 Task: Reply All to email with the signature Edward Wright with the subject Request for a pay raise from softage.1@softage.net with the message Could you provide me with a list of the projects constraints and assumptions?, select first word, change the font color from current to blue and background color to purple Send the email
Action: Mouse moved to (955, 75)
Screenshot: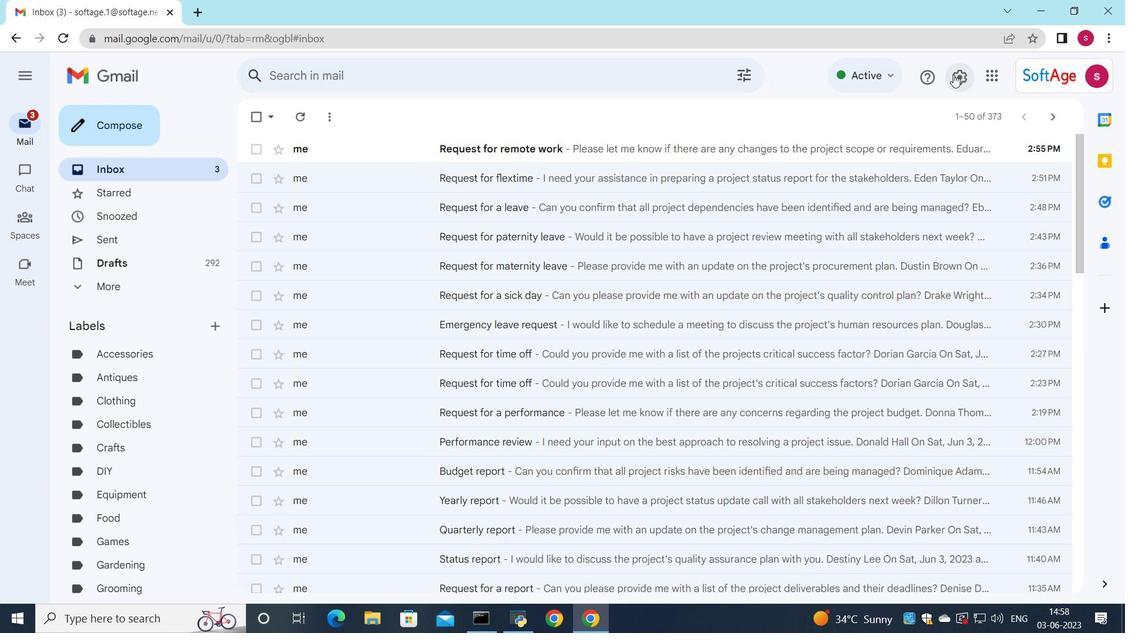 
Action: Mouse pressed left at (955, 75)
Screenshot: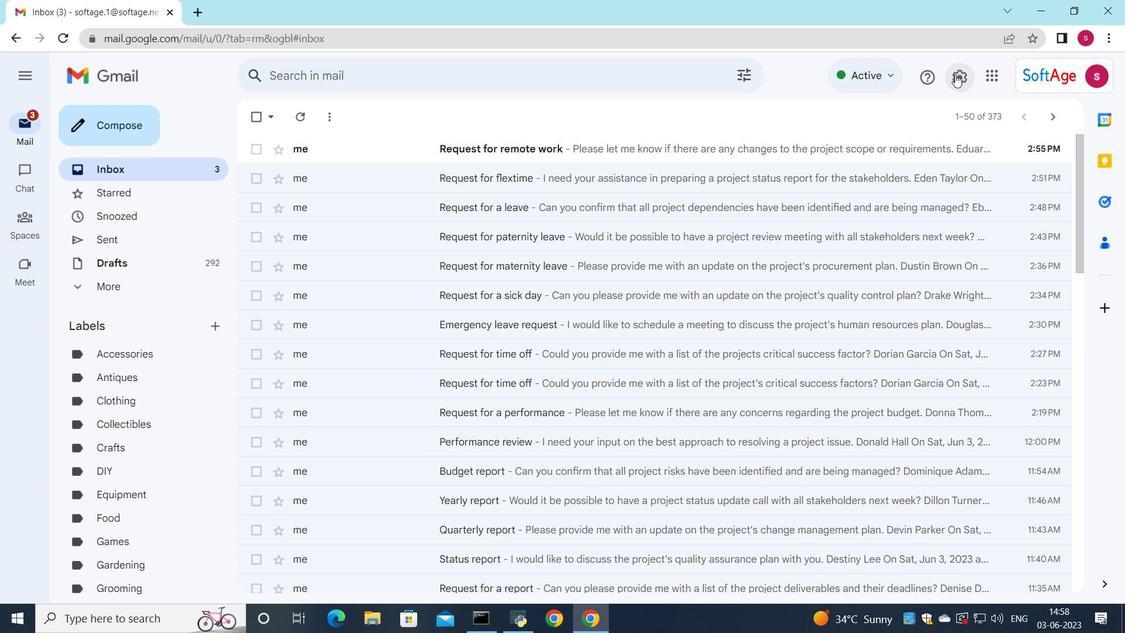 
Action: Mouse moved to (950, 142)
Screenshot: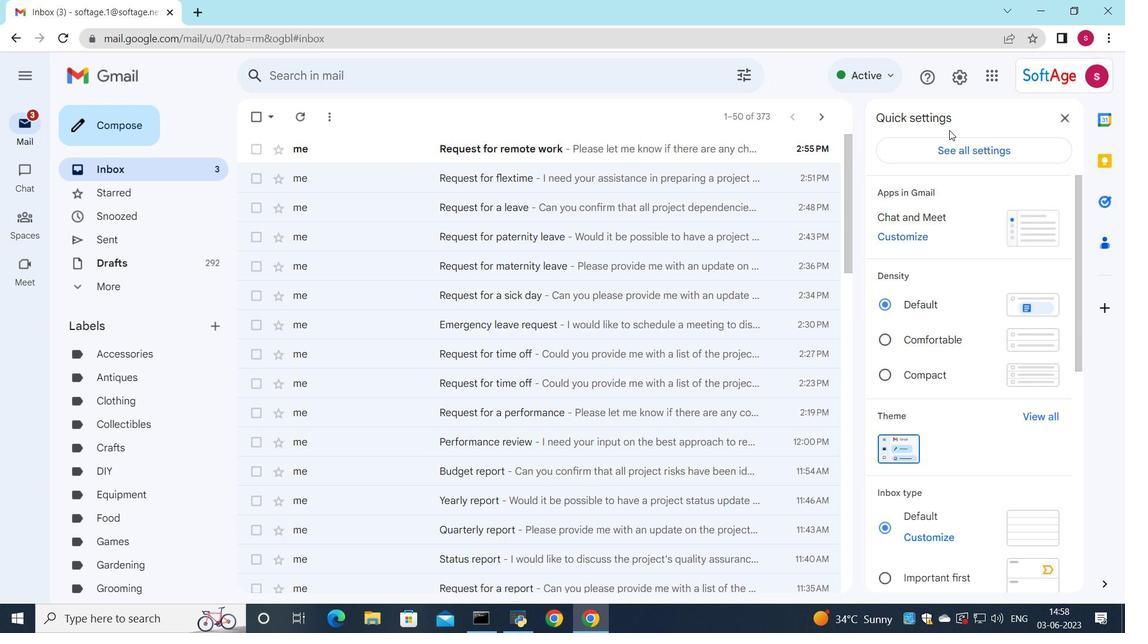 
Action: Mouse pressed left at (950, 142)
Screenshot: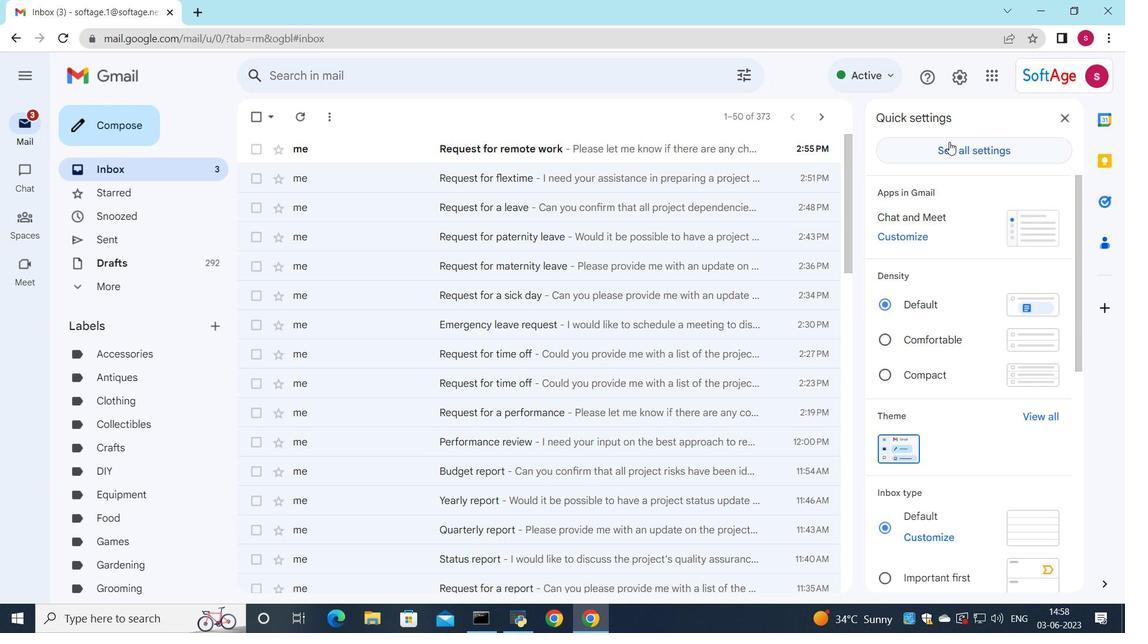 
Action: Mouse moved to (659, 294)
Screenshot: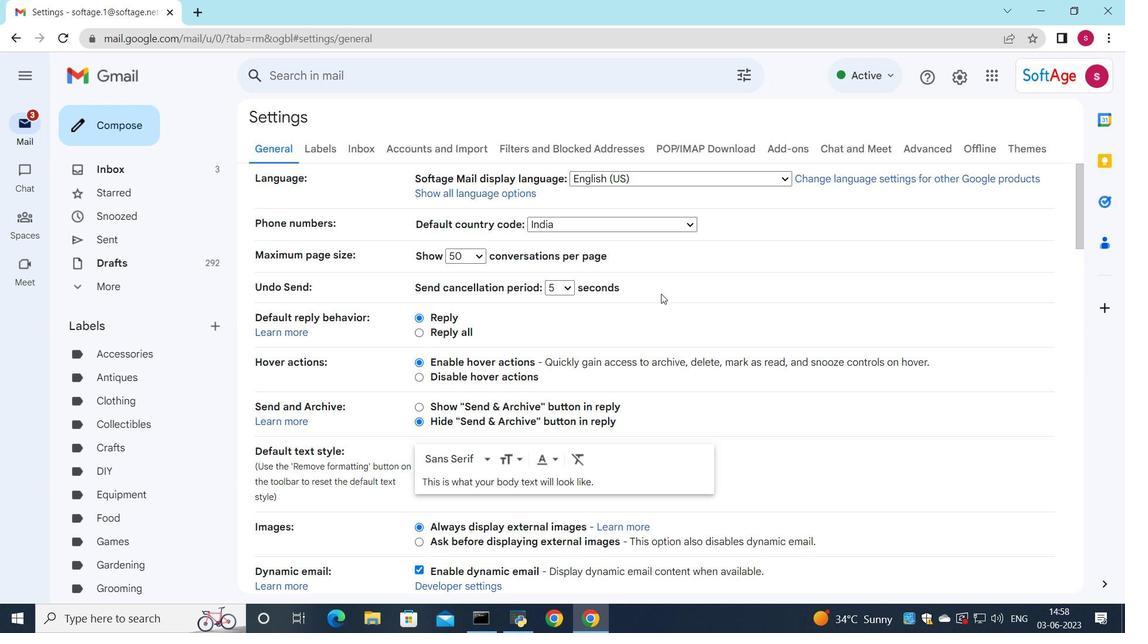 
Action: Mouse scrolled (659, 294) with delta (0, 0)
Screenshot: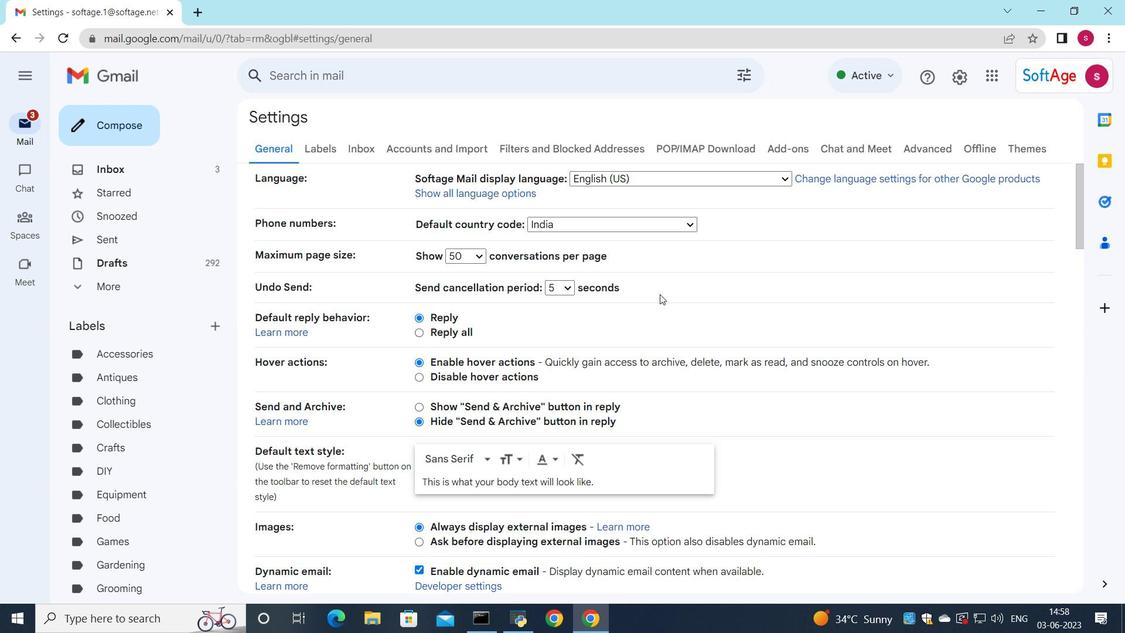
Action: Mouse scrolled (659, 294) with delta (0, 0)
Screenshot: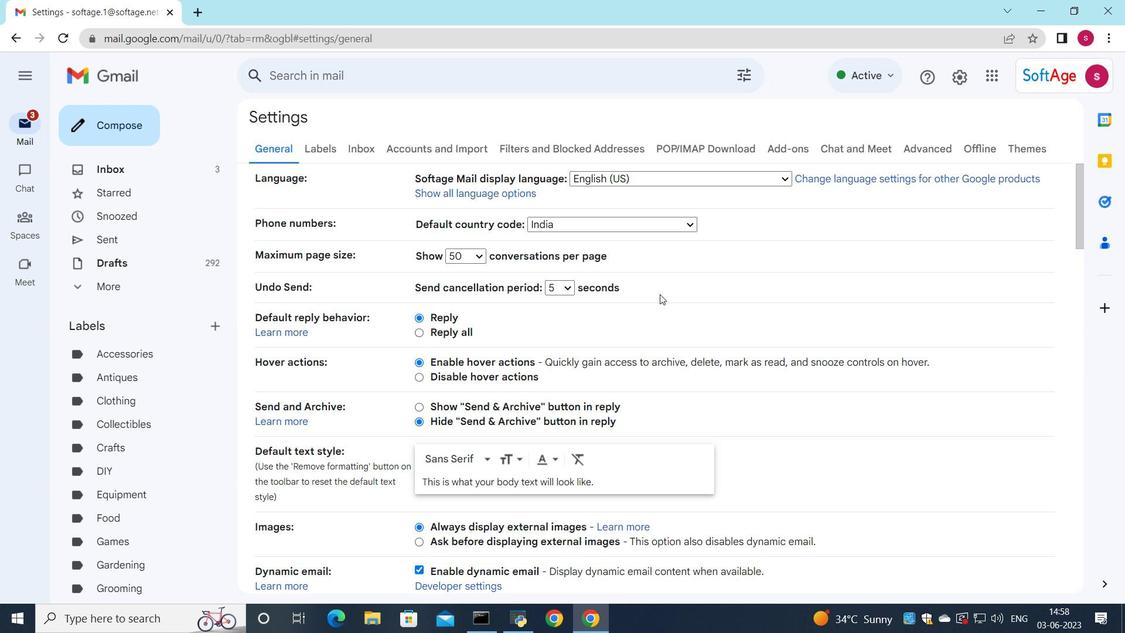 
Action: Mouse scrolled (659, 294) with delta (0, 0)
Screenshot: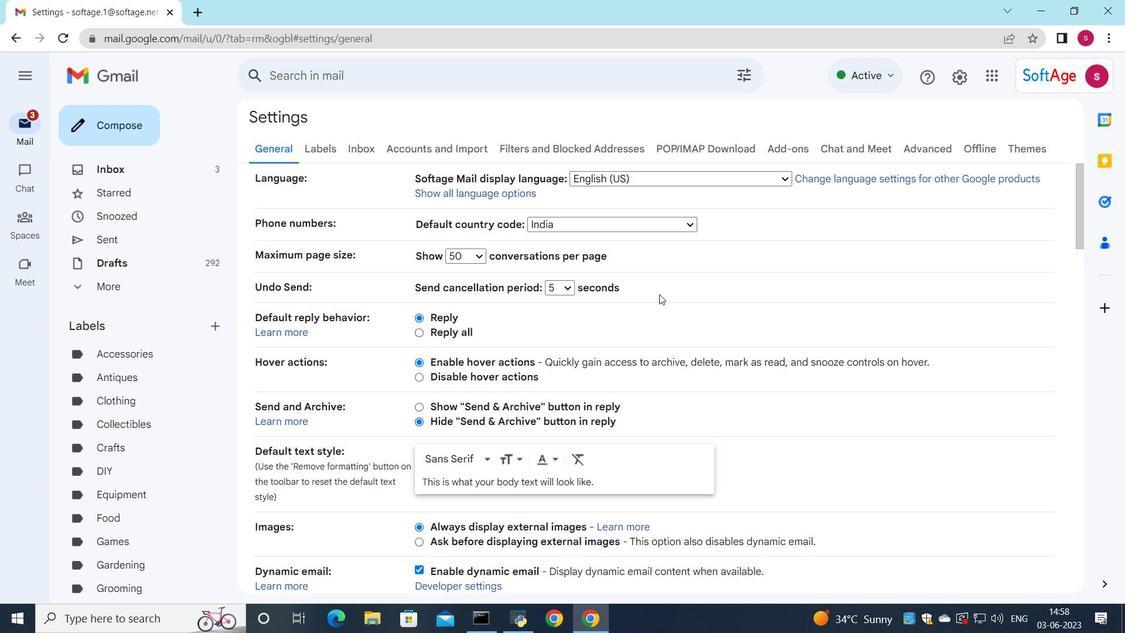 
Action: Mouse scrolled (659, 294) with delta (0, 0)
Screenshot: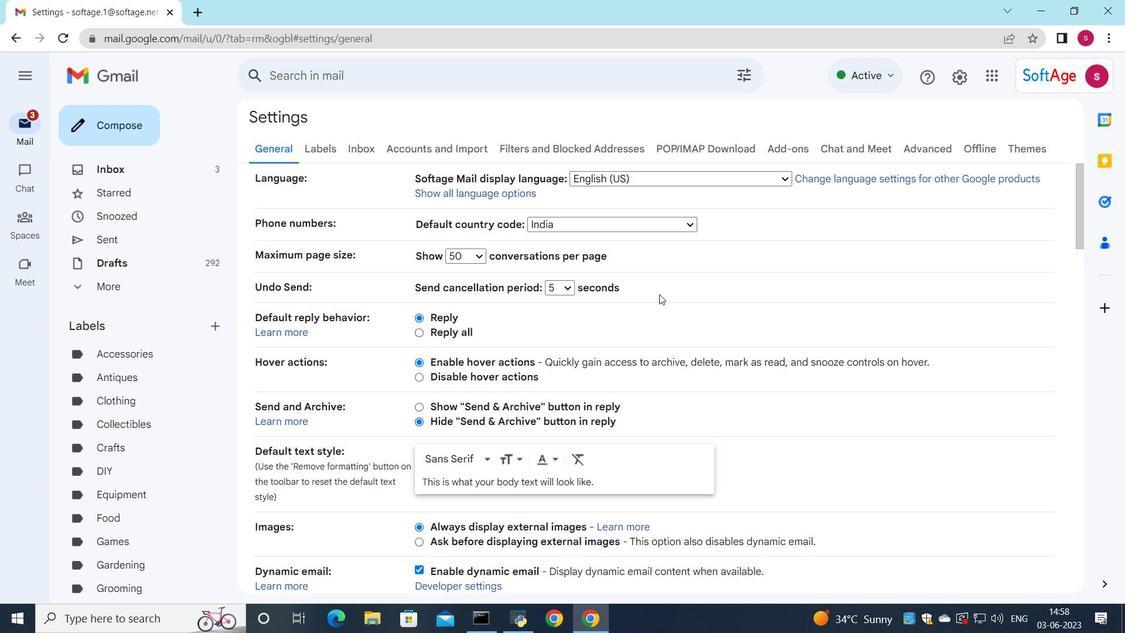 
Action: Mouse moved to (649, 285)
Screenshot: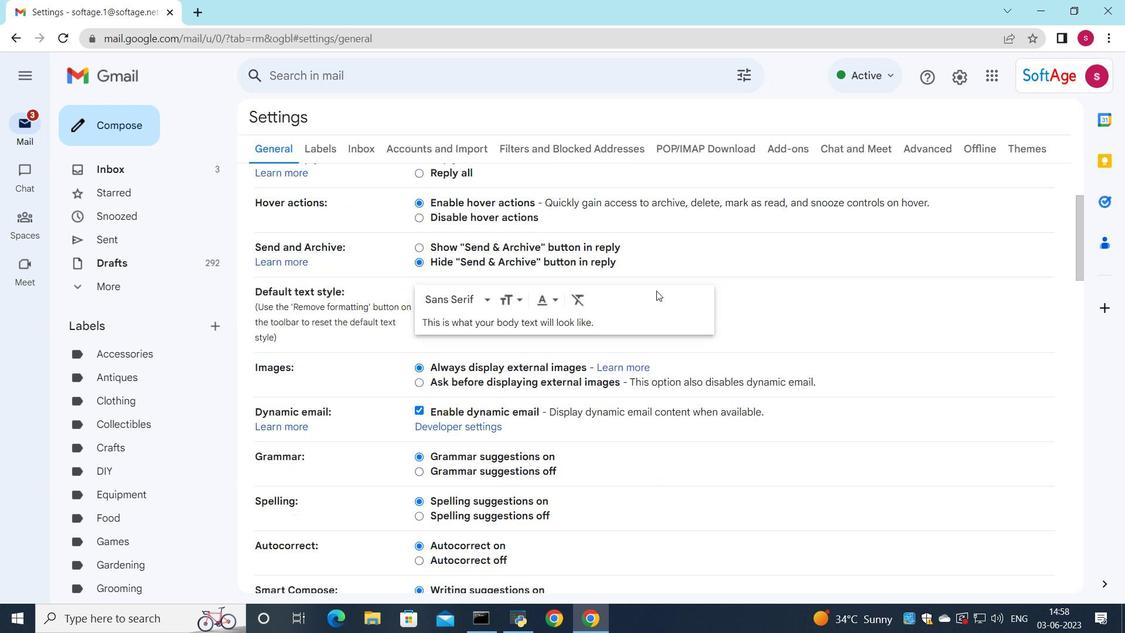 
Action: Mouse scrolled (649, 284) with delta (0, 0)
Screenshot: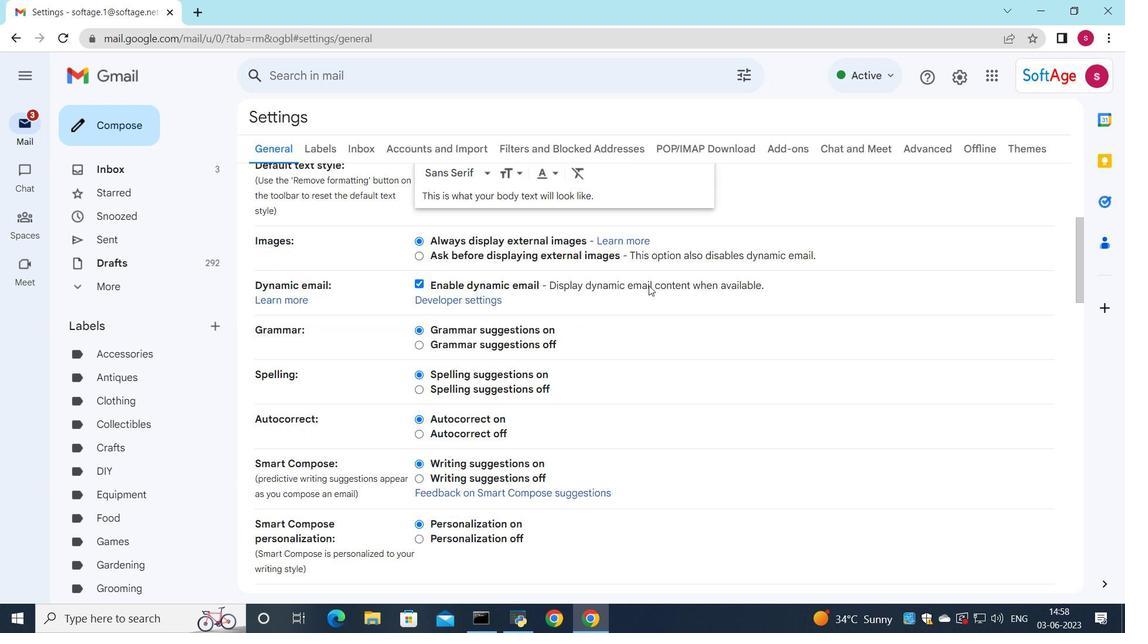 
Action: Mouse scrolled (649, 284) with delta (0, 0)
Screenshot: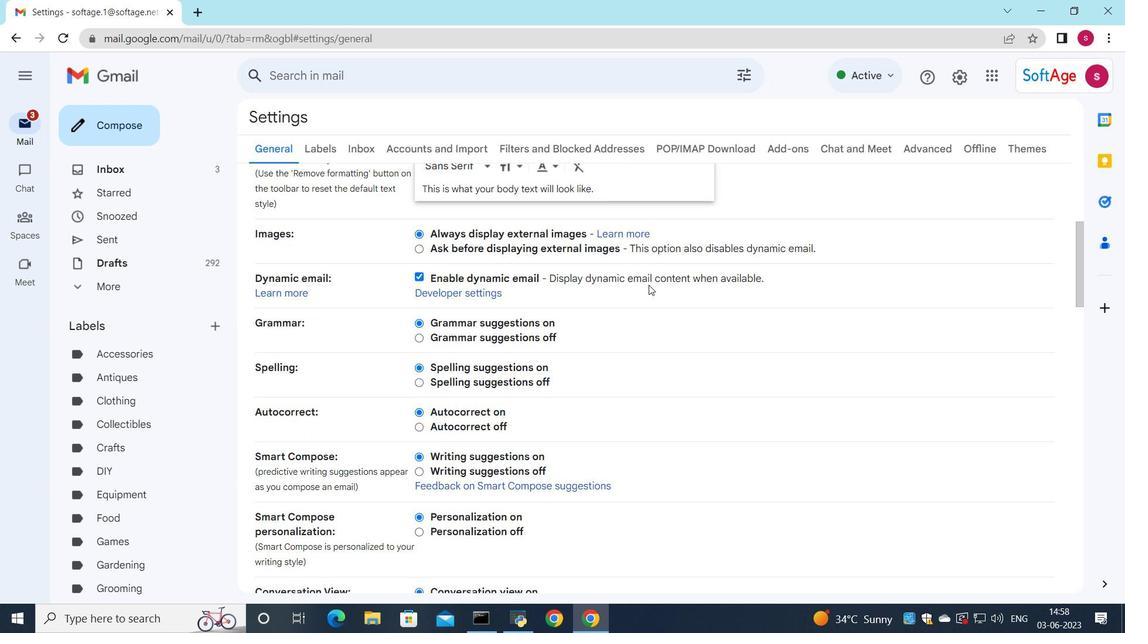 
Action: Mouse scrolled (649, 284) with delta (0, 0)
Screenshot: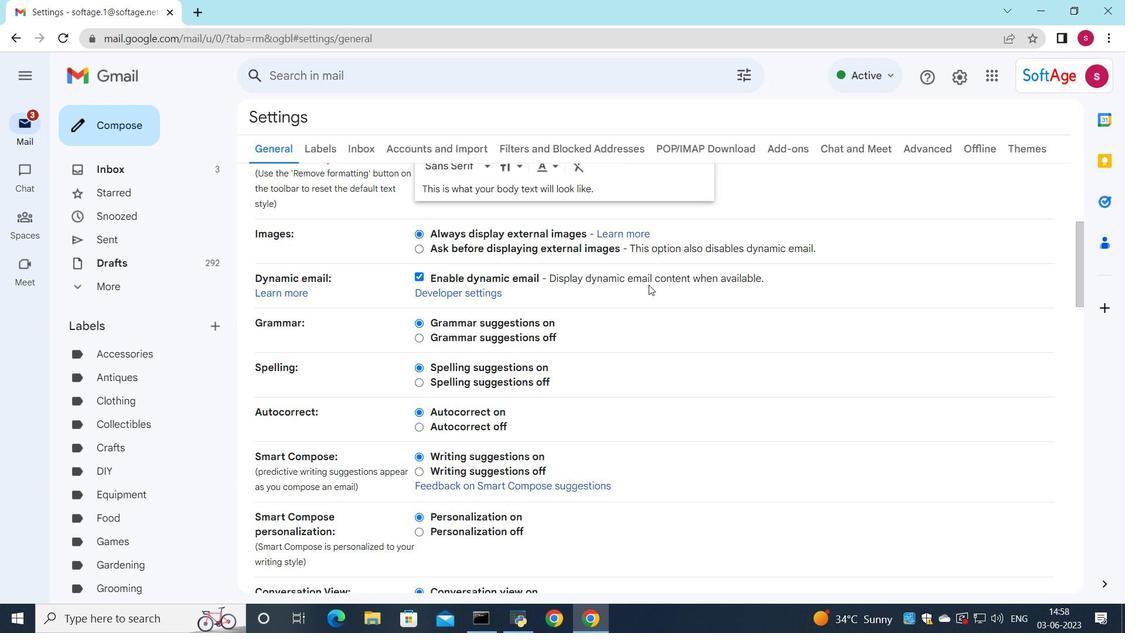 
Action: Mouse scrolled (649, 284) with delta (0, 0)
Screenshot: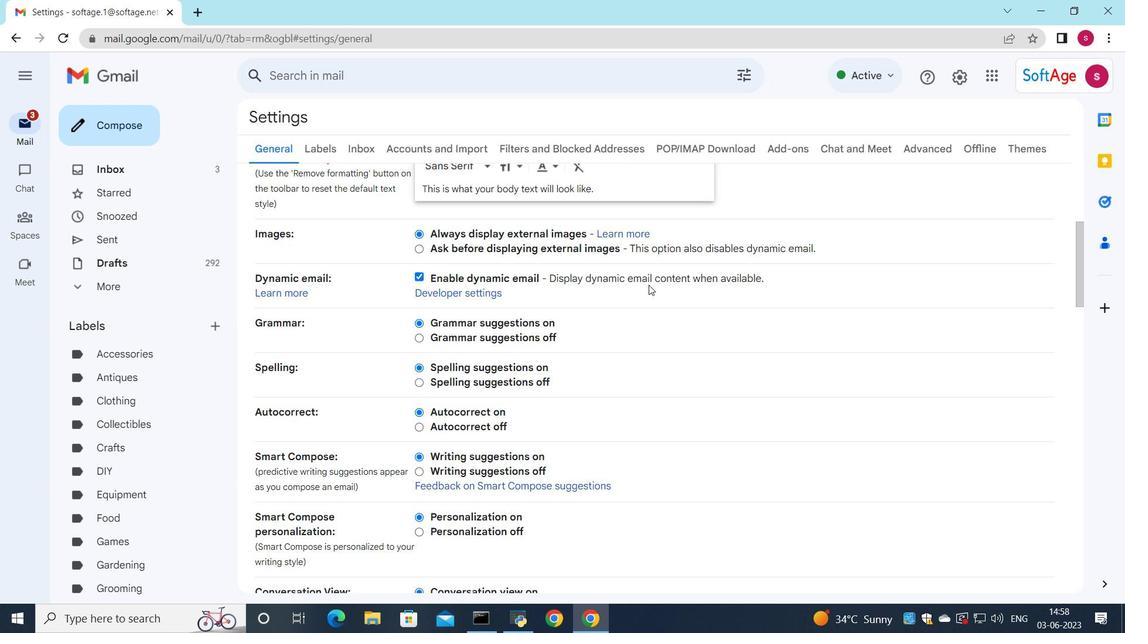 
Action: Mouse scrolled (649, 284) with delta (0, 0)
Screenshot: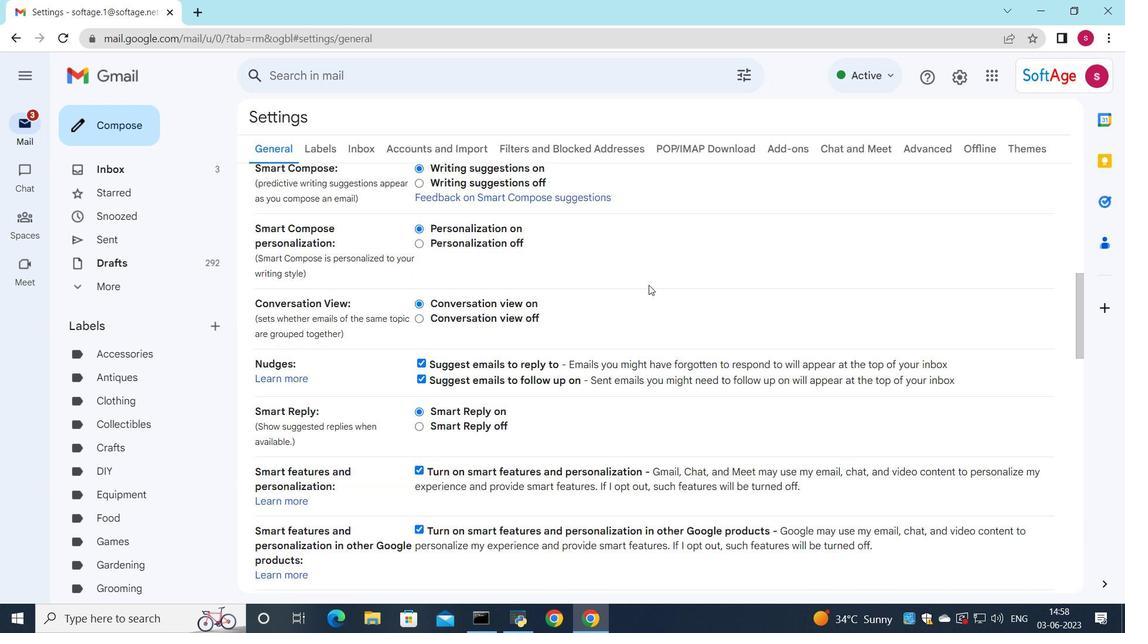 
Action: Mouse scrolled (649, 284) with delta (0, 0)
Screenshot: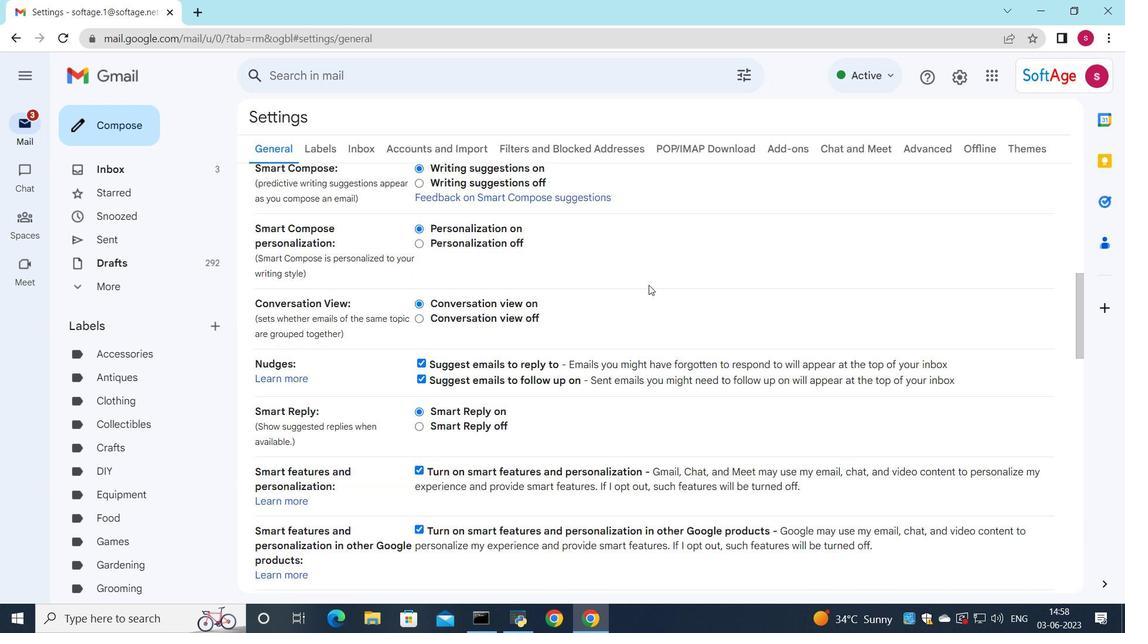 
Action: Mouse scrolled (649, 284) with delta (0, 0)
Screenshot: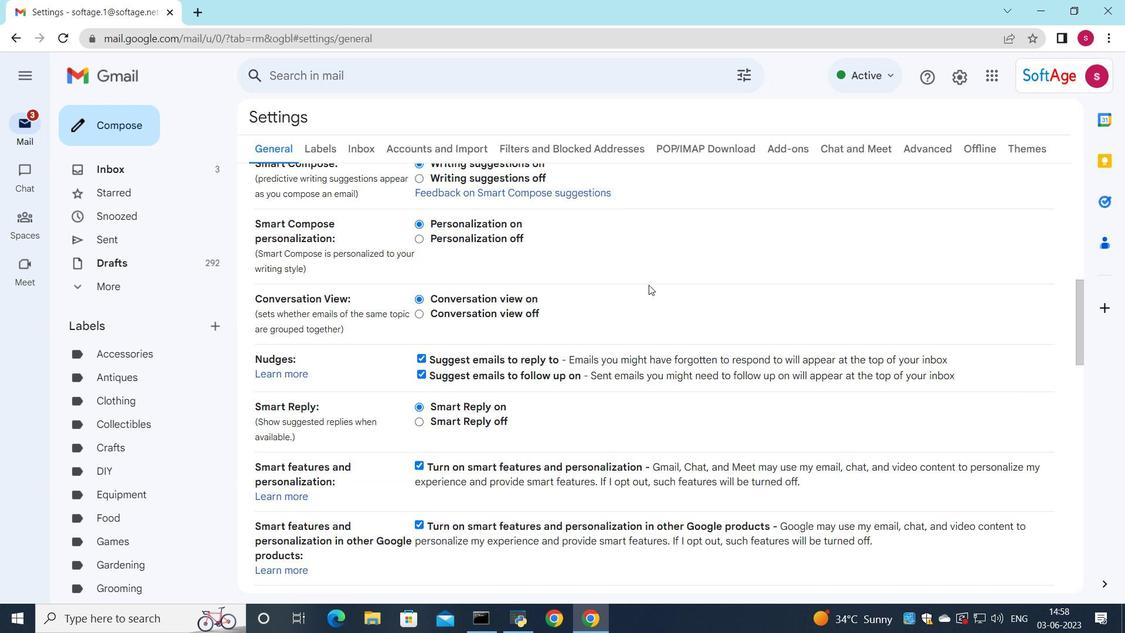 
Action: Mouse scrolled (649, 284) with delta (0, 0)
Screenshot: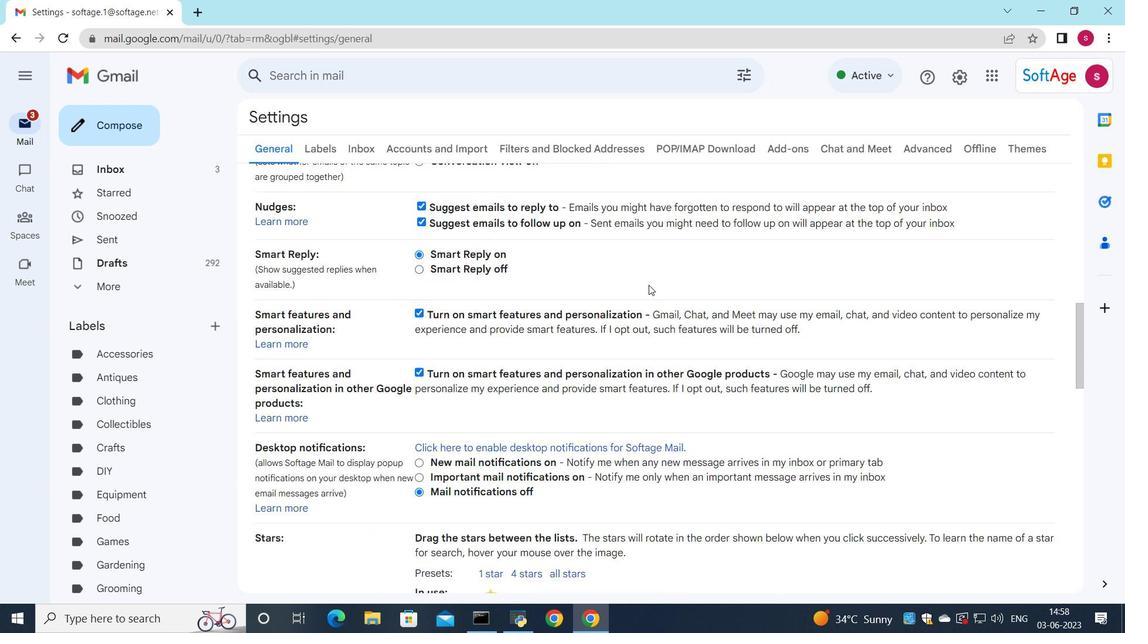 
Action: Mouse scrolled (649, 284) with delta (0, 0)
Screenshot: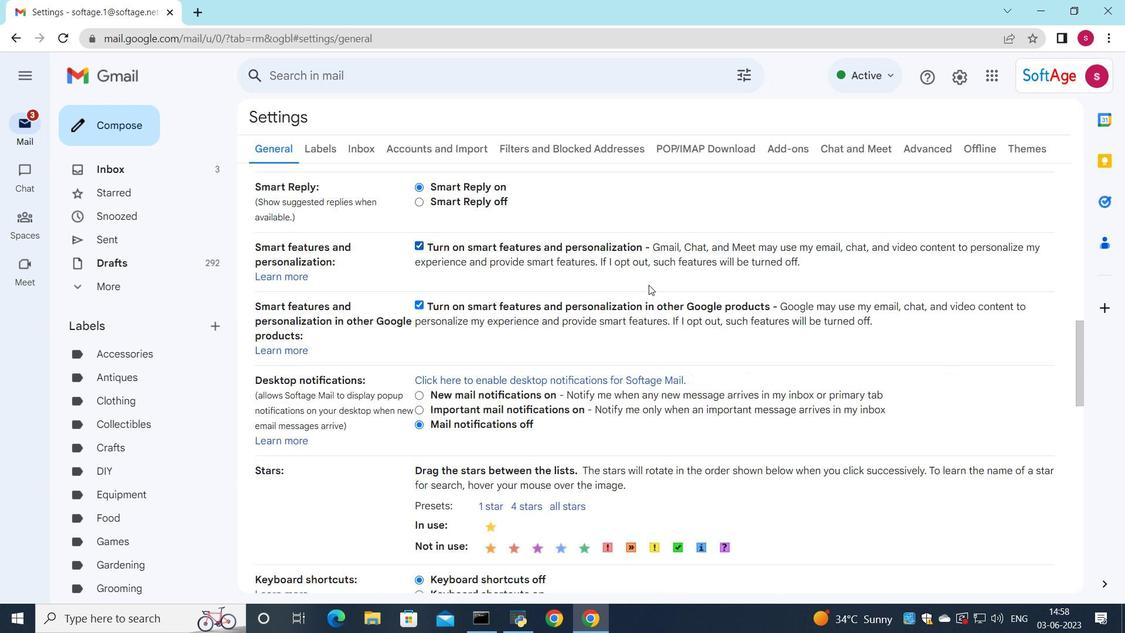 
Action: Mouse scrolled (649, 284) with delta (0, 0)
Screenshot: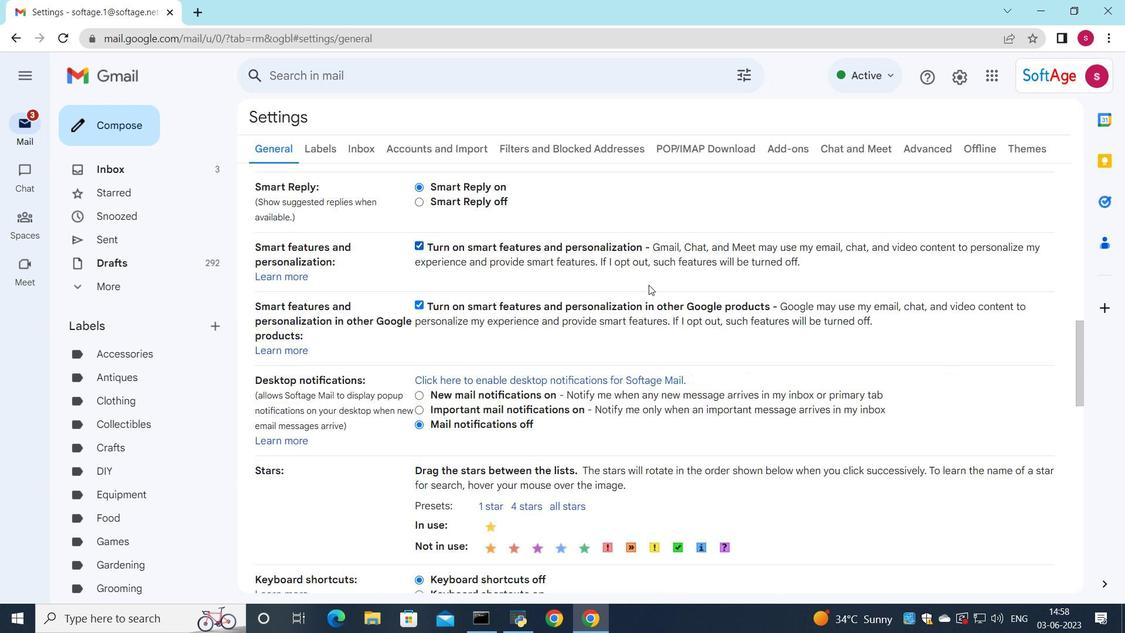 
Action: Mouse scrolled (649, 284) with delta (0, 0)
Screenshot: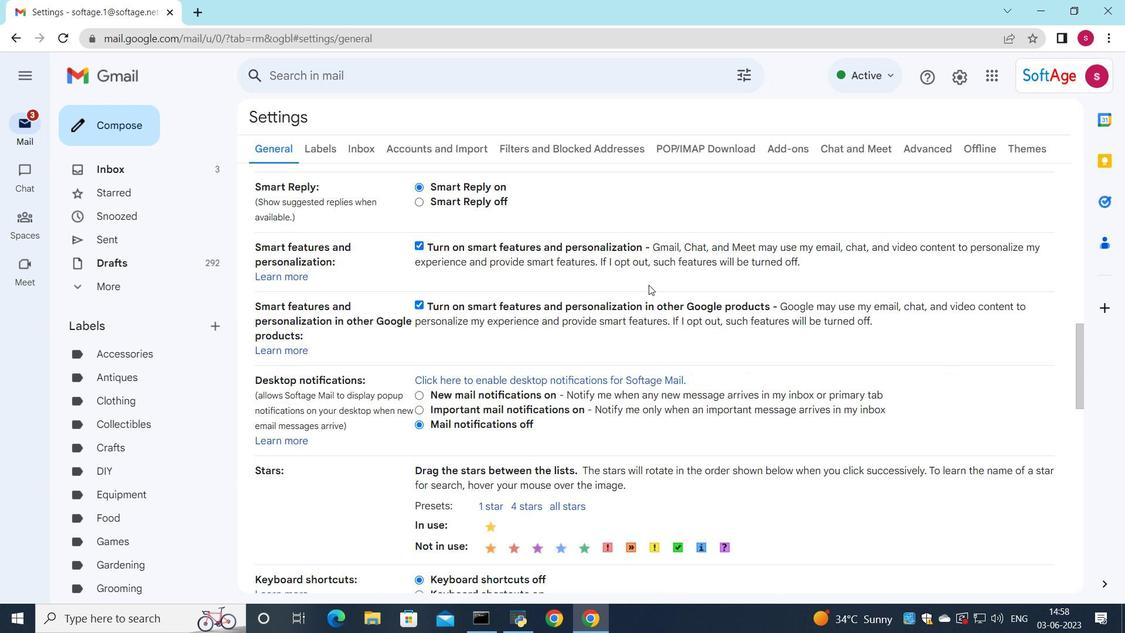 
Action: Mouse scrolled (649, 284) with delta (0, 0)
Screenshot: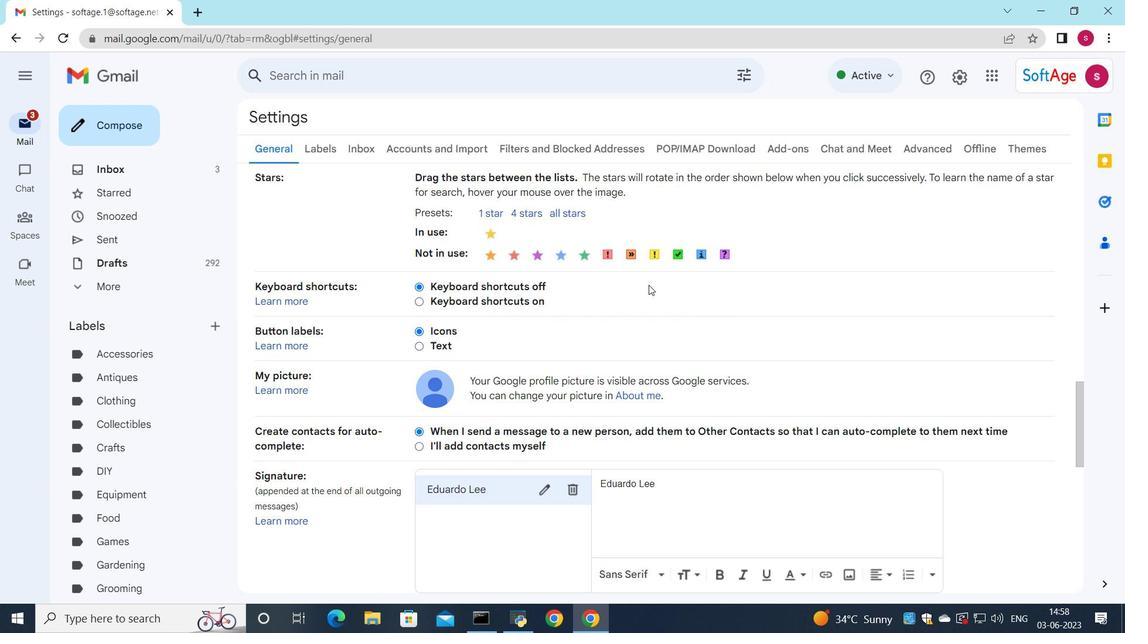 
Action: Mouse scrolled (649, 284) with delta (0, 0)
Screenshot: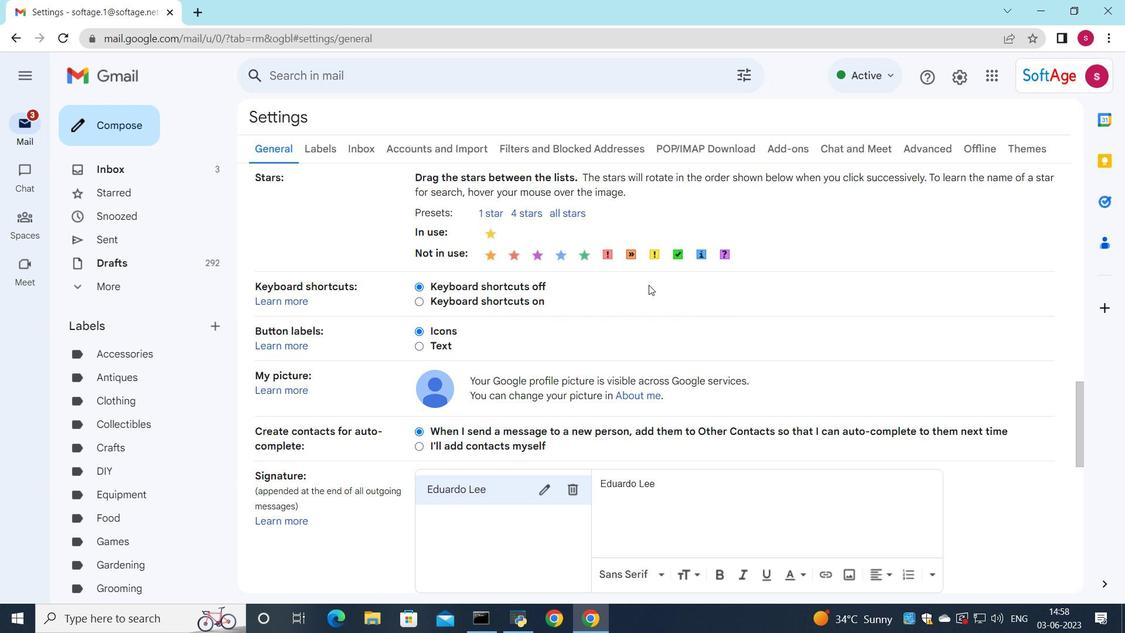 
Action: Mouse scrolled (649, 284) with delta (0, 0)
Screenshot: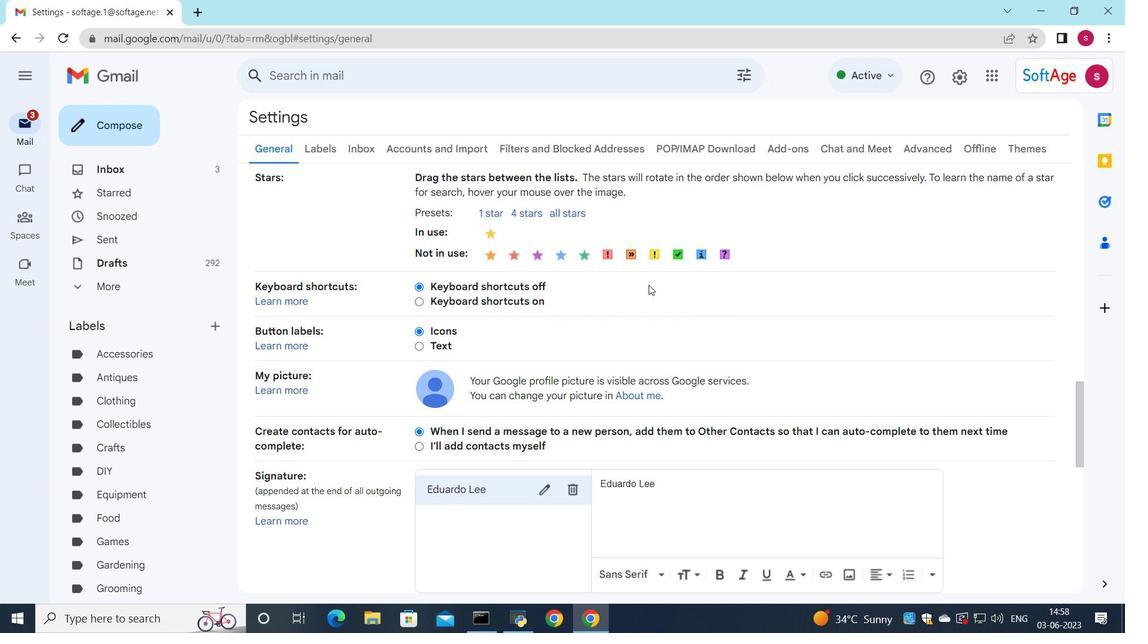 
Action: Mouse moved to (574, 277)
Screenshot: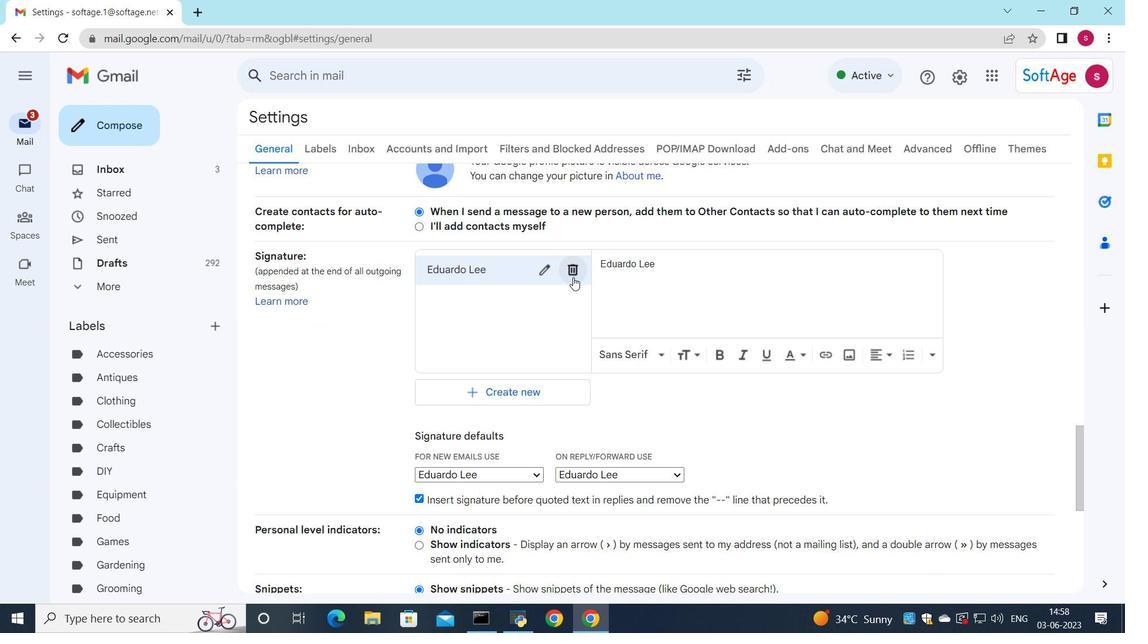
Action: Mouse pressed left at (574, 277)
Screenshot: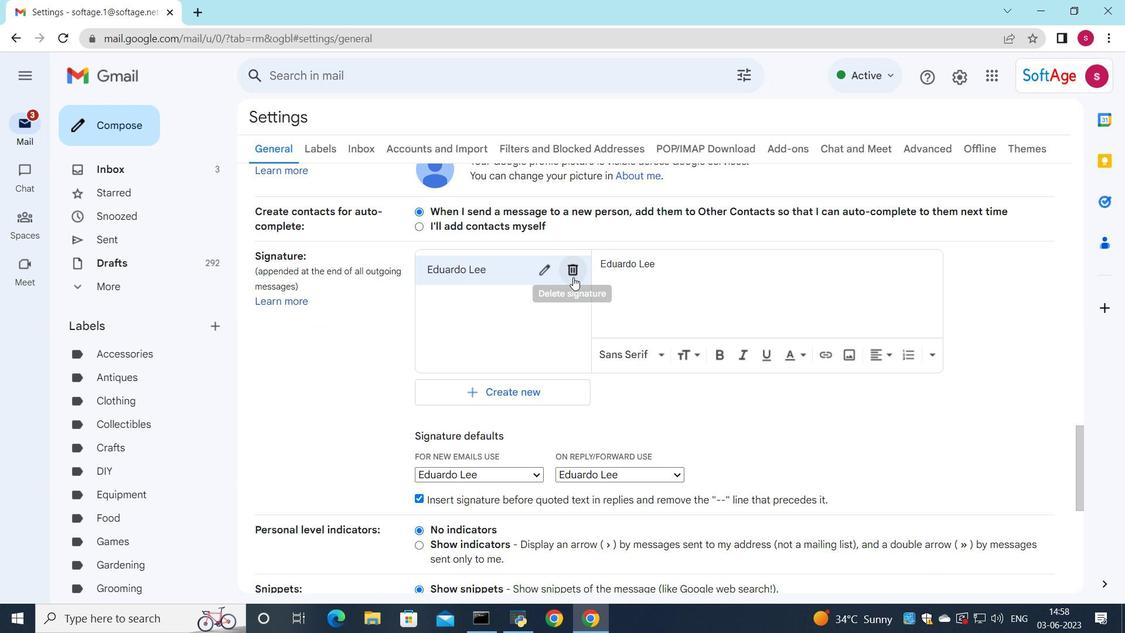
Action: Mouse moved to (674, 357)
Screenshot: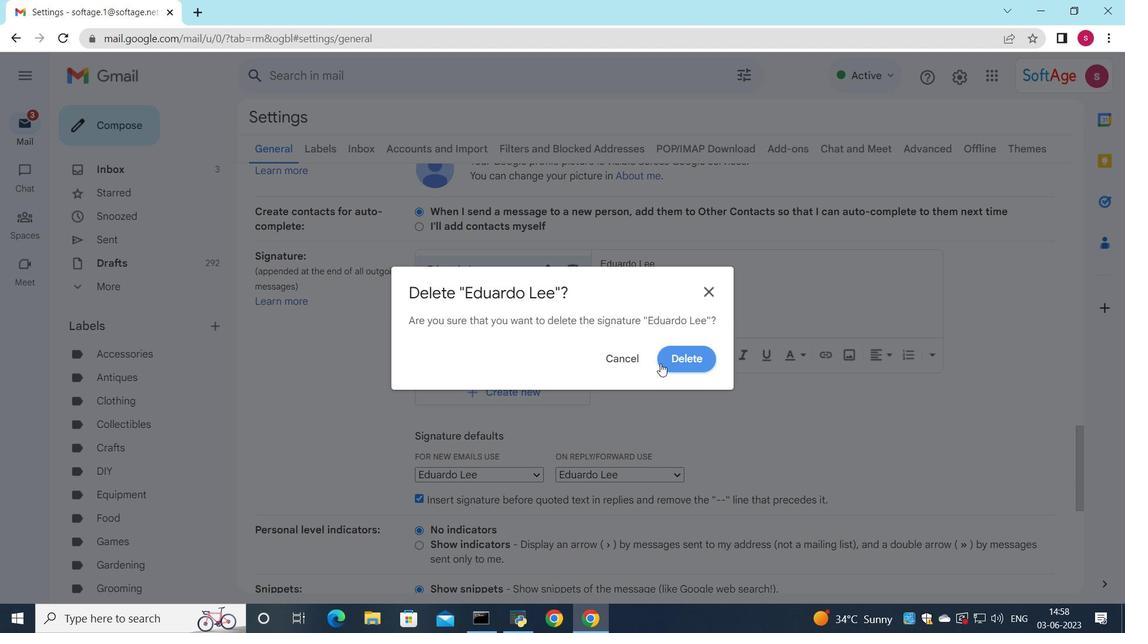 
Action: Mouse pressed left at (674, 357)
Screenshot: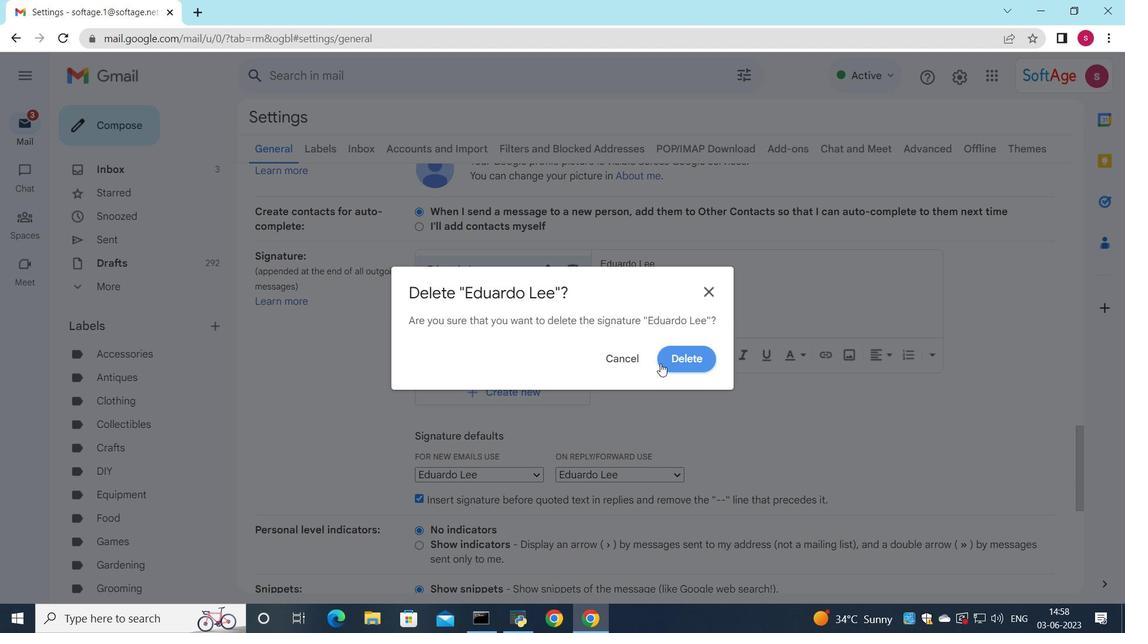 
Action: Mouse moved to (457, 289)
Screenshot: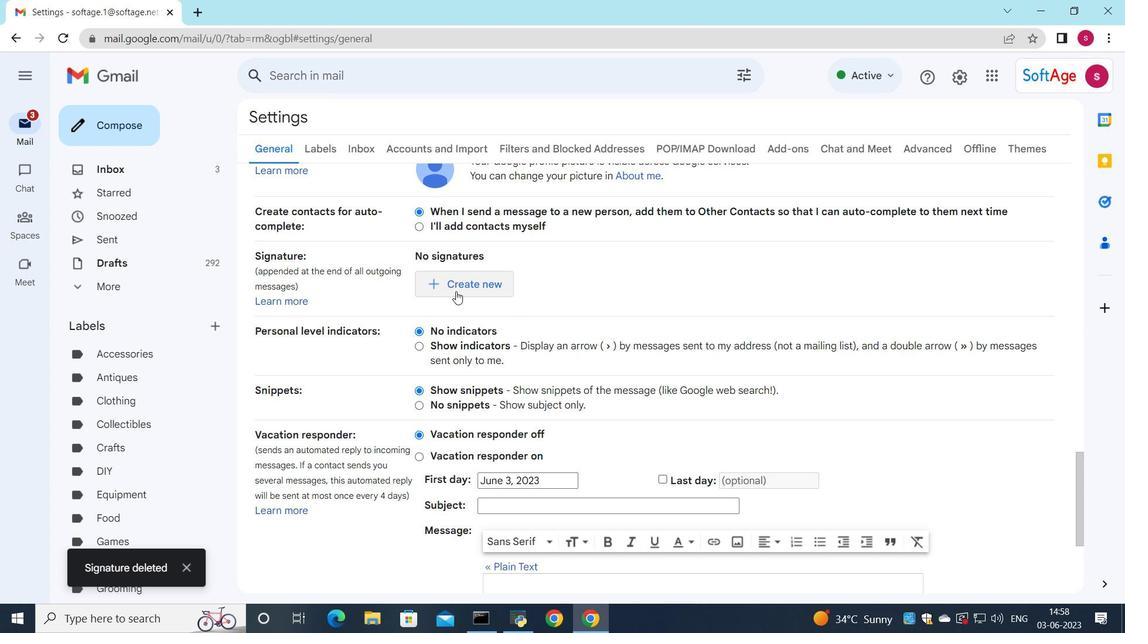
Action: Mouse pressed left at (457, 289)
Screenshot: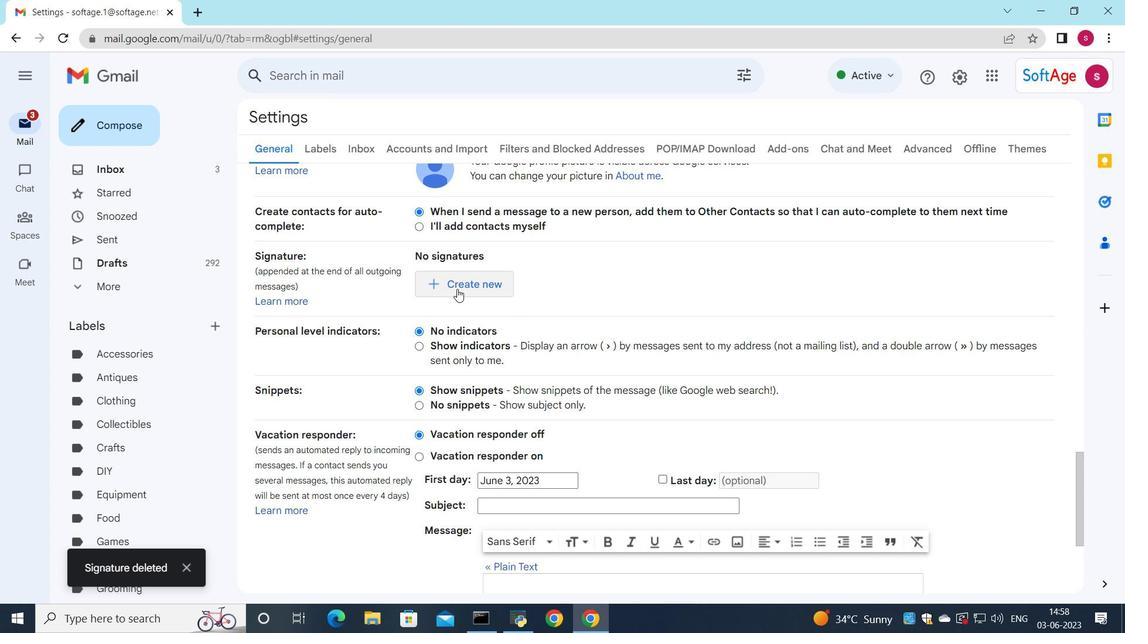 
Action: Mouse moved to (463, 289)
Screenshot: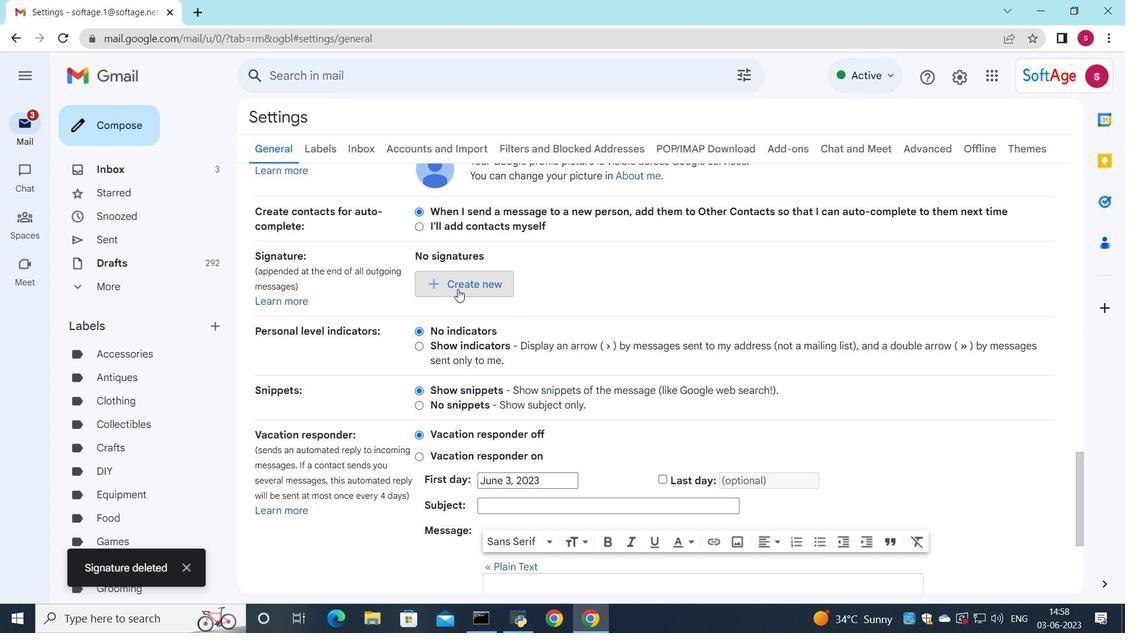 
Action: Key pressed <Key.shift>Edward<Key.space><Key.shift><Key.shift><Key.shift><Key.shift><Key.shift><Key.shift><Key.shift><Key.shift><Key.shift><Key.shift><Key.shift><Key.shift><Key.shift><Key.shift>Wright
Screenshot: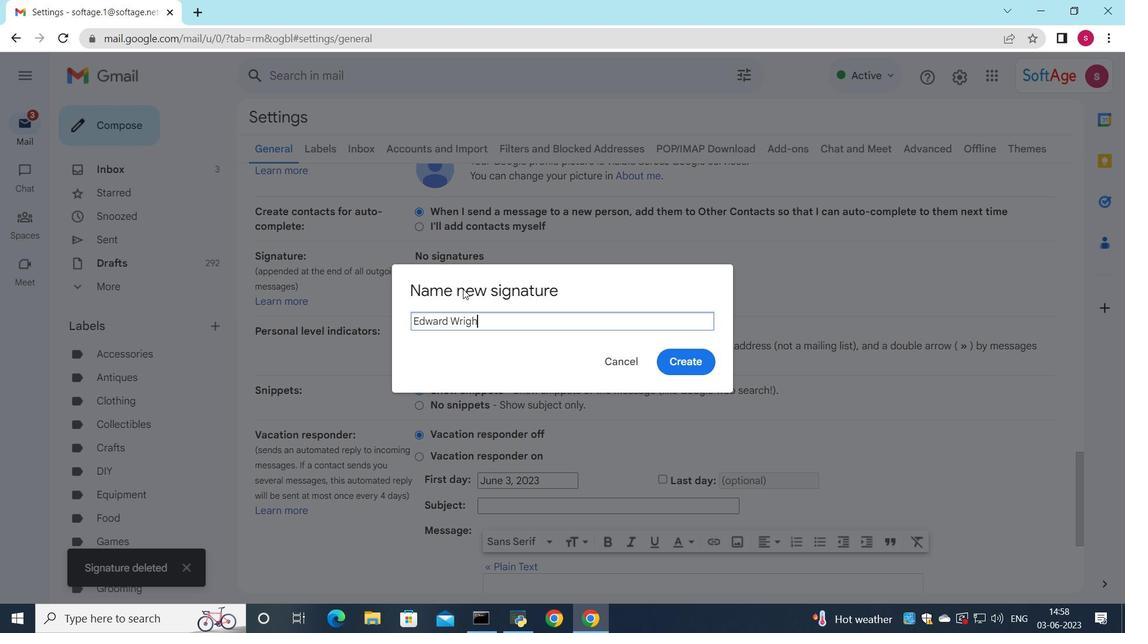 
Action: Mouse moved to (697, 358)
Screenshot: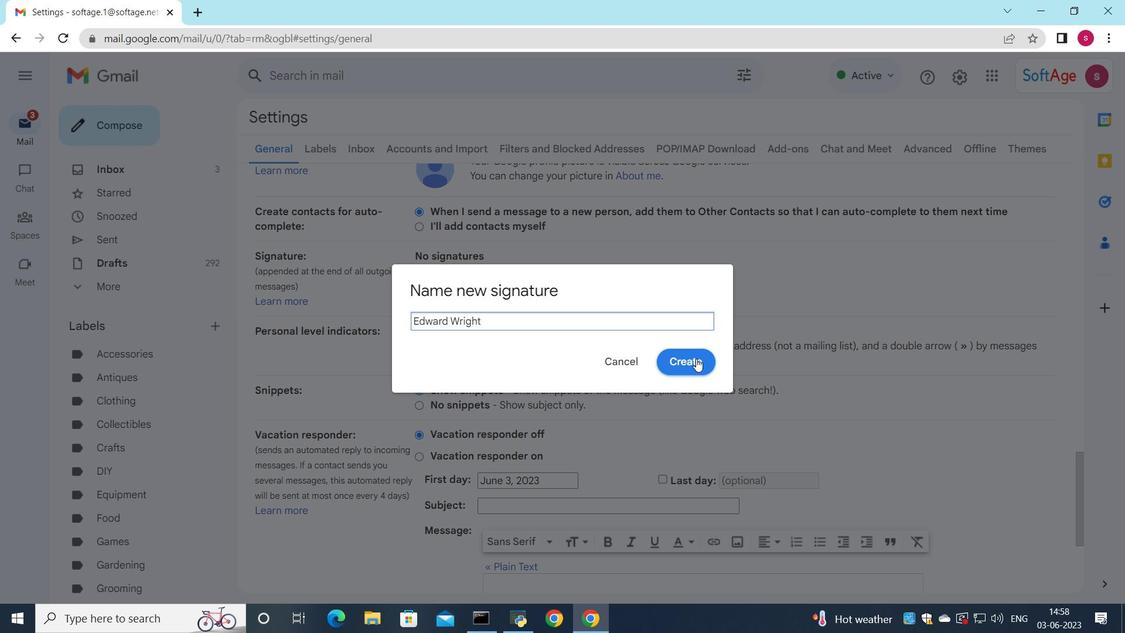 
Action: Mouse pressed left at (697, 358)
Screenshot: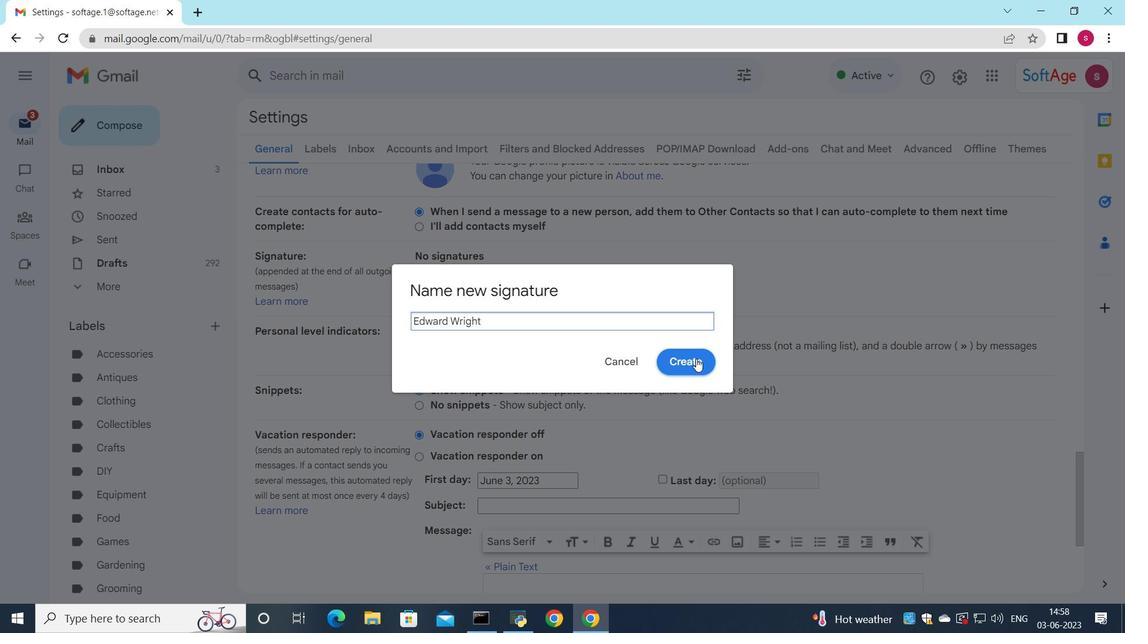 
Action: Mouse moved to (650, 309)
Screenshot: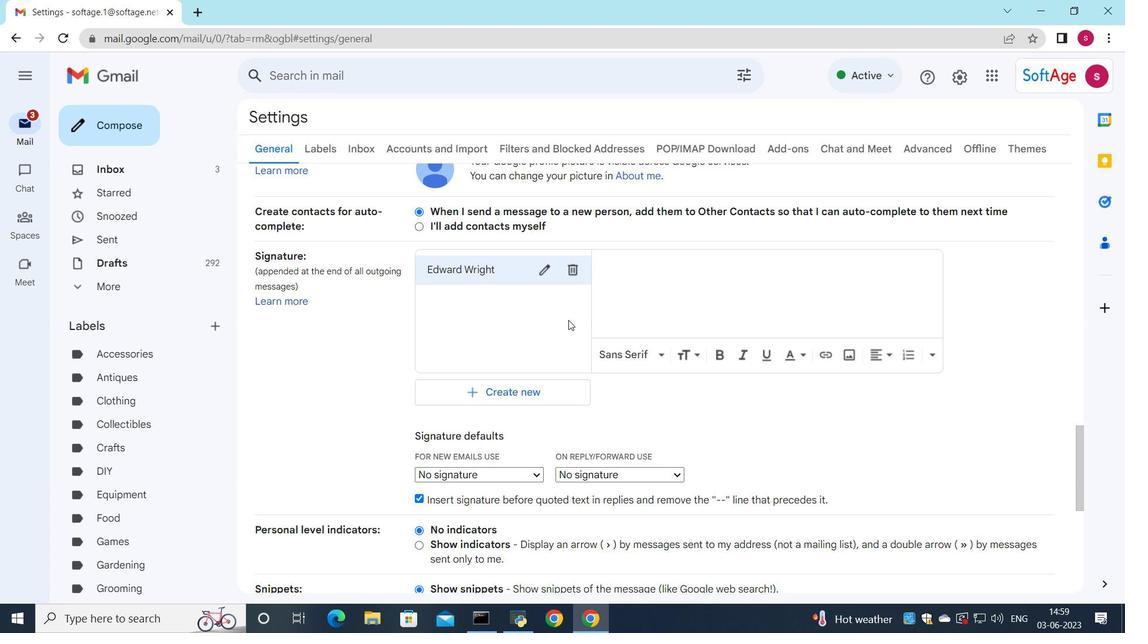 
Action: Mouse pressed left at (650, 309)
Screenshot: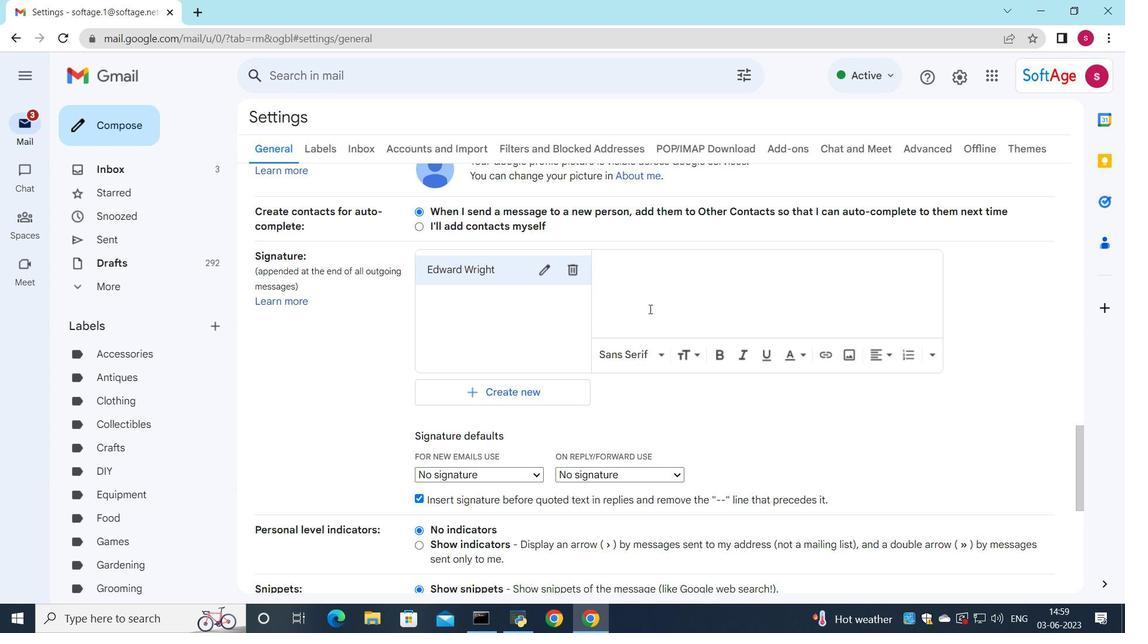 
Action: Key pressed <Key.shift>Es<Key.backspace>dward<Key.space><Key.shift>Wright
Screenshot: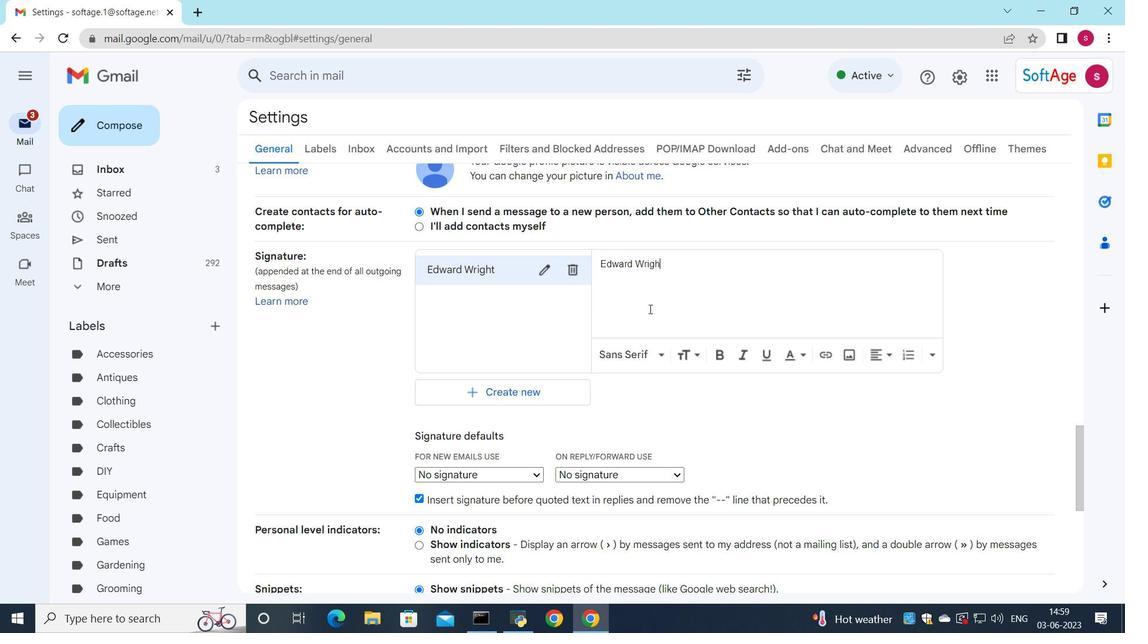 
Action: Mouse moved to (575, 358)
Screenshot: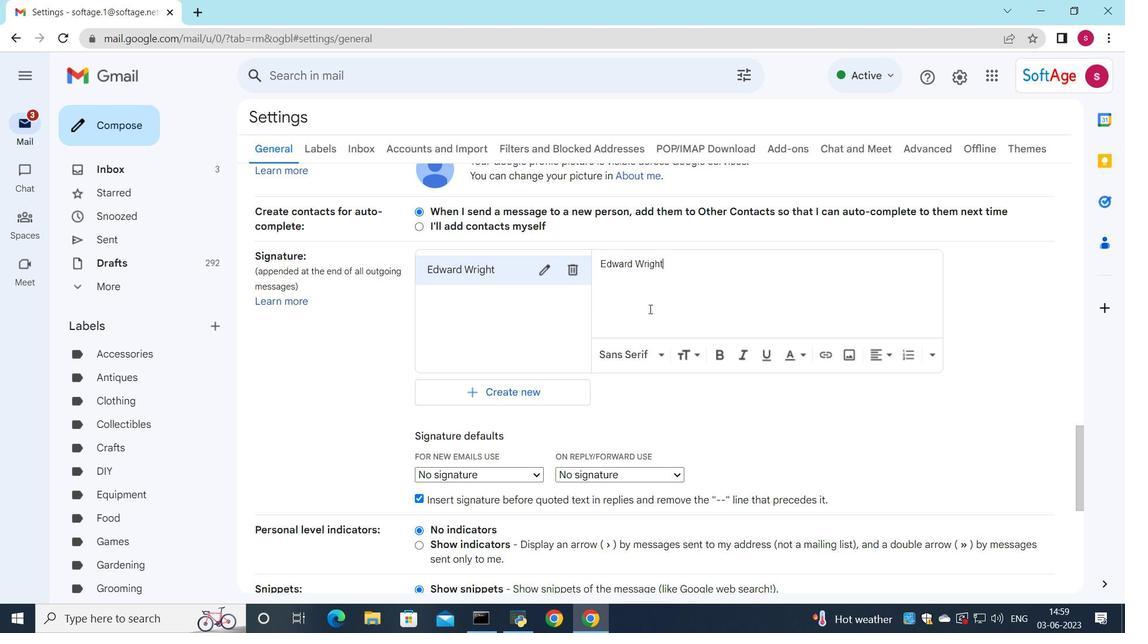 
Action: Mouse scrolled (575, 358) with delta (0, 0)
Screenshot: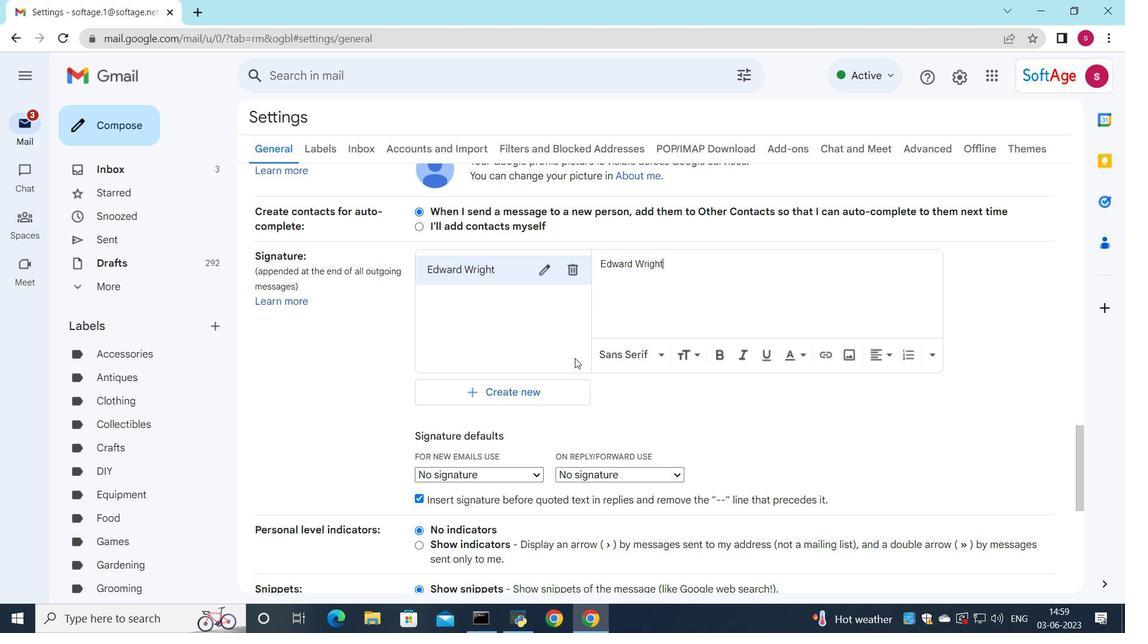 
Action: Mouse moved to (574, 359)
Screenshot: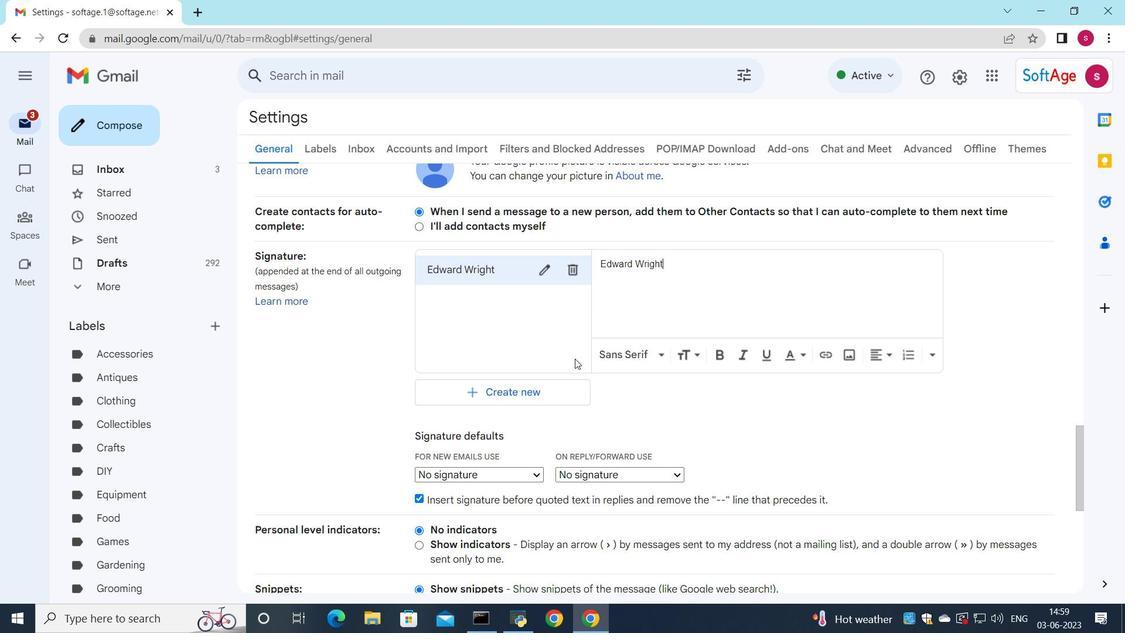 
Action: Mouse scrolled (574, 358) with delta (0, 0)
Screenshot: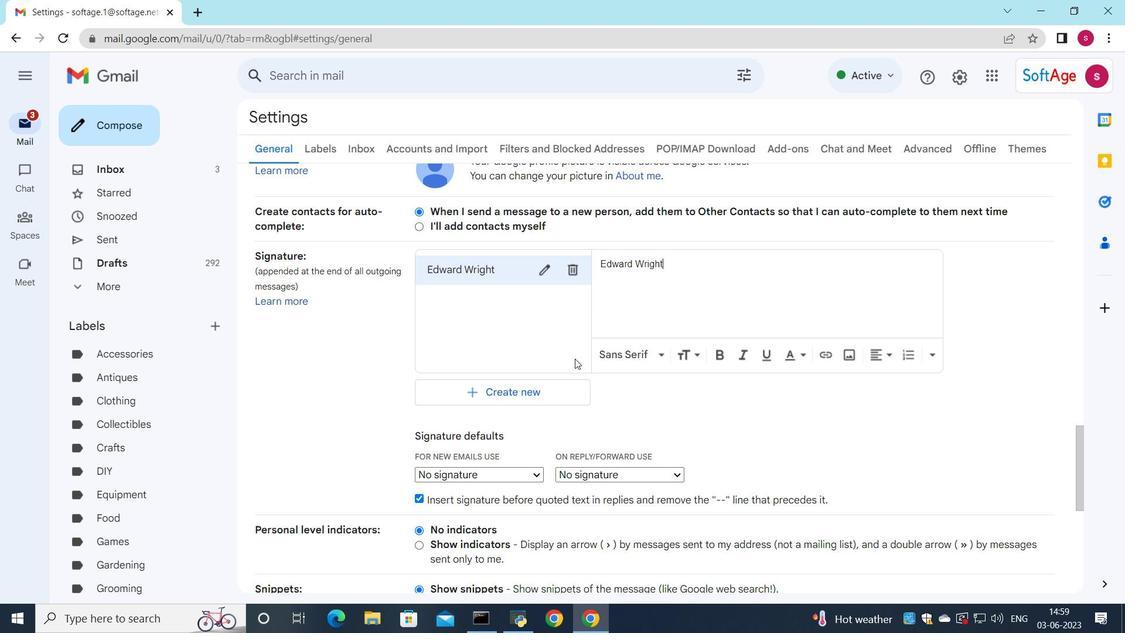 
Action: Mouse moved to (534, 324)
Screenshot: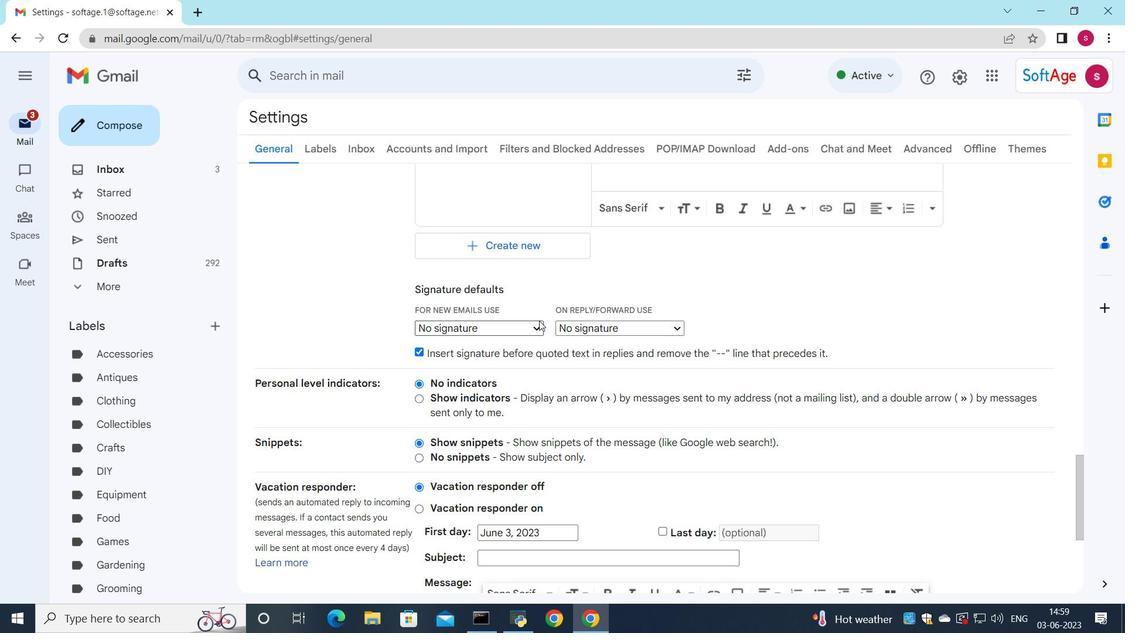 
Action: Mouse pressed left at (534, 324)
Screenshot: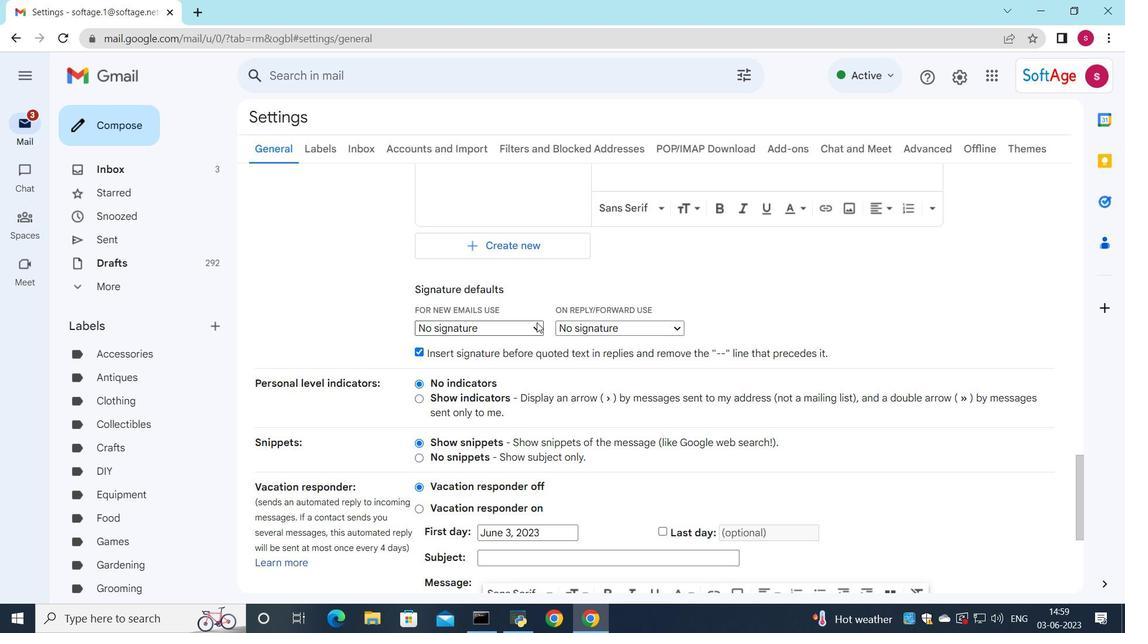 
Action: Mouse moved to (541, 360)
Screenshot: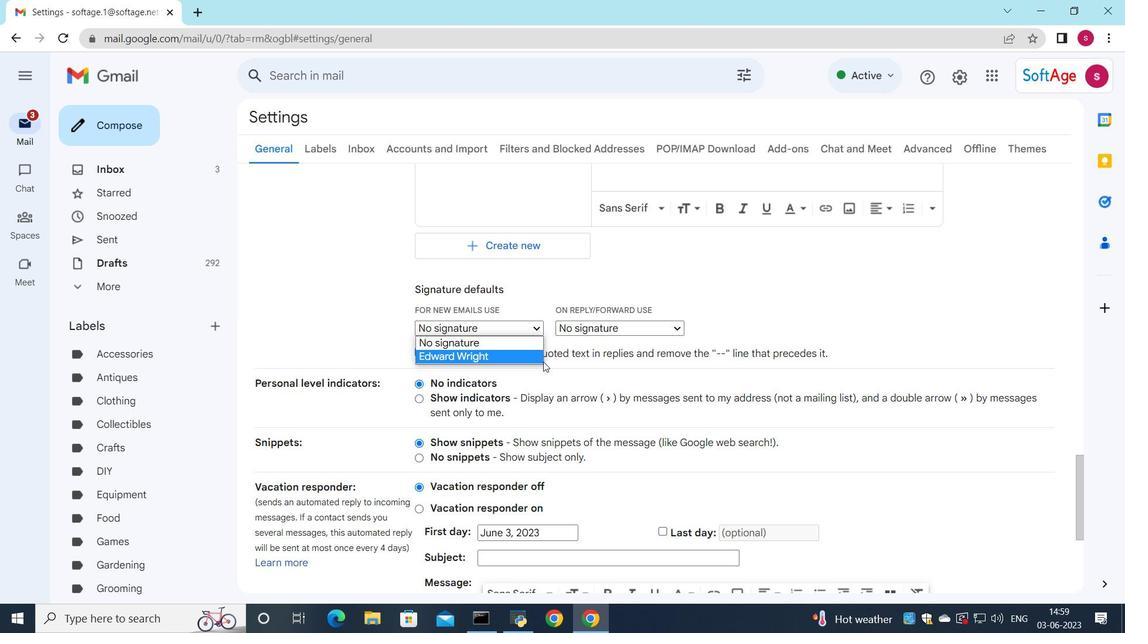 
Action: Mouse pressed left at (541, 360)
Screenshot: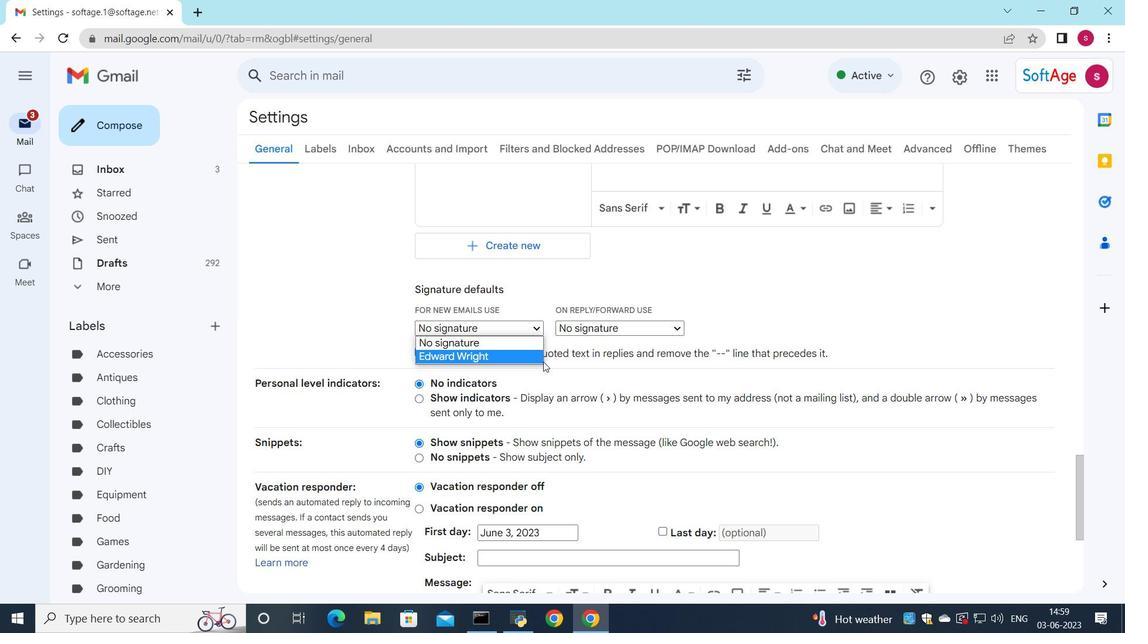 
Action: Mouse moved to (592, 325)
Screenshot: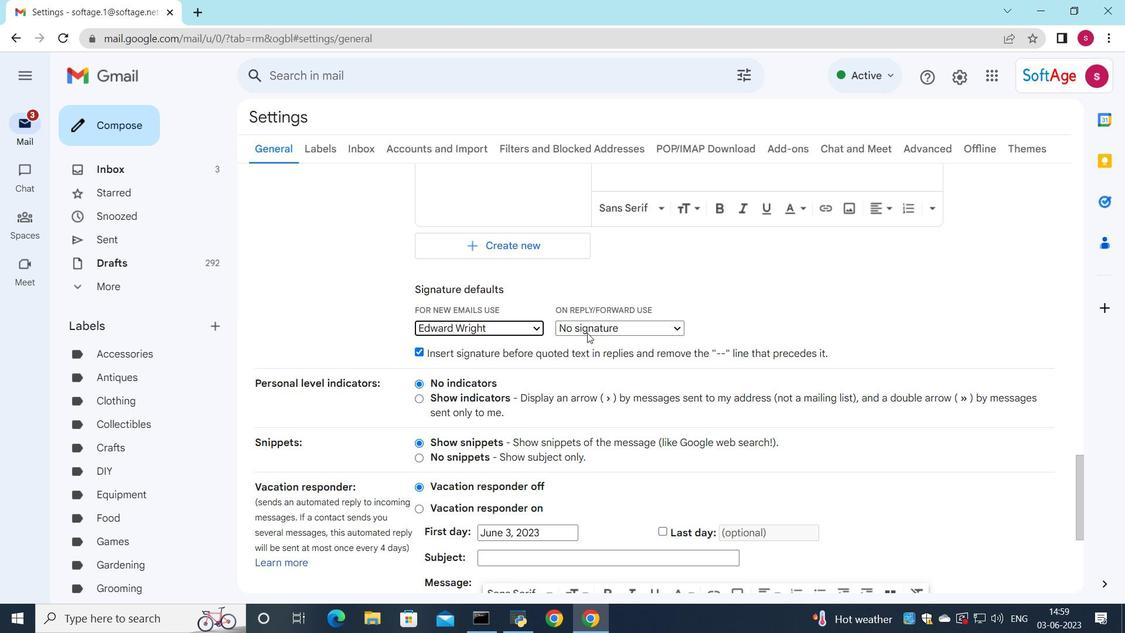 
Action: Mouse pressed left at (592, 325)
Screenshot: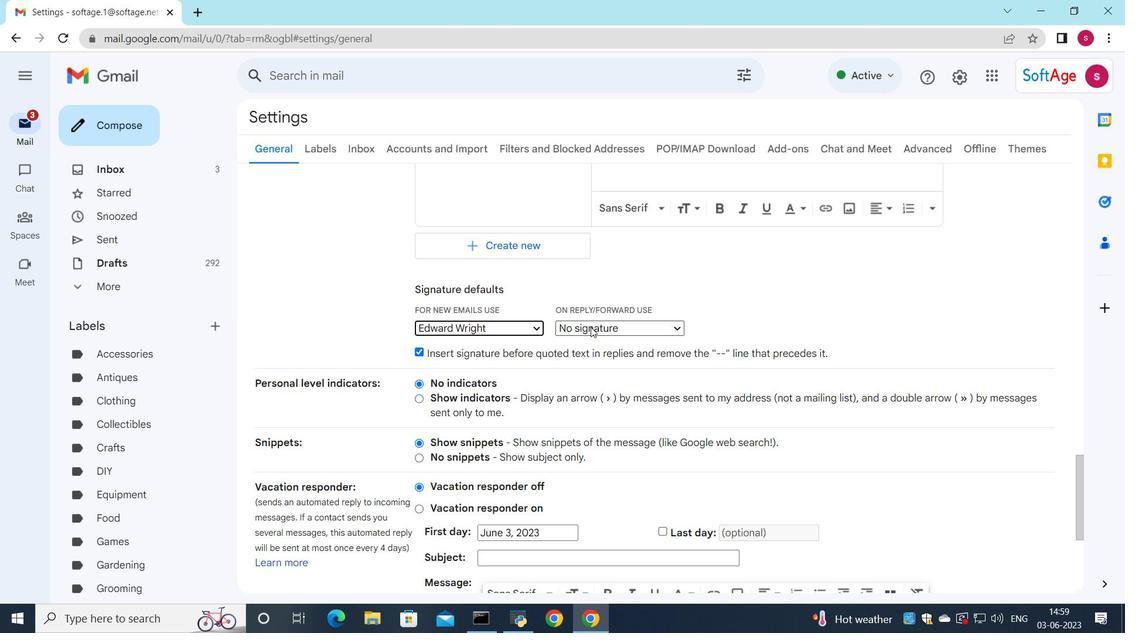 
Action: Mouse moved to (594, 354)
Screenshot: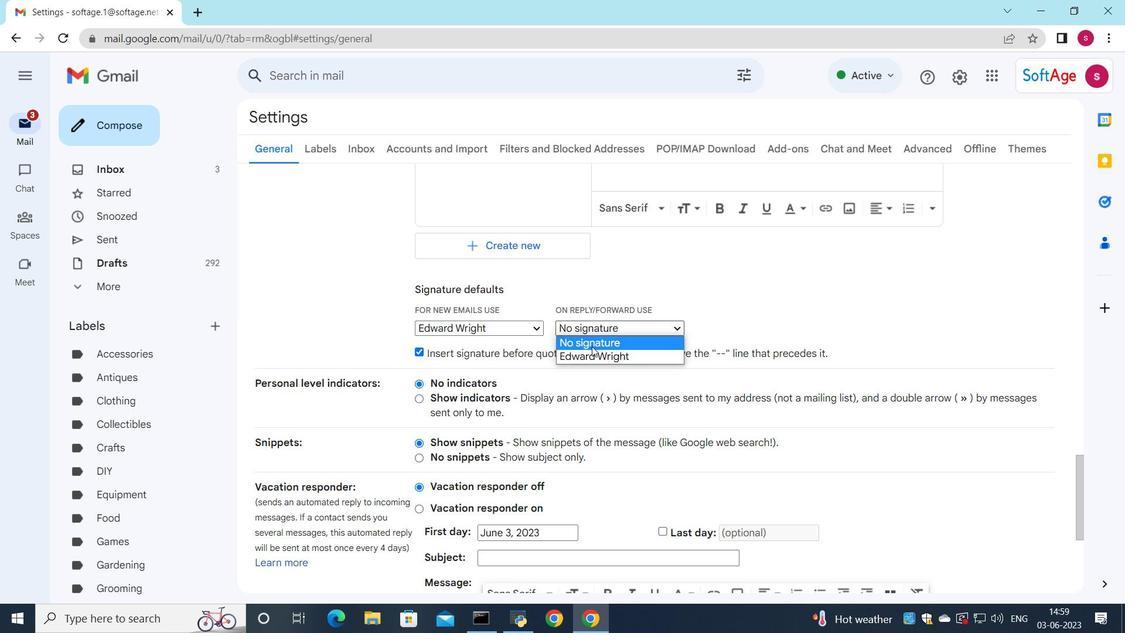 
Action: Mouse pressed left at (594, 354)
Screenshot: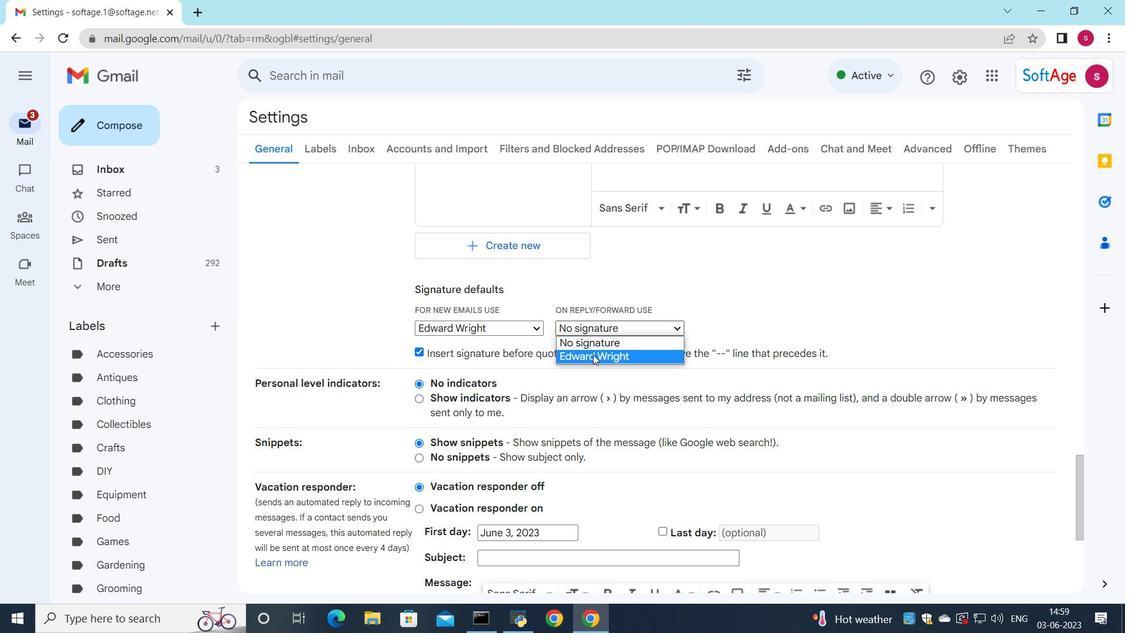 
Action: Mouse scrolled (594, 354) with delta (0, 0)
Screenshot: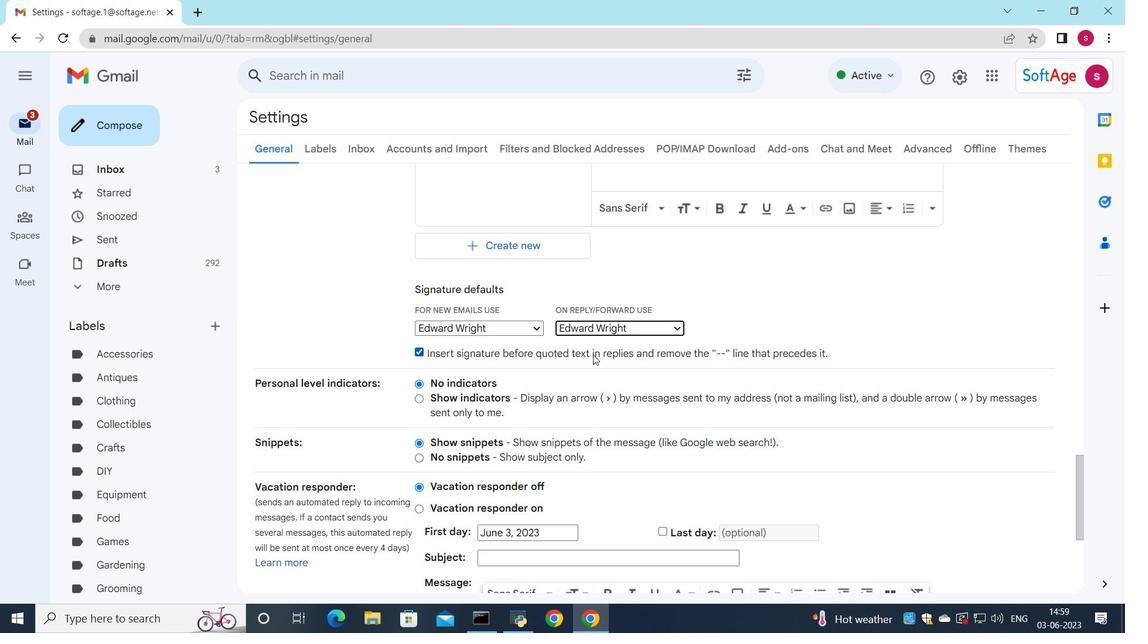 
Action: Mouse scrolled (594, 354) with delta (0, 0)
Screenshot: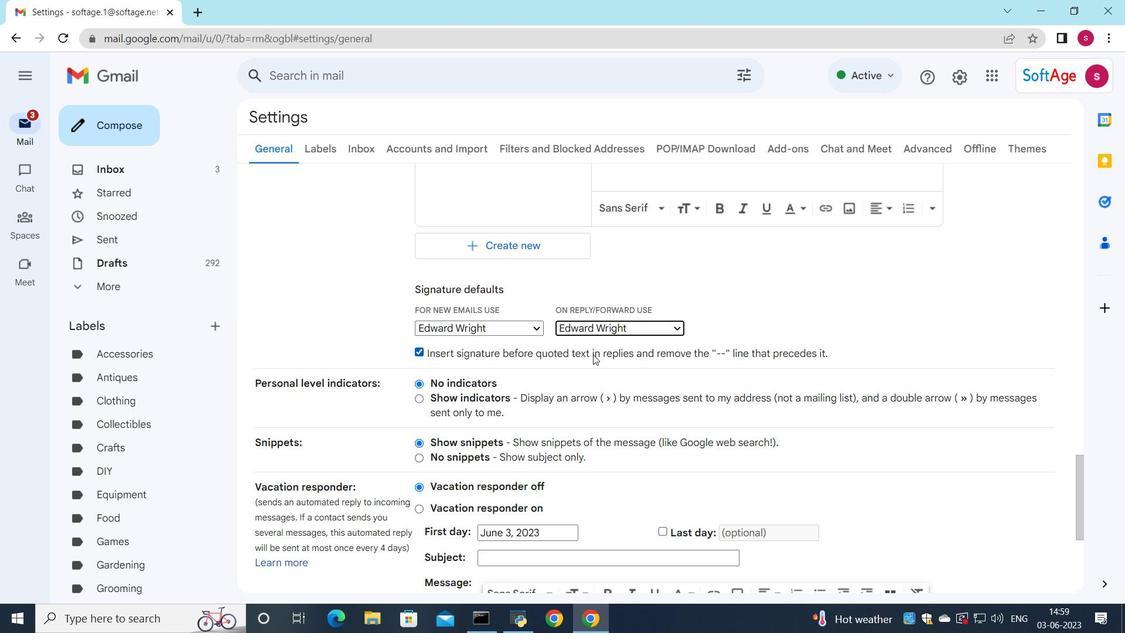 
Action: Mouse scrolled (594, 354) with delta (0, 0)
Screenshot: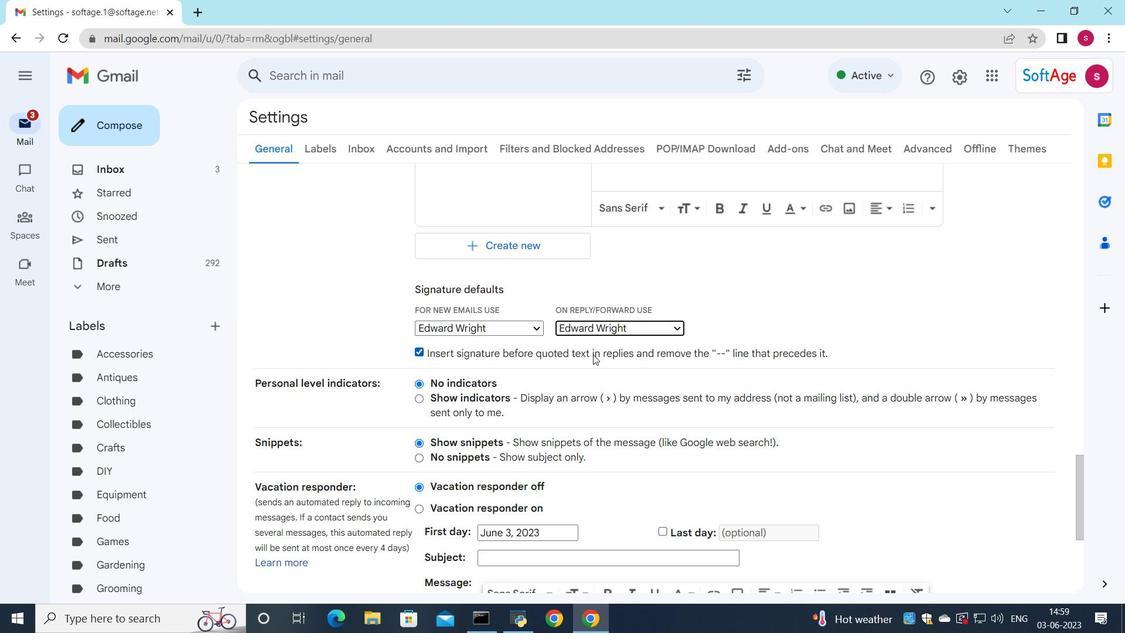
Action: Mouse scrolled (594, 354) with delta (0, 0)
Screenshot: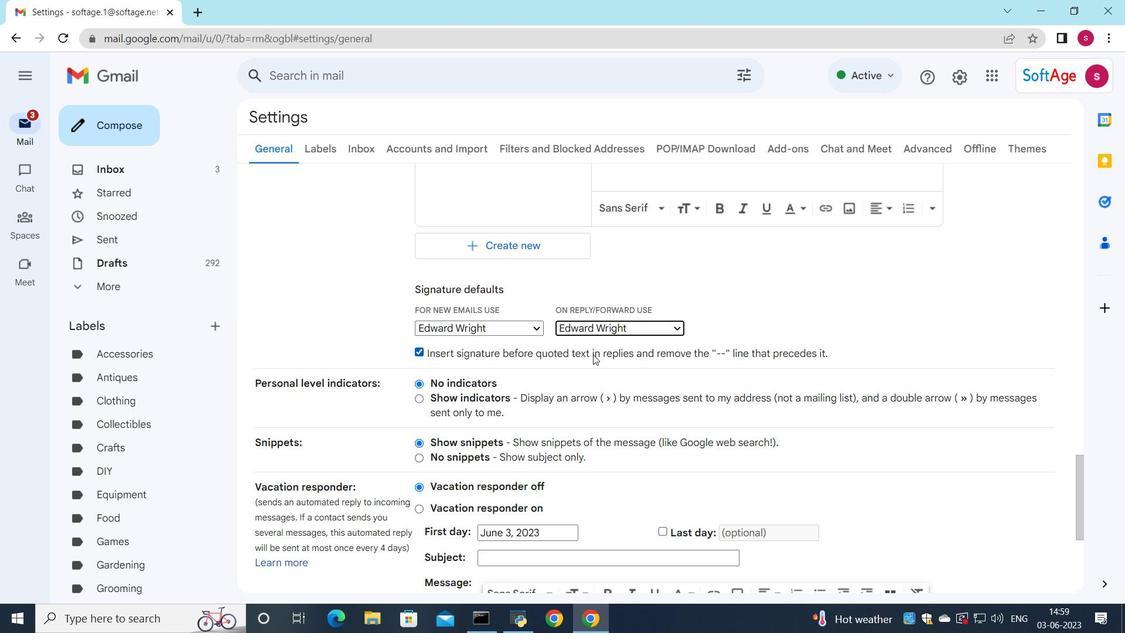 
Action: Mouse scrolled (594, 354) with delta (0, 0)
Screenshot: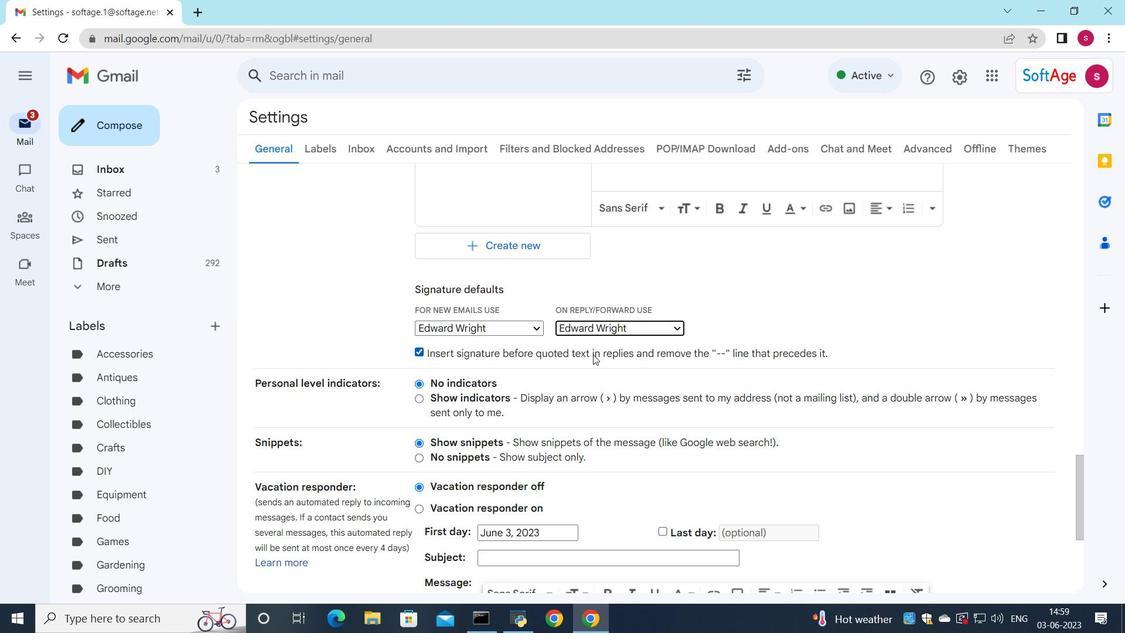 
Action: Mouse scrolled (594, 354) with delta (0, 0)
Screenshot: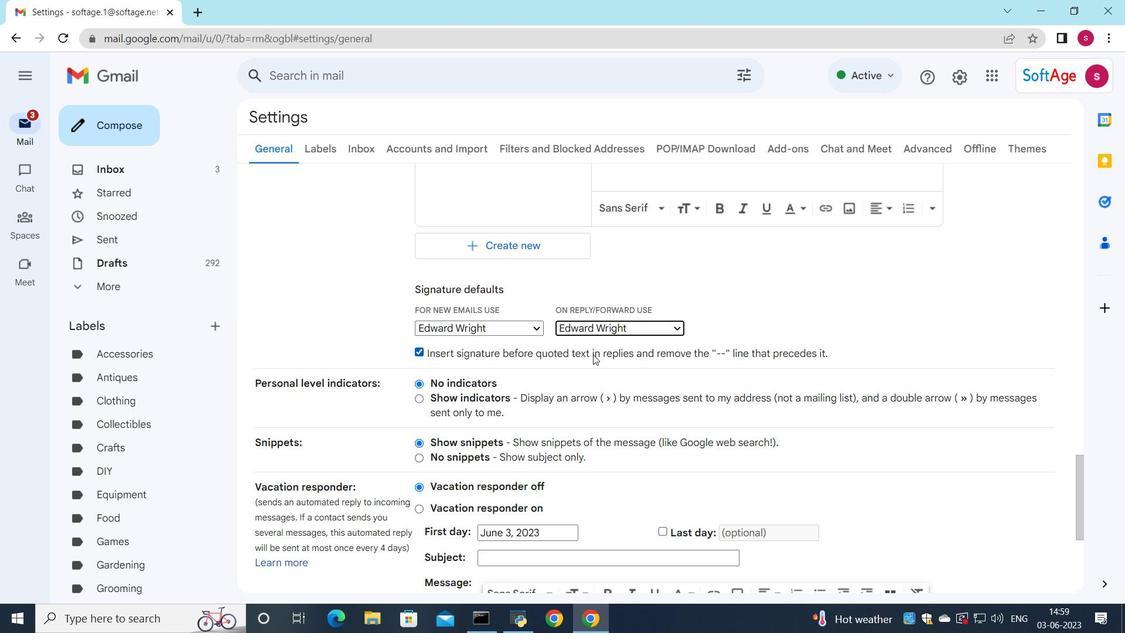 
Action: Mouse moved to (614, 403)
Screenshot: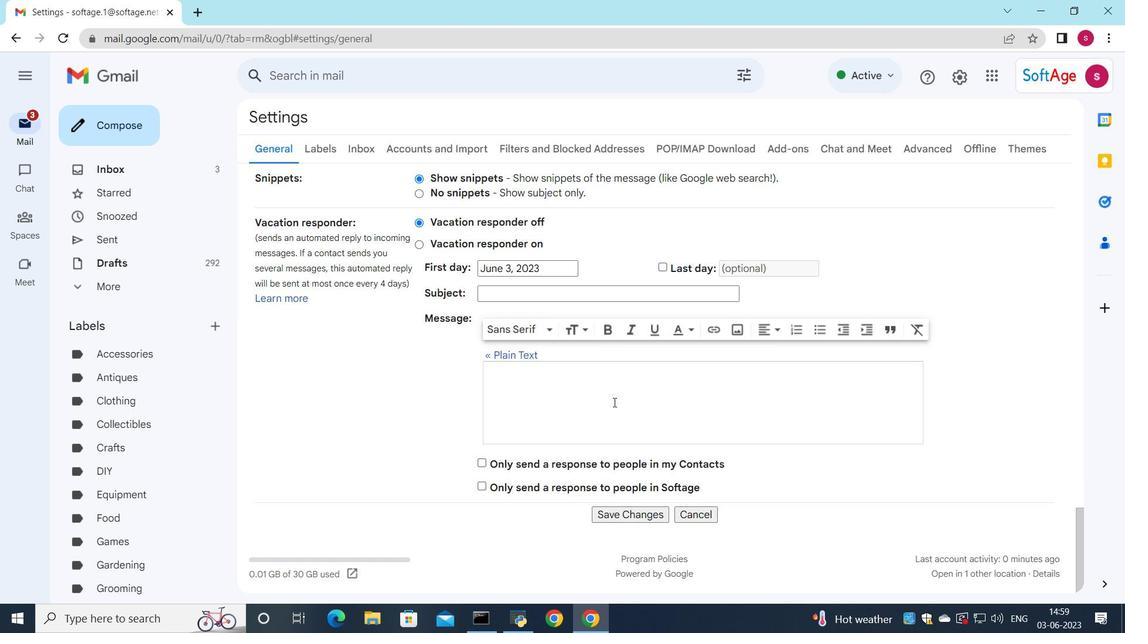
Action: Mouse scrolled (614, 402) with delta (0, 0)
Screenshot: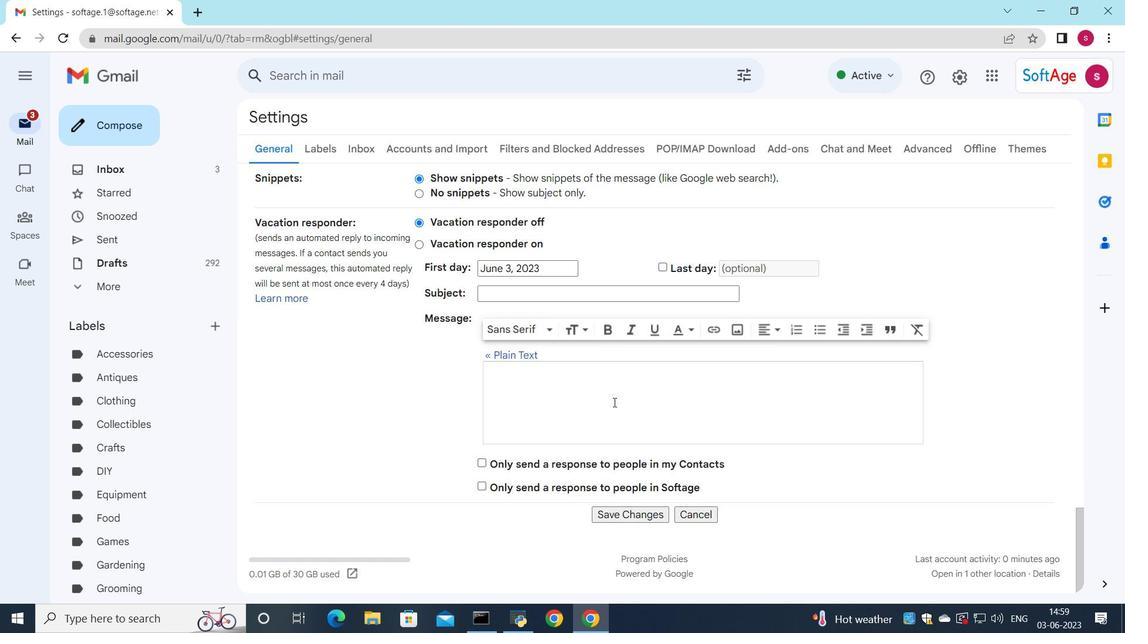 
Action: Mouse moved to (612, 514)
Screenshot: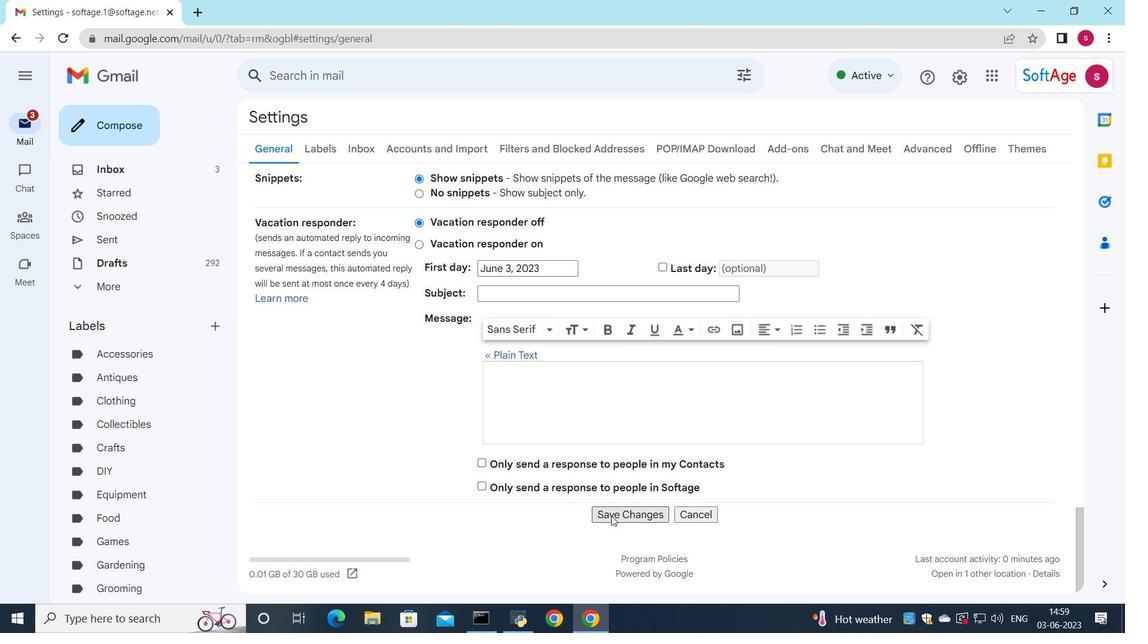 
Action: Mouse pressed left at (612, 514)
Screenshot: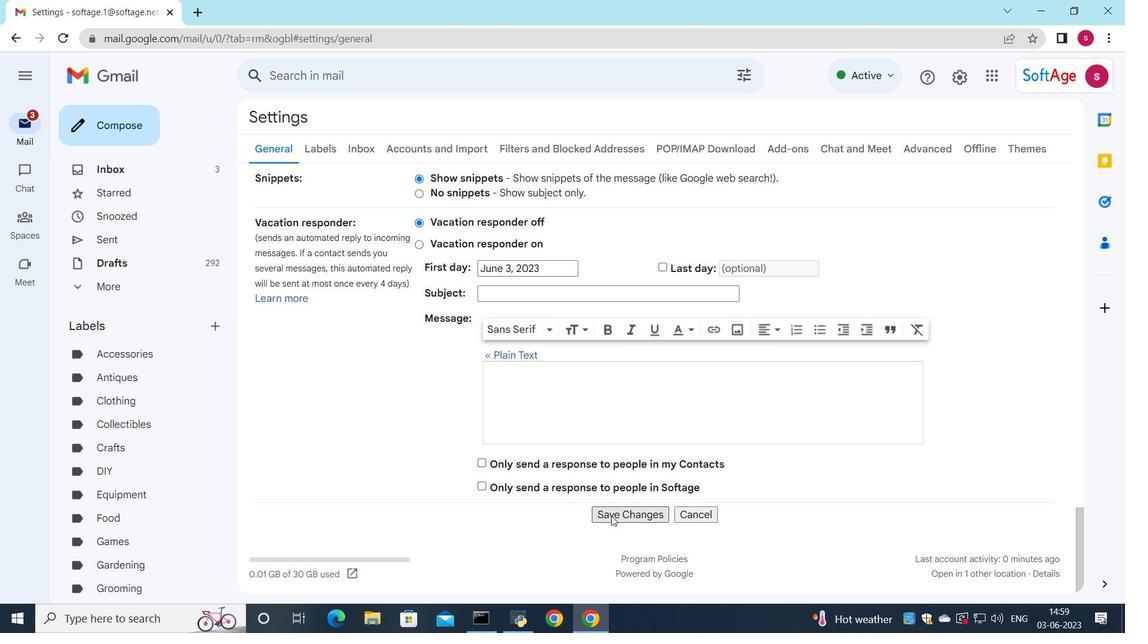 
Action: Mouse moved to (608, 150)
Screenshot: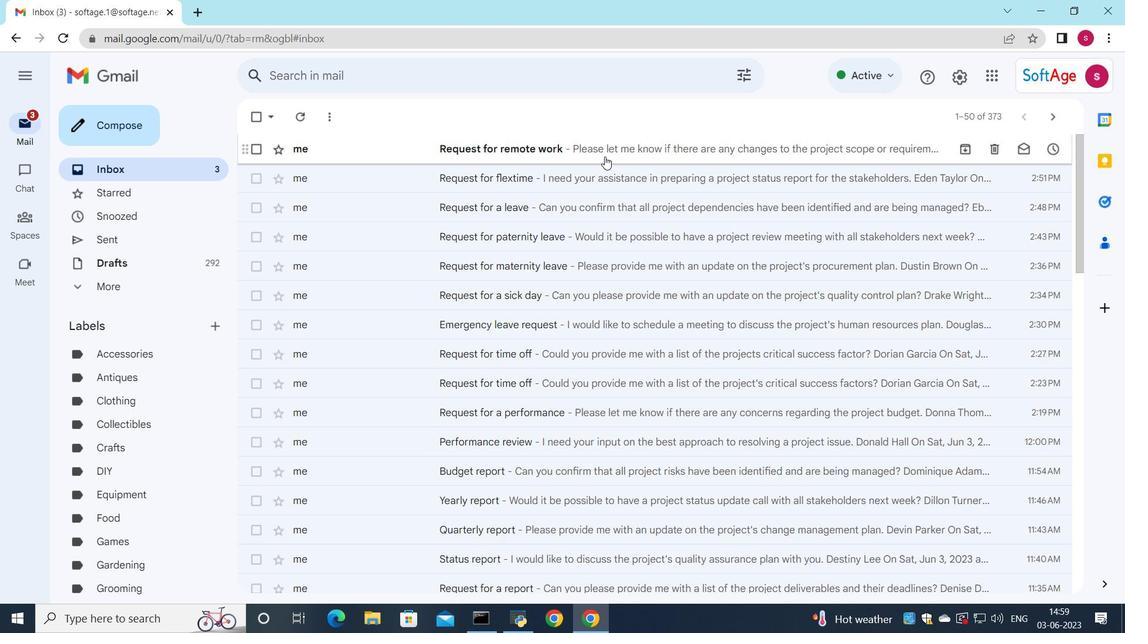 
Action: Mouse pressed left at (608, 150)
Screenshot: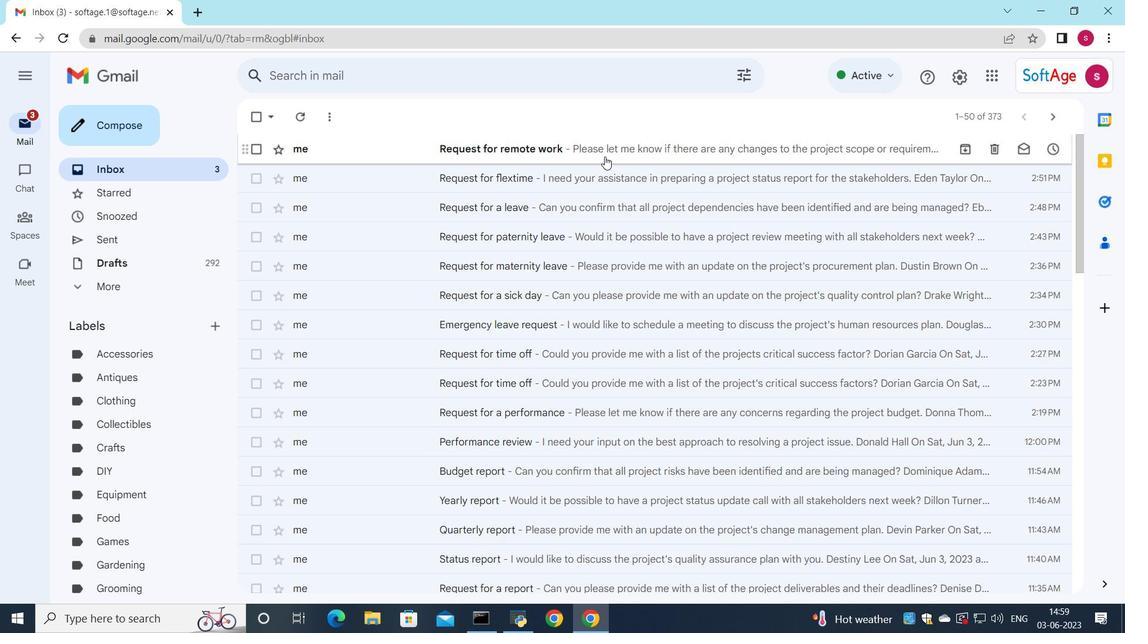 
Action: Mouse moved to (578, 209)
Screenshot: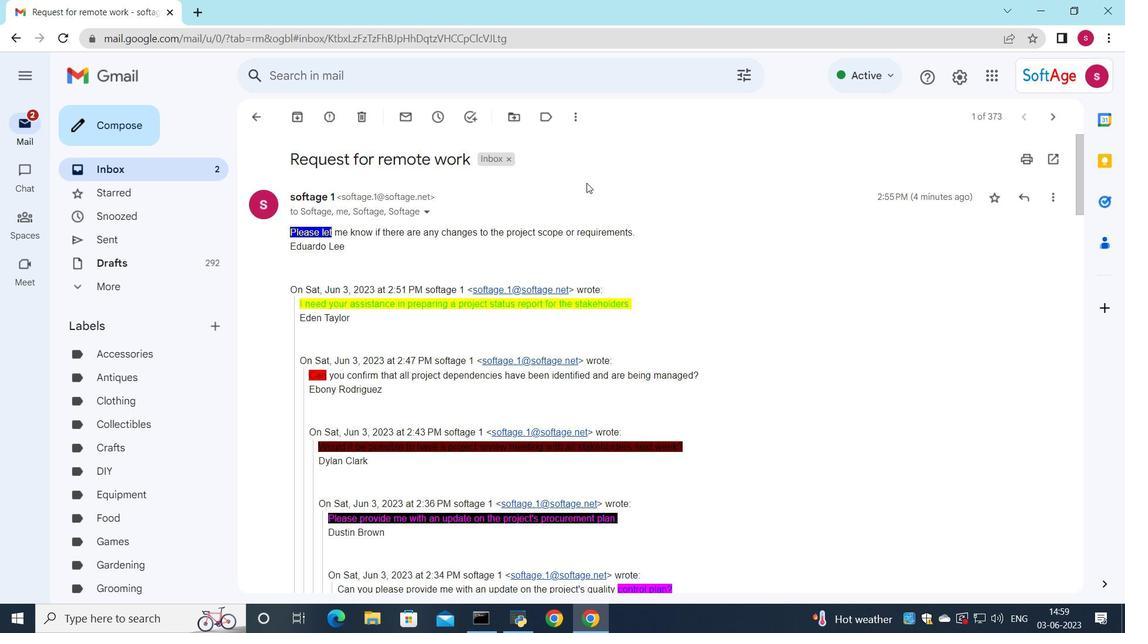 
Action: Mouse scrolled (578, 209) with delta (0, 0)
Screenshot: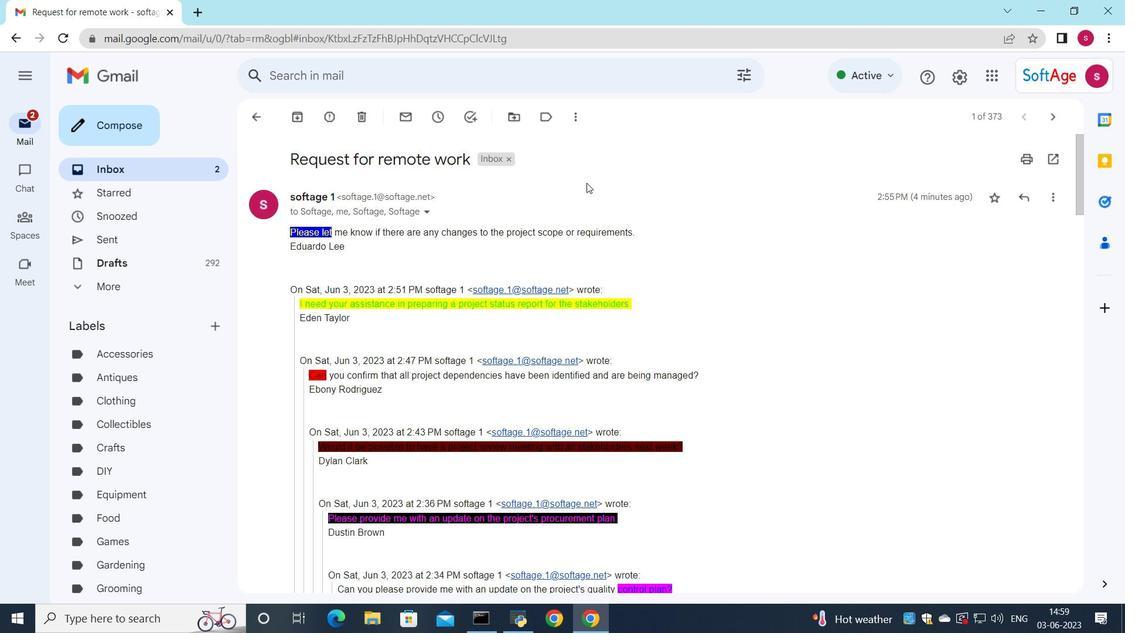 
Action: Mouse moved to (575, 216)
Screenshot: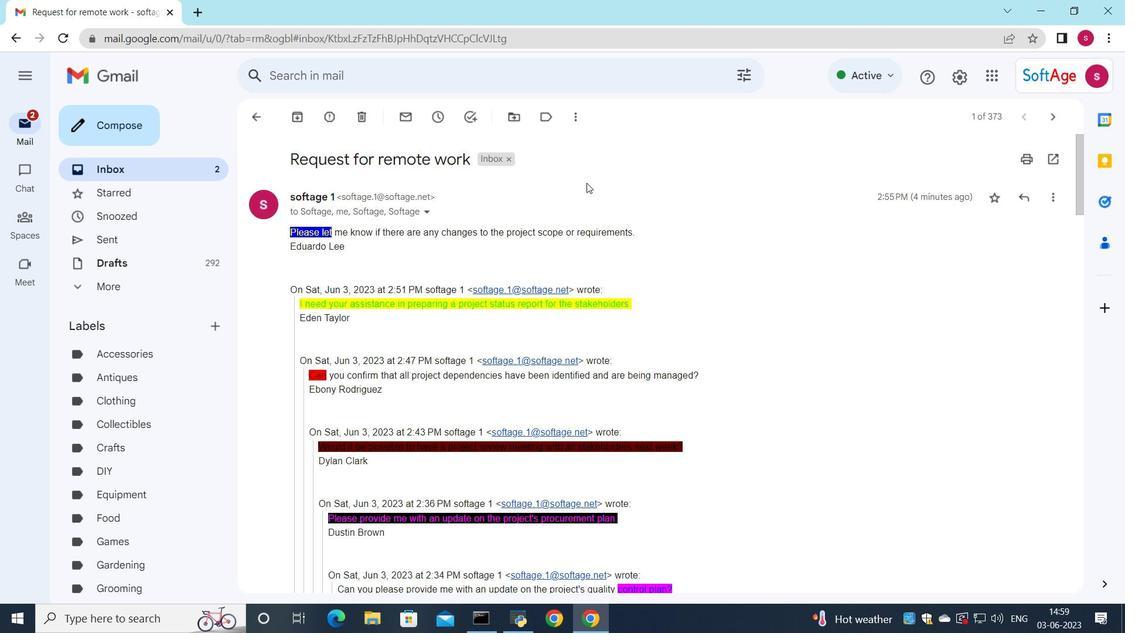 
Action: Mouse scrolled (575, 215) with delta (0, 0)
Screenshot: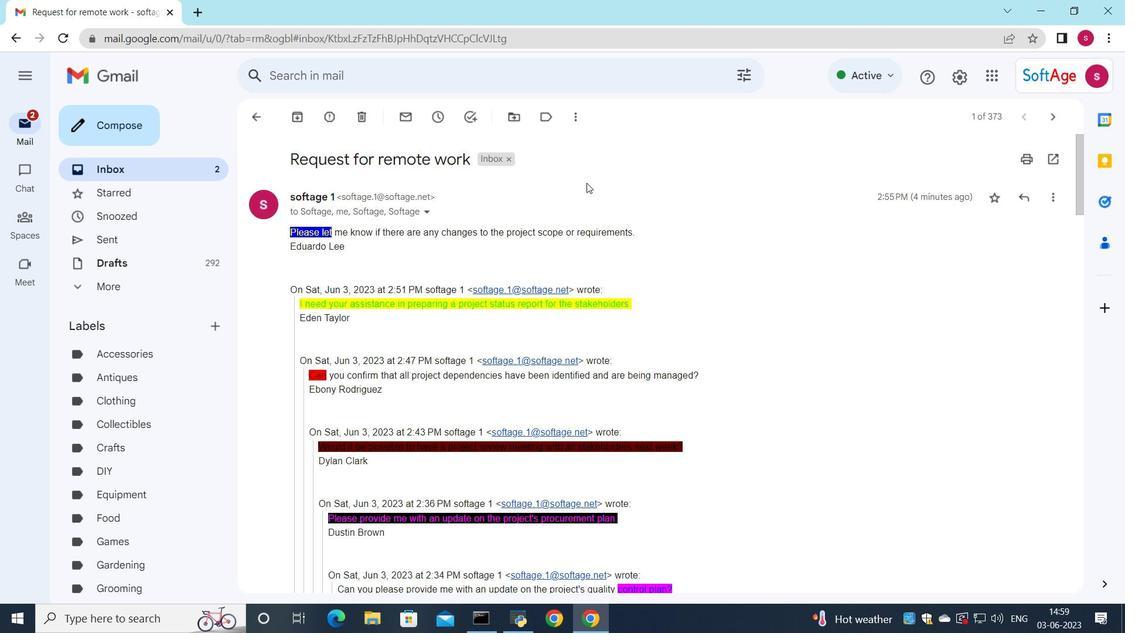 
Action: Mouse moved to (573, 220)
Screenshot: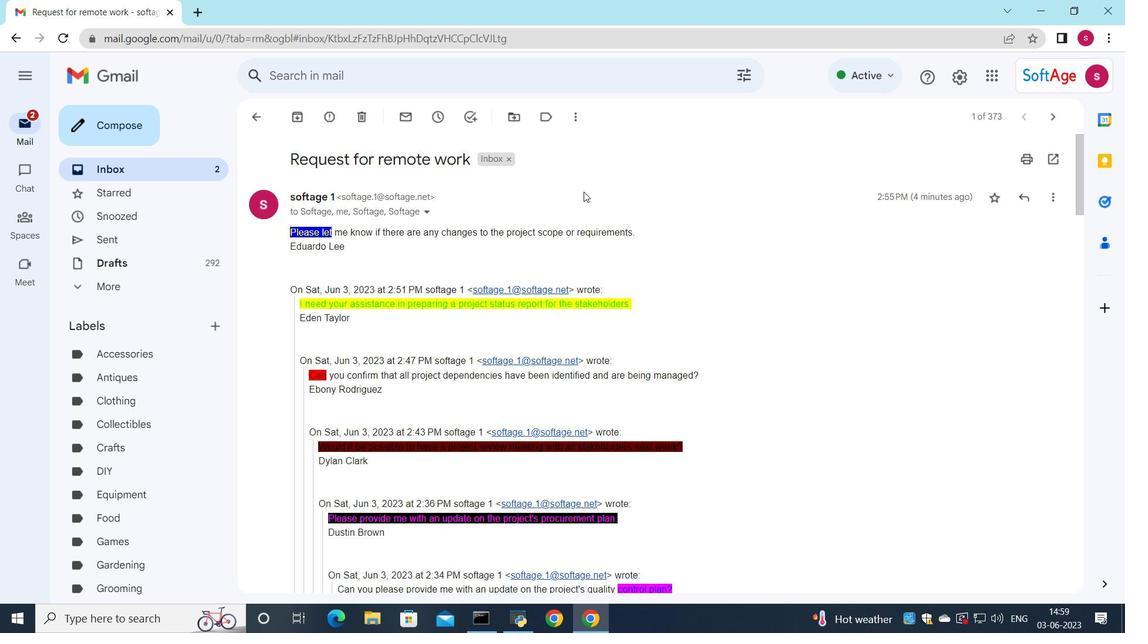 
Action: Mouse scrolled (573, 219) with delta (0, 0)
Screenshot: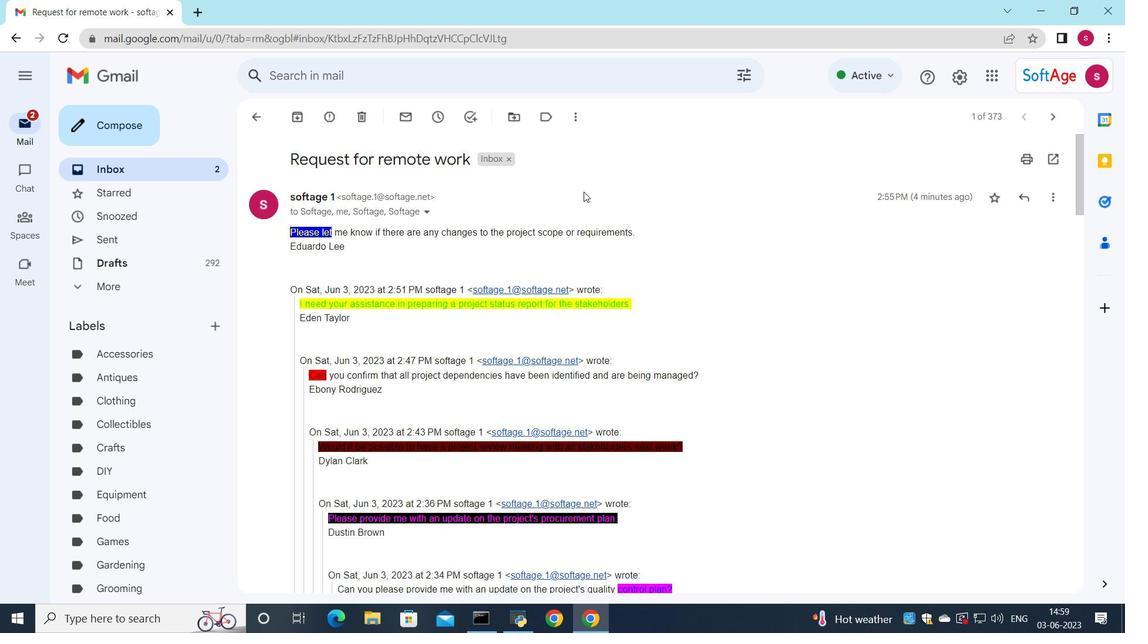
Action: Mouse moved to (568, 233)
Screenshot: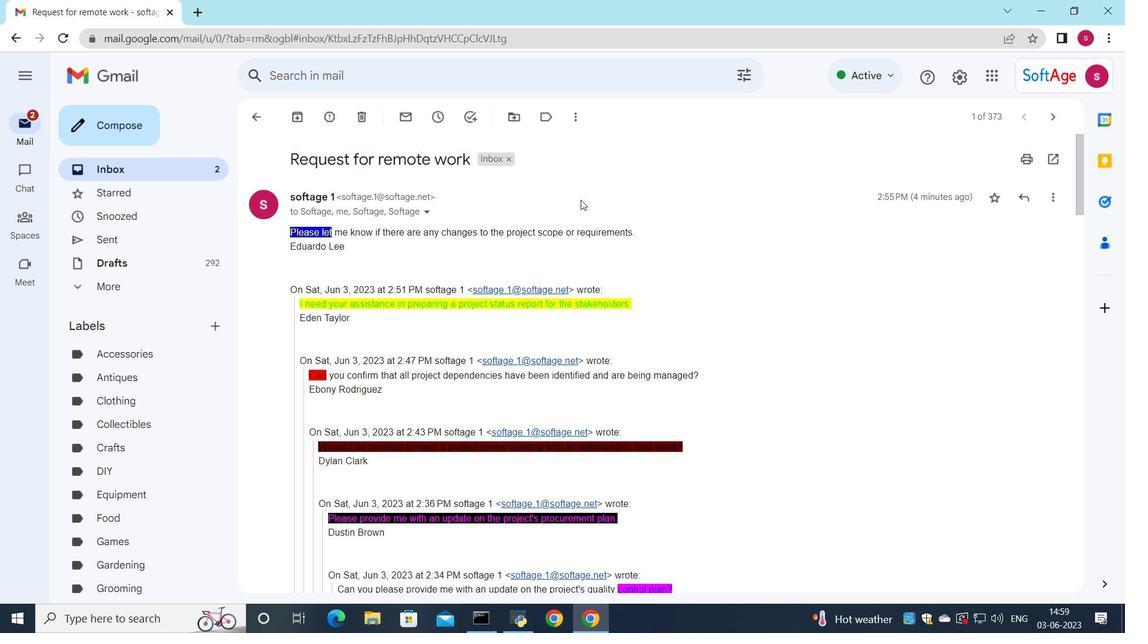 
Action: Mouse scrolled (570, 226) with delta (0, 0)
Screenshot: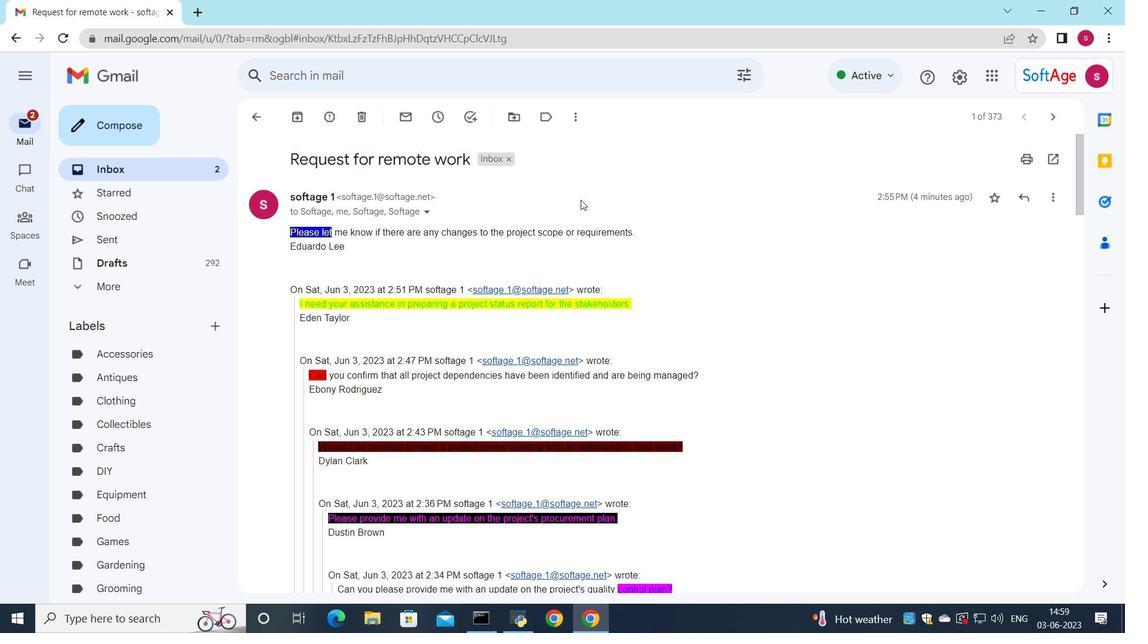 
Action: Mouse moved to (560, 237)
Screenshot: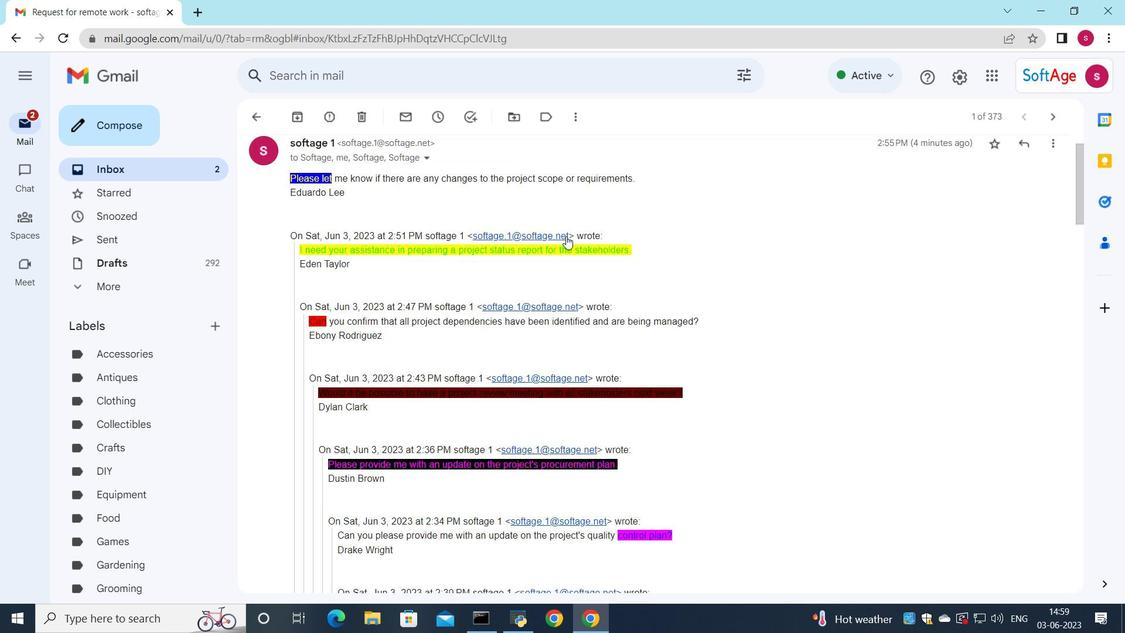
Action: Mouse scrolled (560, 236) with delta (0, 0)
Screenshot: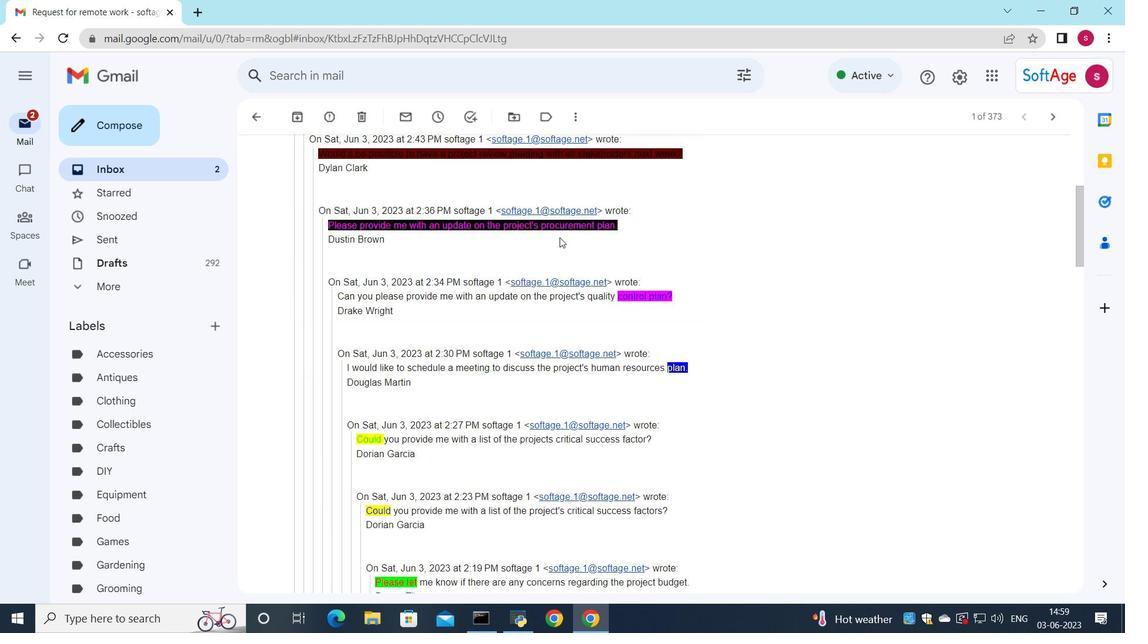 
Action: Mouse moved to (558, 242)
Screenshot: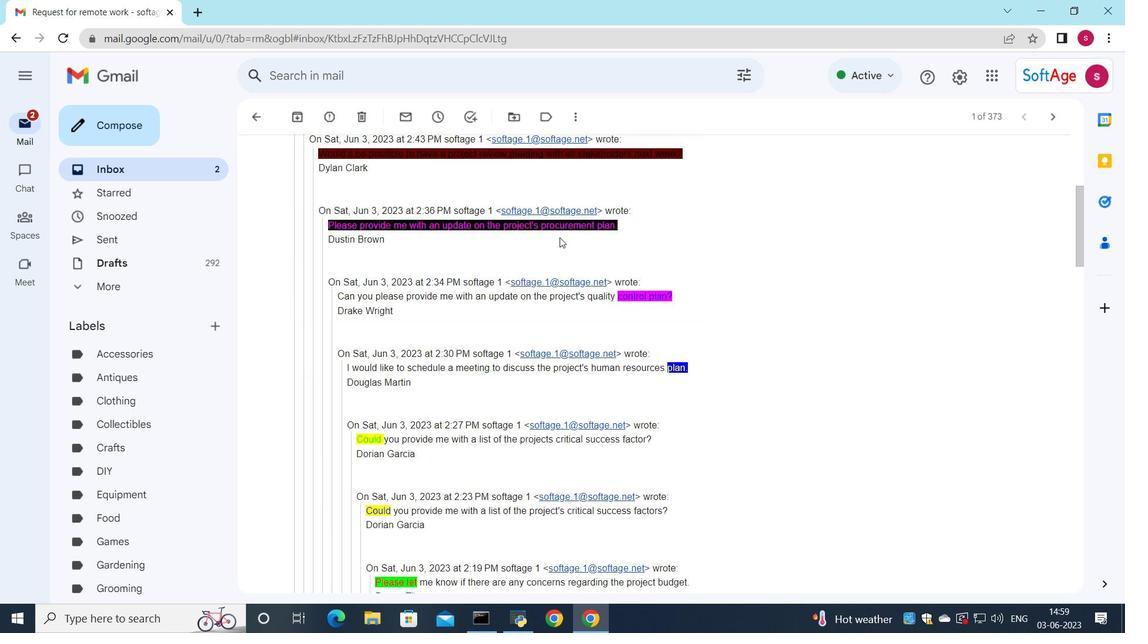 
Action: Mouse scrolled (558, 242) with delta (0, 0)
Screenshot: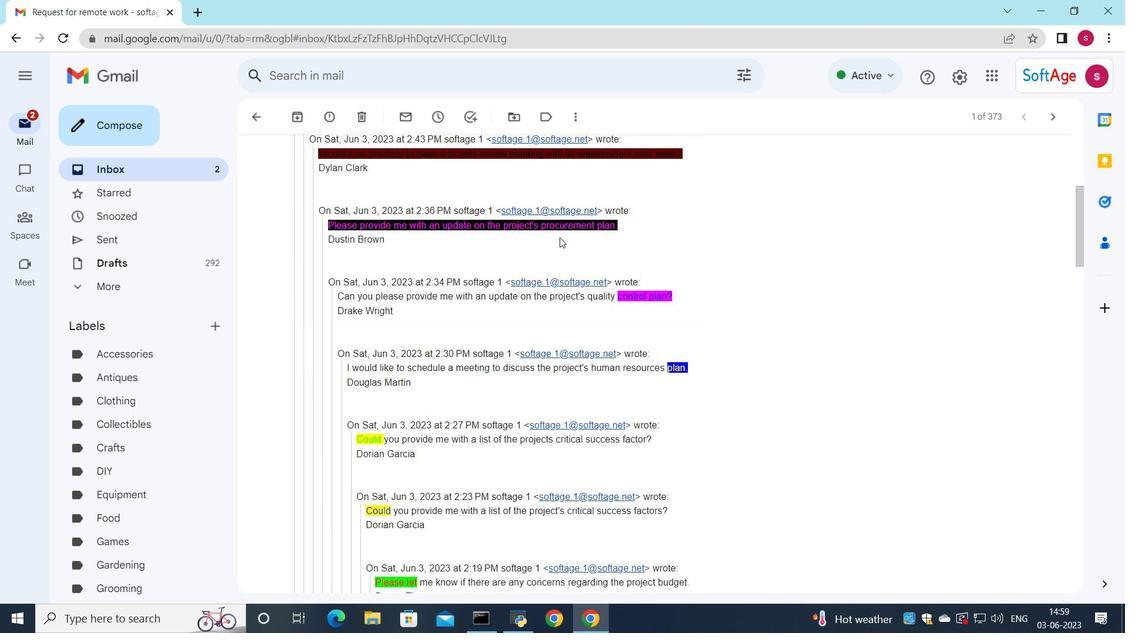 
Action: Mouse moved to (557, 243)
Screenshot: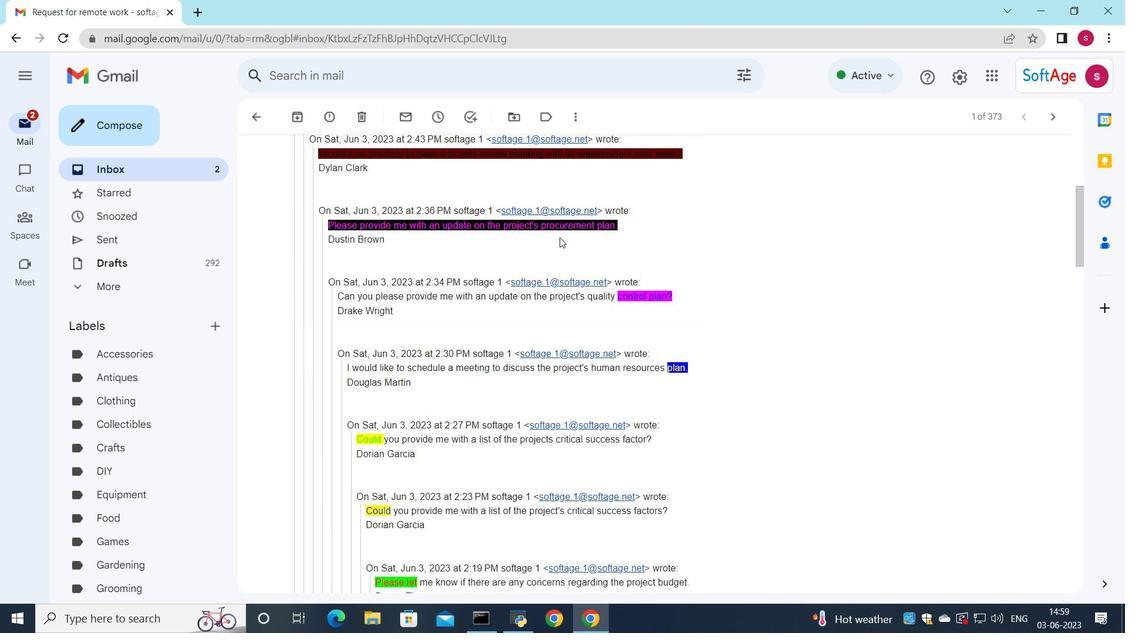 
Action: Mouse scrolled (557, 242) with delta (0, 0)
Screenshot: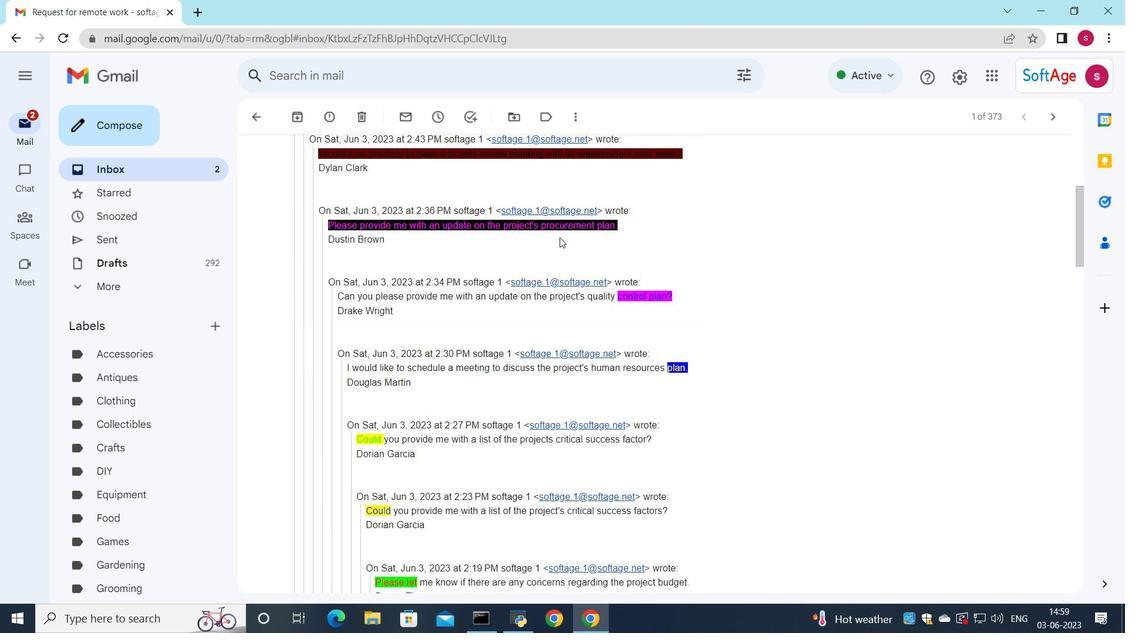 
Action: Mouse moved to (555, 245)
Screenshot: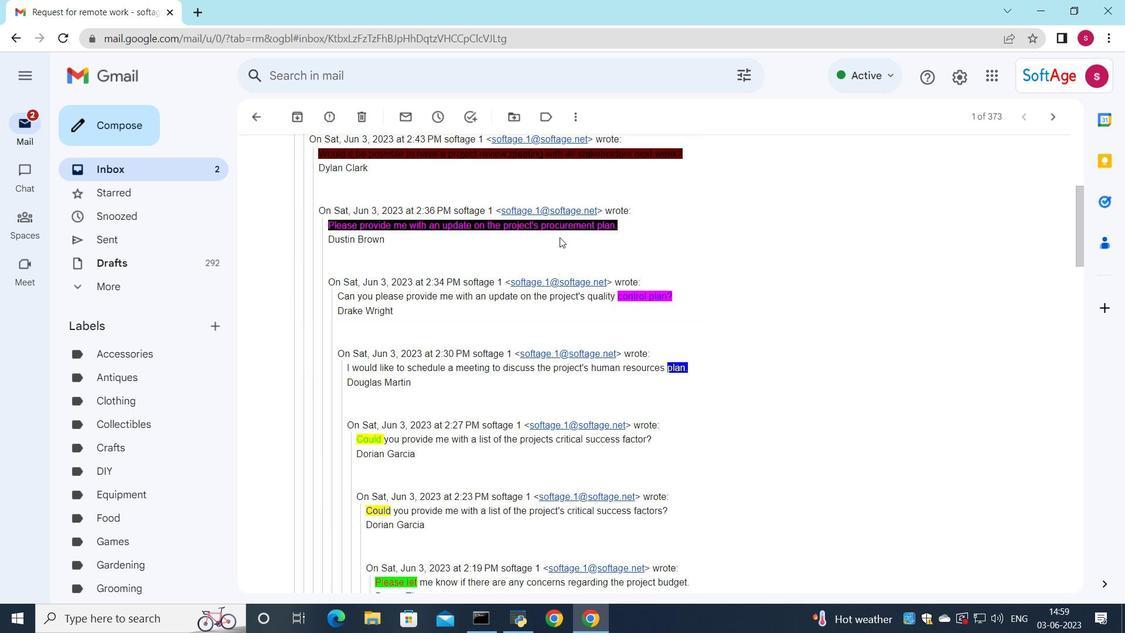 
Action: Mouse scrolled (555, 245) with delta (0, 0)
Screenshot: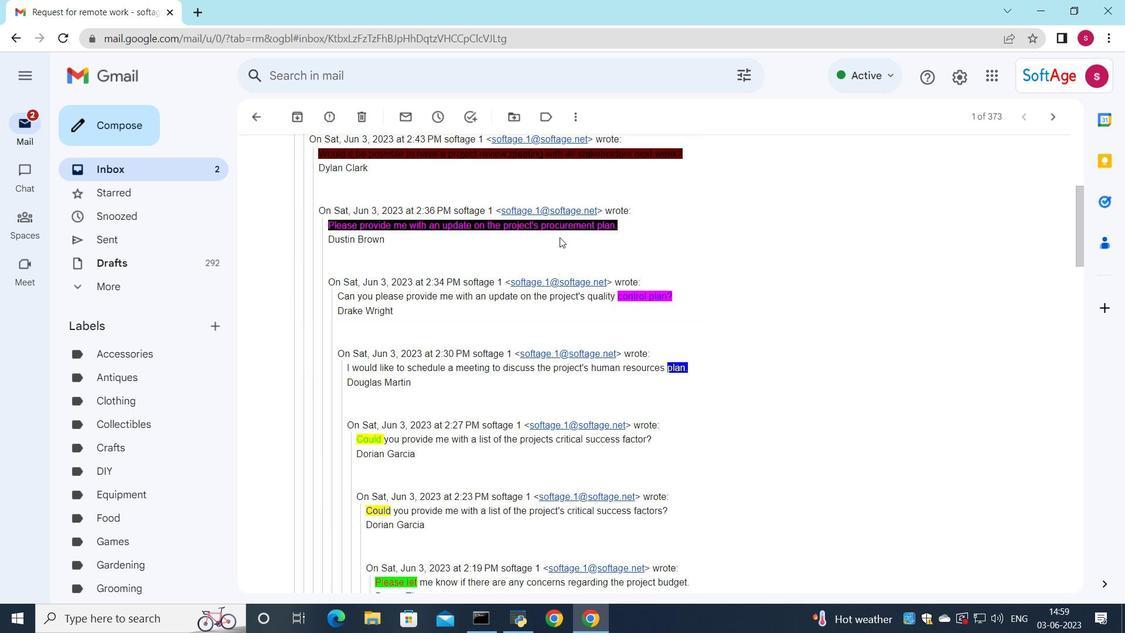 
Action: Mouse moved to (555, 249)
Screenshot: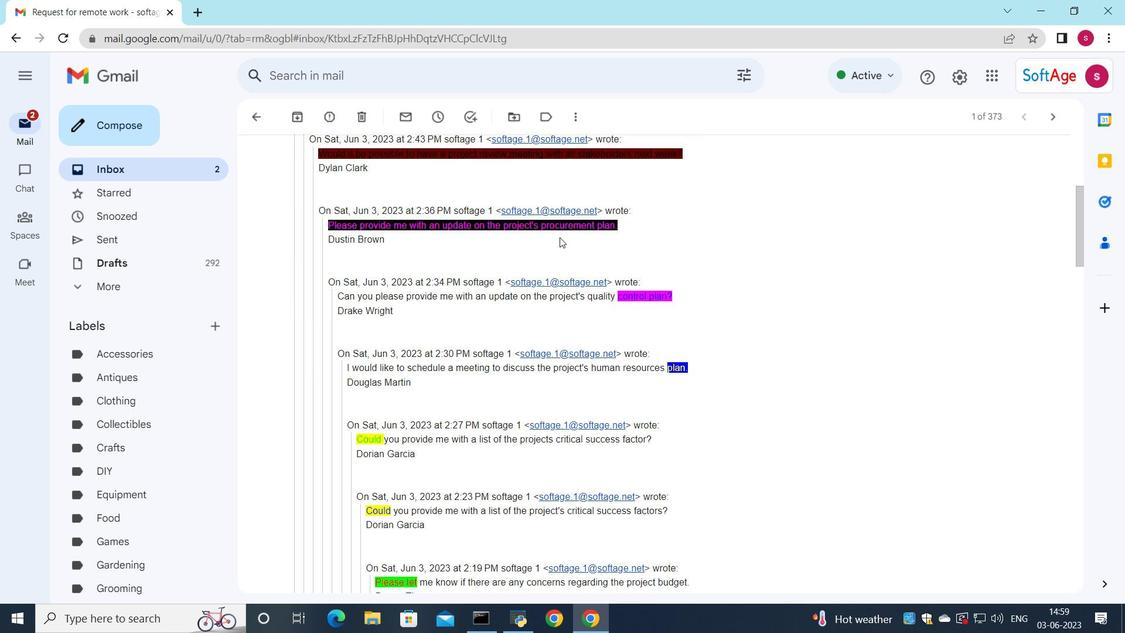 
Action: Mouse scrolled (555, 249) with delta (0, 0)
Screenshot: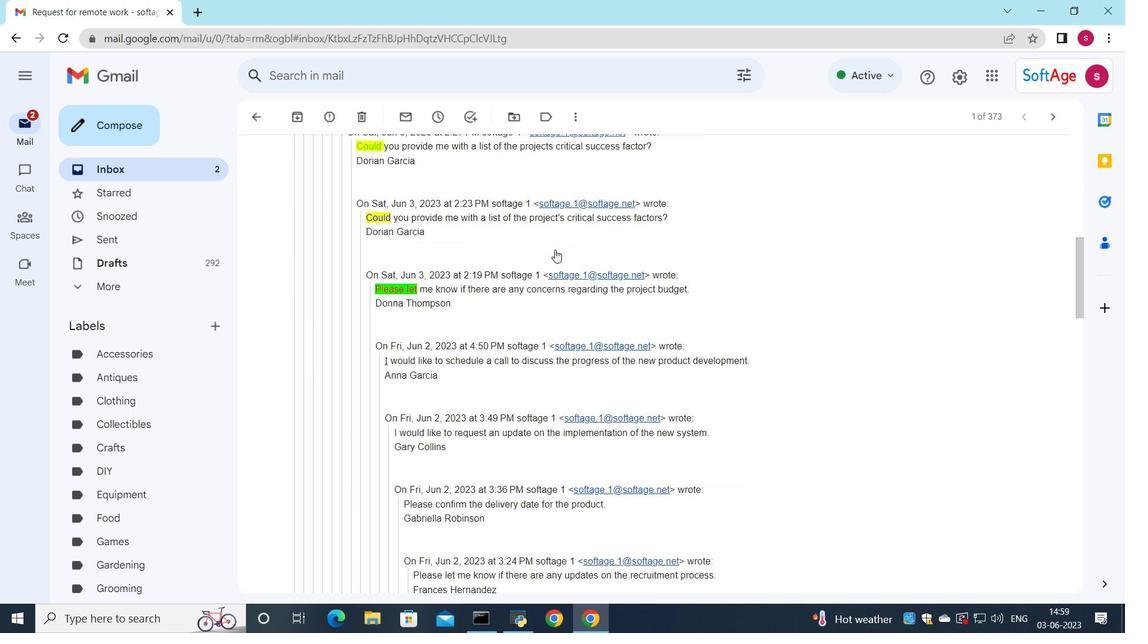 
Action: Mouse scrolled (555, 249) with delta (0, 0)
Screenshot: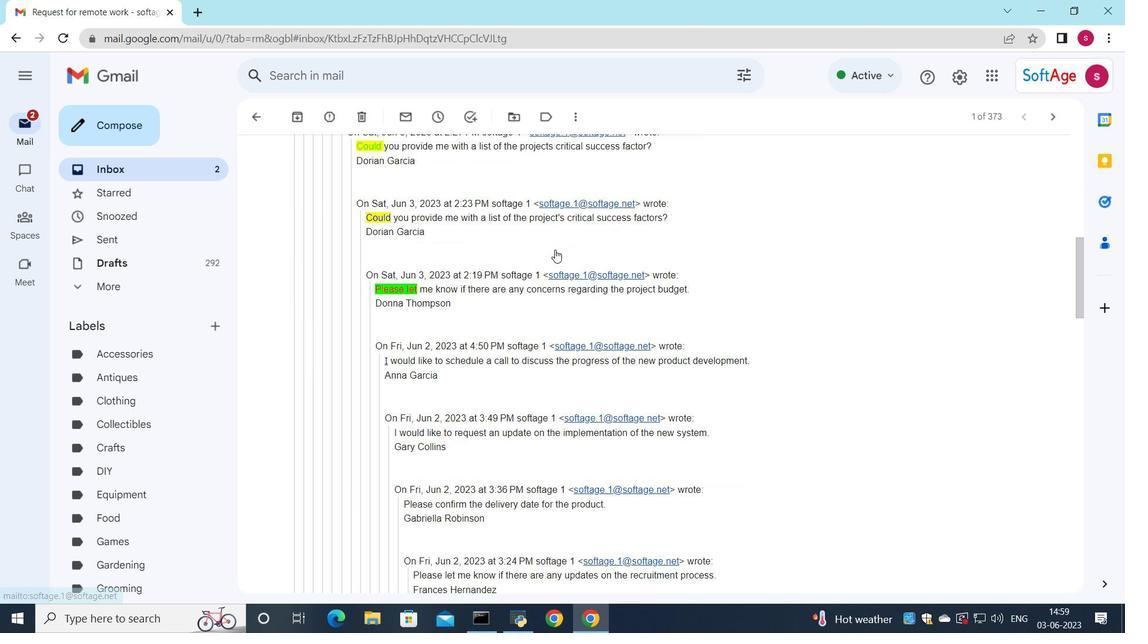 
Action: Mouse scrolled (555, 249) with delta (0, 0)
Screenshot: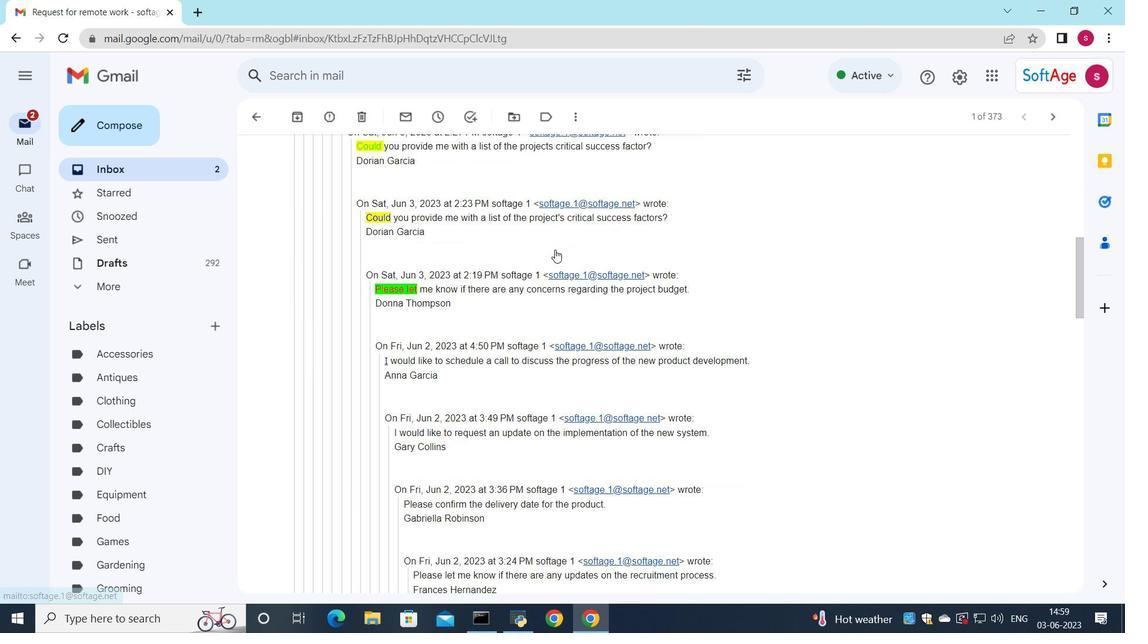 
Action: Mouse scrolled (555, 249) with delta (0, 0)
Screenshot: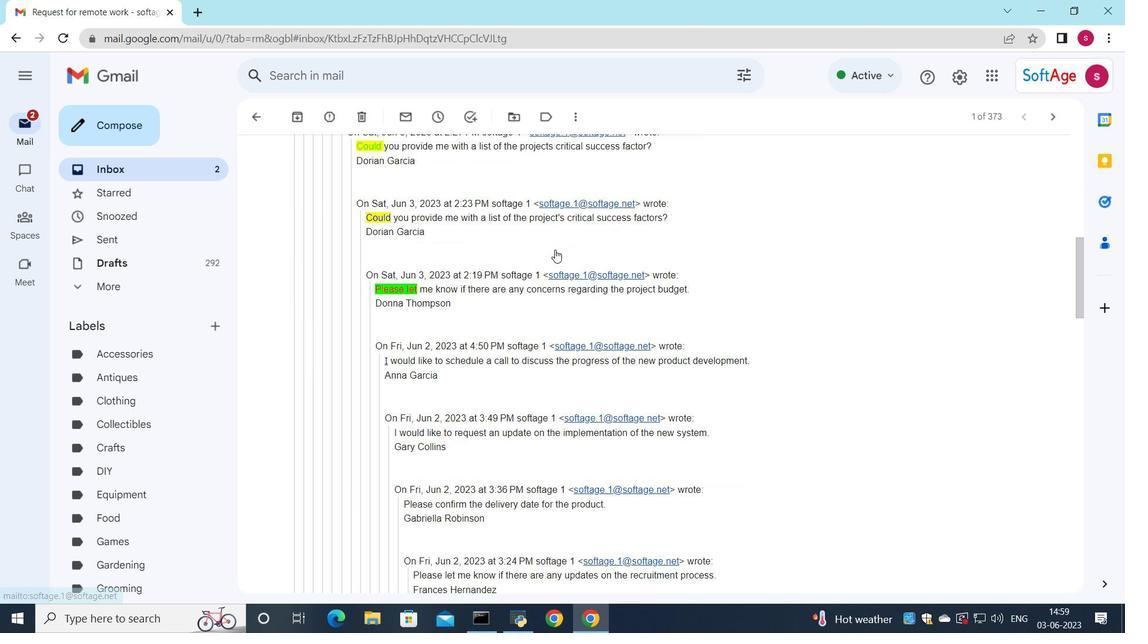 
Action: Mouse scrolled (555, 249) with delta (0, 0)
Screenshot: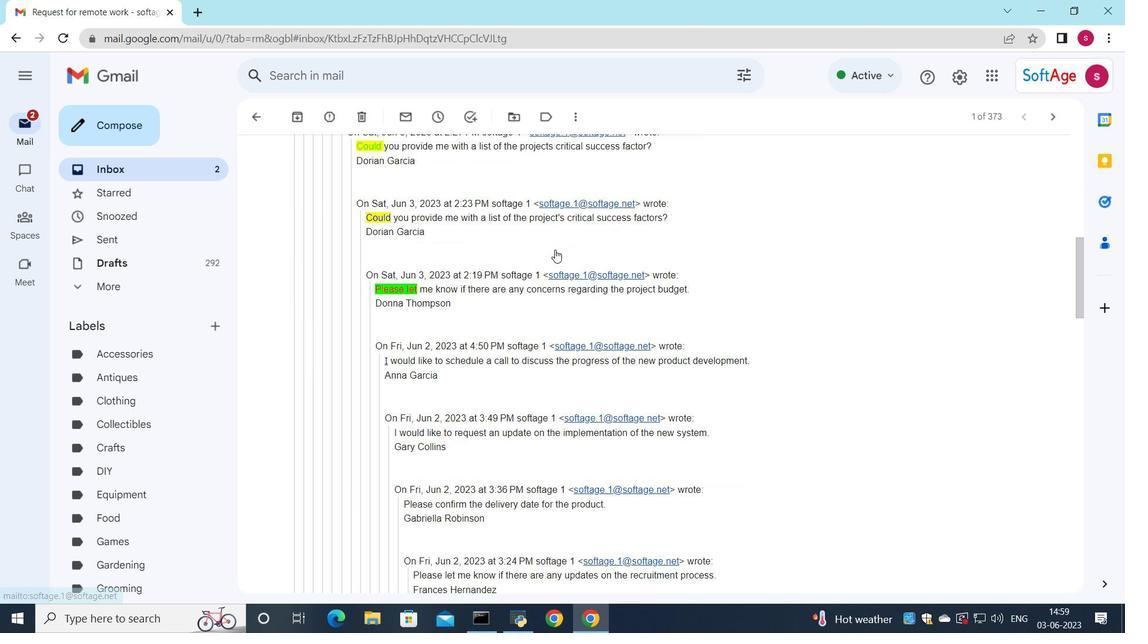 
Action: Mouse scrolled (555, 249) with delta (0, 0)
Screenshot: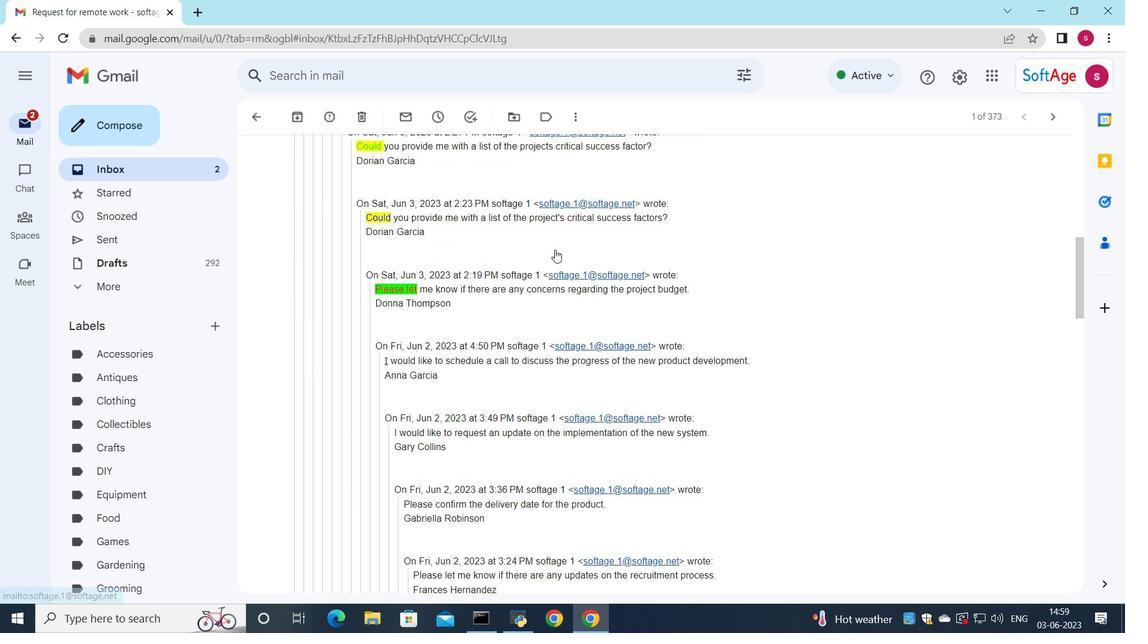 
Action: Mouse scrolled (555, 249) with delta (0, 0)
Screenshot: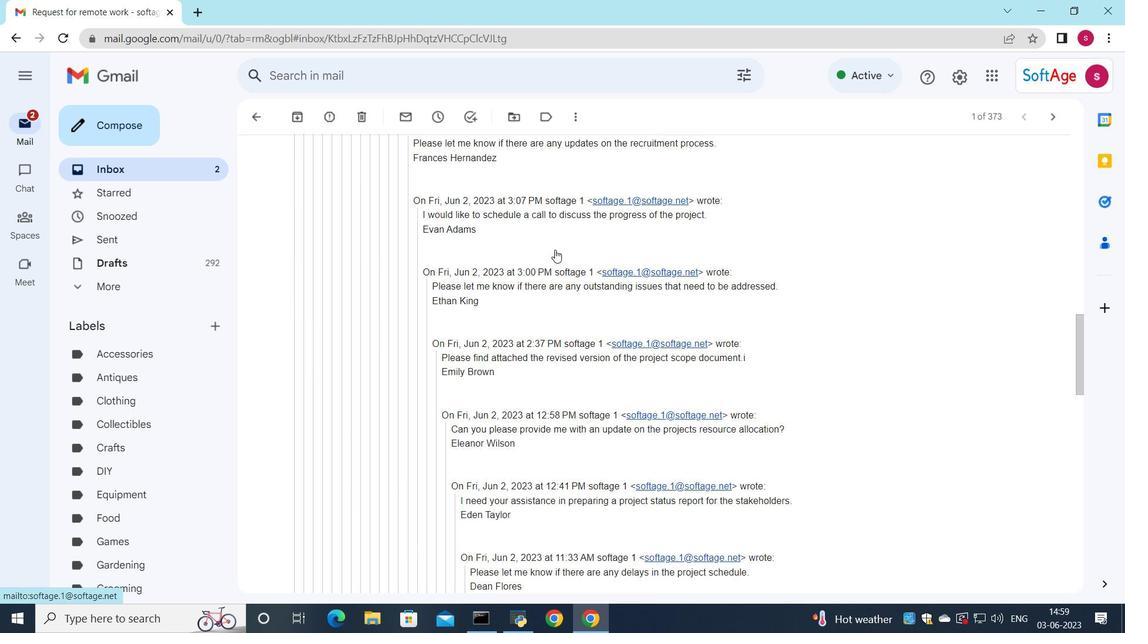 
Action: Mouse scrolled (555, 249) with delta (0, 0)
Screenshot: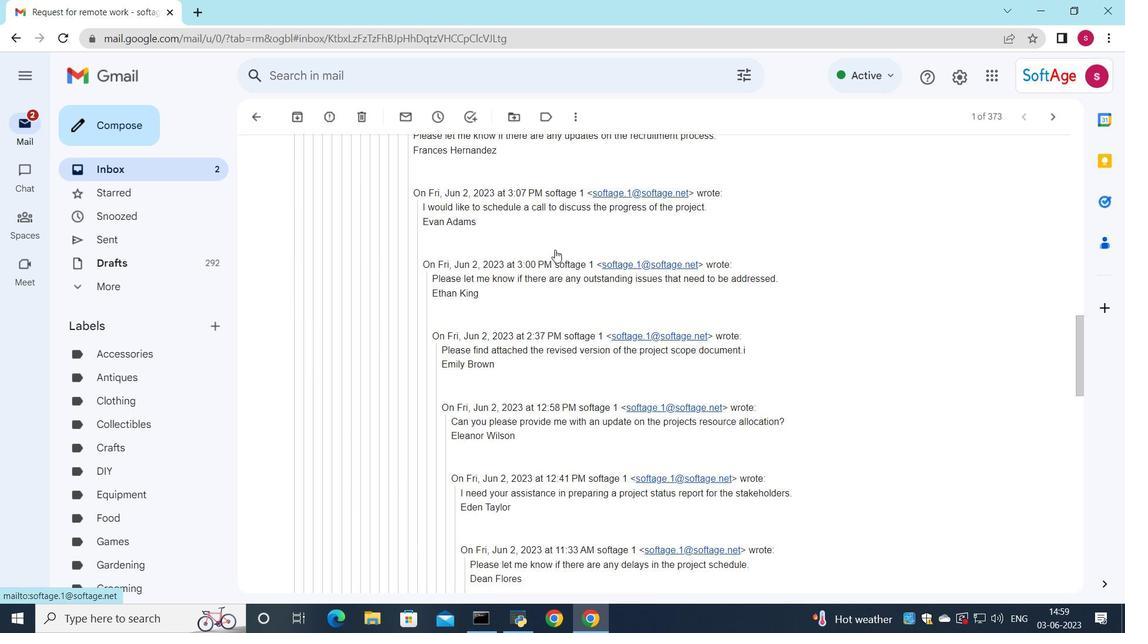 
Action: Mouse scrolled (555, 249) with delta (0, 0)
Screenshot: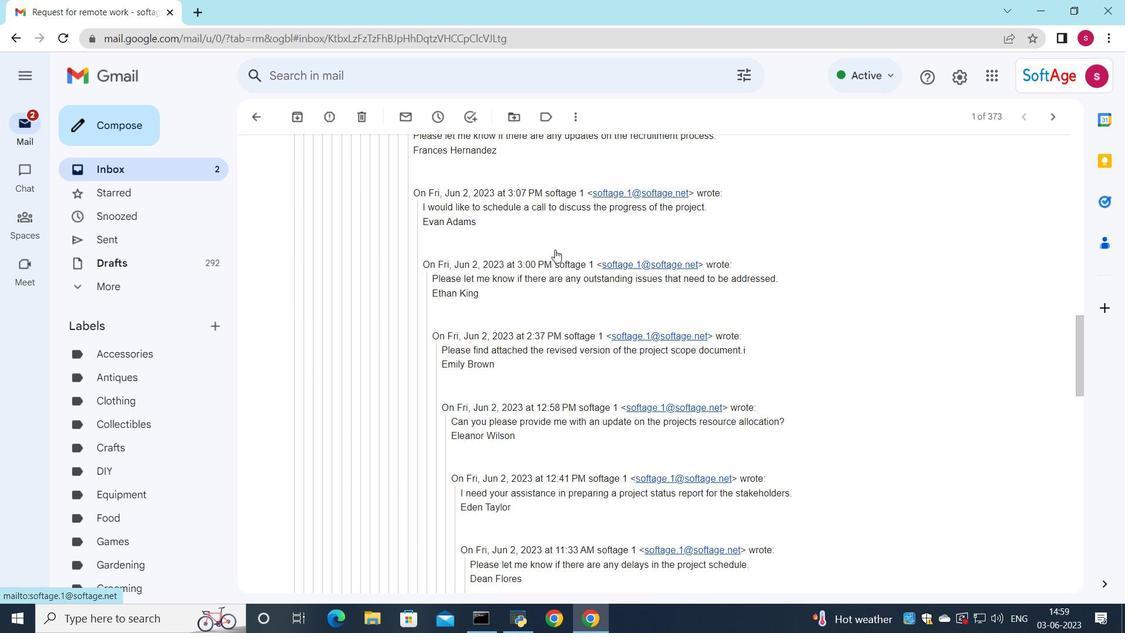 
Action: Mouse scrolled (555, 249) with delta (0, 0)
Screenshot: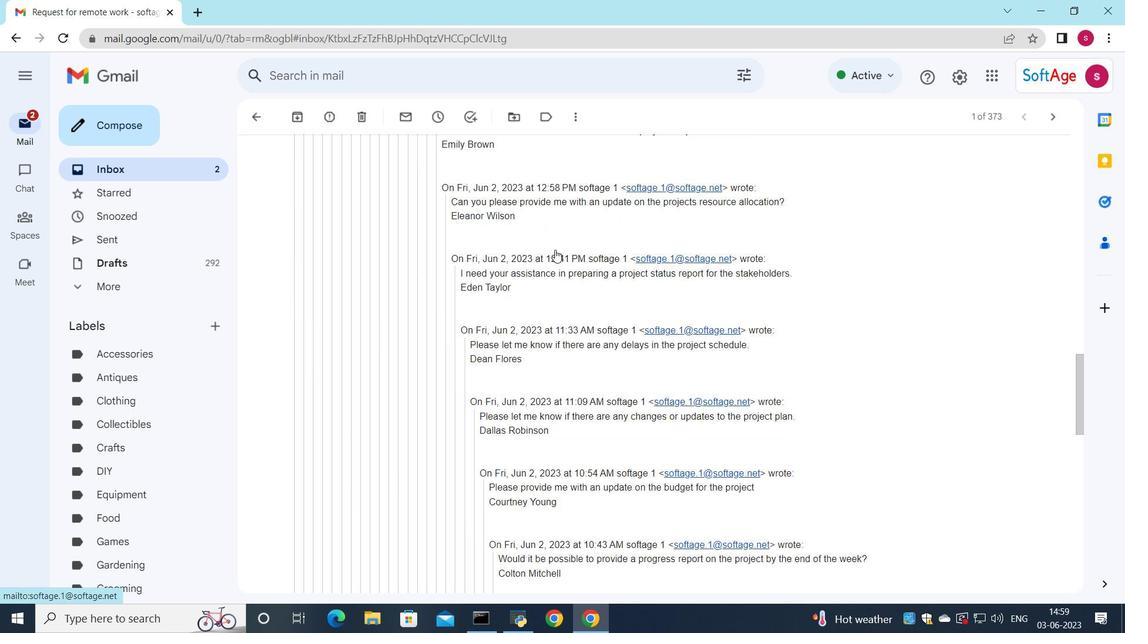 
Action: Mouse scrolled (555, 249) with delta (0, 0)
Screenshot: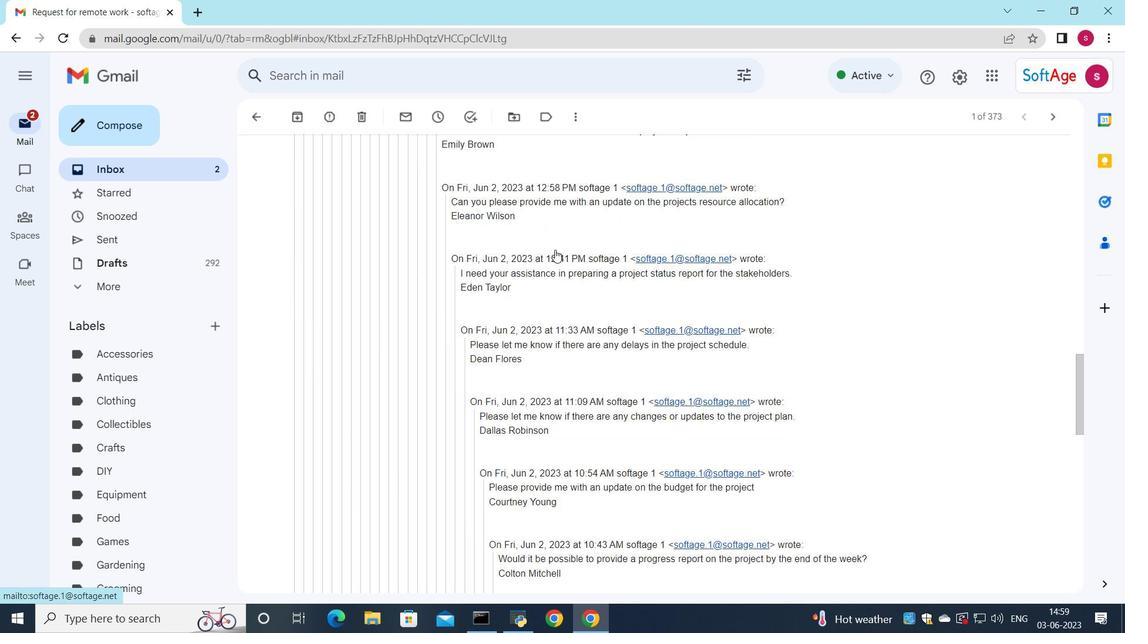 
Action: Mouse scrolled (555, 249) with delta (0, 0)
Screenshot: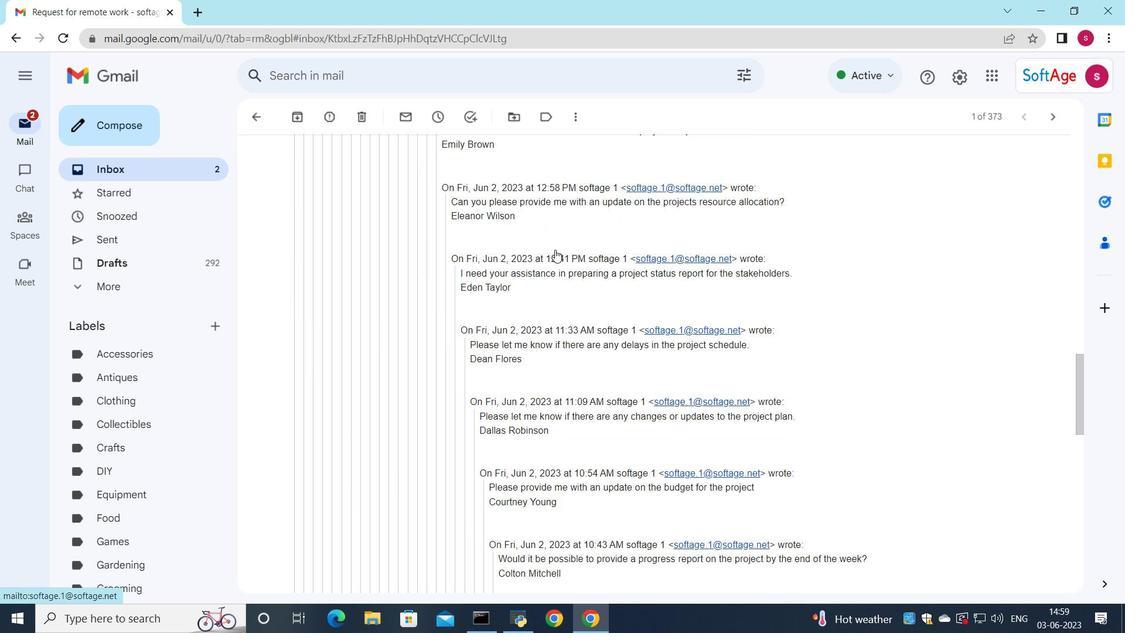
Action: Mouse scrolled (555, 249) with delta (0, 0)
Screenshot: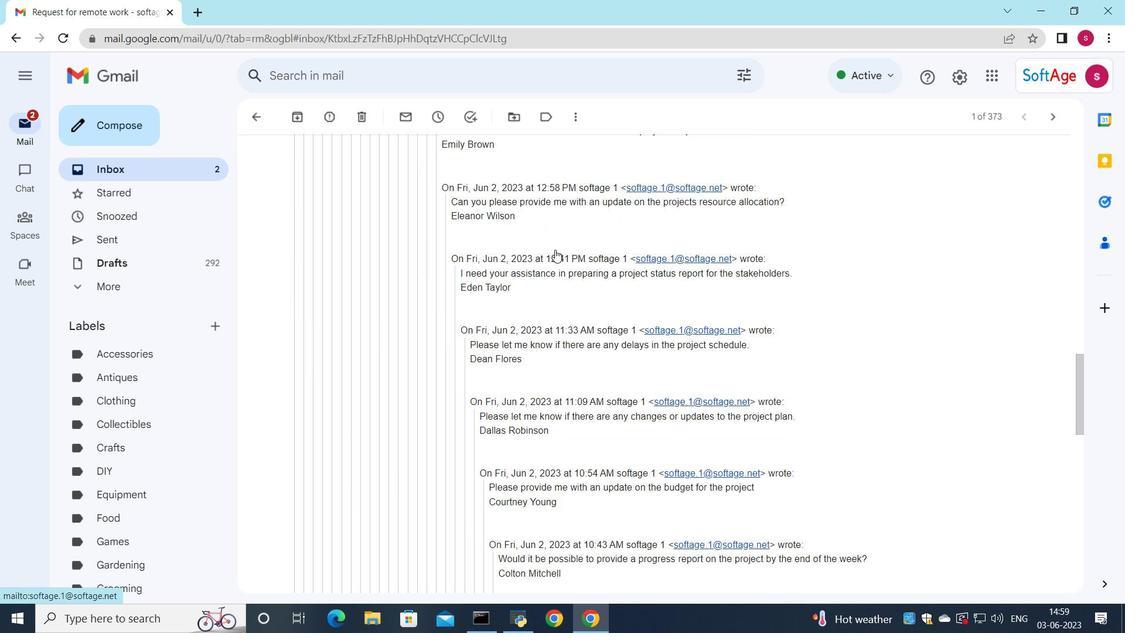 
Action: Mouse scrolled (555, 249) with delta (0, 0)
Screenshot: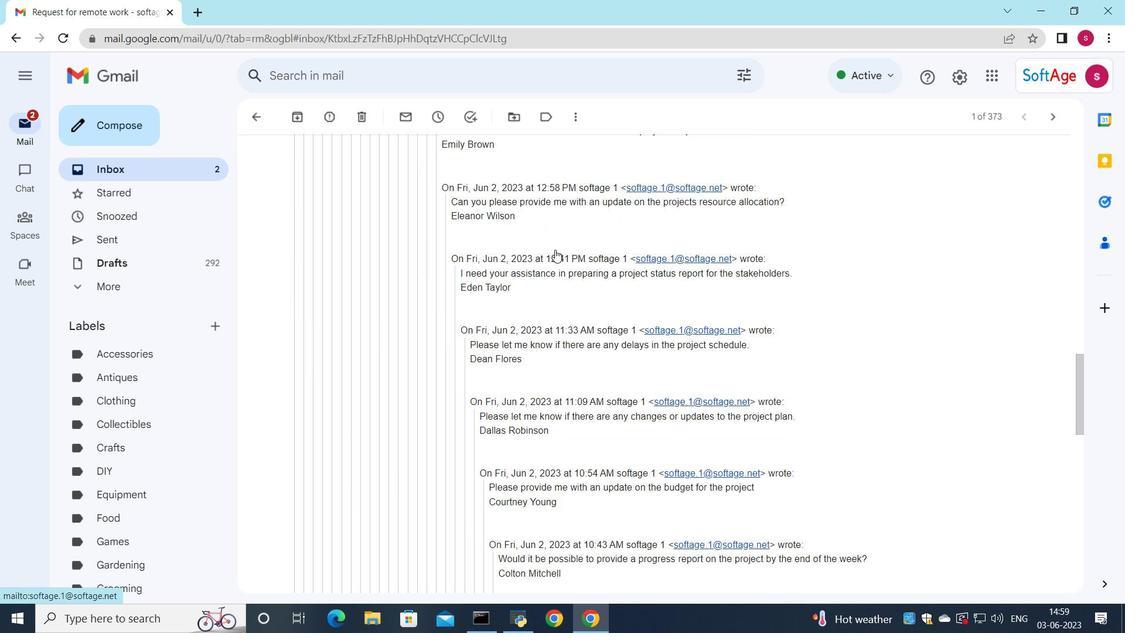
Action: Mouse scrolled (555, 249) with delta (0, 0)
Screenshot: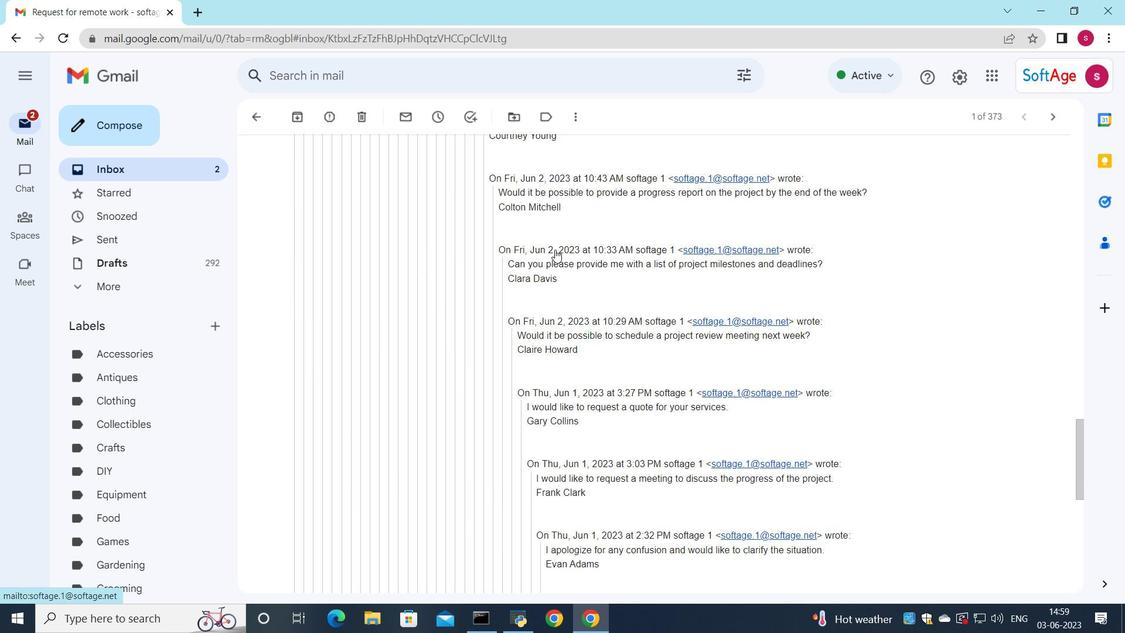
Action: Mouse scrolled (555, 249) with delta (0, 0)
Screenshot: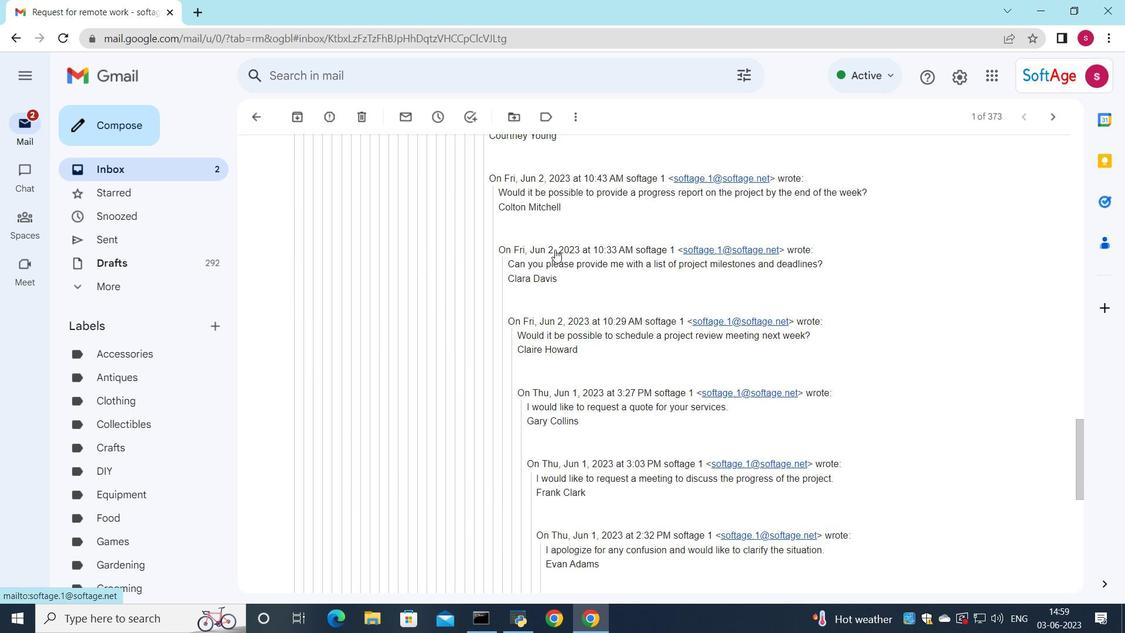 
Action: Mouse scrolled (555, 249) with delta (0, 0)
Screenshot: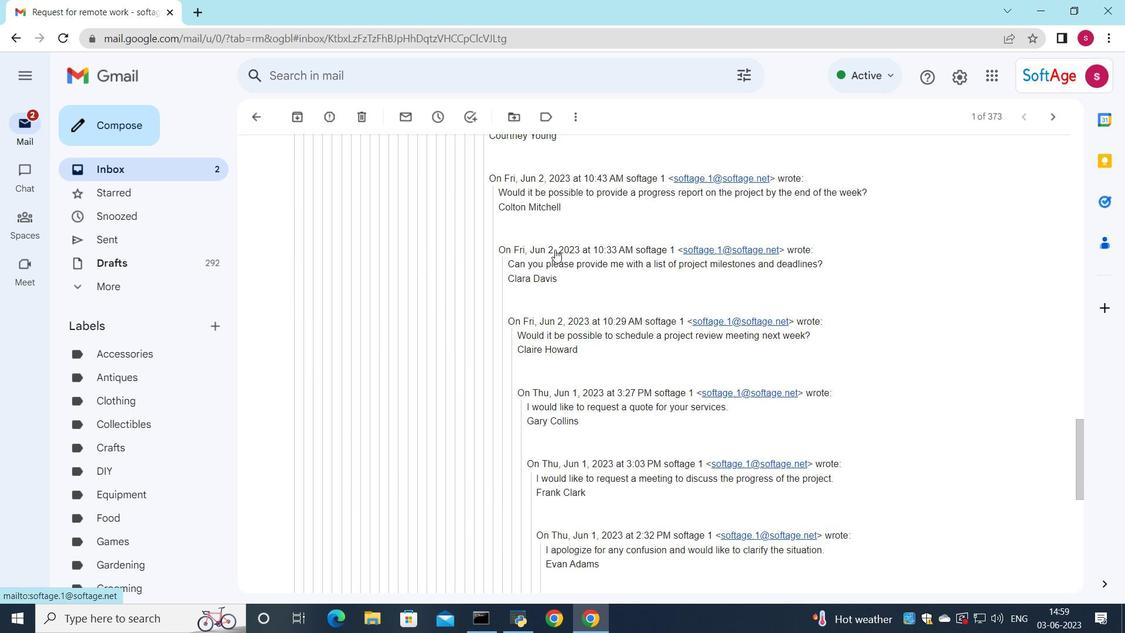 
Action: Mouse scrolled (555, 249) with delta (0, 0)
Screenshot: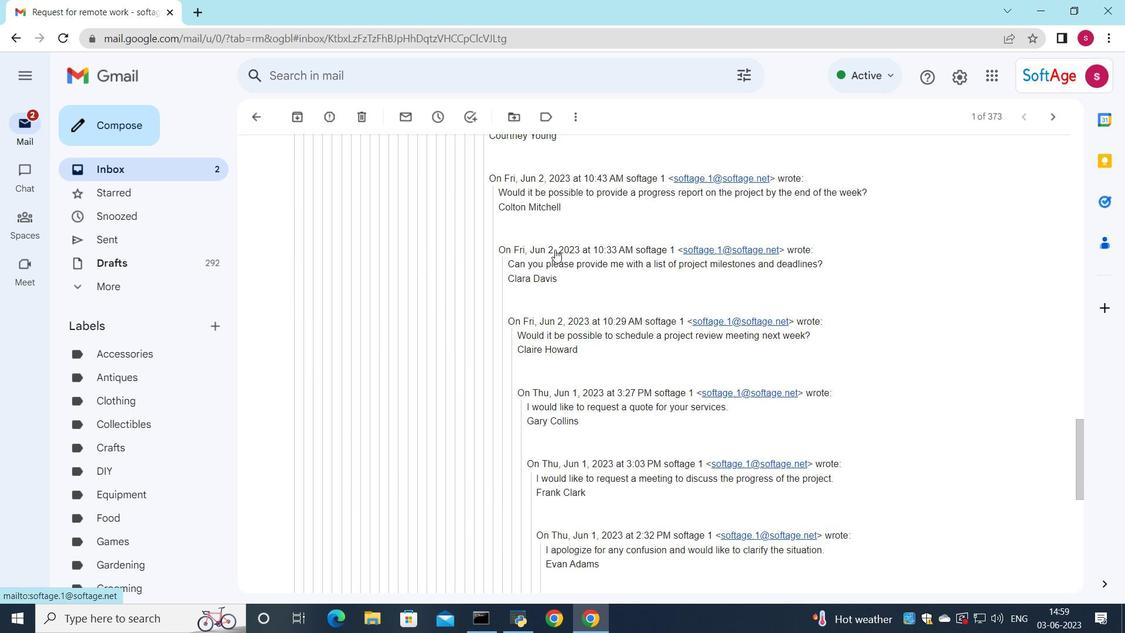 
Action: Mouse scrolled (555, 249) with delta (0, 0)
Screenshot: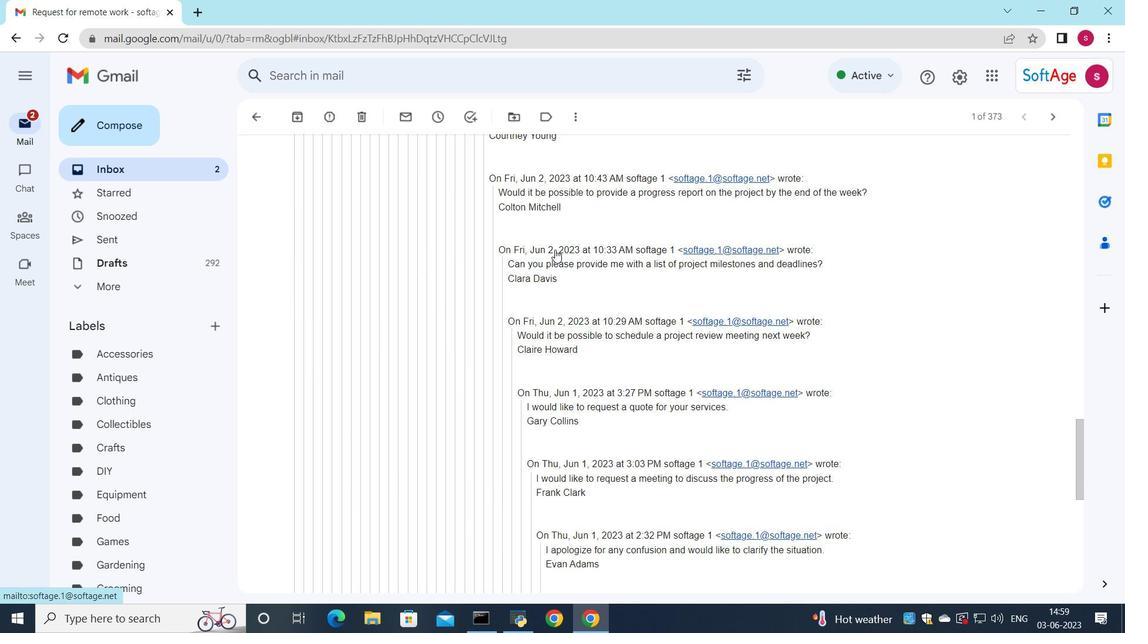 
Action: Mouse scrolled (555, 249) with delta (0, 0)
Screenshot: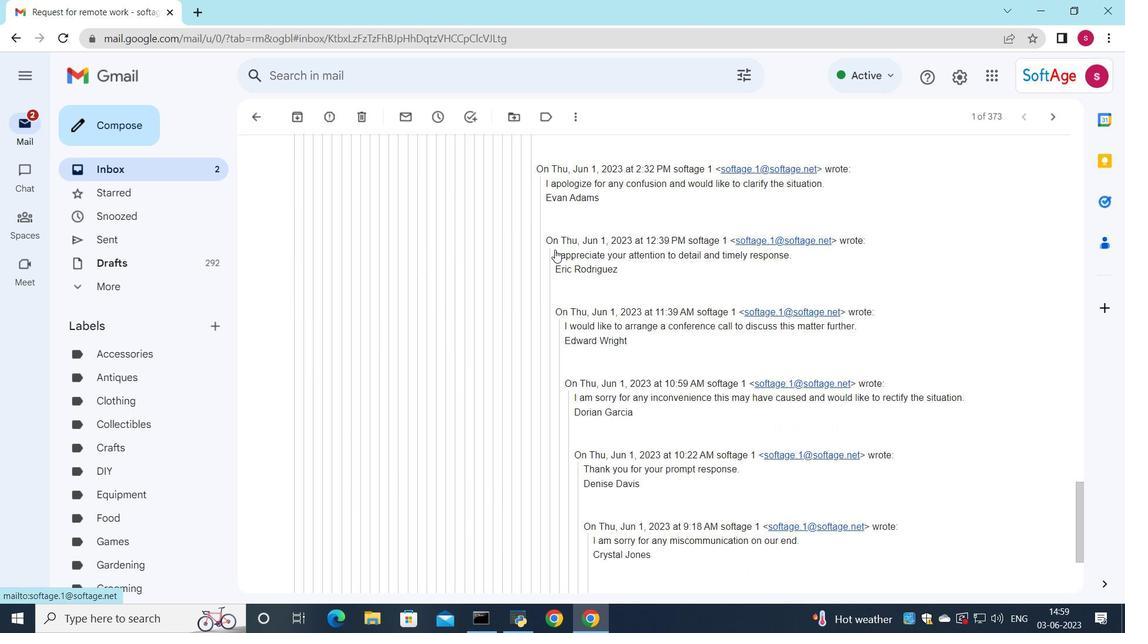 
Action: Mouse scrolled (555, 249) with delta (0, 0)
Screenshot: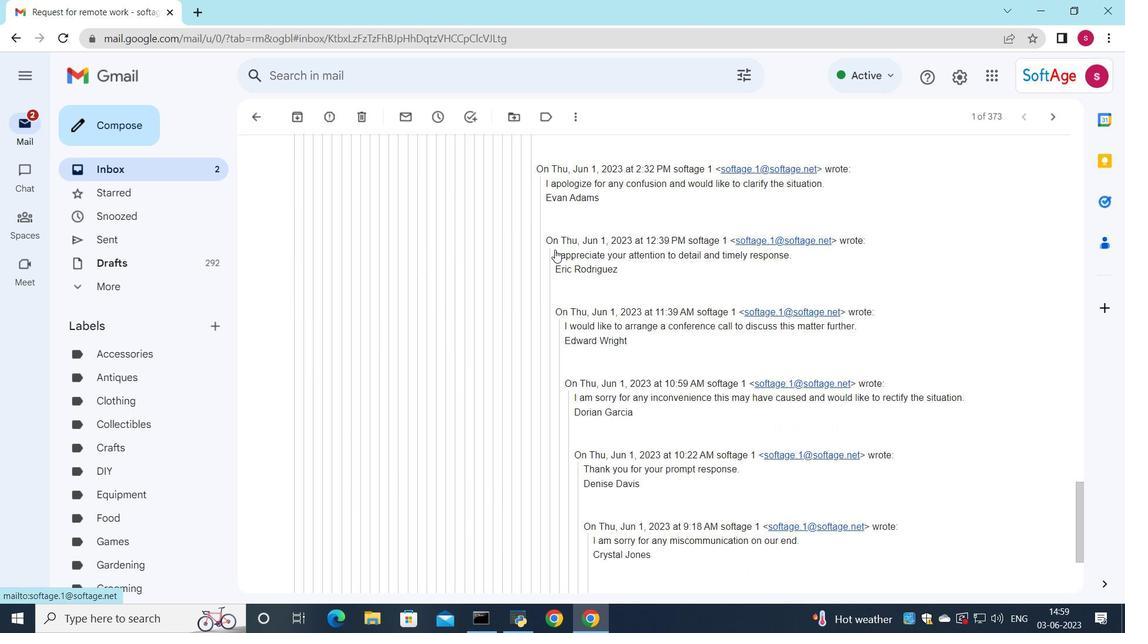 
Action: Mouse scrolled (555, 249) with delta (0, 0)
Screenshot: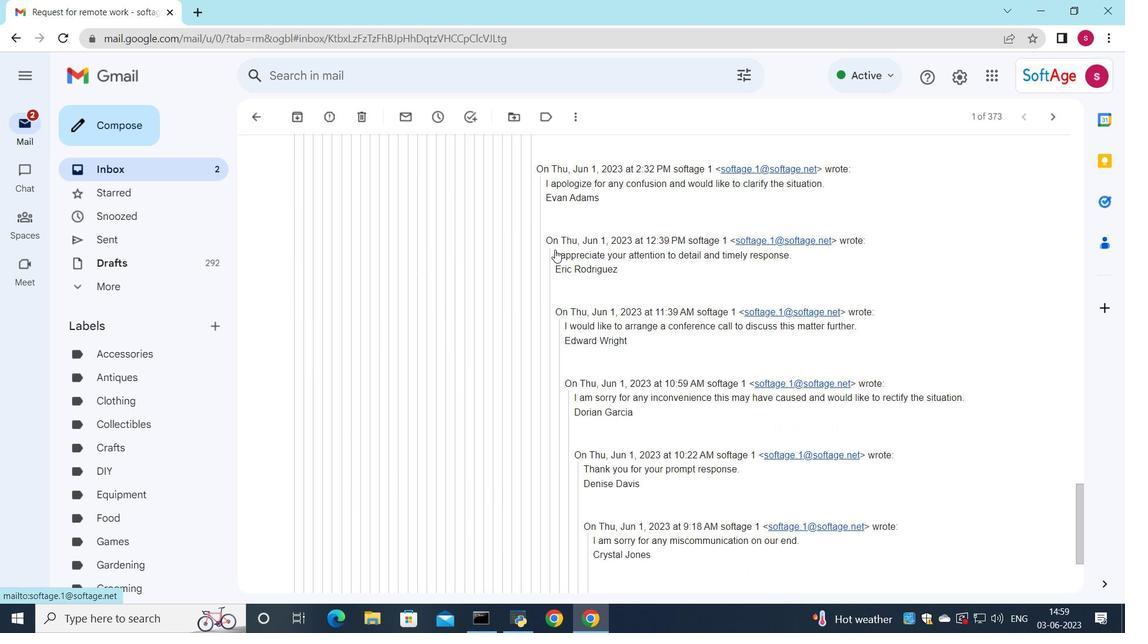 
Action: Mouse scrolled (555, 249) with delta (0, 0)
Screenshot: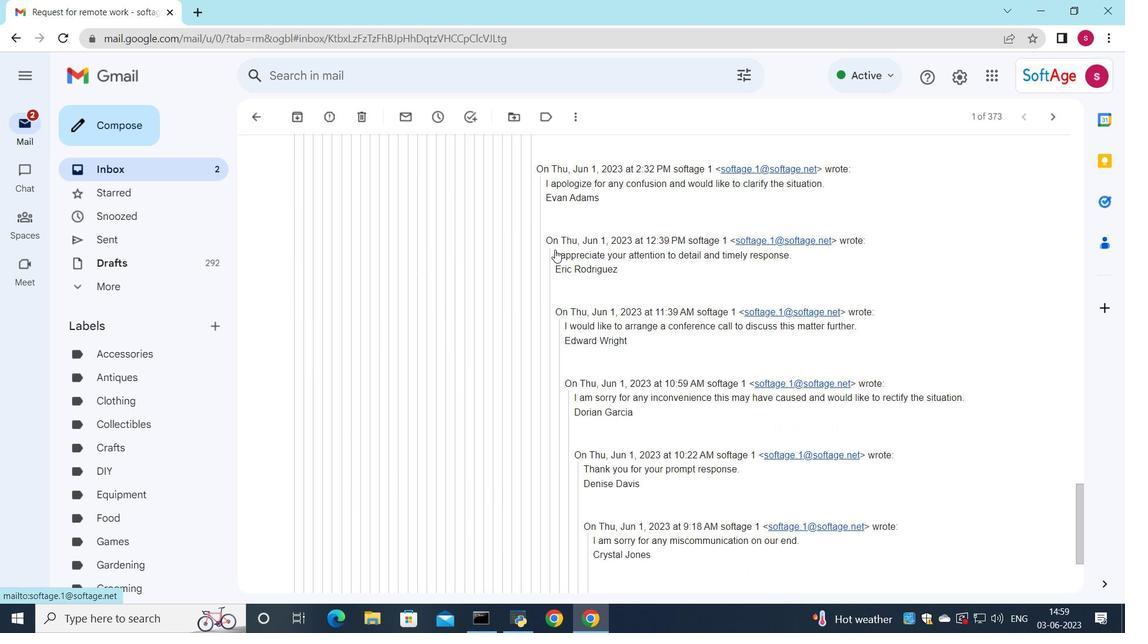 
Action: Mouse scrolled (555, 249) with delta (0, 0)
Screenshot: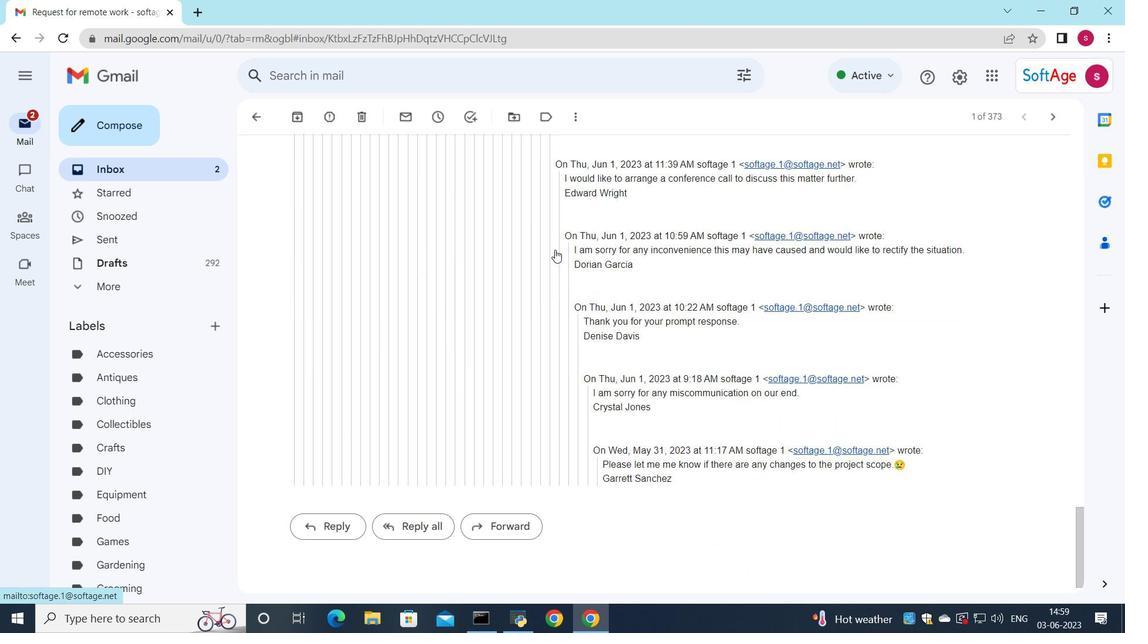 
Action: Mouse scrolled (555, 249) with delta (0, 0)
Screenshot: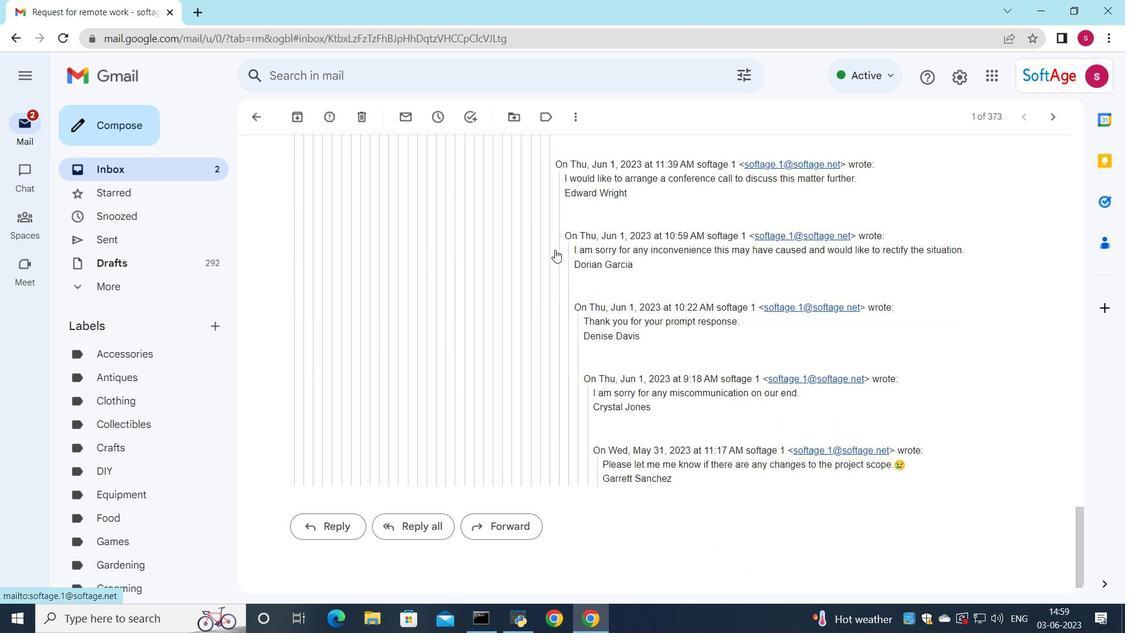 
Action: Mouse scrolled (555, 249) with delta (0, 0)
Screenshot: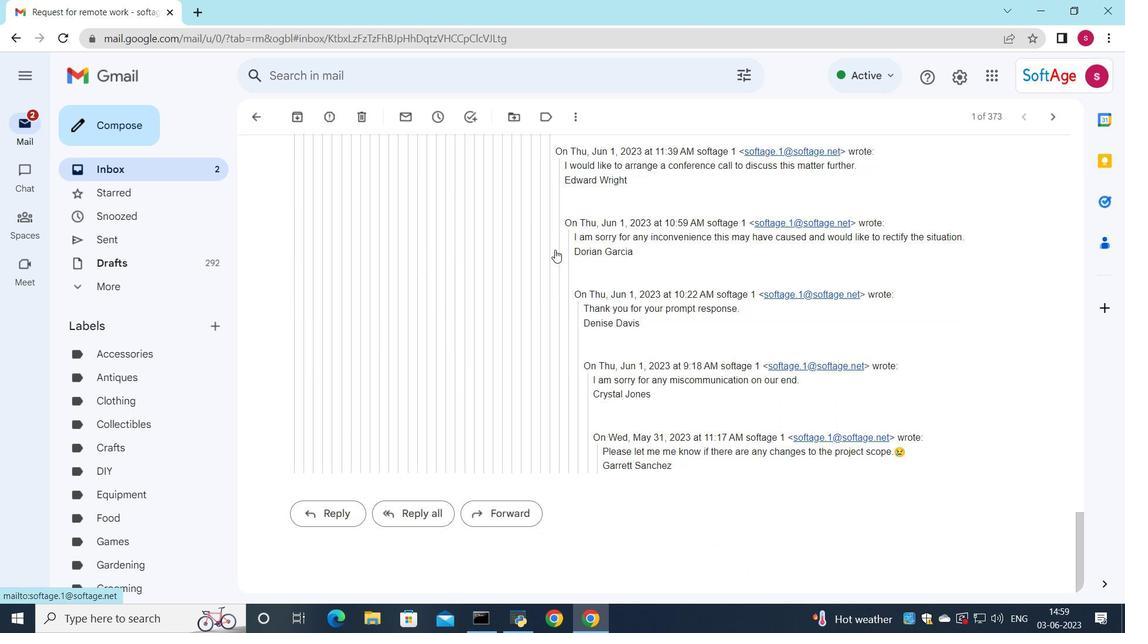 
Action: Mouse scrolled (555, 249) with delta (0, 0)
Screenshot: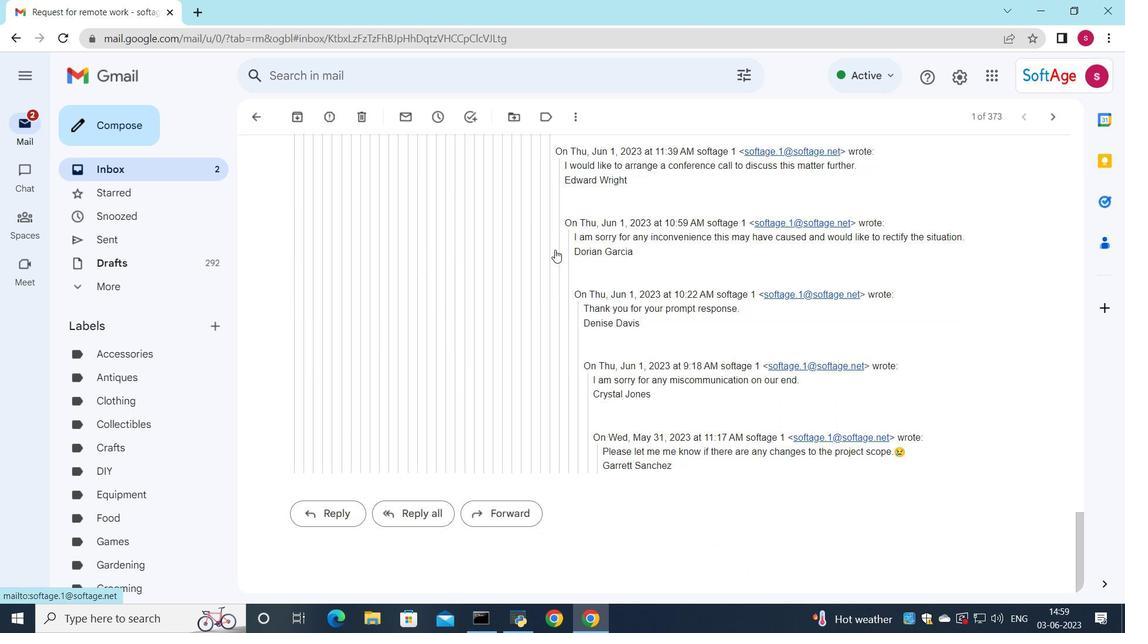 
Action: Mouse scrolled (555, 249) with delta (0, 0)
Screenshot: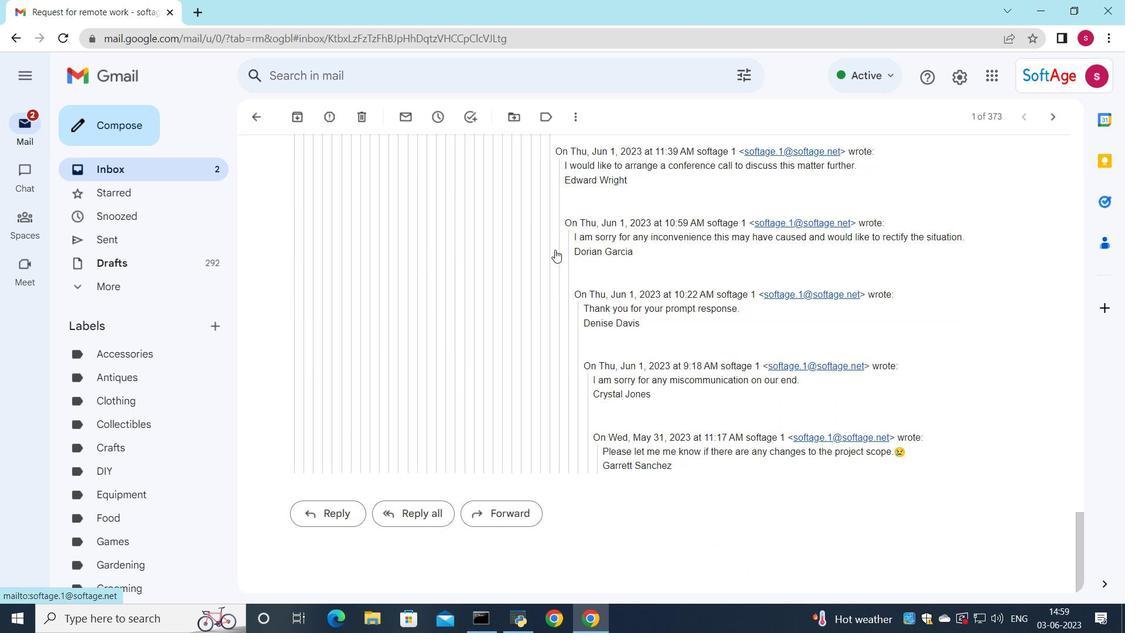 
Action: Mouse moved to (330, 511)
Screenshot: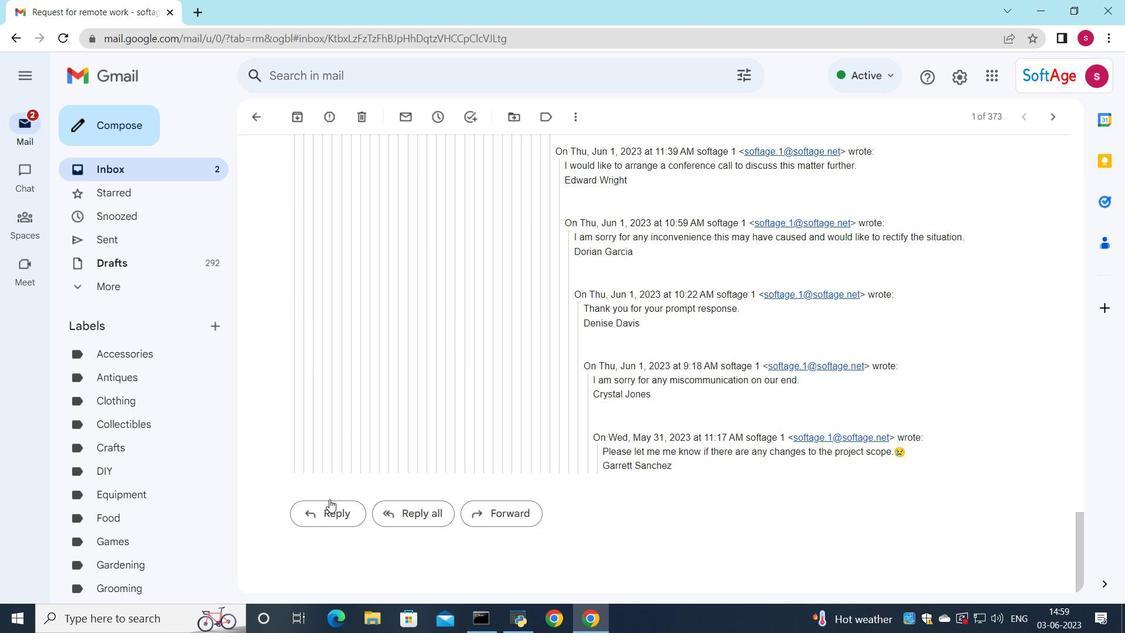 
Action: Mouse pressed left at (330, 511)
Screenshot: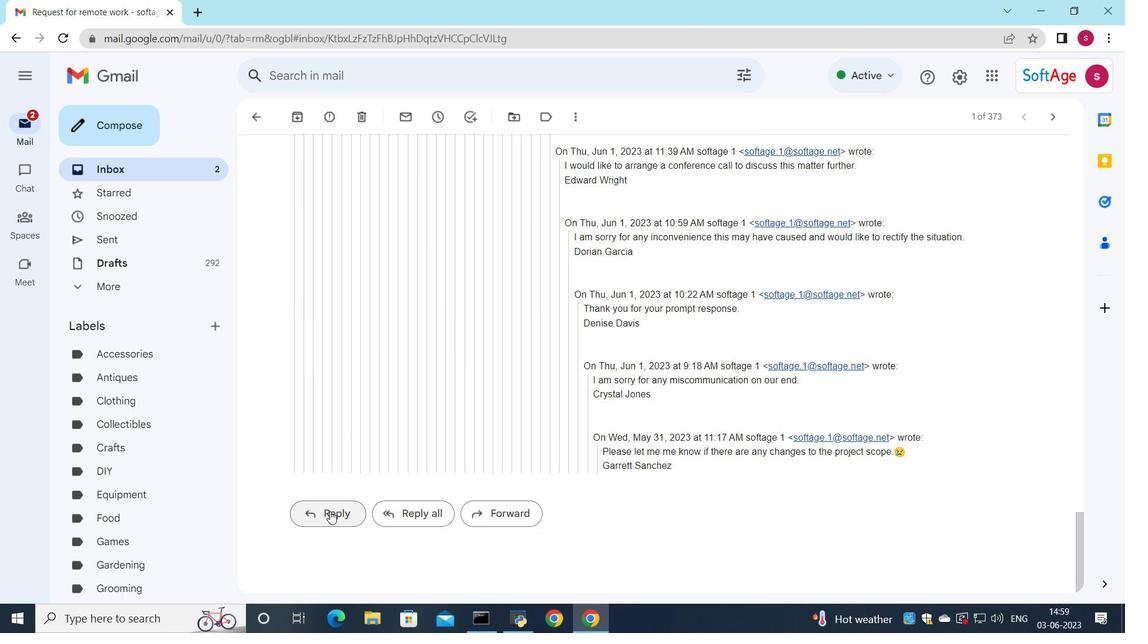 
Action: Mouse moved to (262, 118)
Screenshot: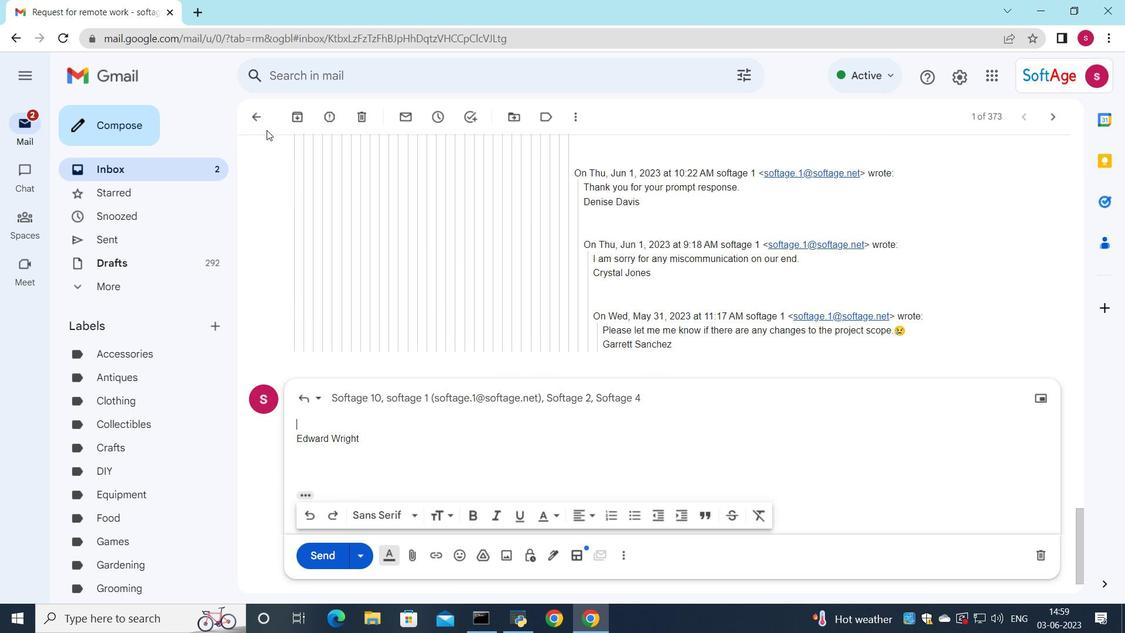 
Action: Mouse pressed left at (262, 118)
Screenshot: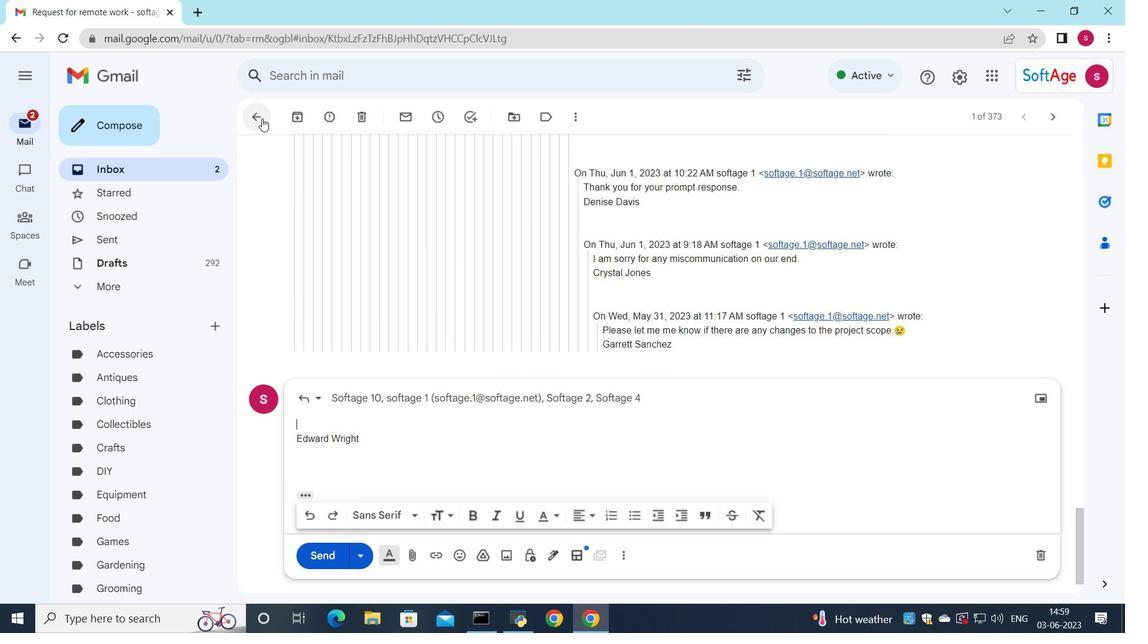 
Action: Mouse moved to (412, 148)
Screenshot: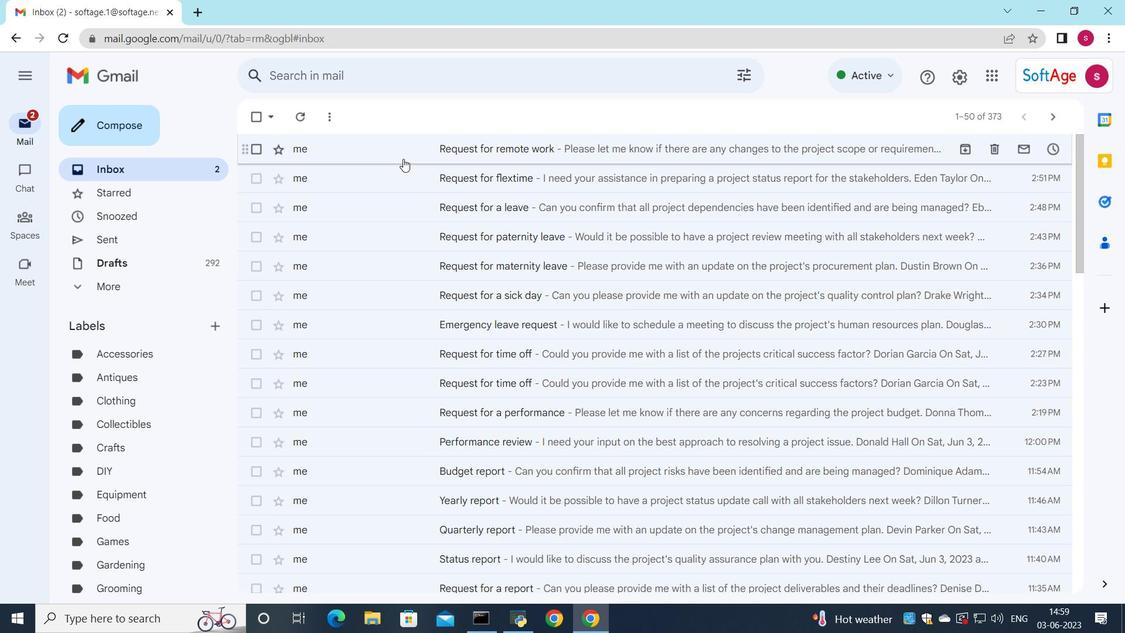 
Action: Mouse pressed left at (412, 148)
Screenshot: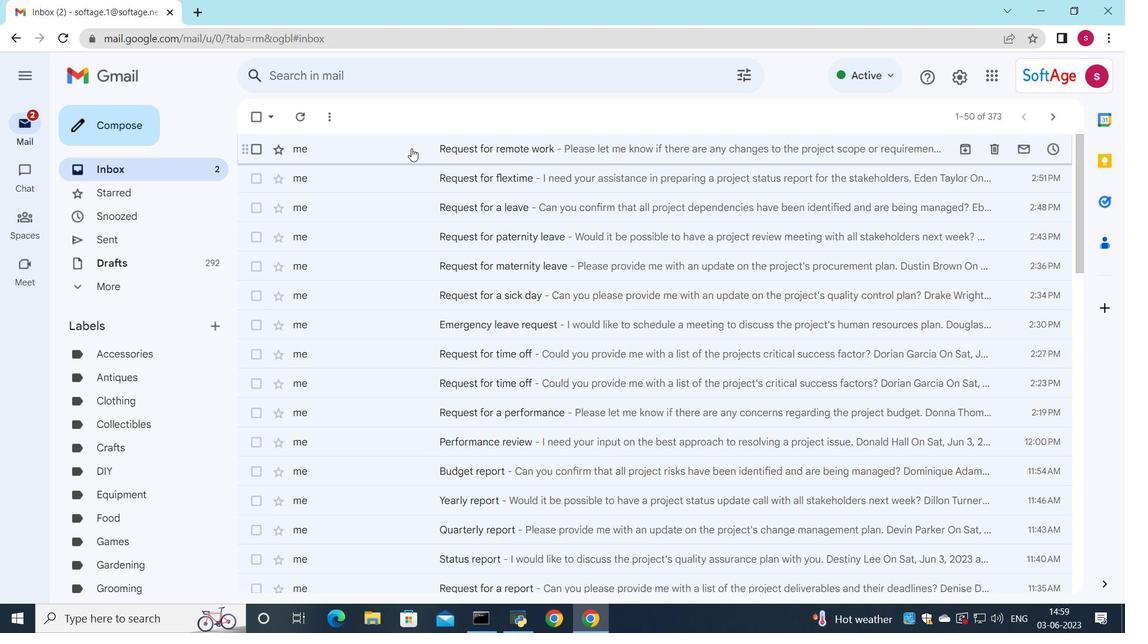 
Action: Mouse scrolled (412, 148) with delta (0, 0)
Screenshot: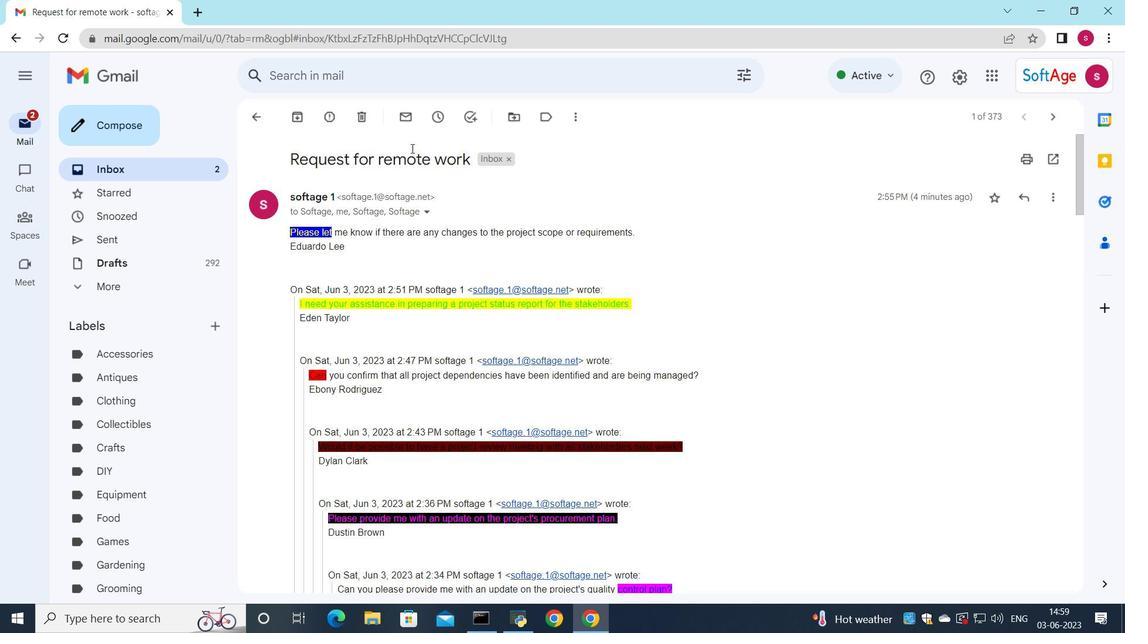 
Action: Mouse moved to (413, 177)
Screenshot: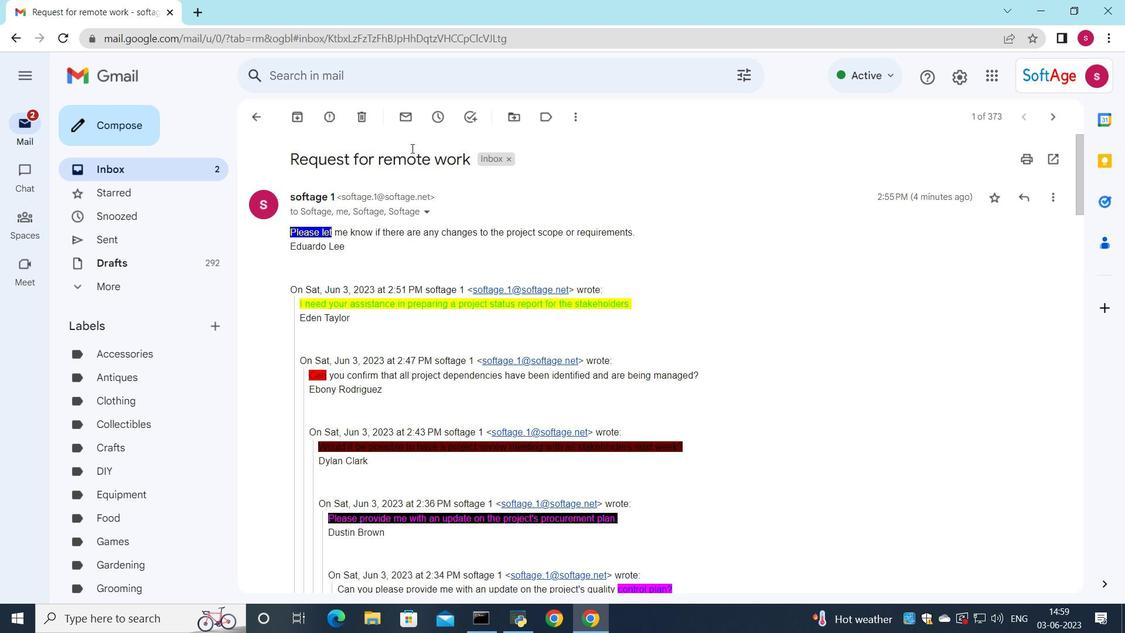
Action: Mouse scrolled (412, 167) with delta (0, 0)
Screenshot: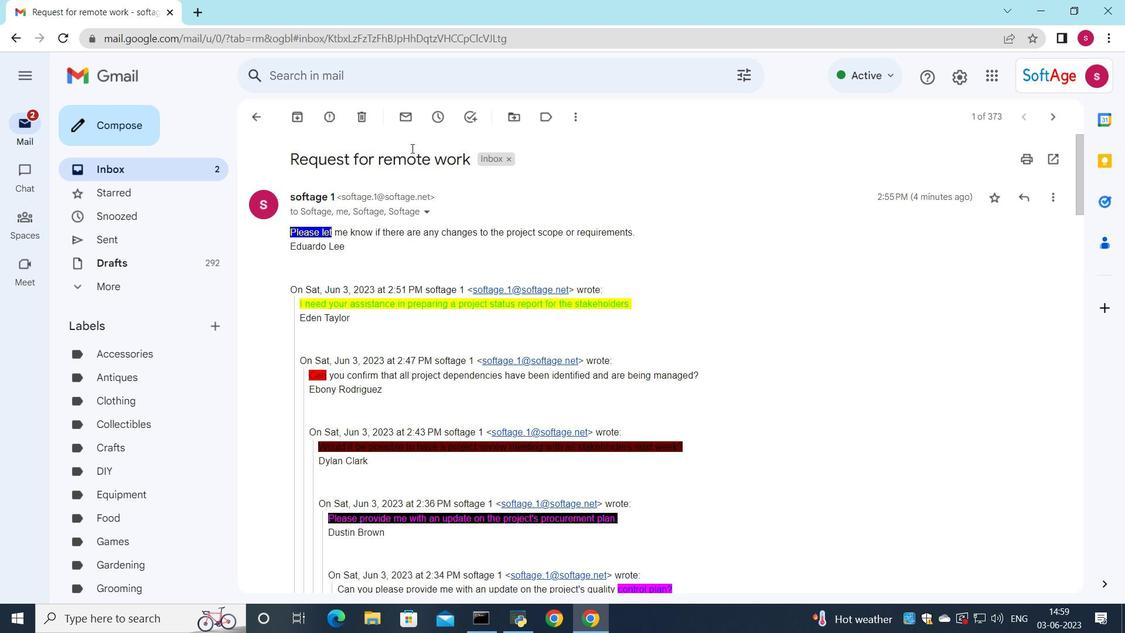 
Action: Mouse moved to (414, 187)
Screenshot: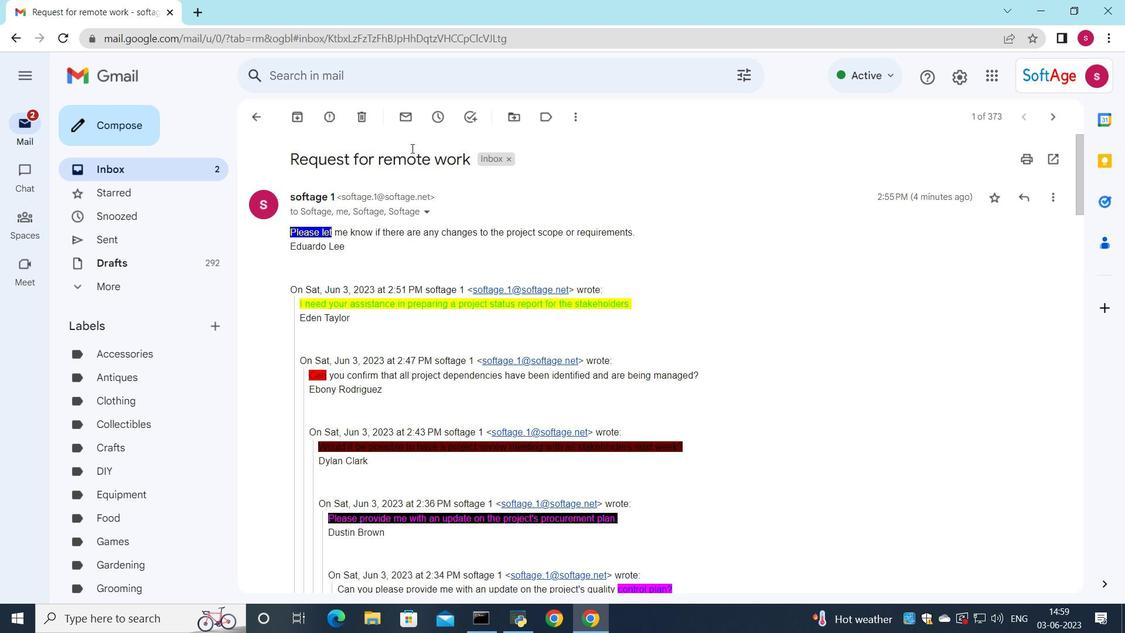 
Action: Mouse scrolled (414, 181) with delta (0, 0)
Screenshot: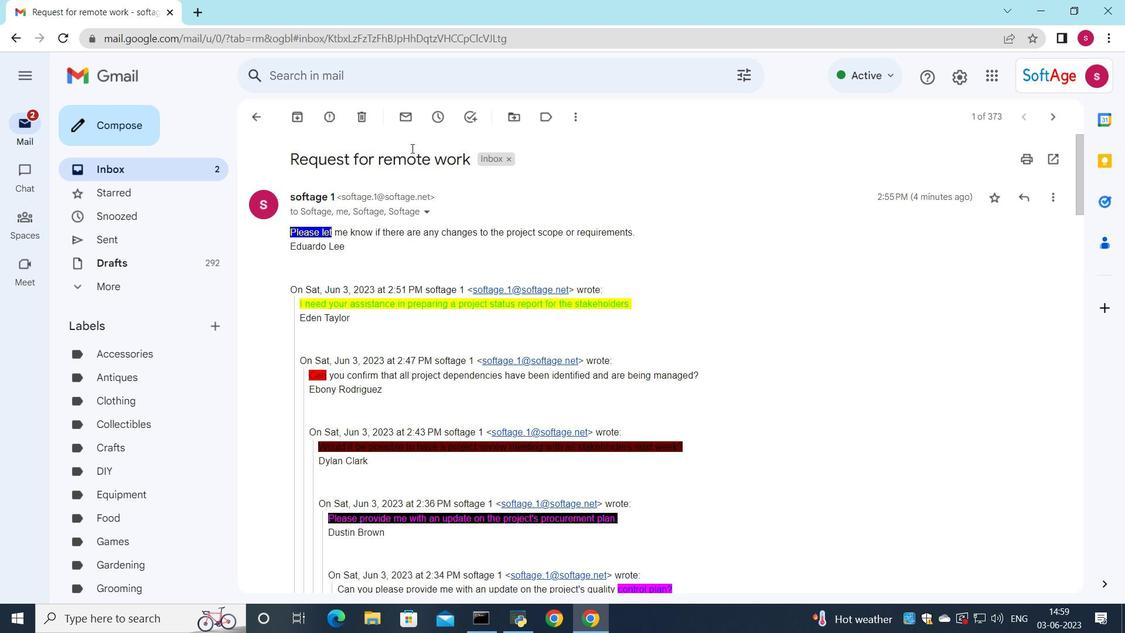 
Action: Mouse moved to (417, 215)
Screenshot: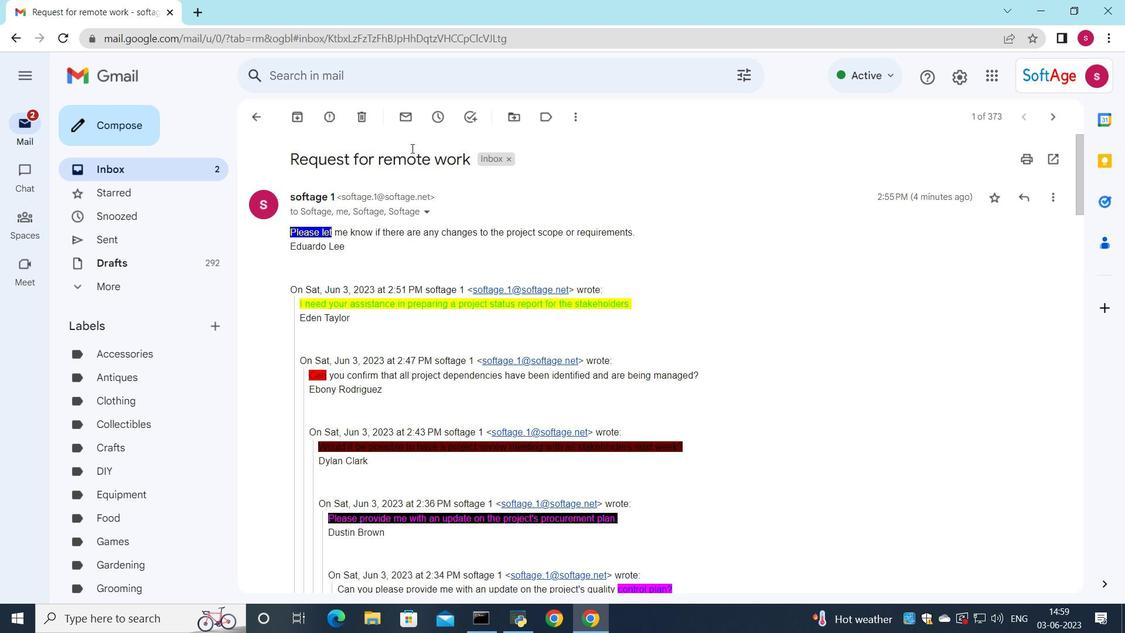
Action: Mouse scrolled (415, 193) with delta (0, 0)
Screenshot: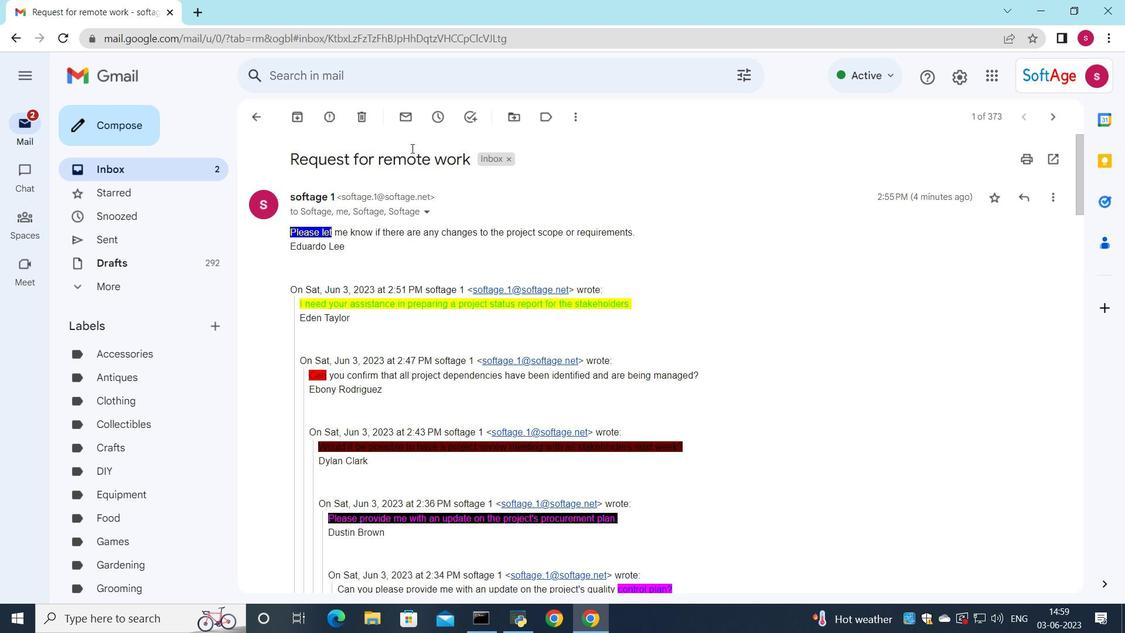 
Action: Mouse moved to (422, 245)
Screenshot: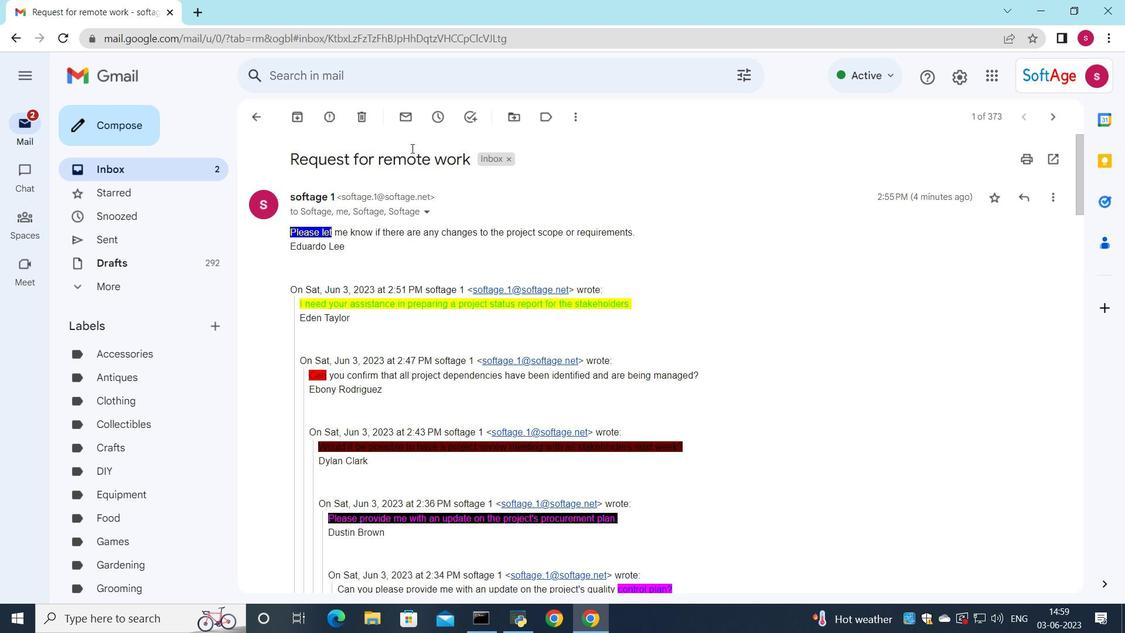 
Action: Mouse scrolled (420, 229) with delta (0, 0)
Screenshot: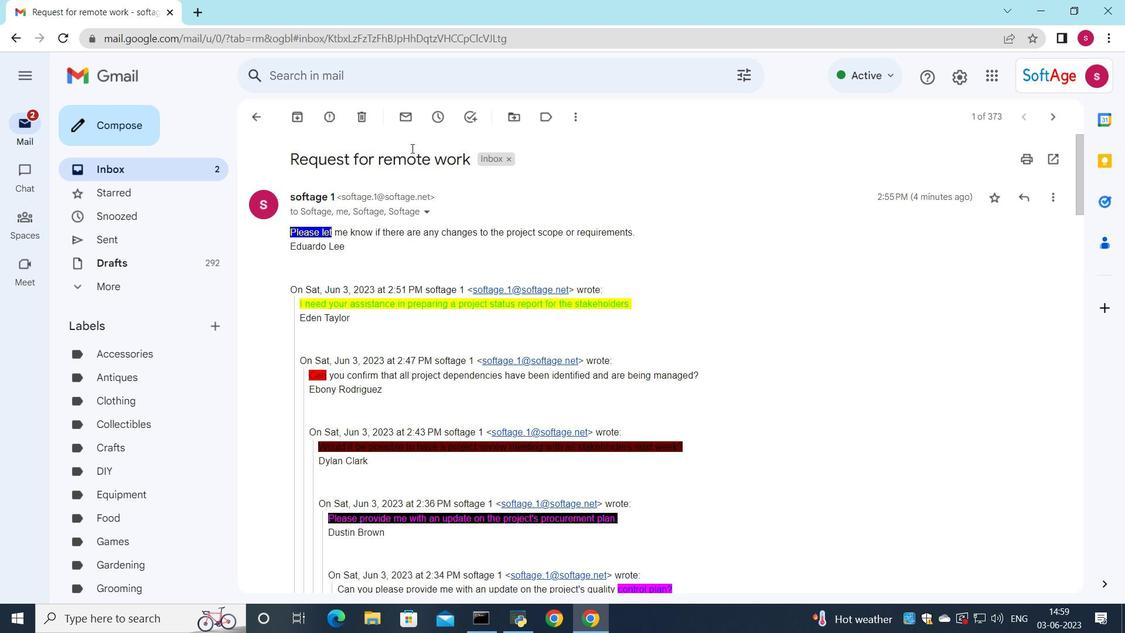 
Action: Mouse moved to (426, 380)
Screenshot: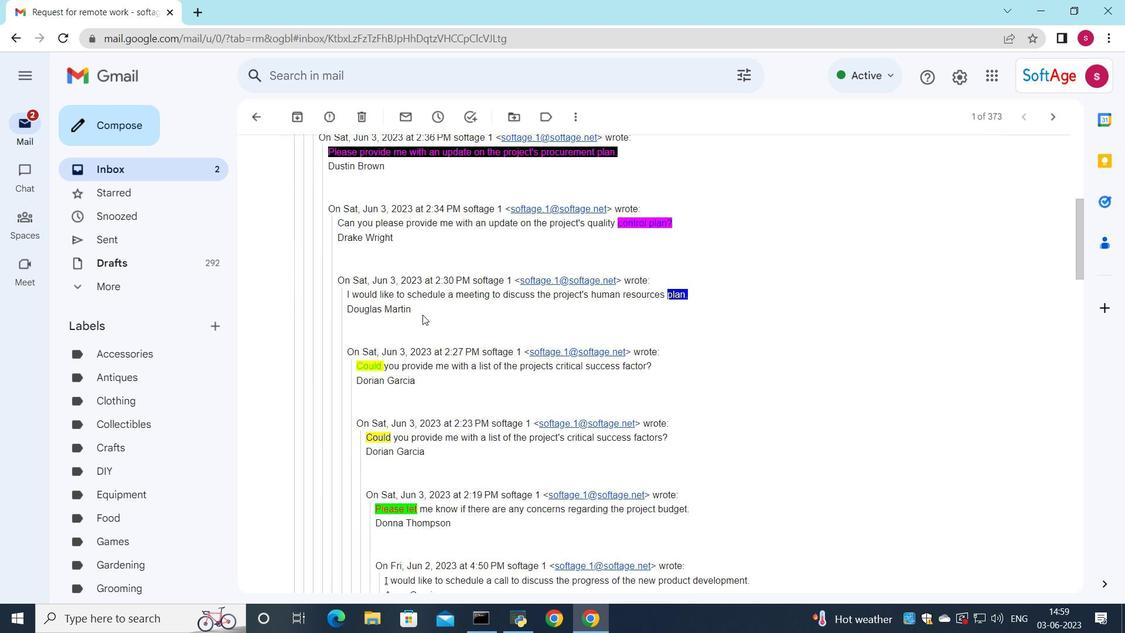 
Action: Mouse scrolled (426, 379) with delta (0, 0)
Screenshot: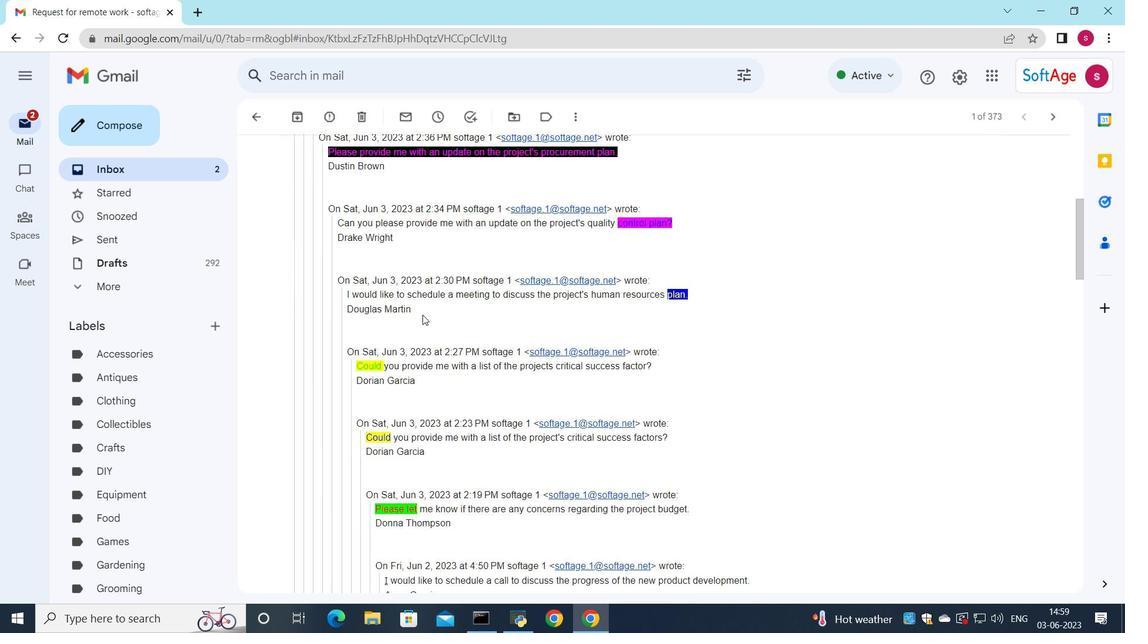
Action: Mouse moved to (426, 386)
Screenshot: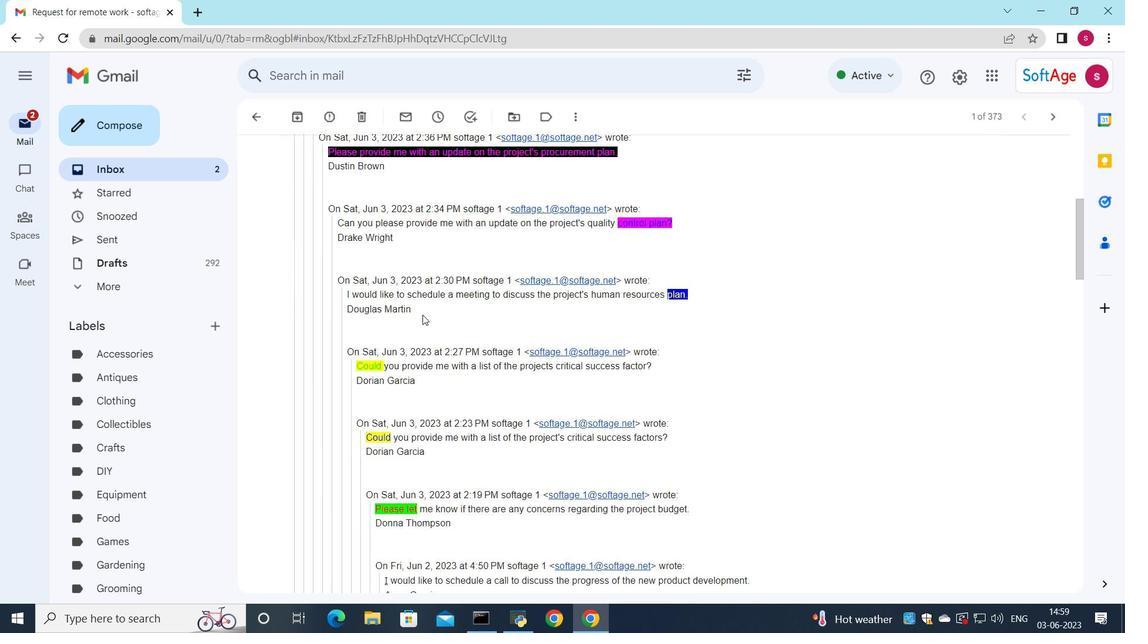 
Action: Mouse scrolled (426, 383) with delta (0, 0)
Screenshot: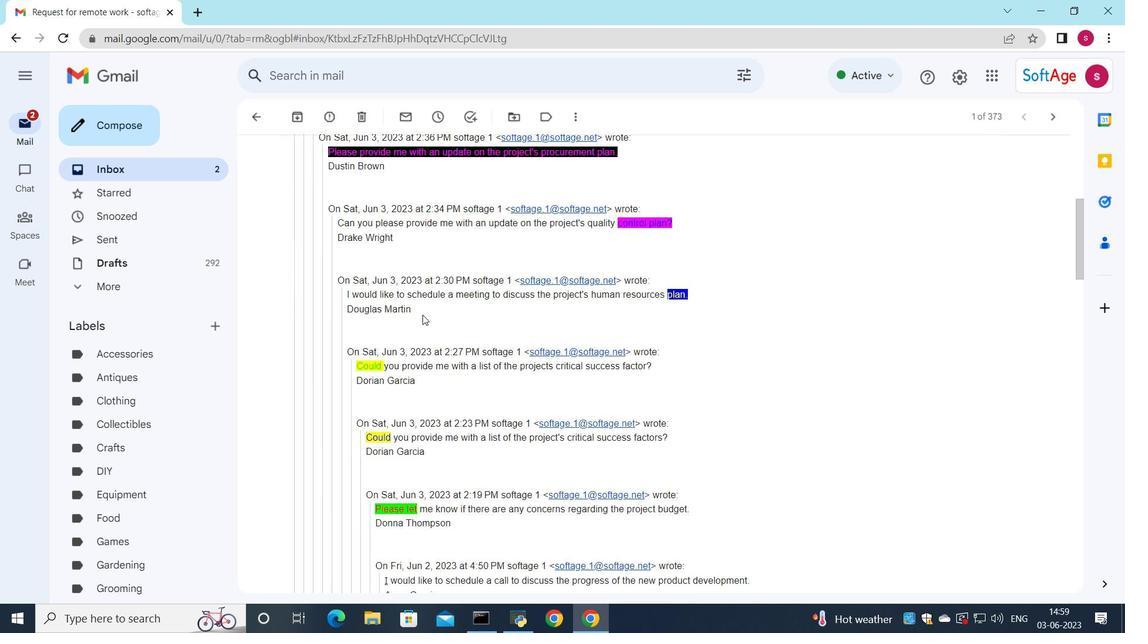 
Action: Mouse moved to (426, 390)
Screenshot: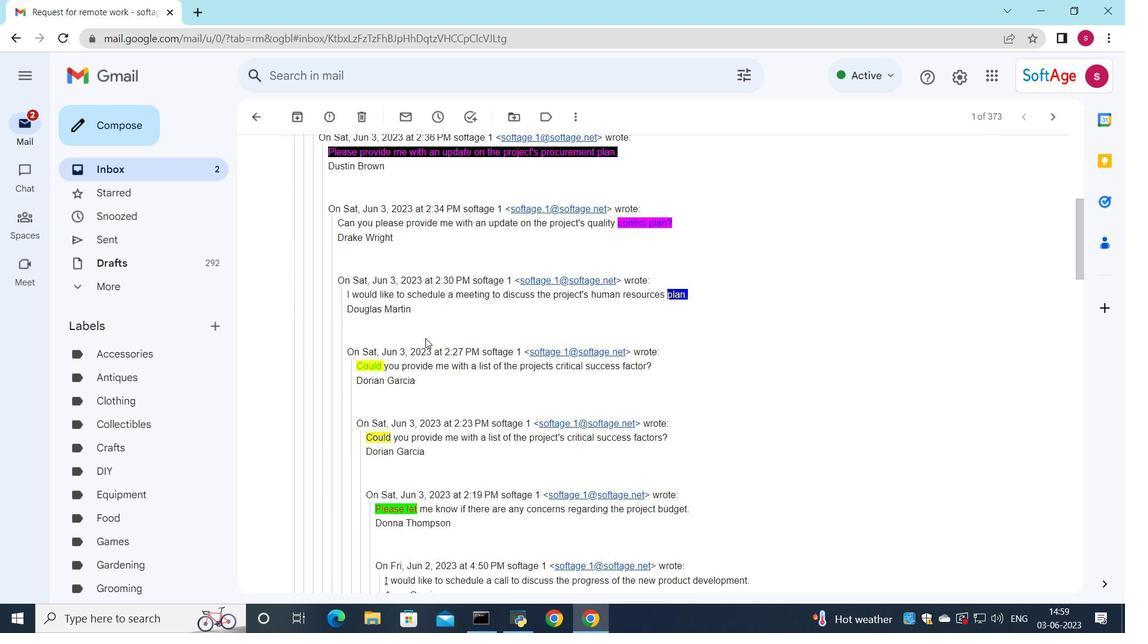 
Action: Mouse scrolled (426, 387) with delta (0, 0)
Screenshot: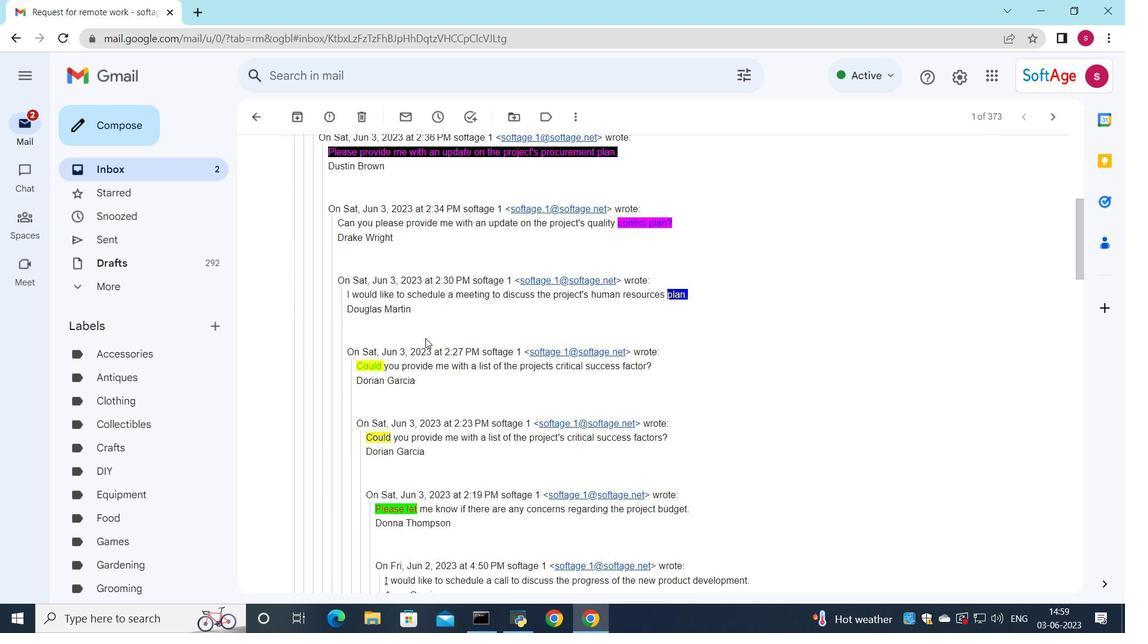 
Action: Mouse moved to (426, 392)
Screenshot: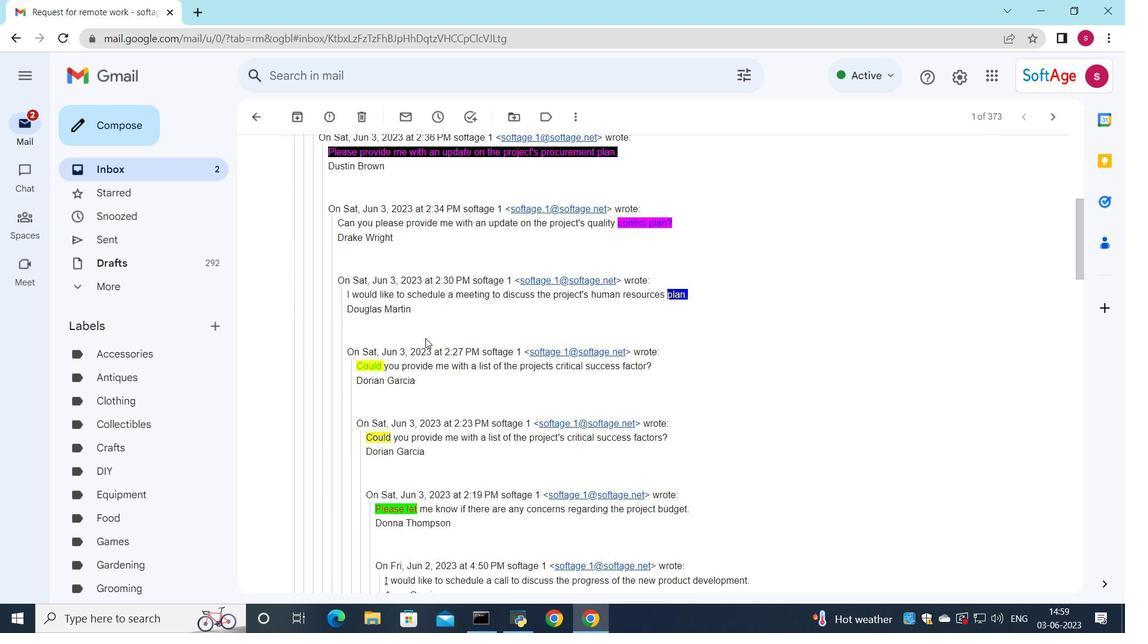 
Action: Mouse scrolled (426, 389) with delta (0, 0)
Screenshot: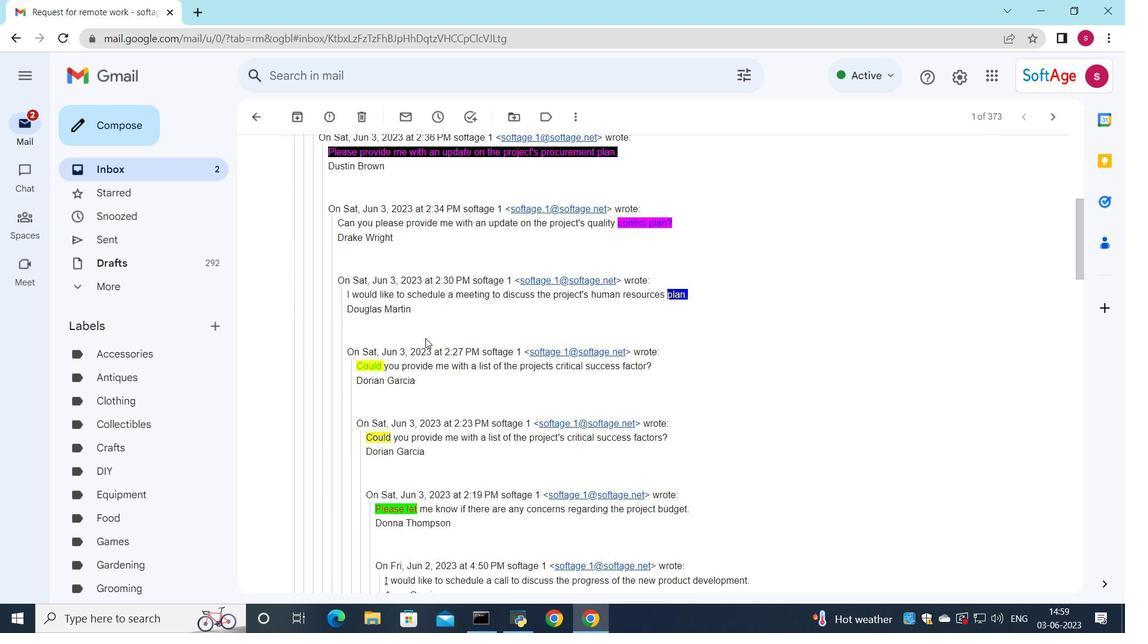 
Action: Mouse moved to (426, 397)
Screenshot: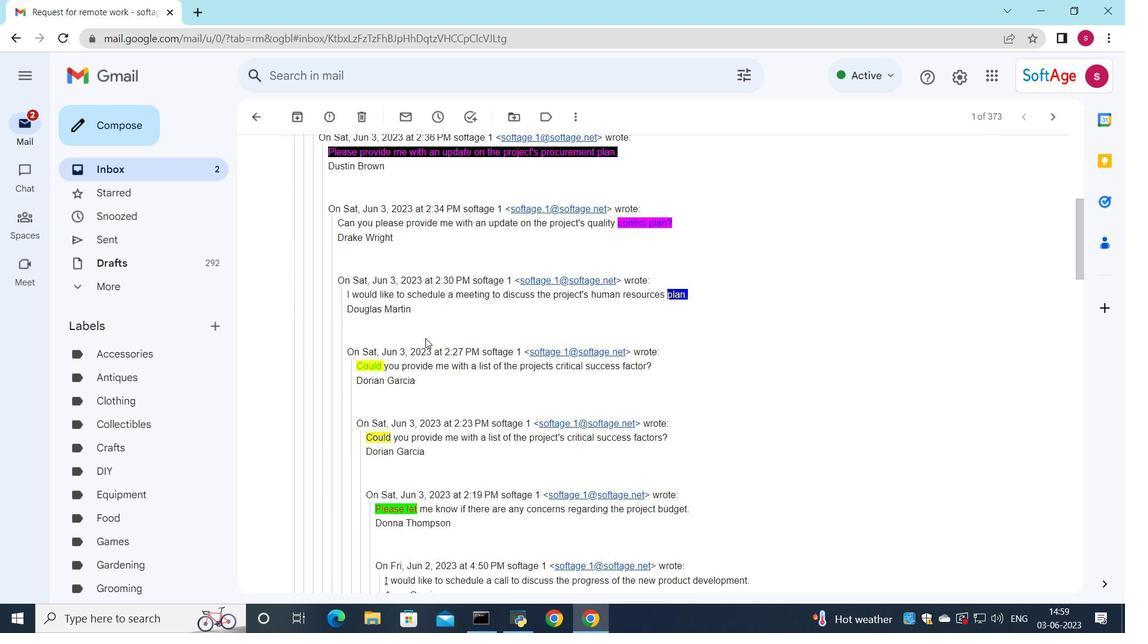 
Action: Mouse scrolled (426, 392) with delta (0, 0)
Screenshot: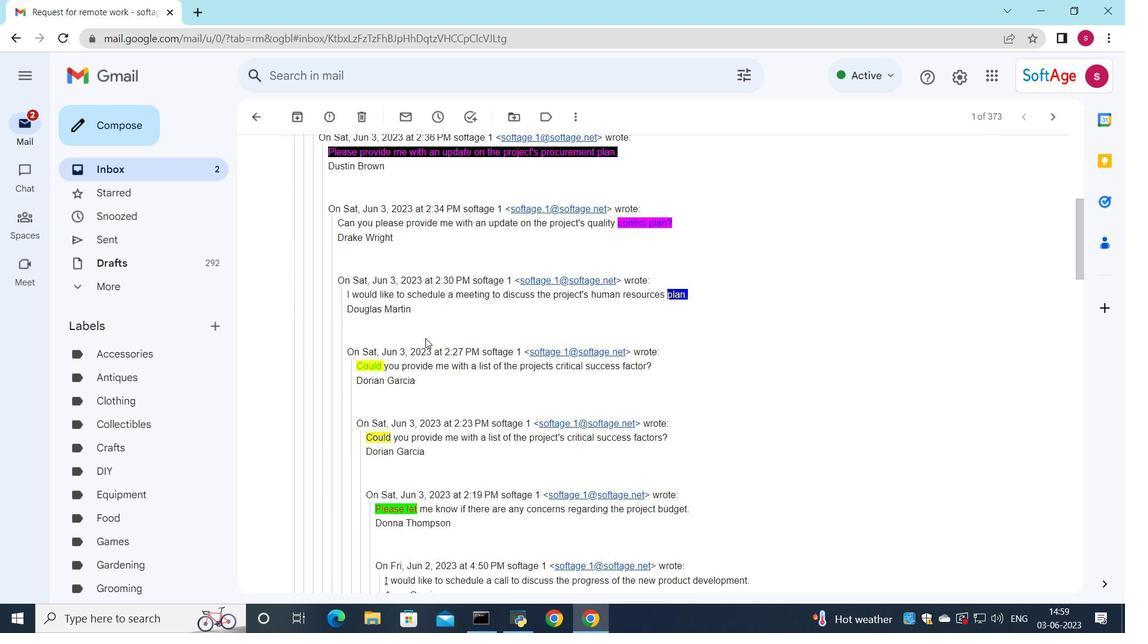 
Action: Mouse moved to (416, 418)
Screenshot: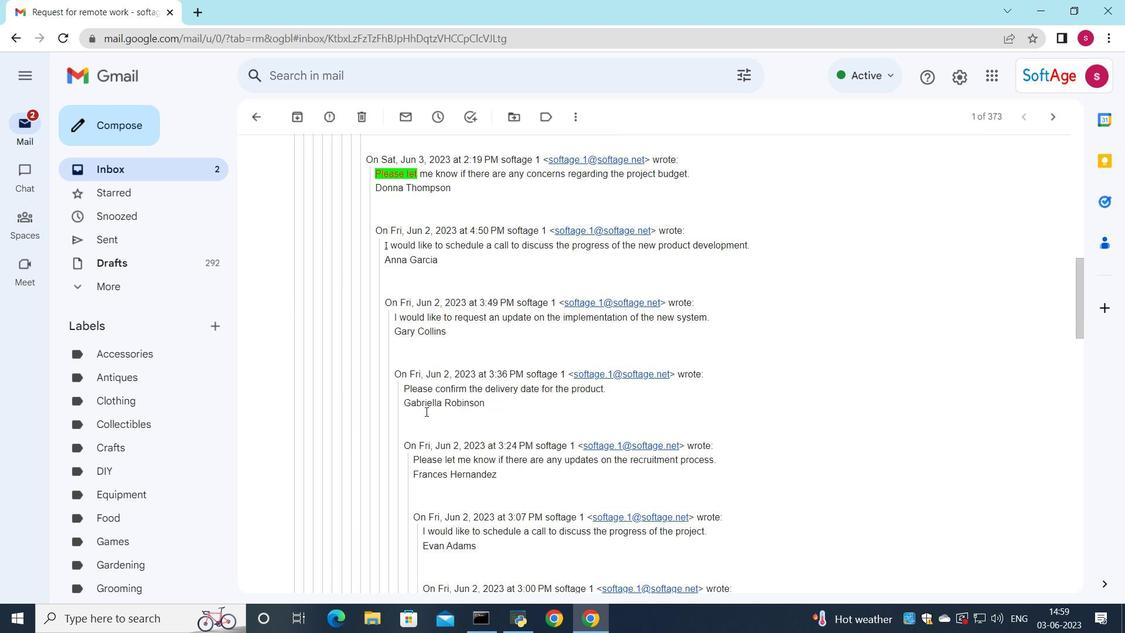 
Action: Mouse scrolled (416, 417) with delta (0, 0)
Screenshot: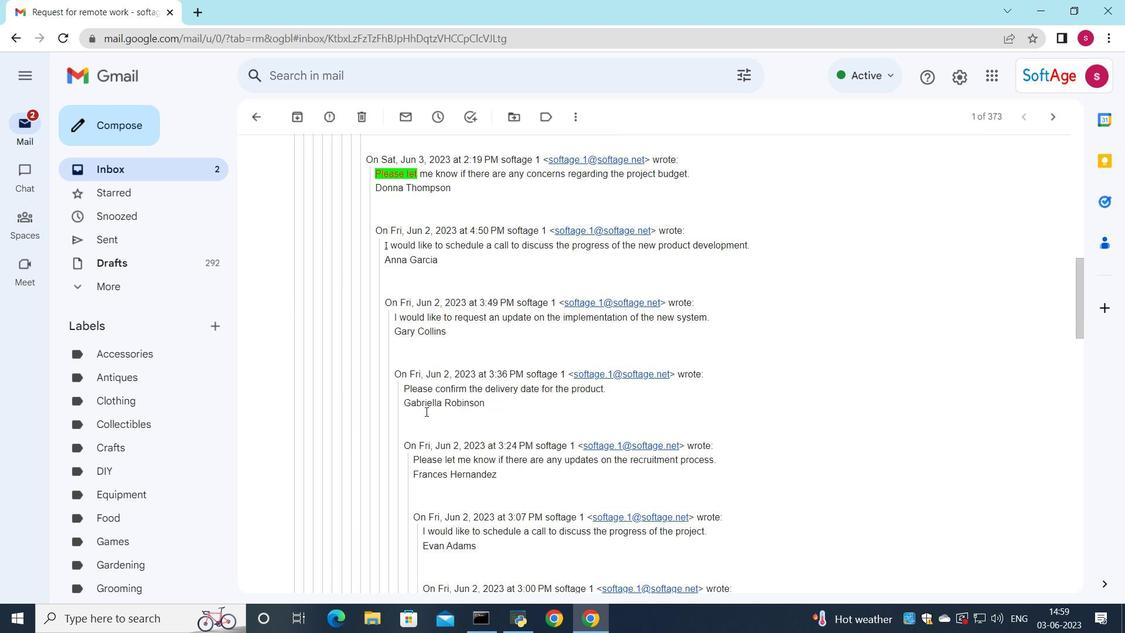 
Action: Mouse moved to (410, 422)
Screenshot: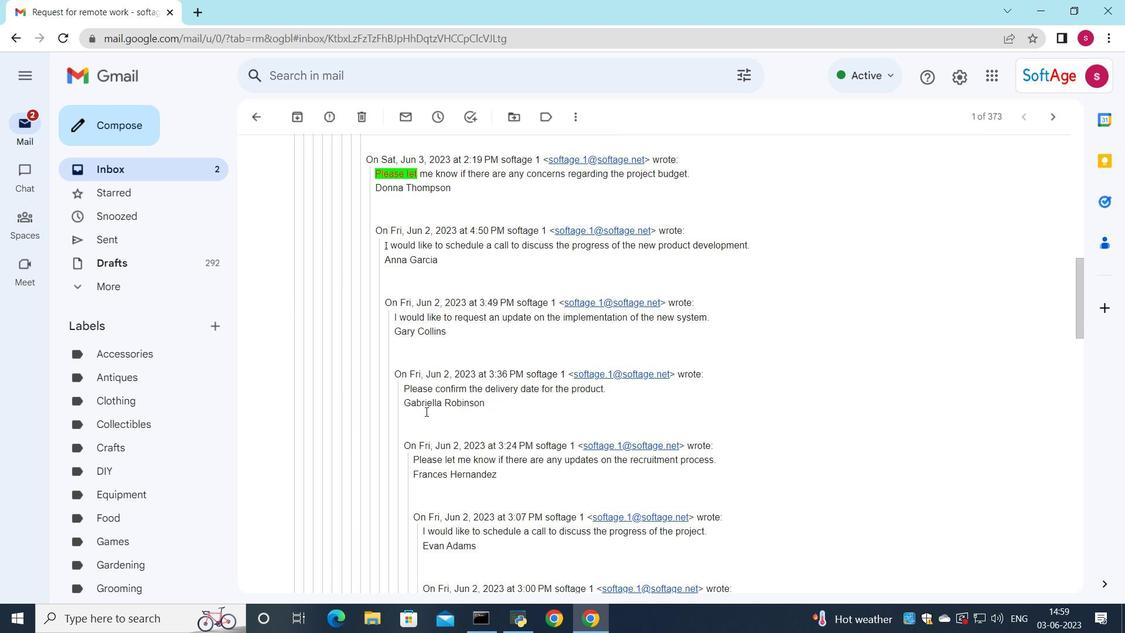 
Action: Mouse scrolled (411, 421) with delta (0, 0)
Screenshot: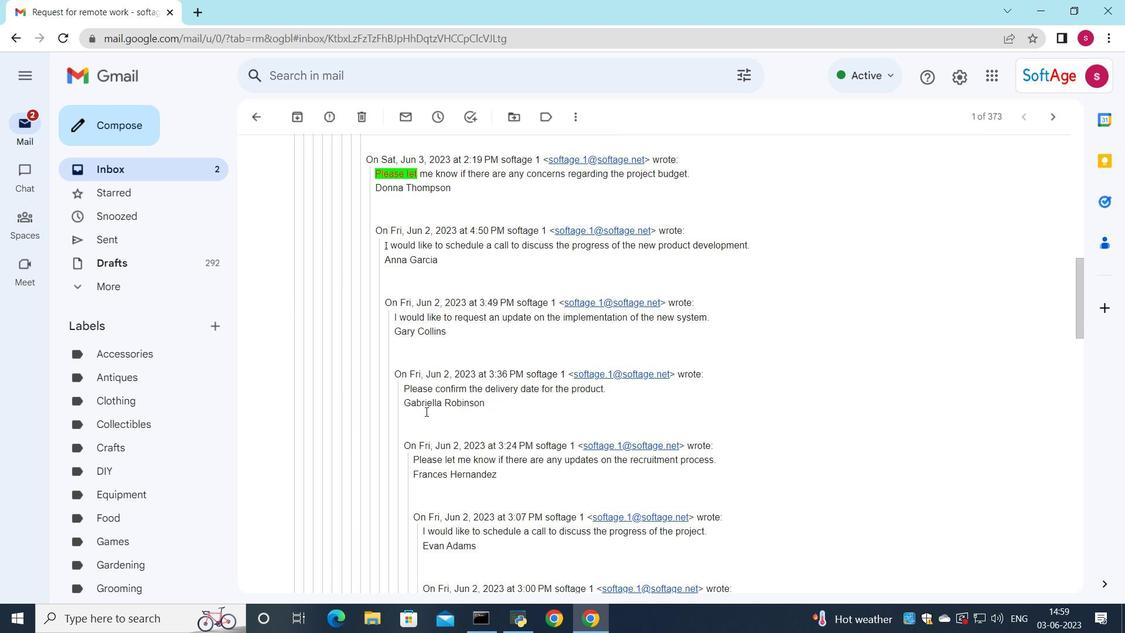 
Action: Mouse moved to (409, 422)
Screenshot: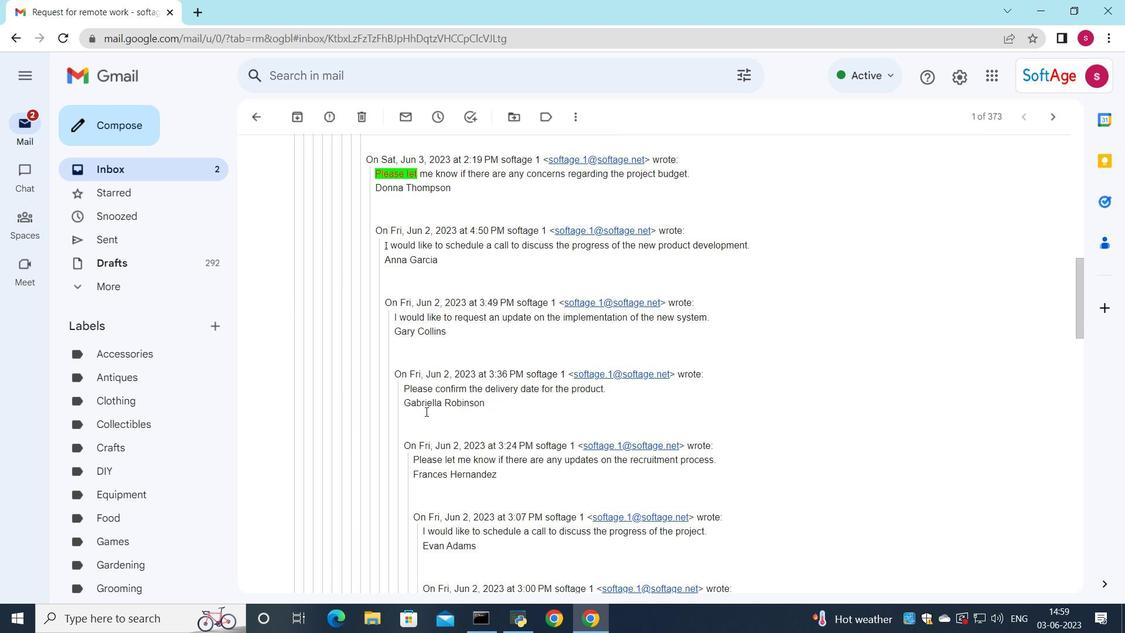 
Action: Mouse scrolled (410, 421) with delta (0, 0)
Screenshot: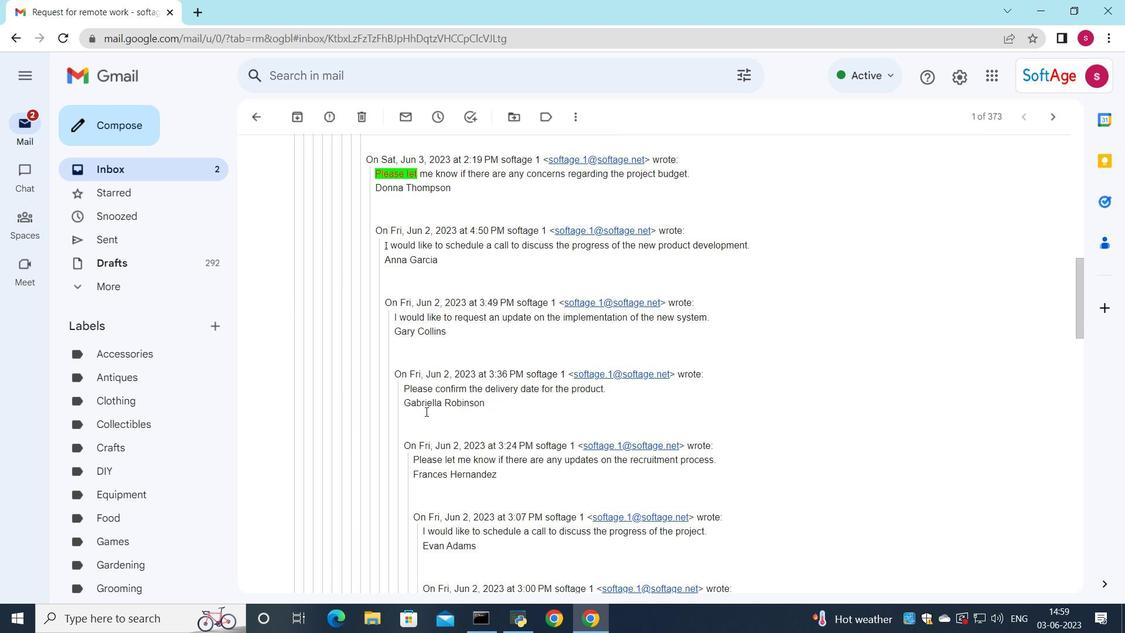 
Action: Mouse scrolled (409, 422) with delta (0, 0)
Screenshot: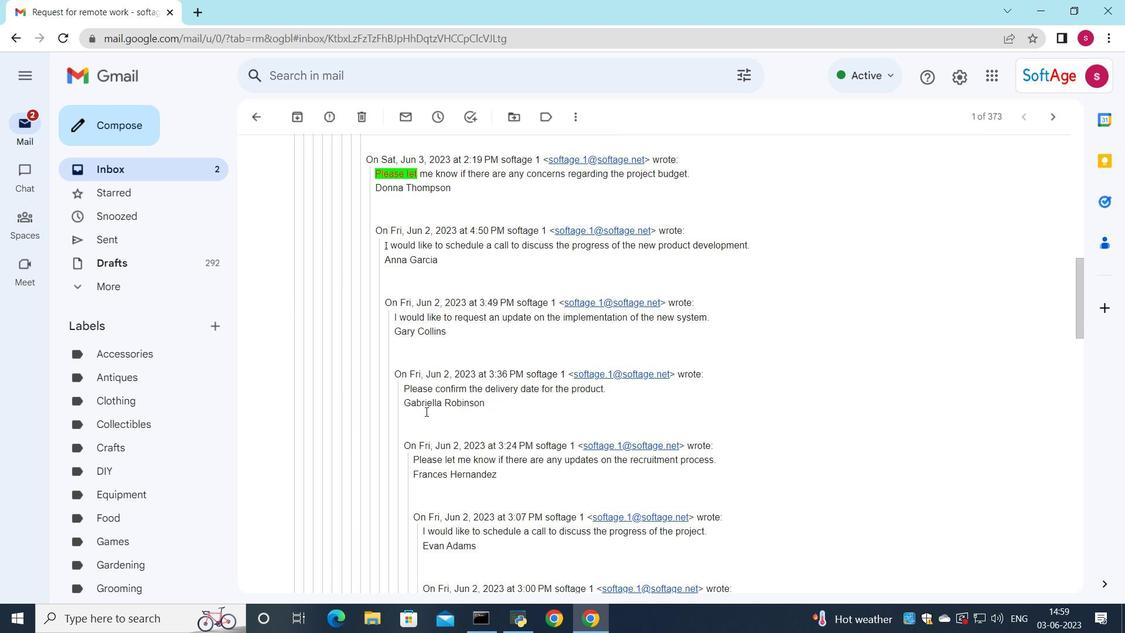 
Action: Mouse moved to (408, 423)
Screenshot: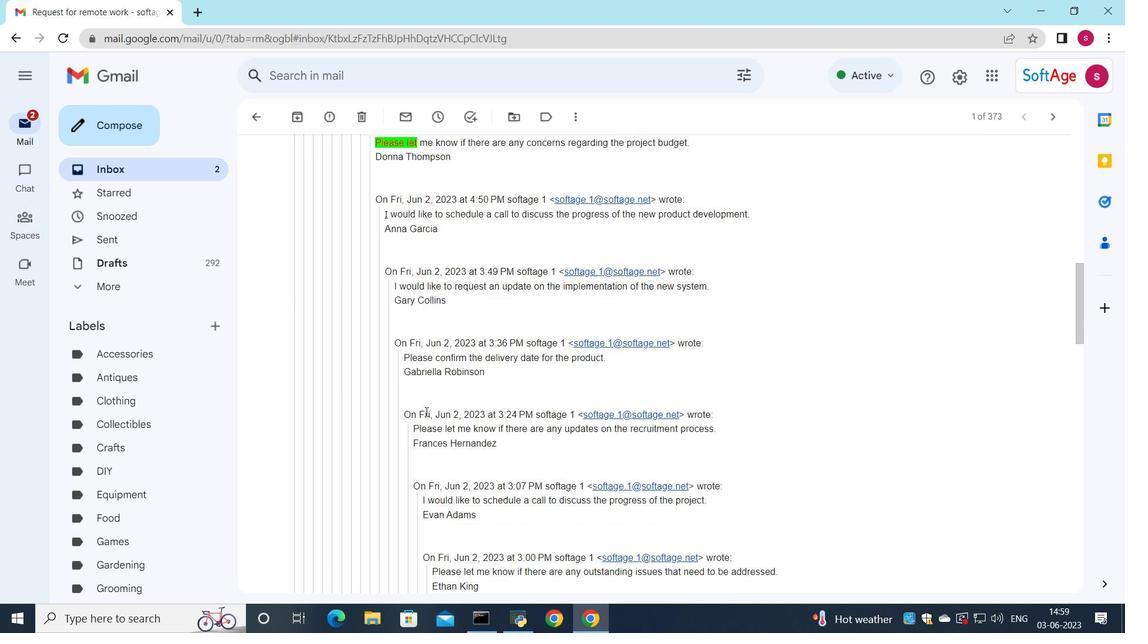 
Action: Mouse scrolled (409, 422) with delta (0, 0)
Screenshot: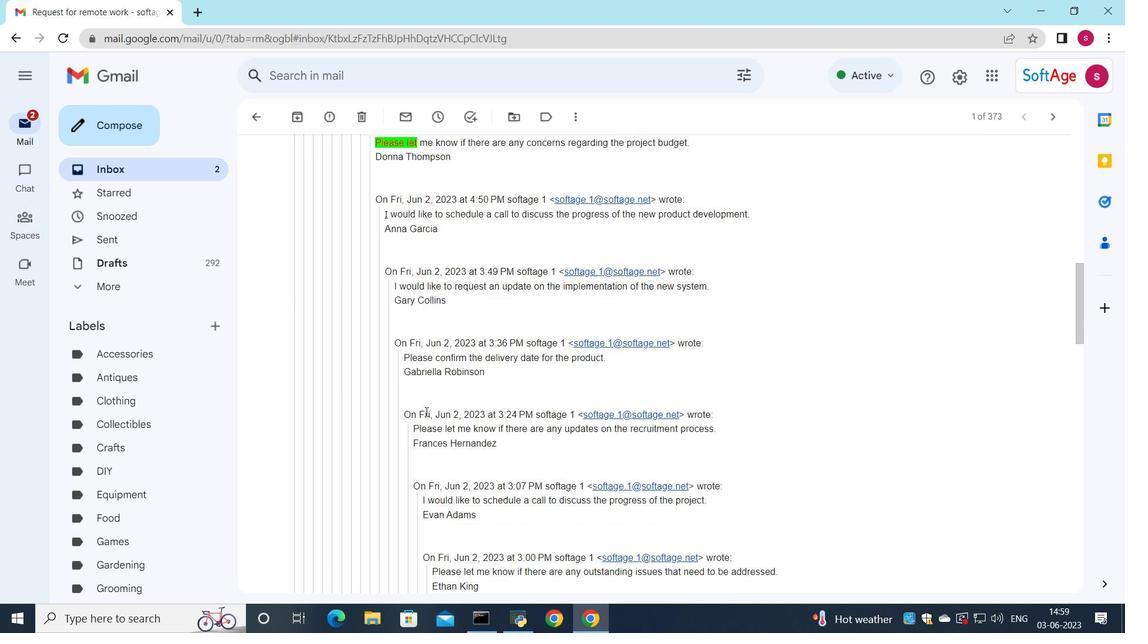 
Action: Mouse moved to (406, 425)
Screenshot: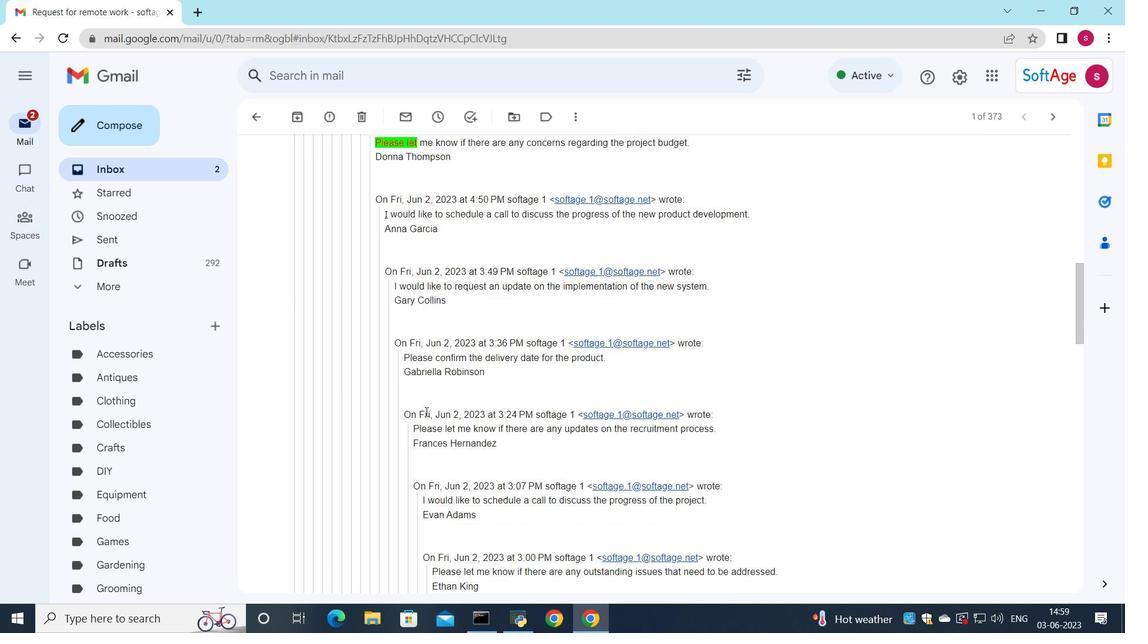 
Action: Mouse scrolled (406, 424) with delta (0, 0)
Screenshot: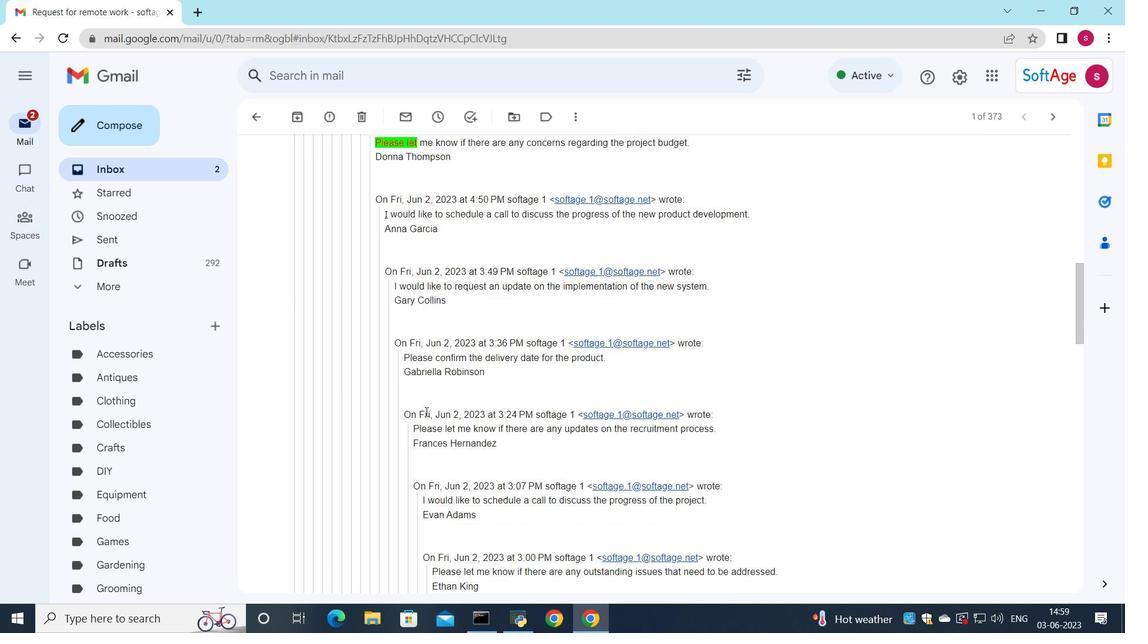 
Action: Mouse moved to (398, 421)
Screenshot: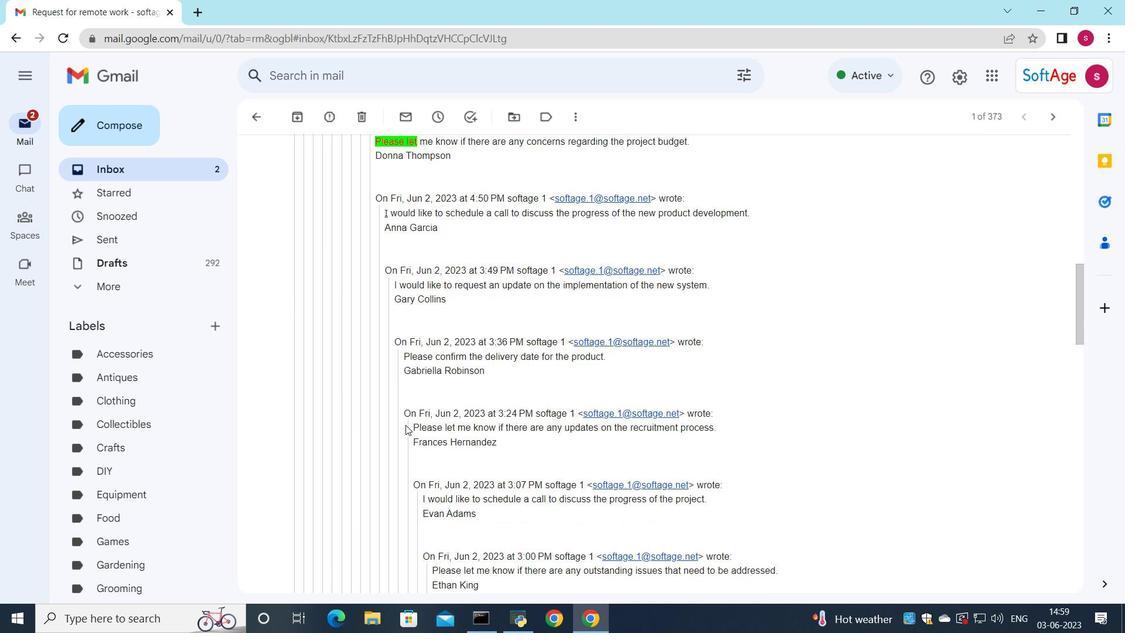 
Action: Mouse scrolled (398, 420) with delta (0, 0)
Screenshot: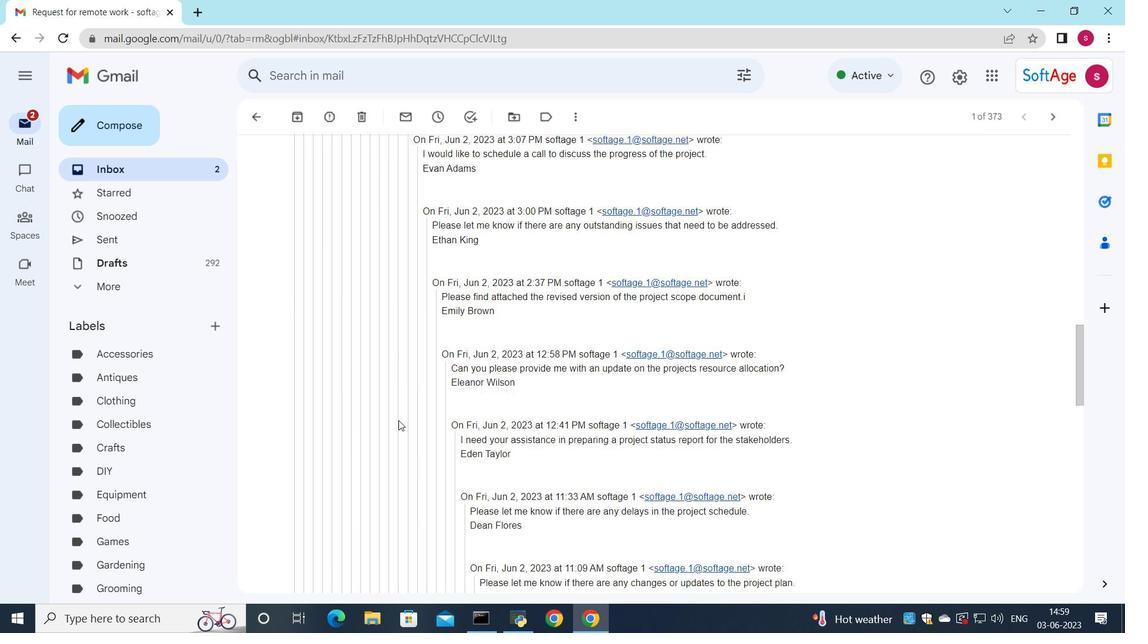 
Action: Mouse scrolled (398, 420) with delta (0, 0)
Screenshot: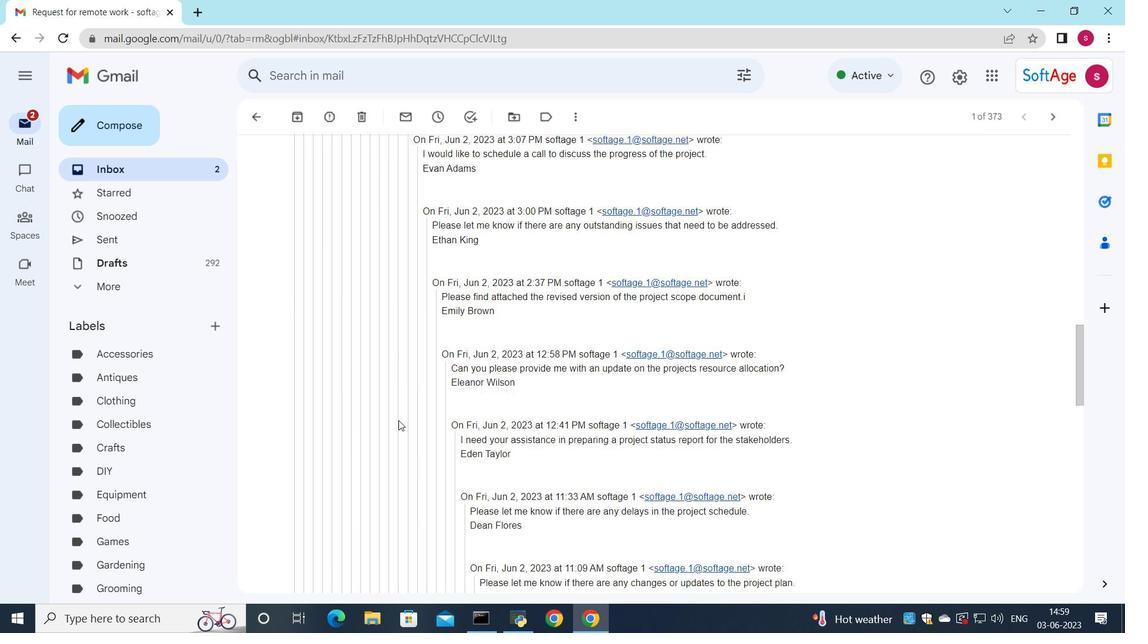 
Action: Mouse moved to (398, 421)
Screenshot: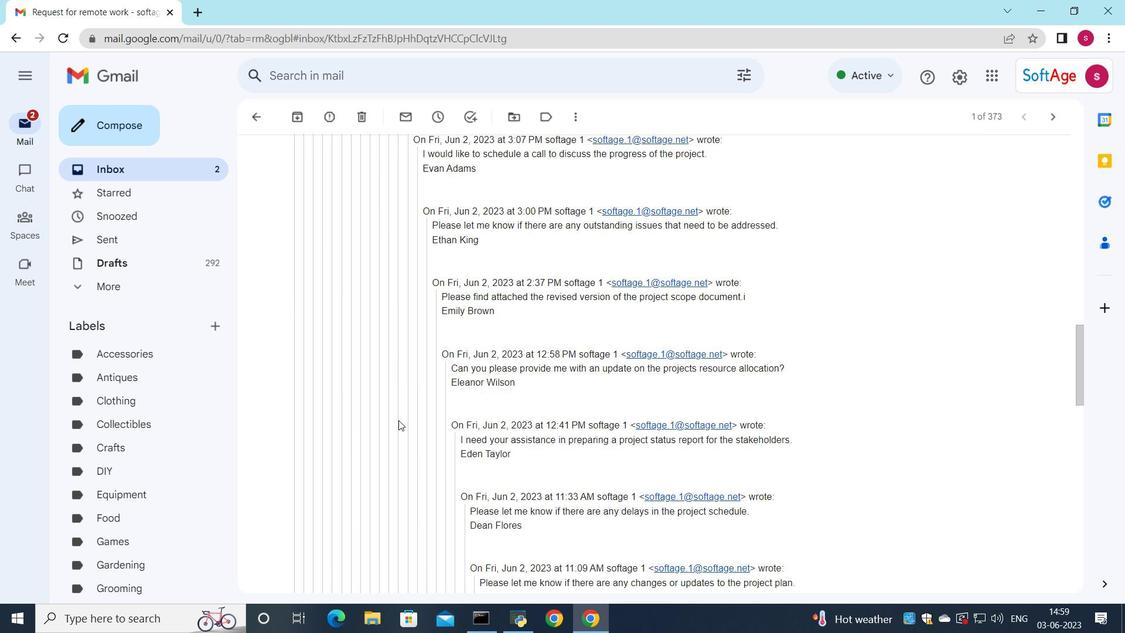 
Action: Mouse scrolled (398, 420) with delta (0, 0)
Screenshot: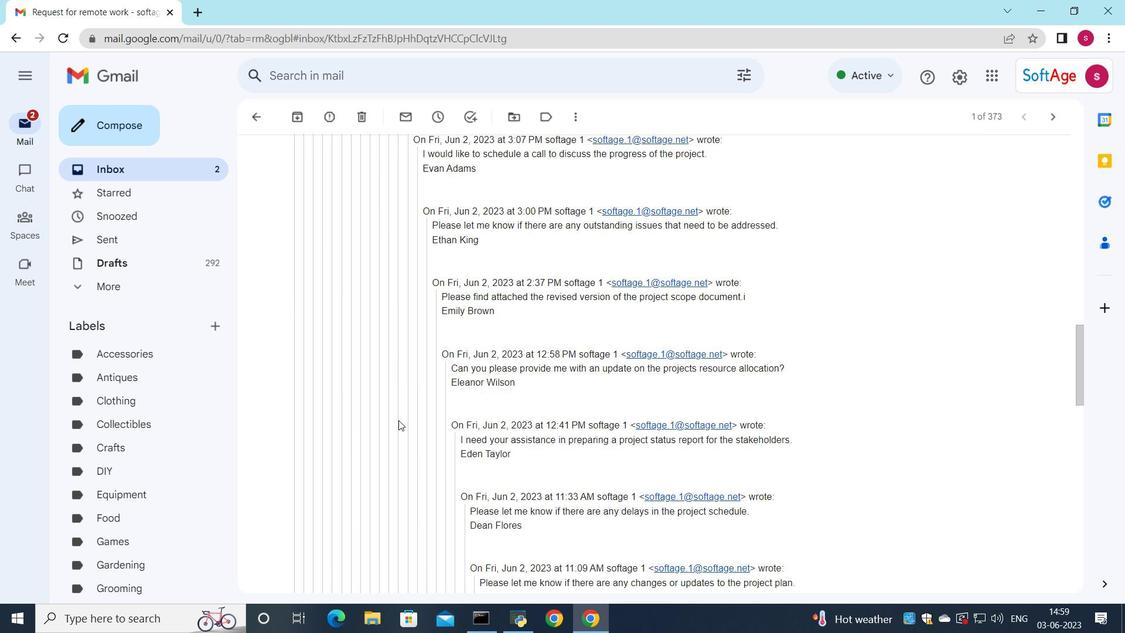 
Action: Mouse scrolled (398, 420) with delta (0, 0)
Screenshot: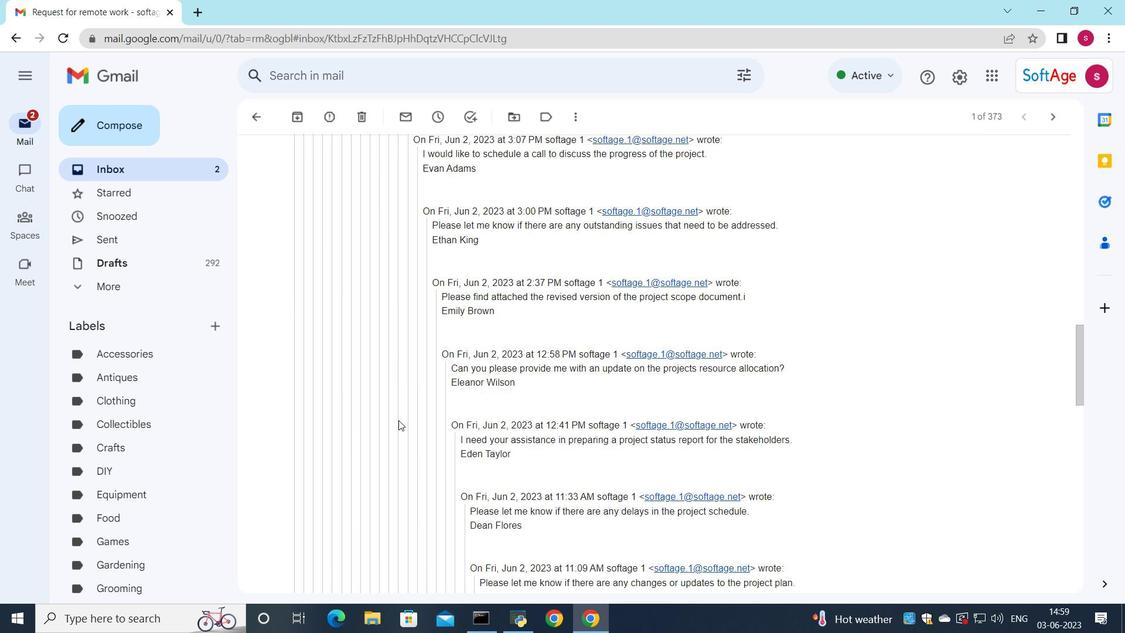 
Action: Mouse scrolled (398, 420) with delta (0, 0)
Screenshot: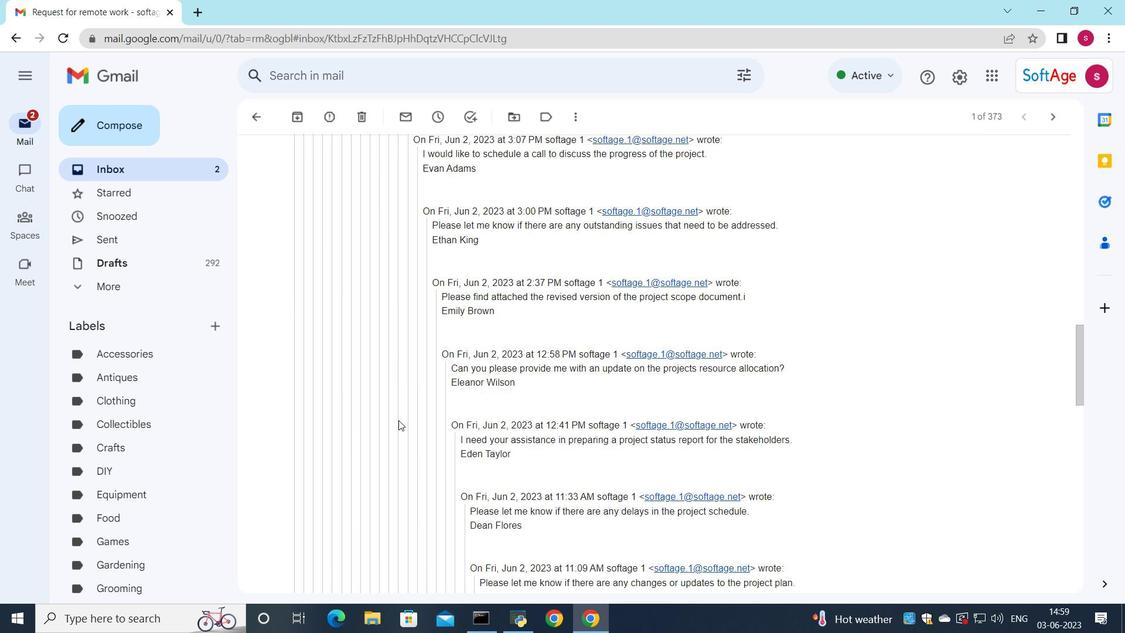 
Action: Mouse scrolled (398, 420) with delta (0, 0)
Screenshot: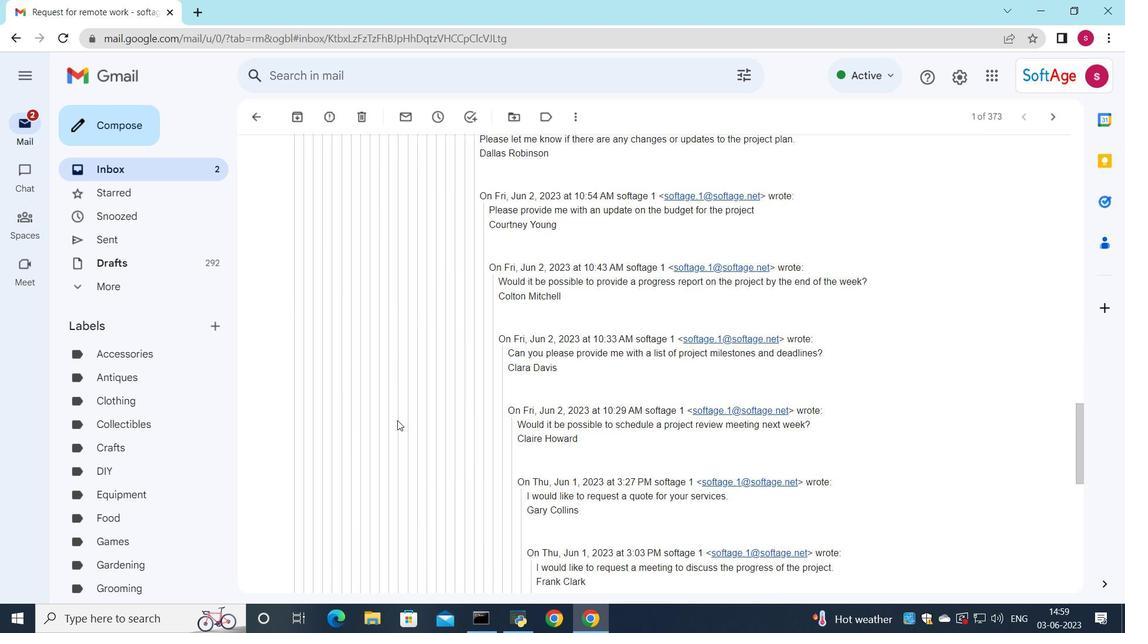 
Action: Mouse scrolled (398, 420) with delta (0, 0)
Screenshot: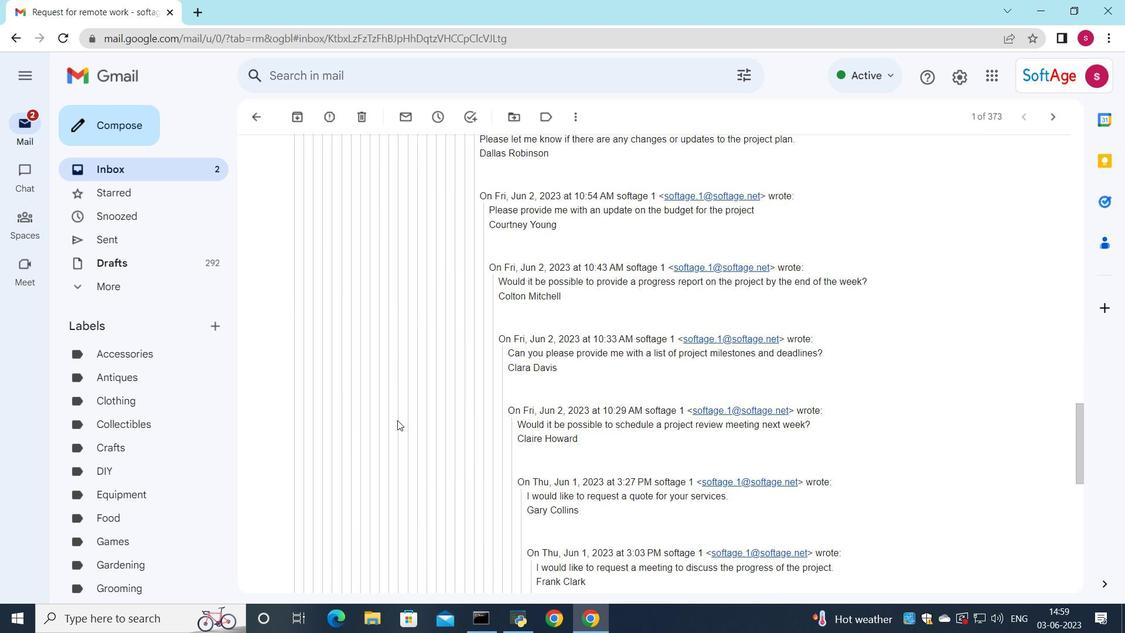 
Action: Mouse scrolled (398, 420) with delta (0, 0)
Screenshot: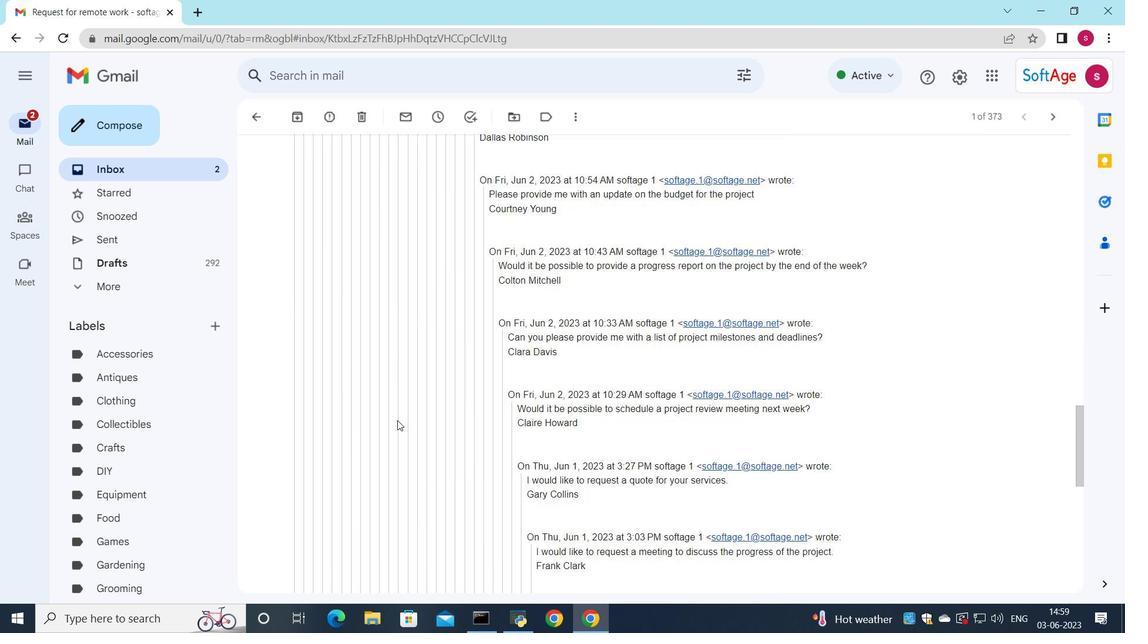 
Action: Mouse scrolled (398, 420) with delta (0, 0)
Screenshot: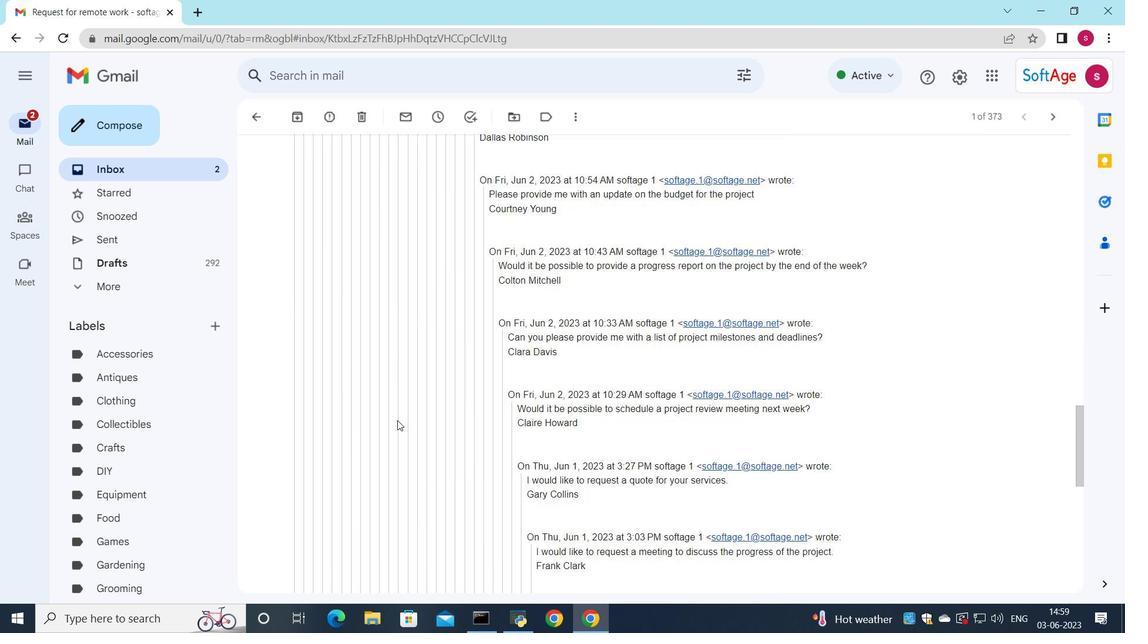 
Action: Mouse scrolled (398, 420) with delta (0, 0)
Screenshot: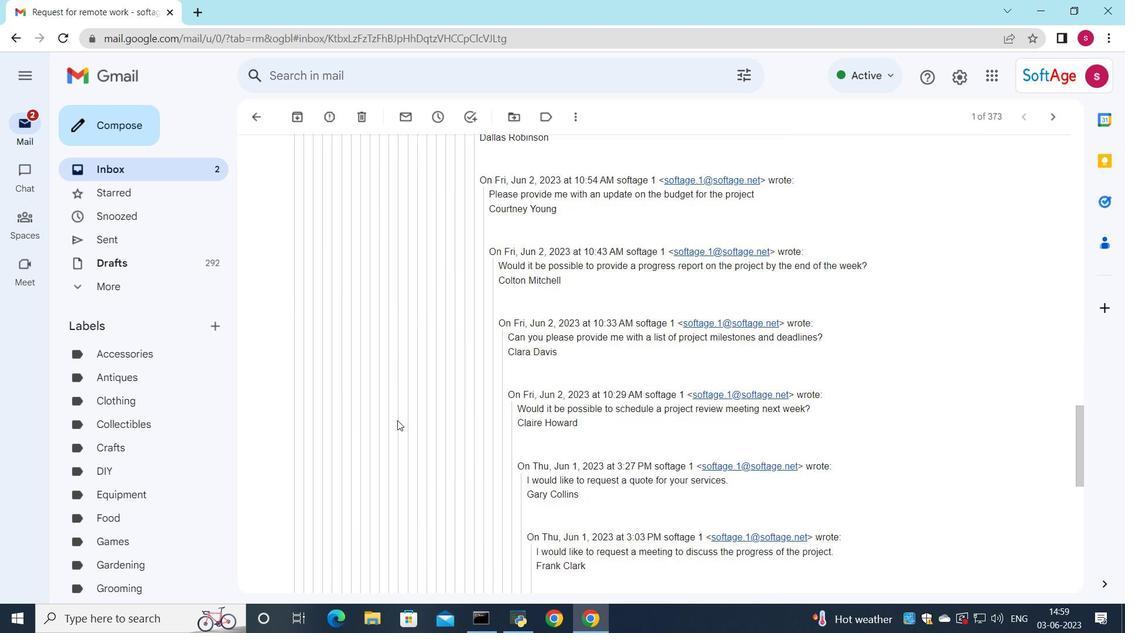 
Action: Mouse moved to (398, 421)
Screenshot: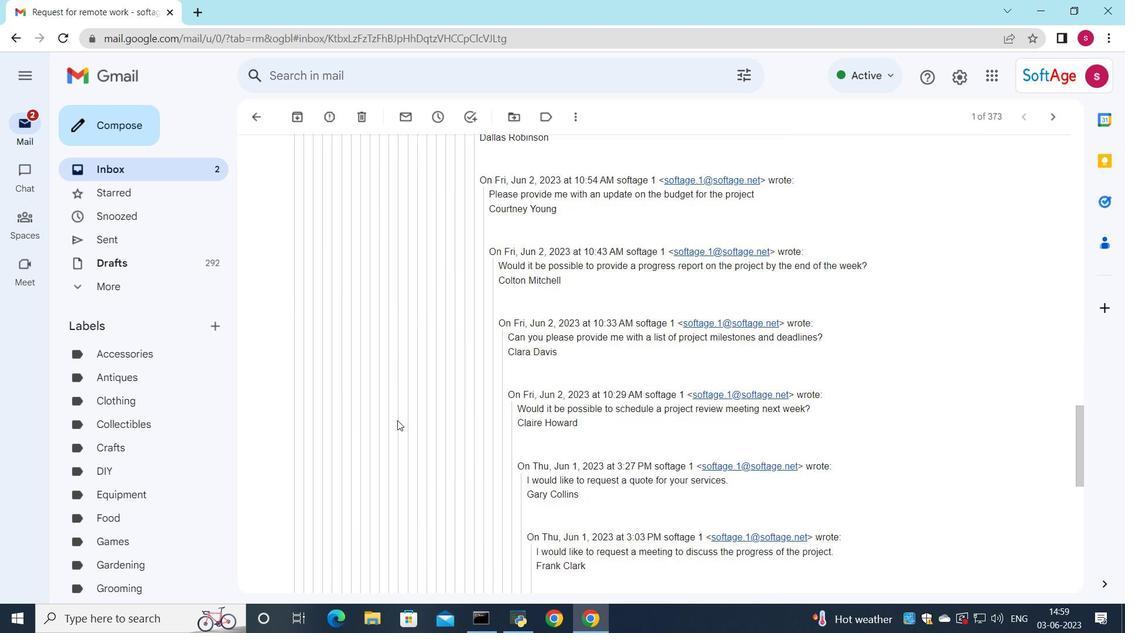 
Action: Mouse scrolled (398, 421) with delta (0, 0)
Screenshot: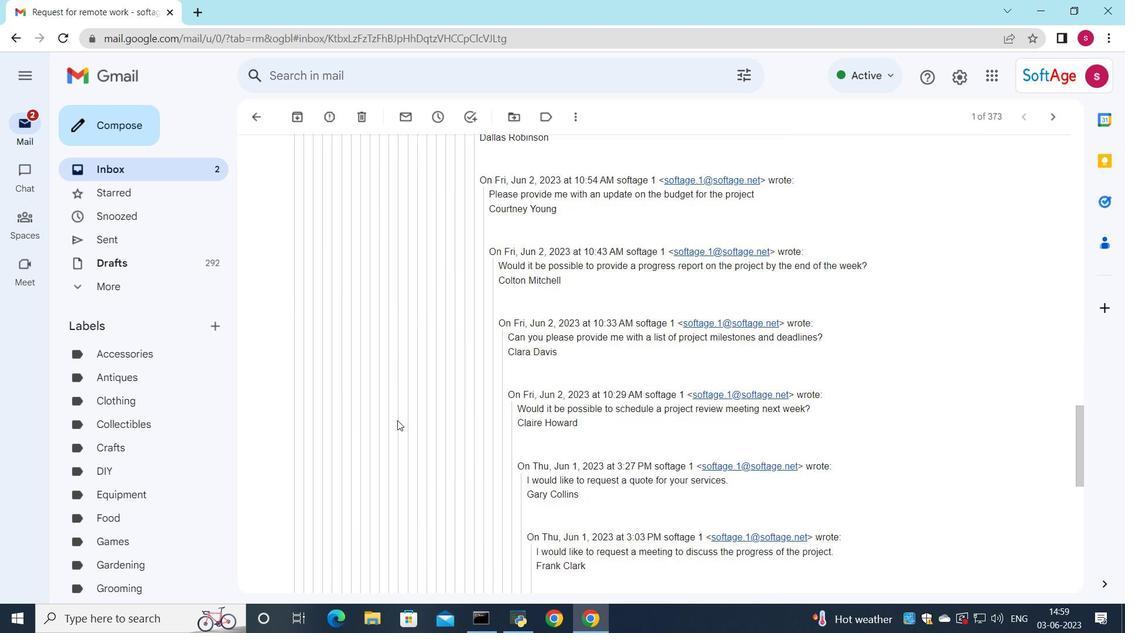 
Action: Mouse moved to (407, 424)
Screenshot: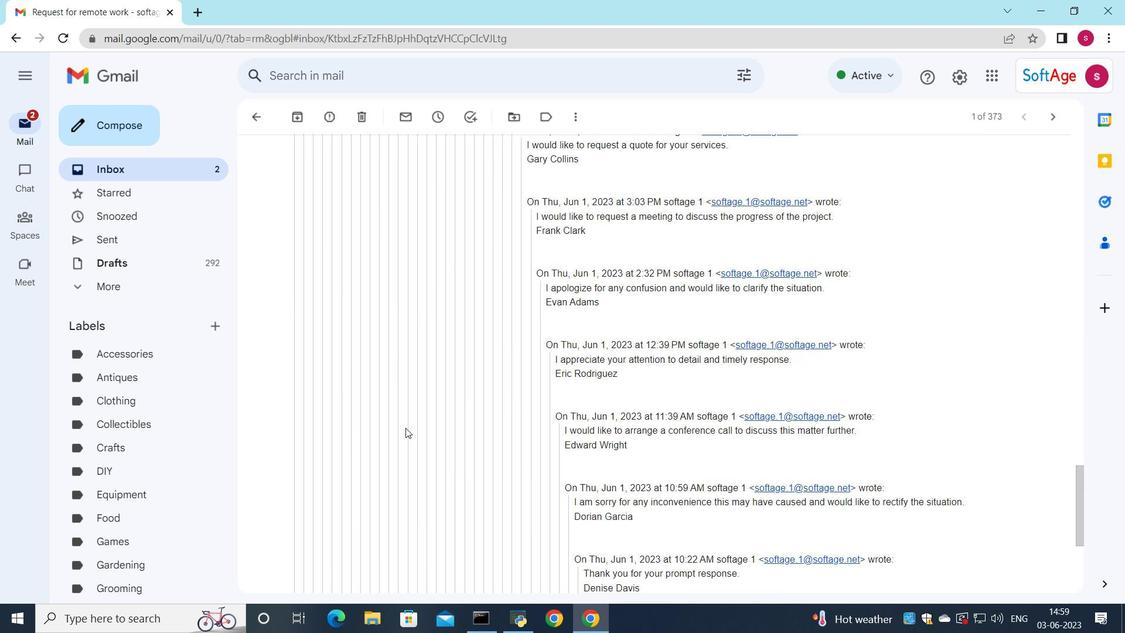 
Action: Mouse scrolled (407, 423) with delta (0, 0)
Screenshot: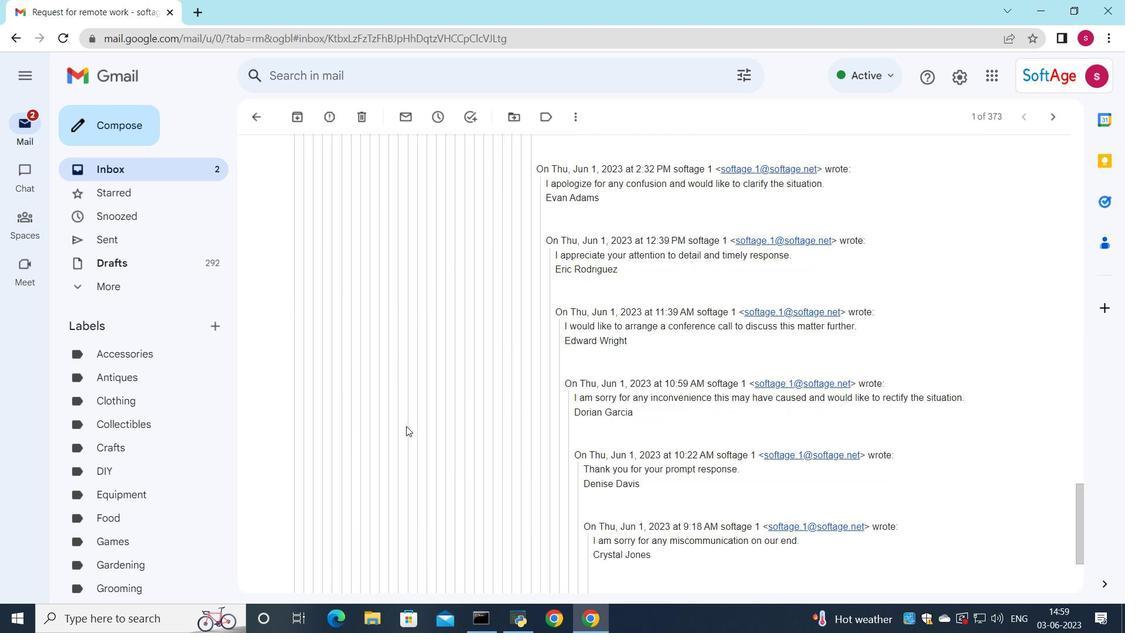 
Action: Mouse moved to (407, 424)
Screenshot: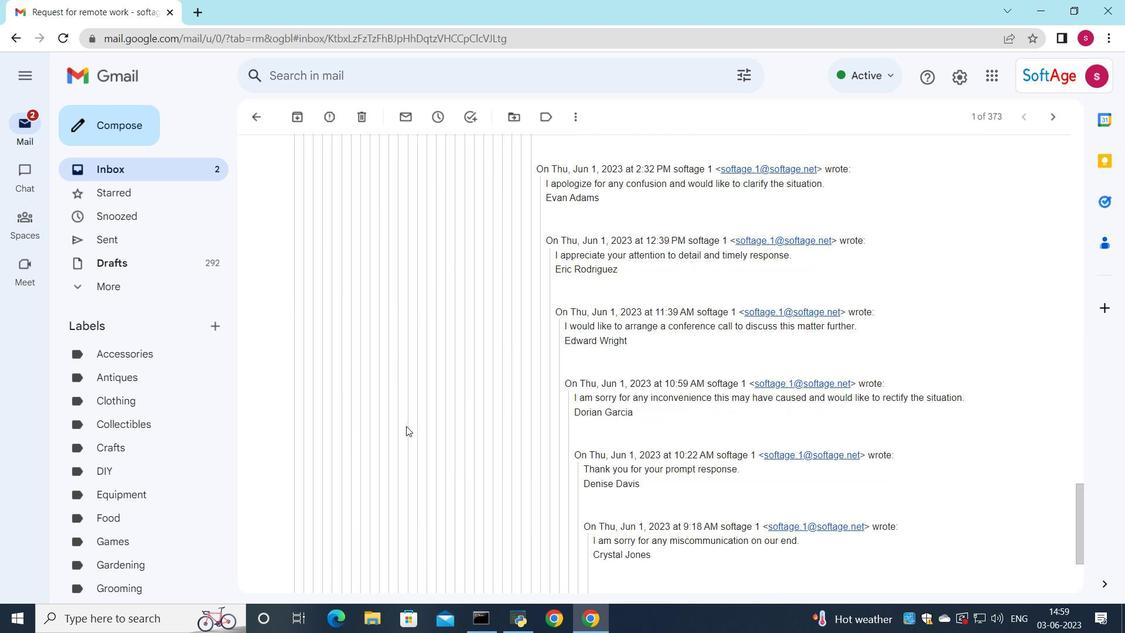 
Action: Mouse scrolled (407, 423) with delta (0, 0)
Screenshot: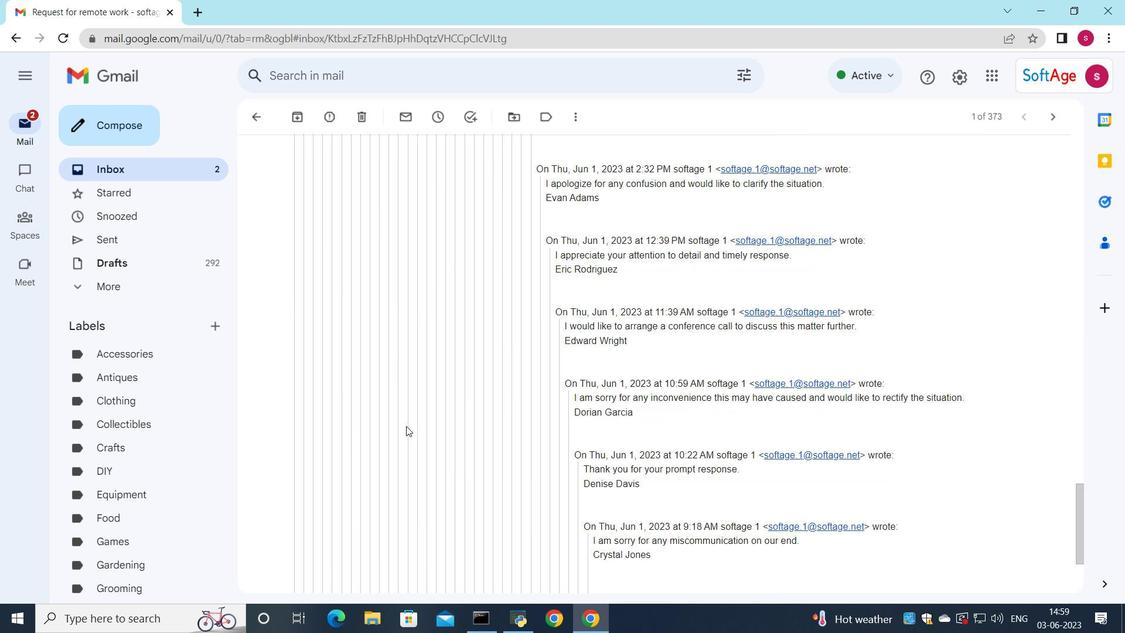 
Action: Mouse moved to (407, 425)
Screenshot: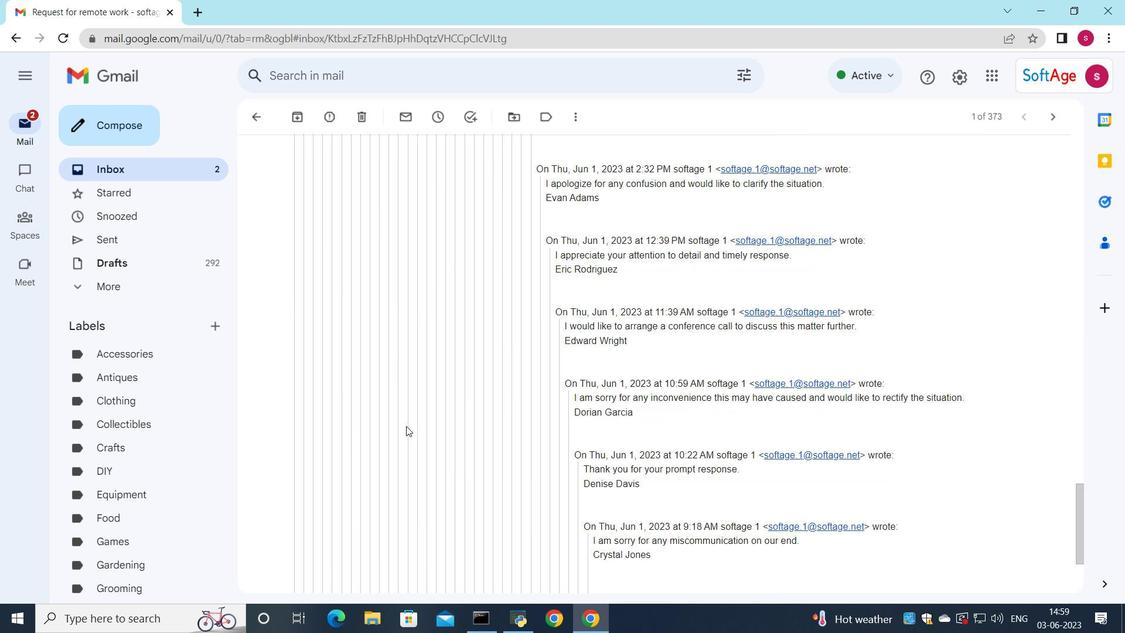 
Action: Mouse scrolled (407, 423) with delta (0, 0)
Screenshot: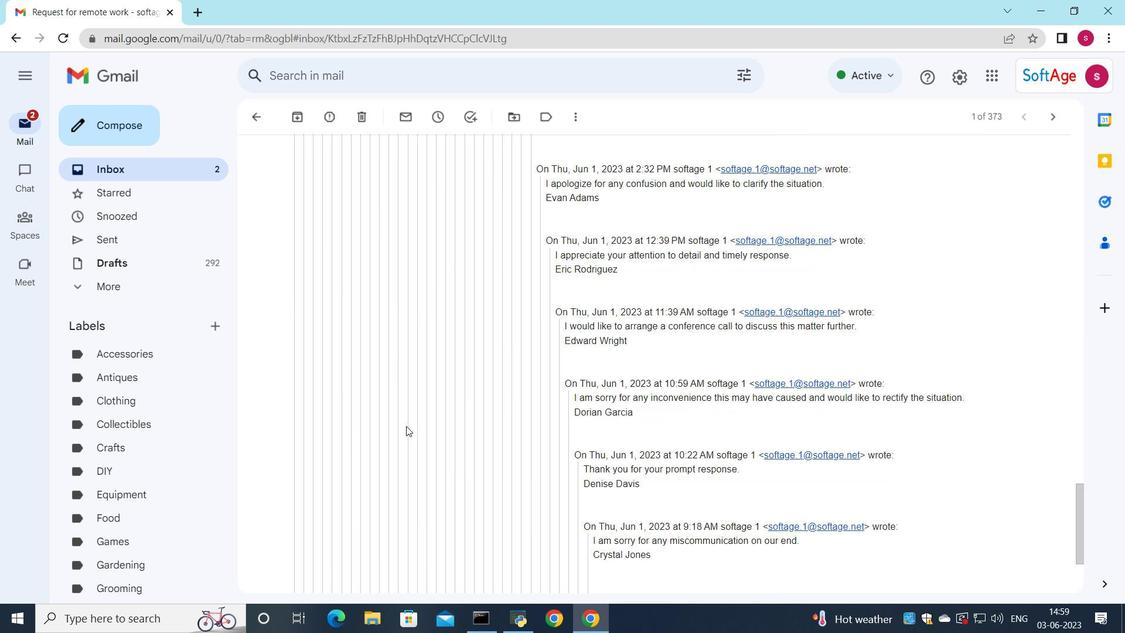 
Action: Mouse moved to (406, 426)
Screenshot: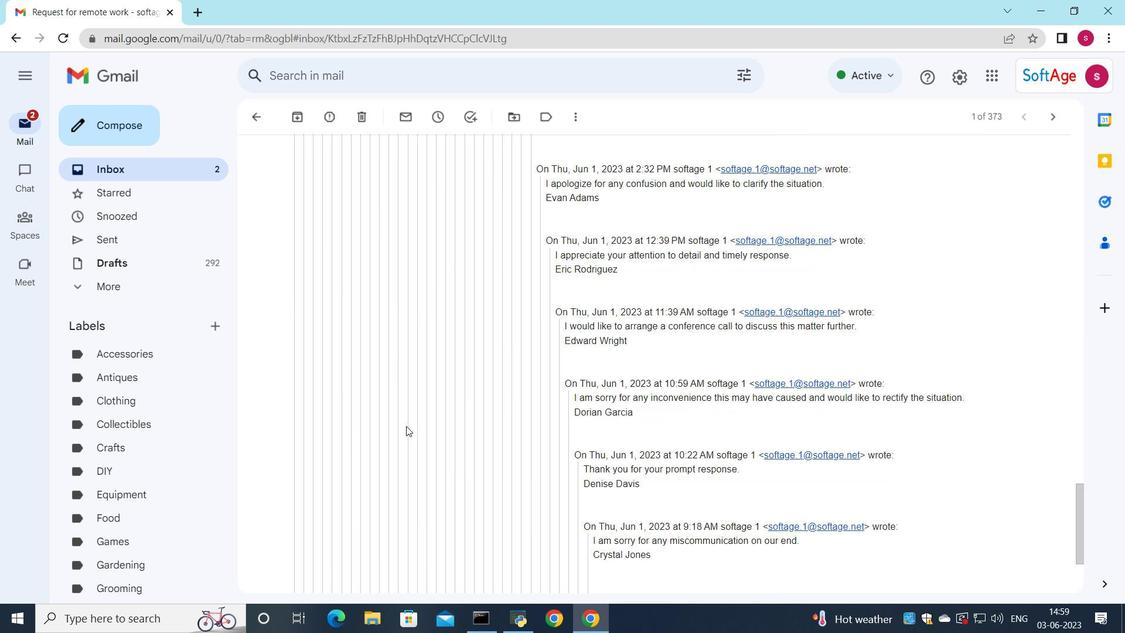 
Action: Mouse scrolled (407, 424) with delta (0, 0)
Screenshot: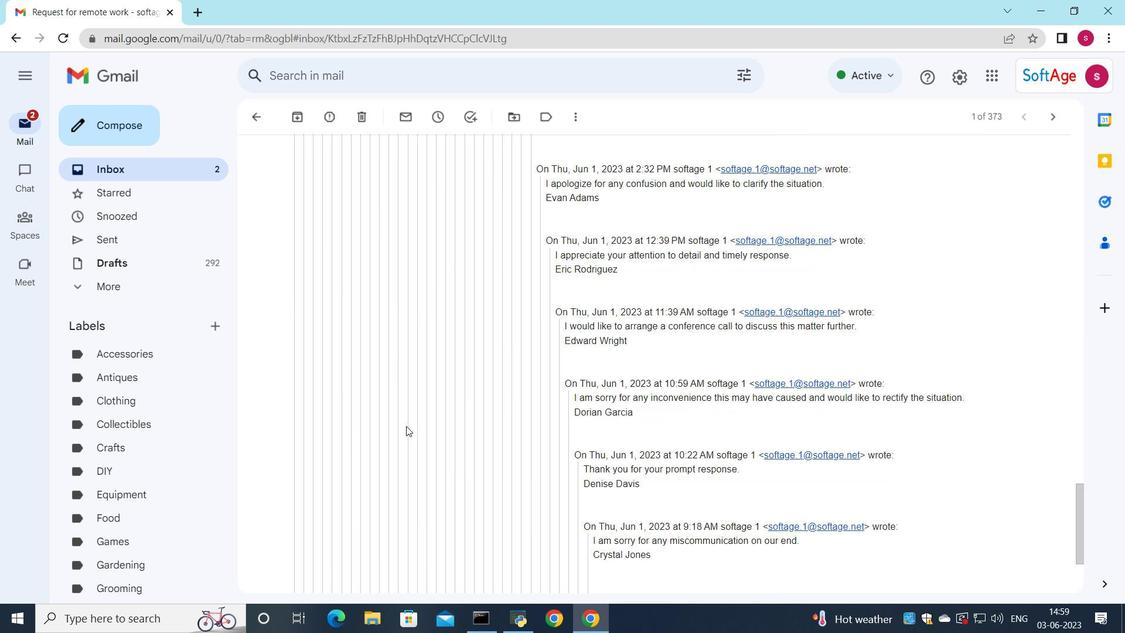 
Action: Mouse moved to (406, 428)
Screenshot: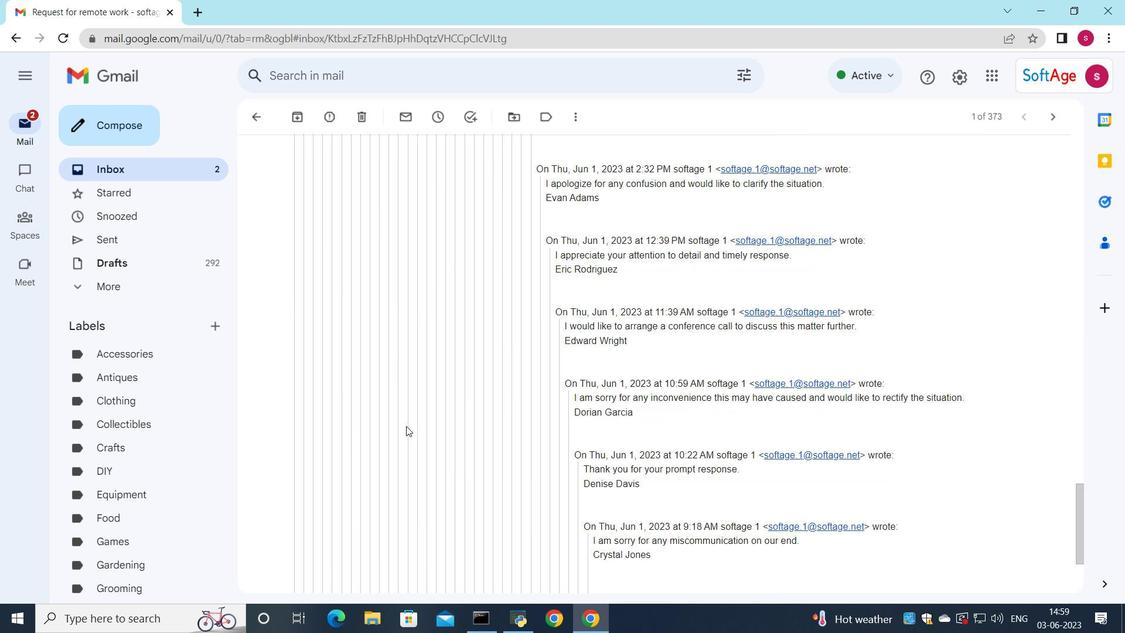 
Action: Mouse scrolled (406, 426) with delta (0, 0)
Screenshot: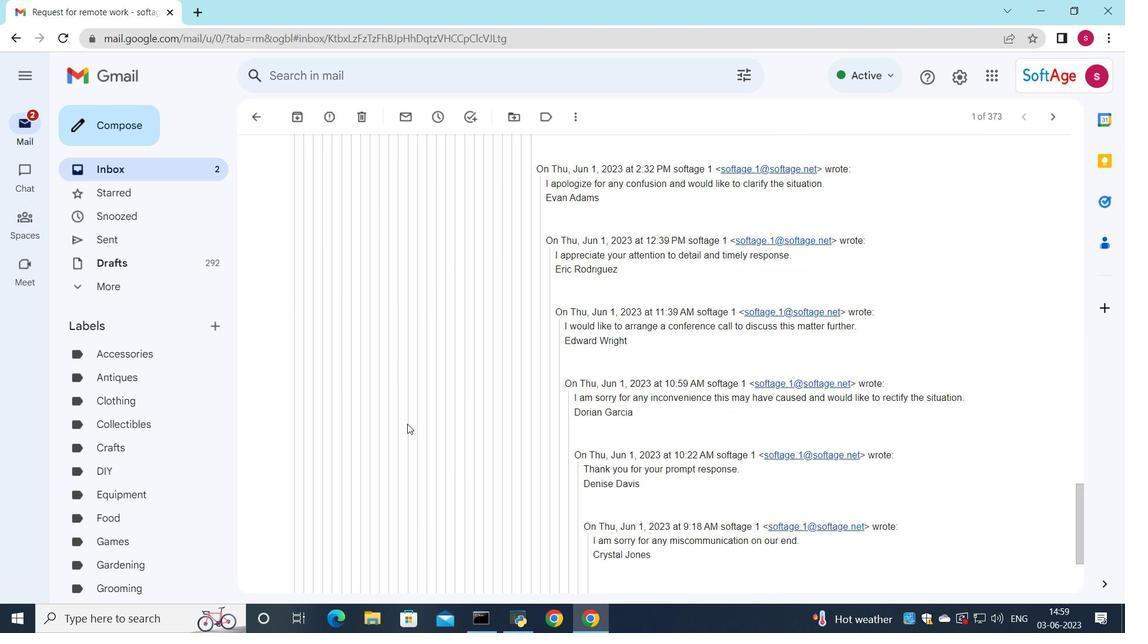 
Action: Mouse moved to (405, 428)
Screenshot: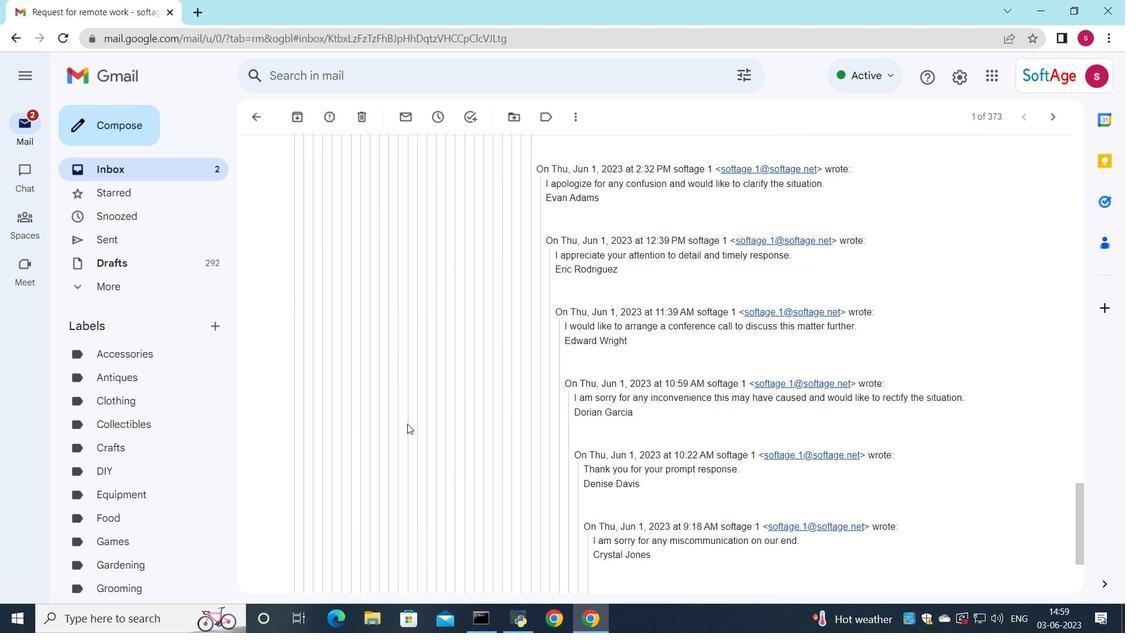 
Action: Mouse scrolled (405, 427) with delta (0, 0)
Screenshot: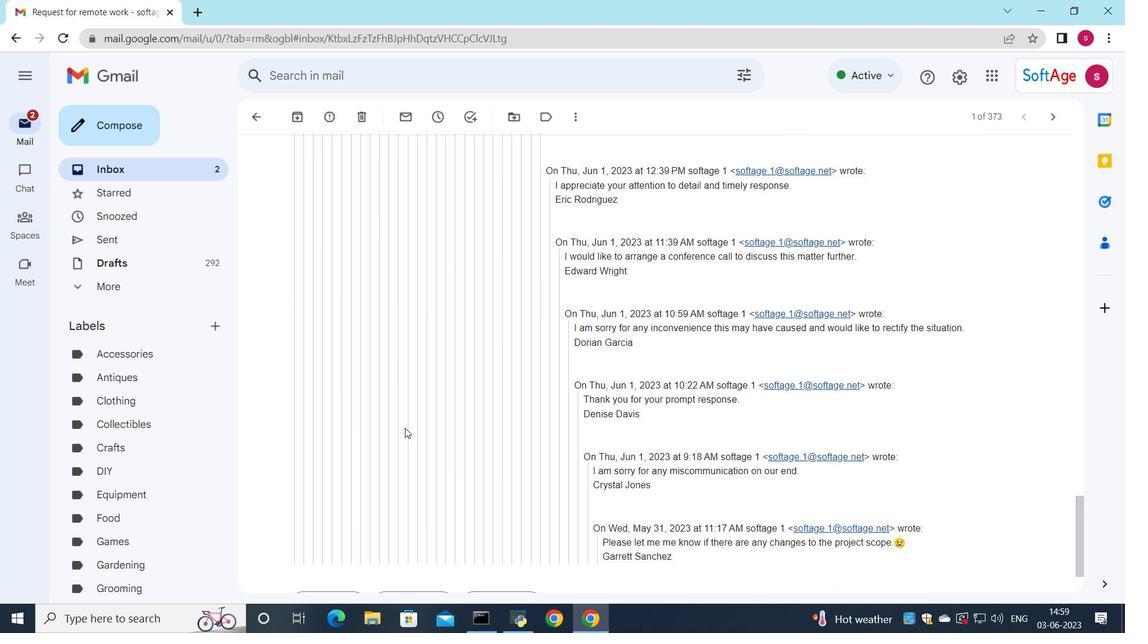
Action: Mouse scrolled (405, 427) with delta (0, 0)
Screenshot: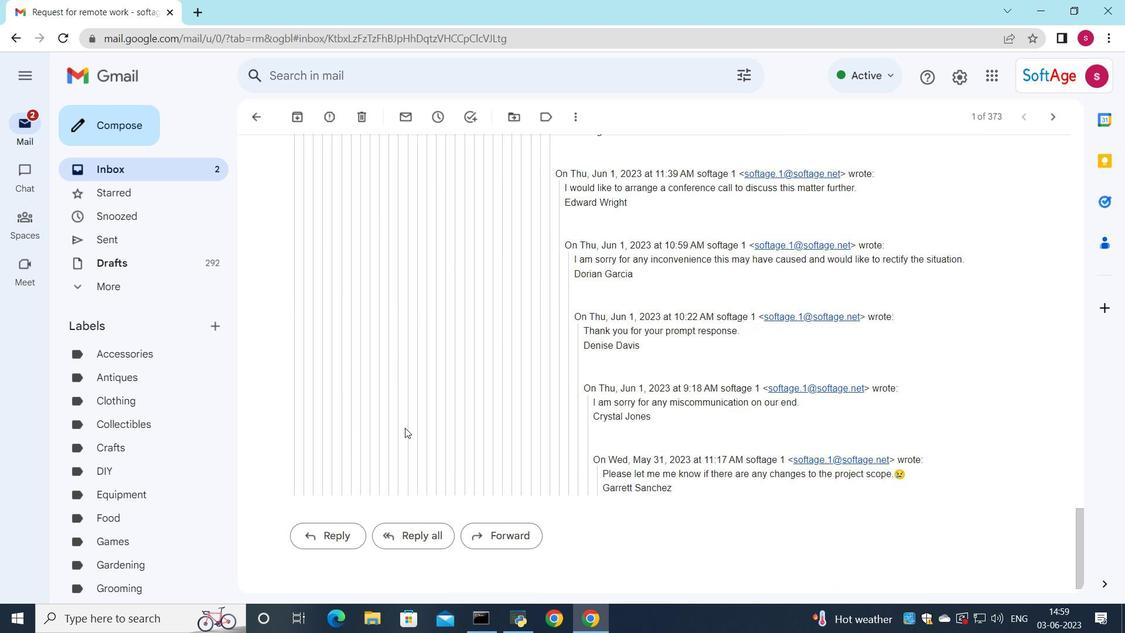 
Action: Mouse scrolled (405, 427) with delta (0, 0)
Screenshot: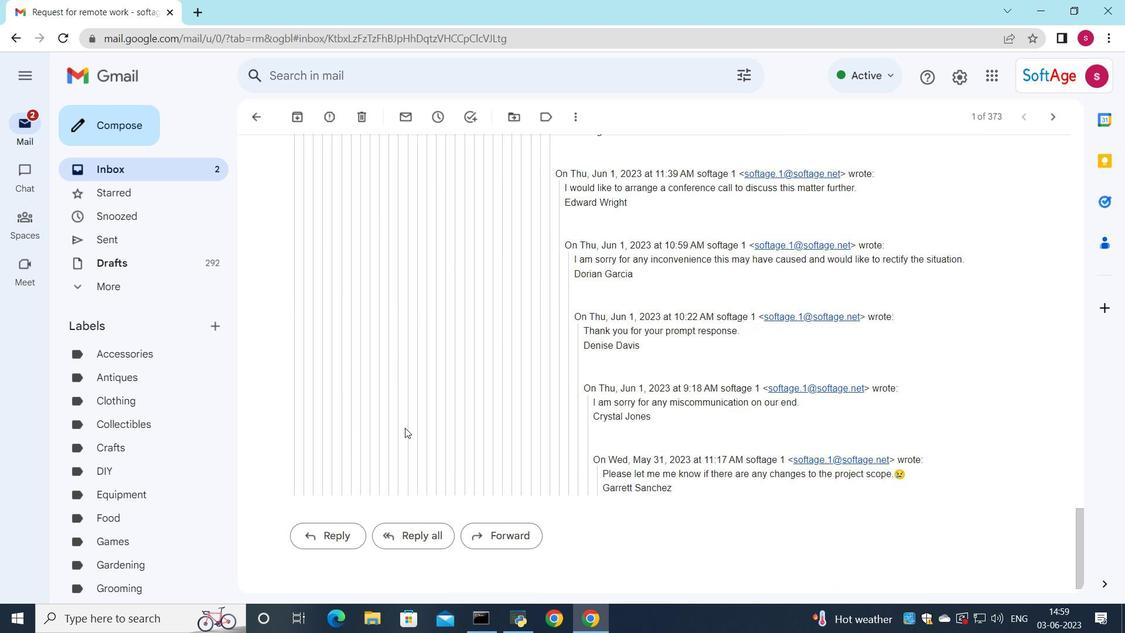 
Action: Mouse moved to (404, 428)
Screenshot: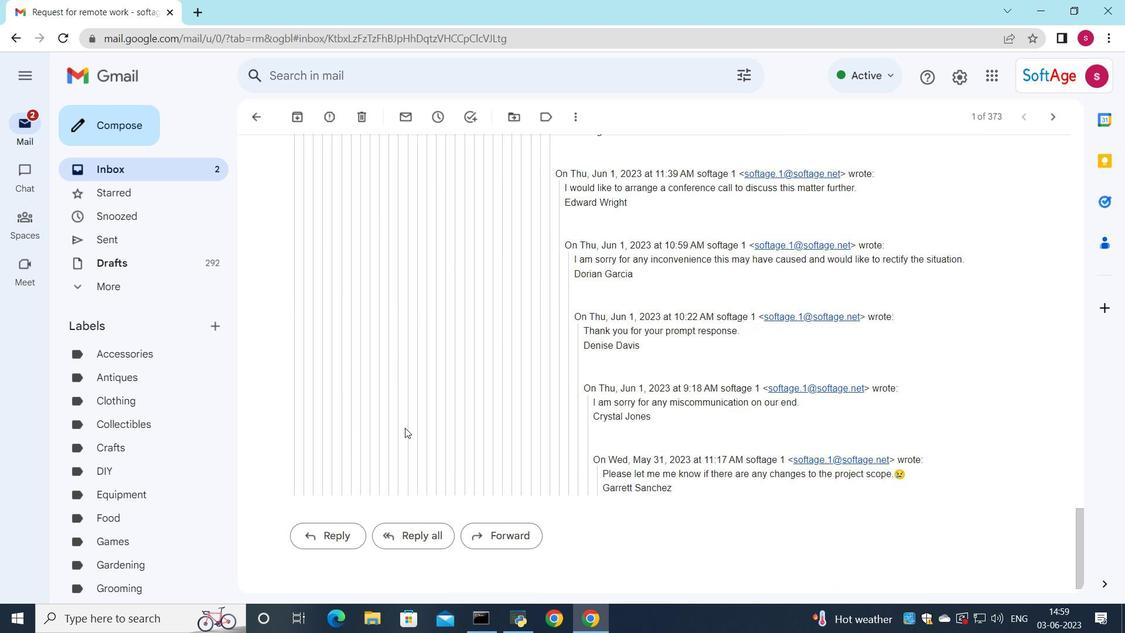 
Action: Mouse scrolled (404, 427) with delta (0, 0)
Screenshot: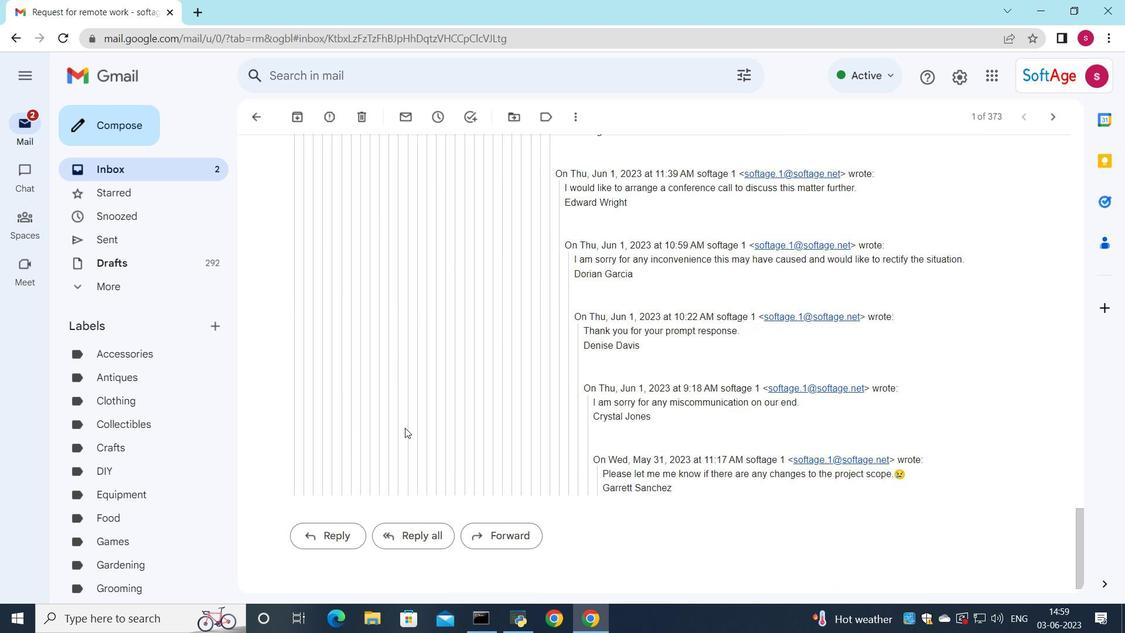 
Action: Mouse moved to (404, 428)
Screenshot: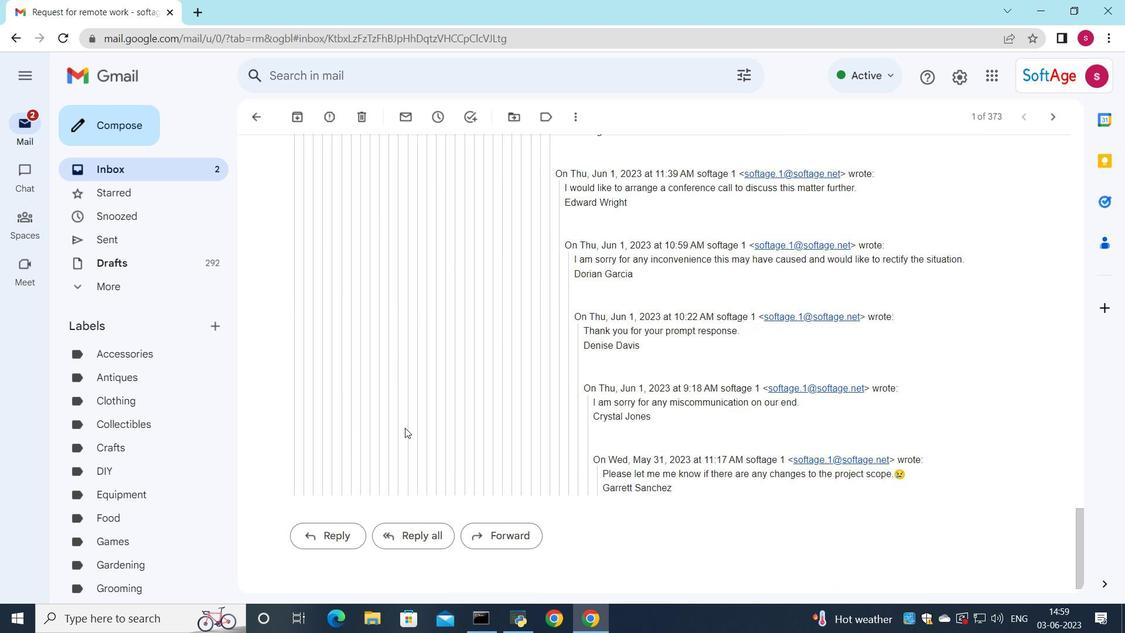 
Action: Mouse scrolled (404, 427) with delta (0, 0)
Screenshot: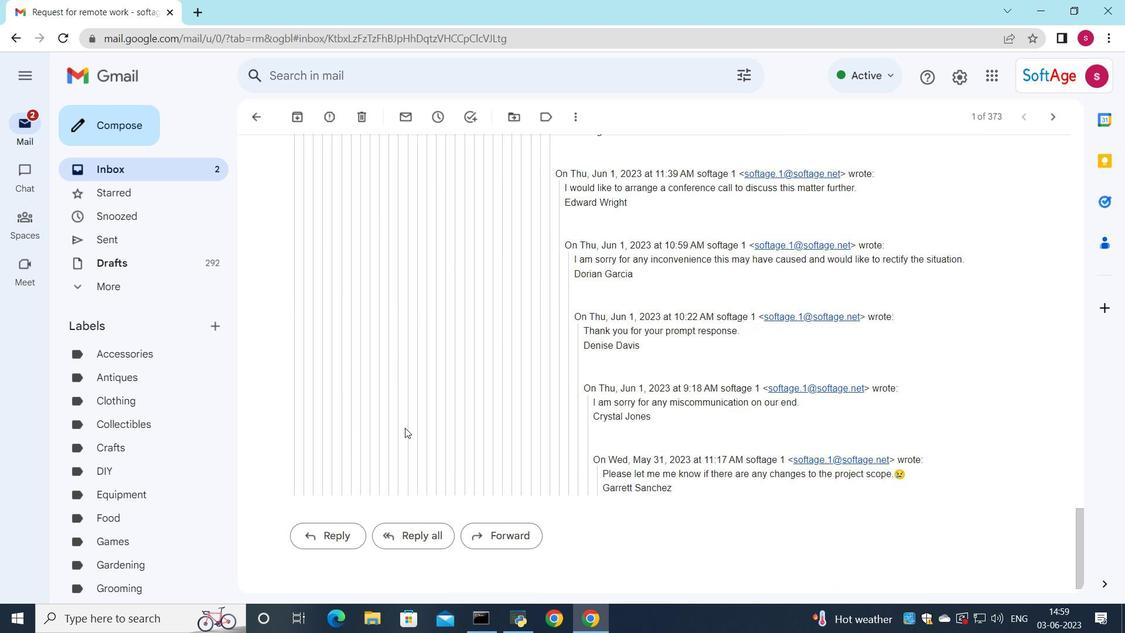 
Action: Mouse moved to (429, 512)
Screenshot: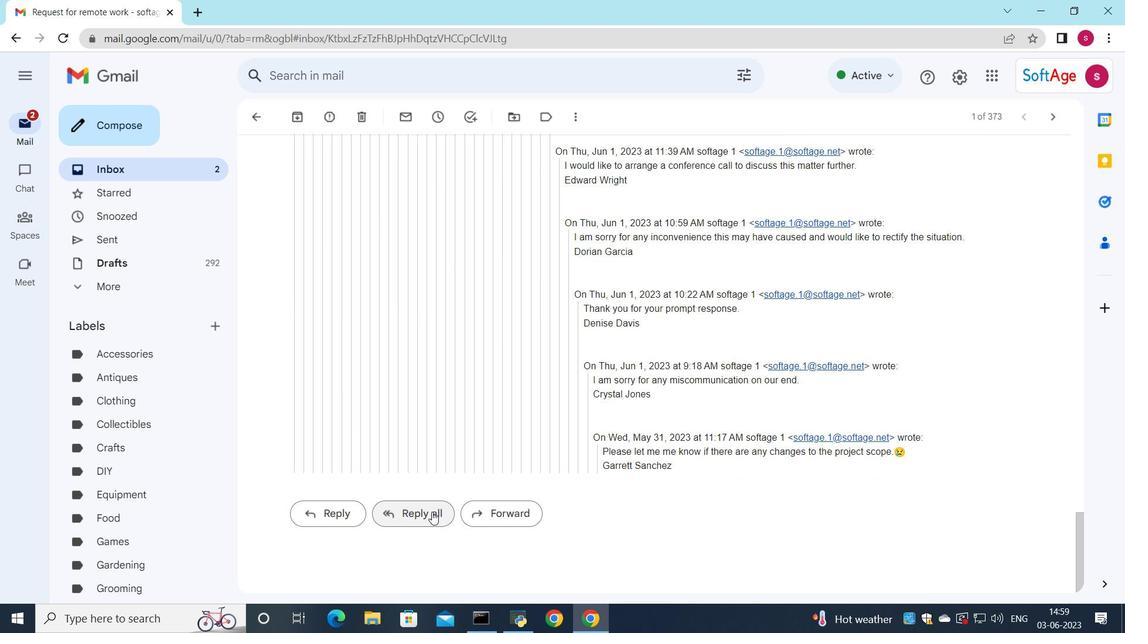 
Action: Mouse pressed left at (429, 512)
Screenshot: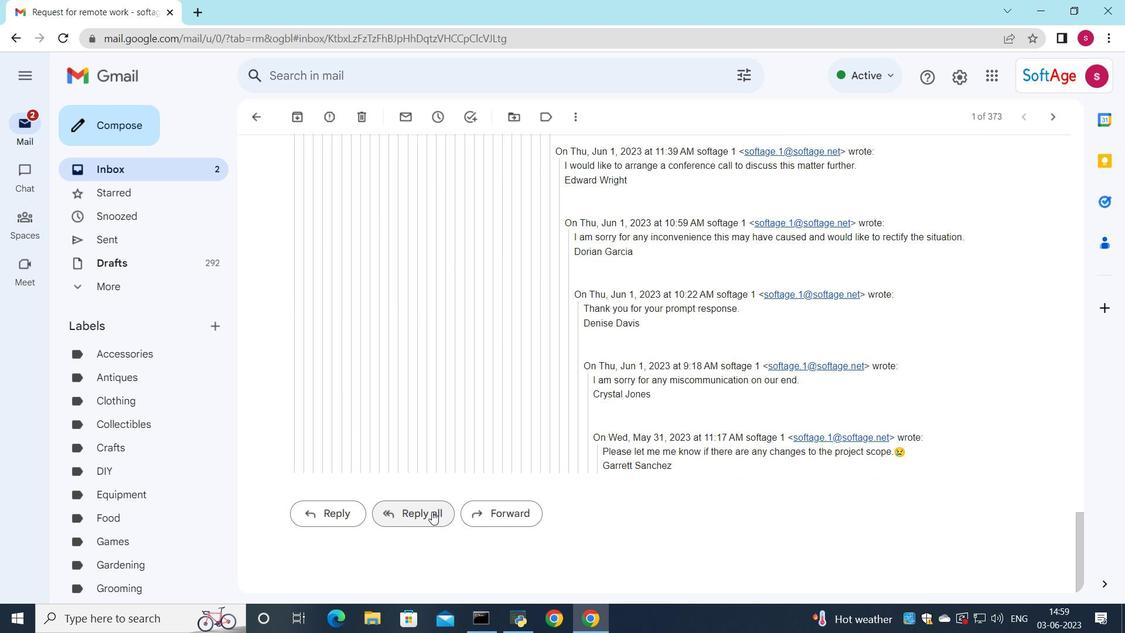 
Action: Mouse moved to (320, 399)
Screenshot: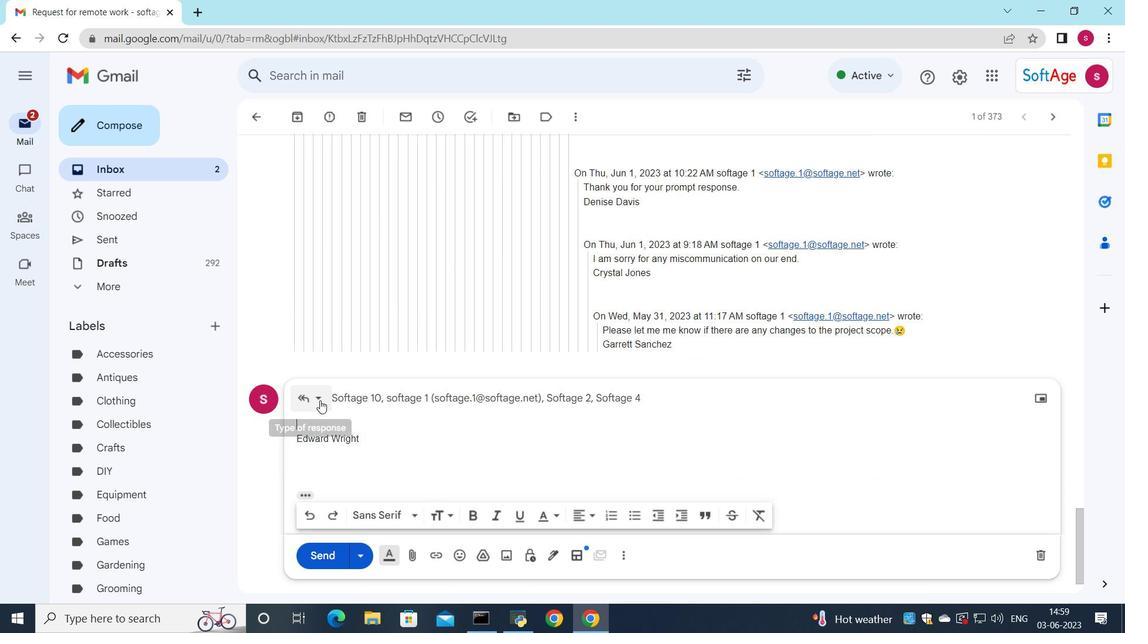 
Action: Mouse pressed left at (320, 399)
Screenshot: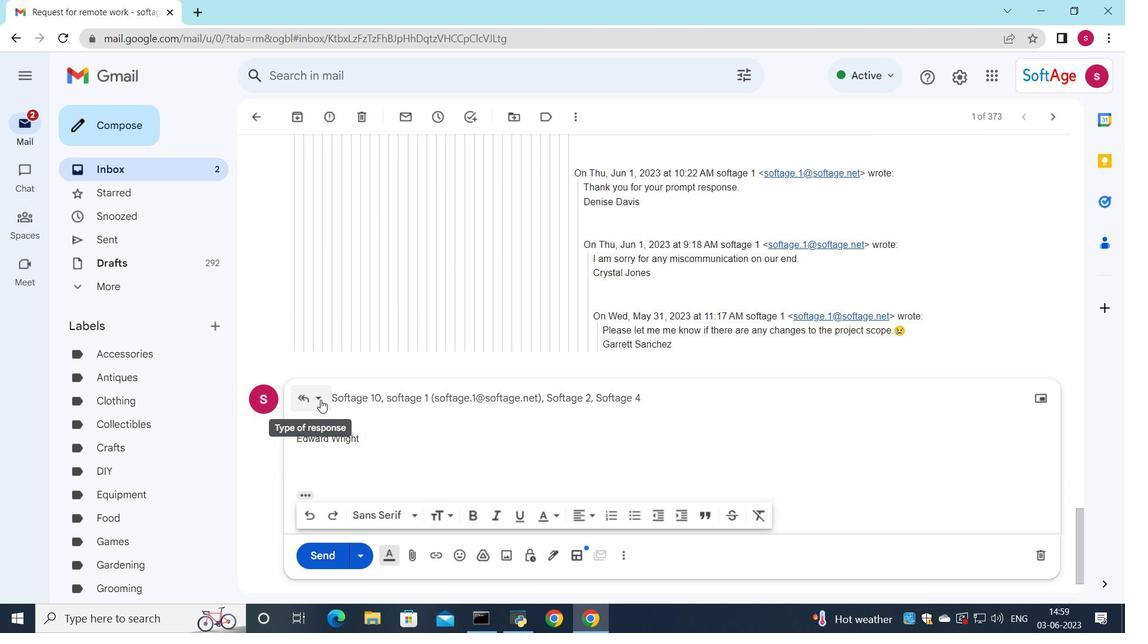 
Action: Mouse moved to (362, 502)
Screenshot: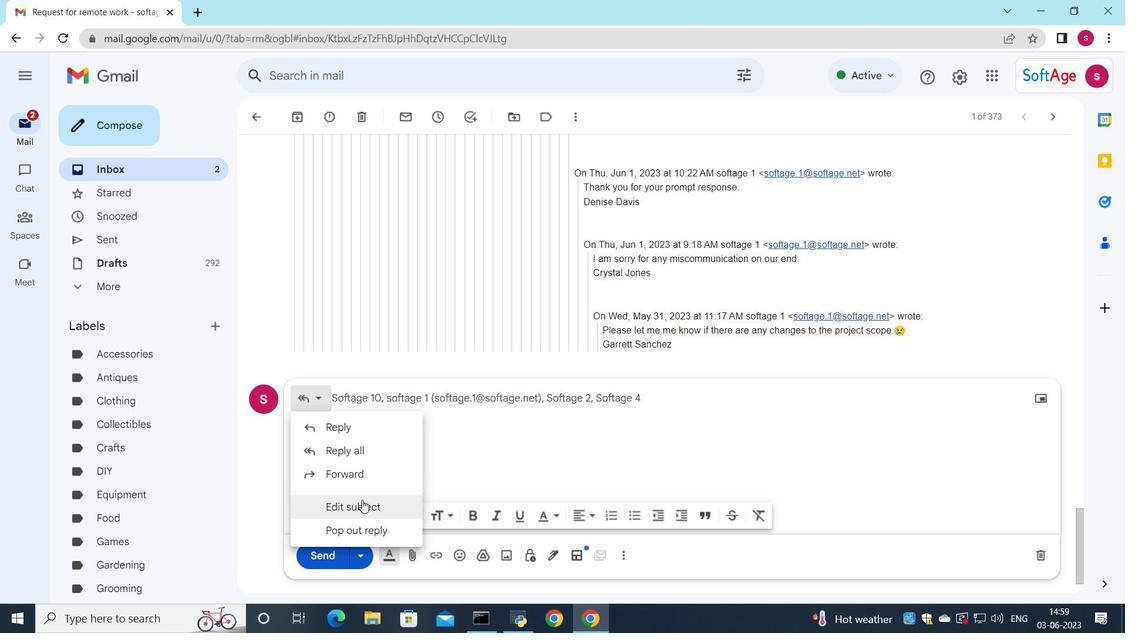 
Action: Mouse pressed left at (362, 502)
Screenshot: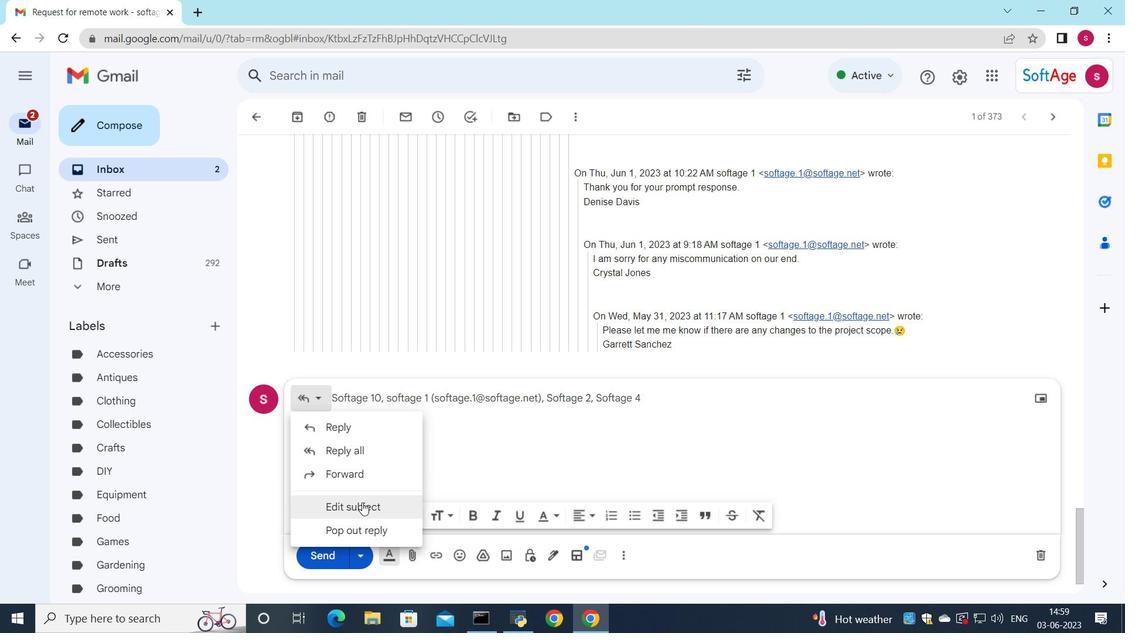 
Action: Mouse moved to (624, 362)
Screenshot: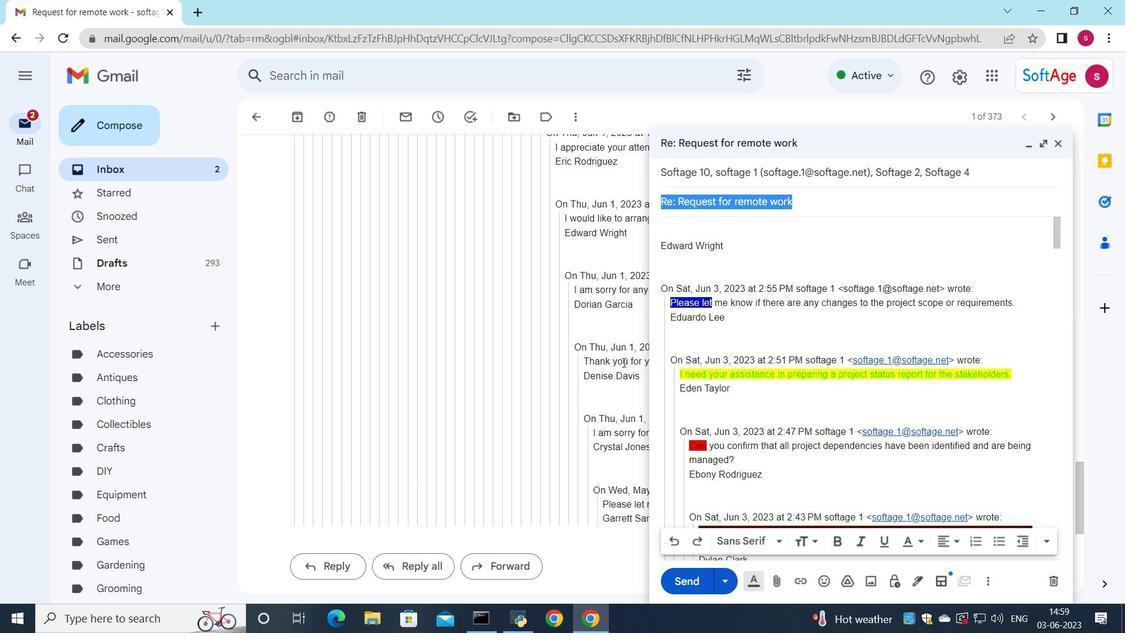 
Action: Key pressed <Key.shift>Request<Key.space>for<Key.space>a<Key.space>pay<Key.space>raise
Screenshot: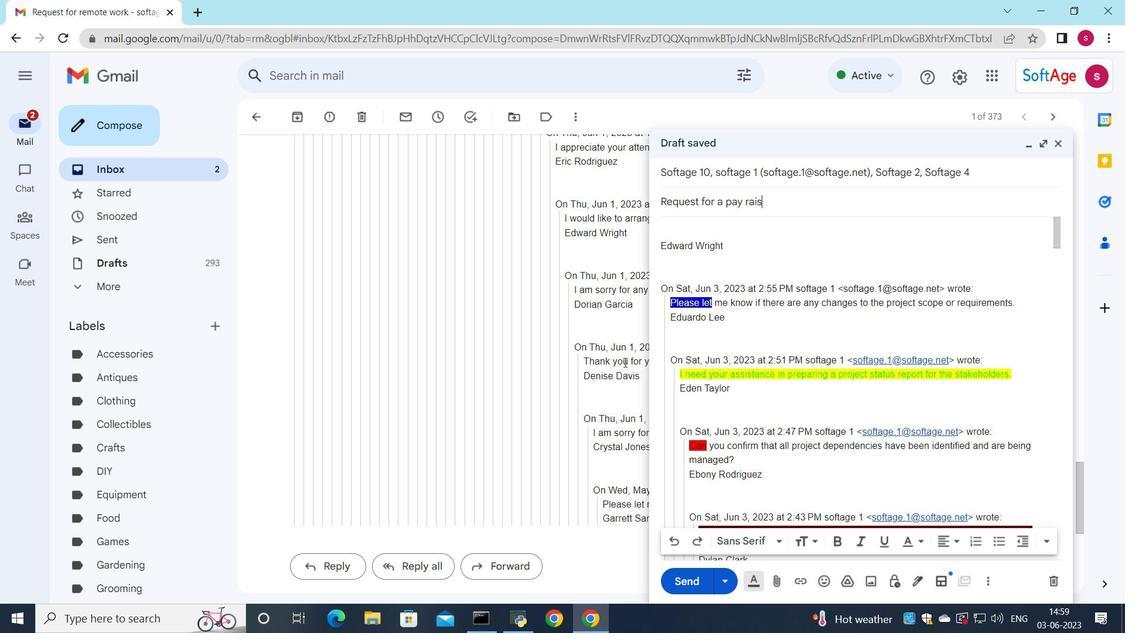
Action: Mouse moved to (694, 225)
Screenshot: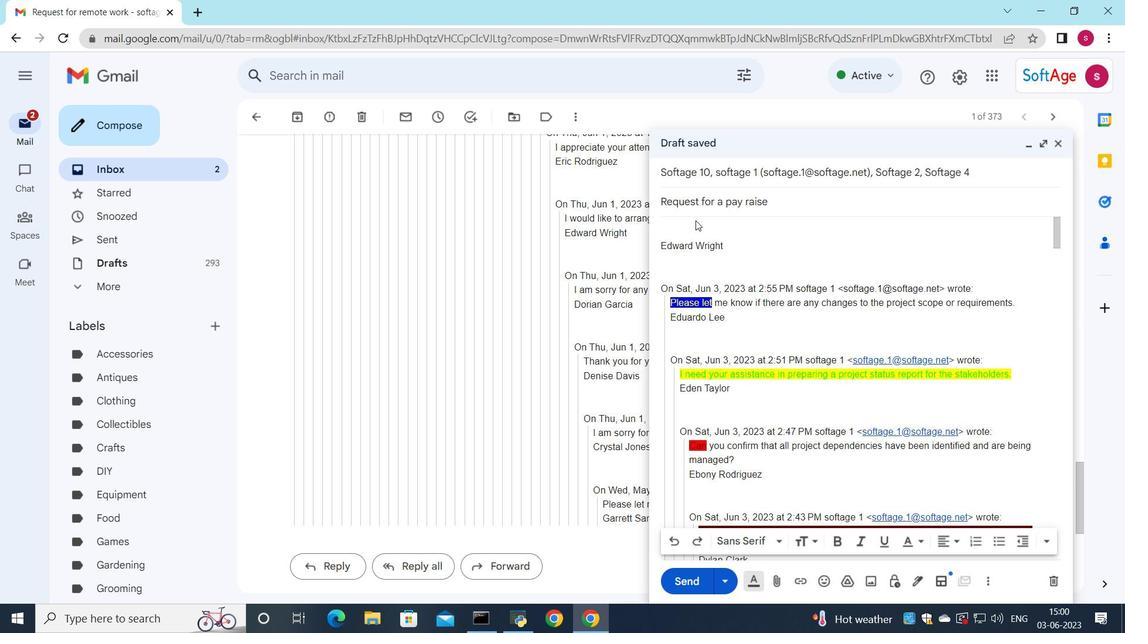 
Action: Mouse pressed left at (694, 225)
Screenshot: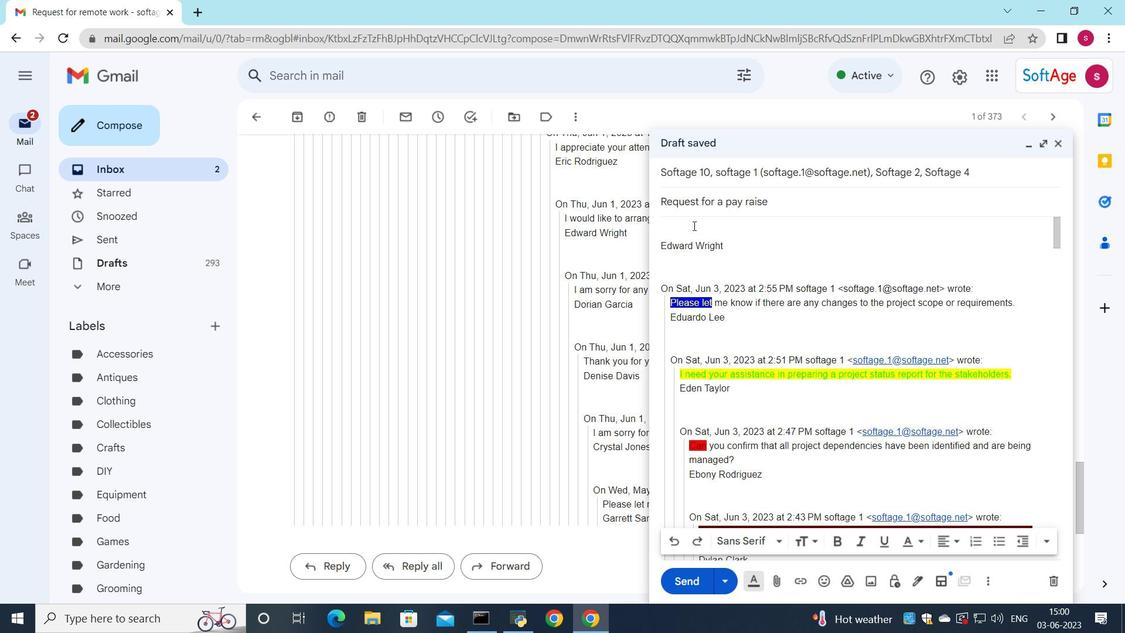 
Action: Key pressed <Key.shift>Could<Key.space>you<Key.space>provide<Key.space>me<Key.space>with<Key.space>a<Key.space>list<Key.space>of<Key.space>the<Key.space>projects<Key.space>constraints<Key.space>and<Key.space>assumptions<Key.shift_r>?
Screenshot: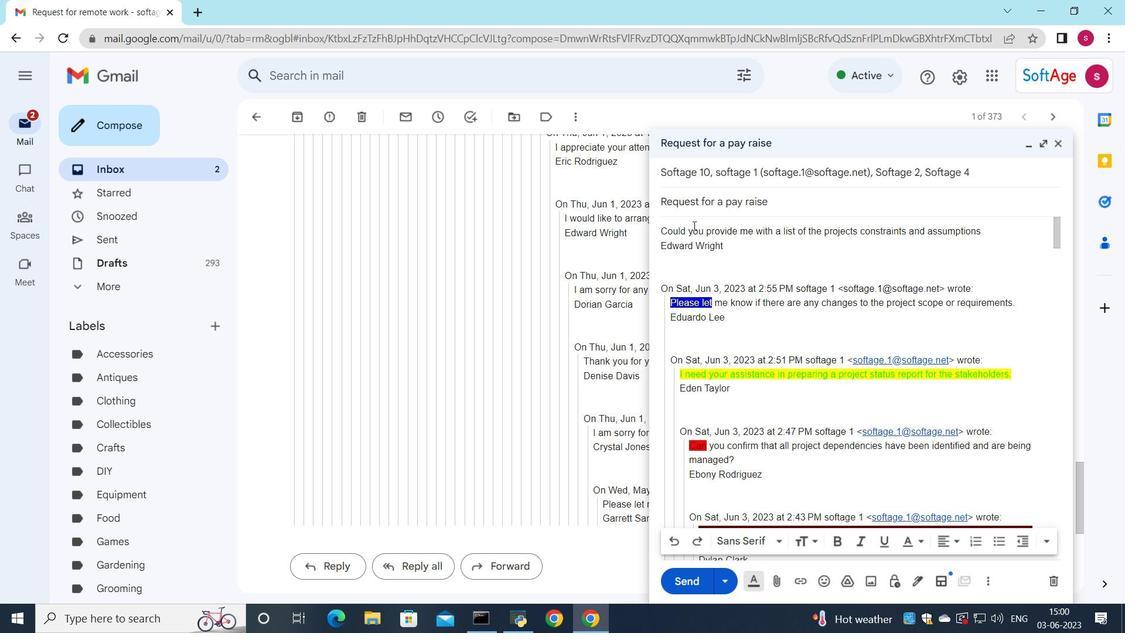 
Action: Mouse moved to (662, 231)
Screenshot: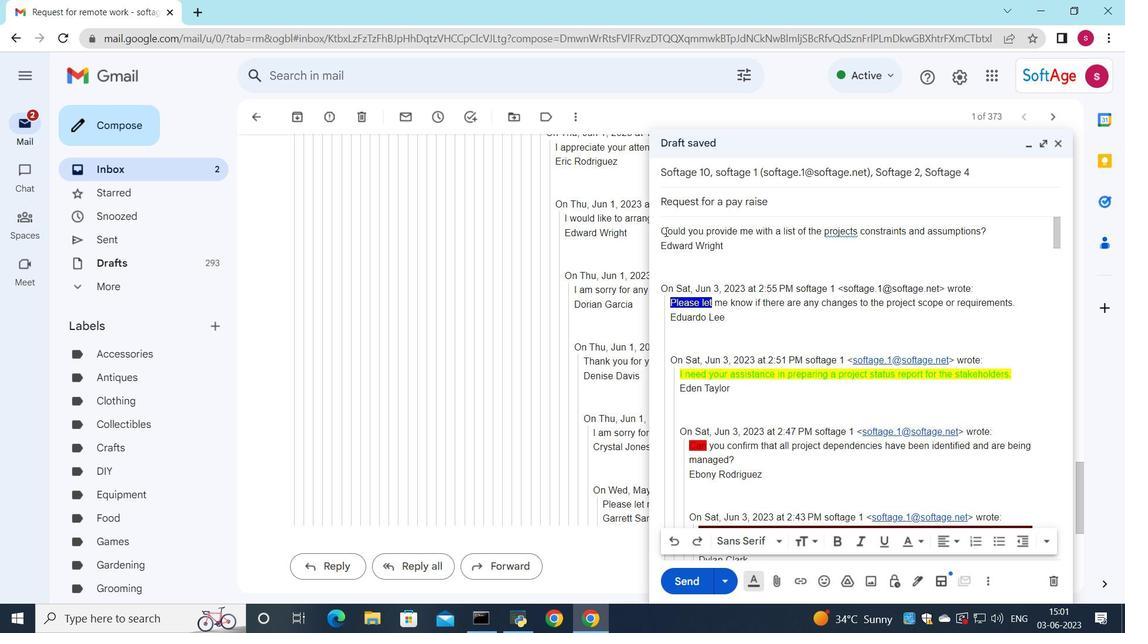 
Action: Mouse pressed left at (662, 231)
Screenshot: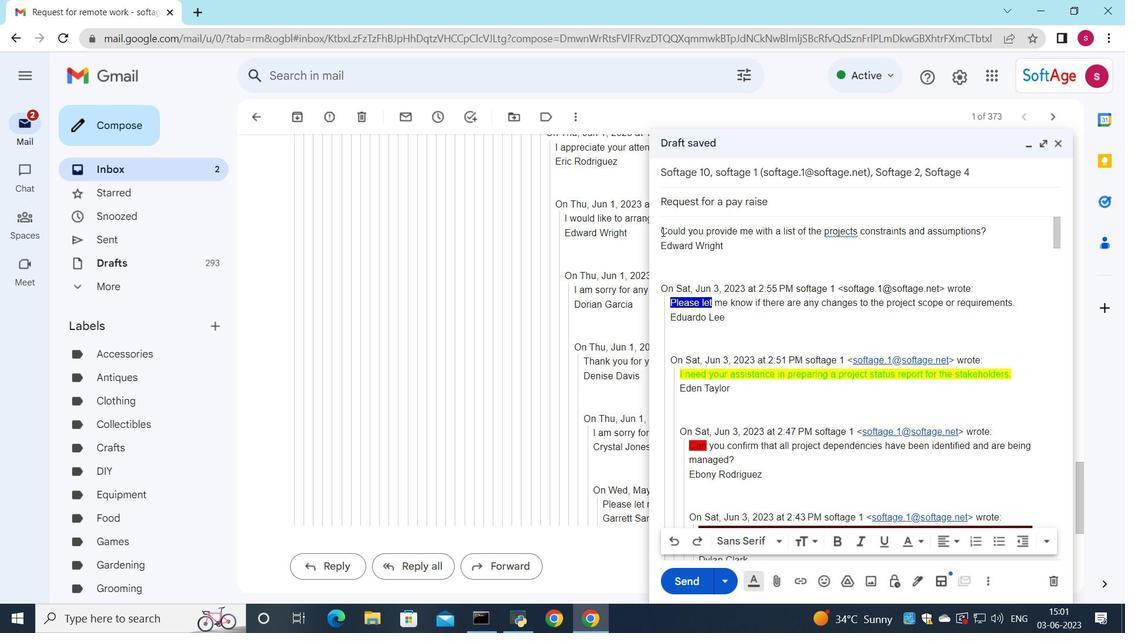 
Action: Mouse moved to (691, 232)
Screenshot: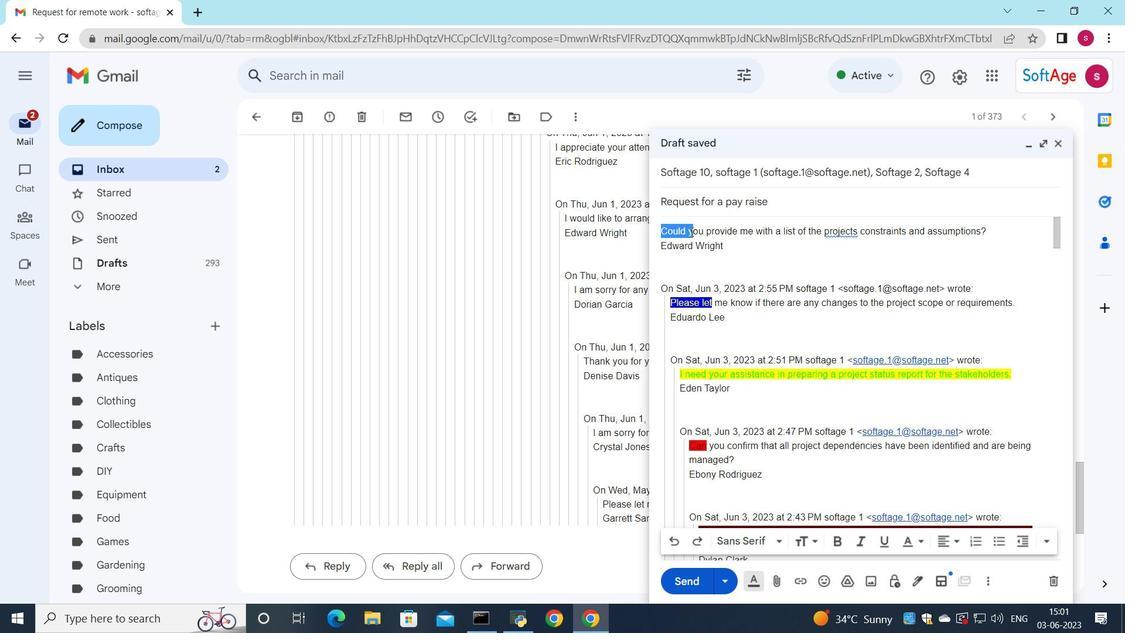 
Action: Mouse pressed left at (691, 232)
Screenshot: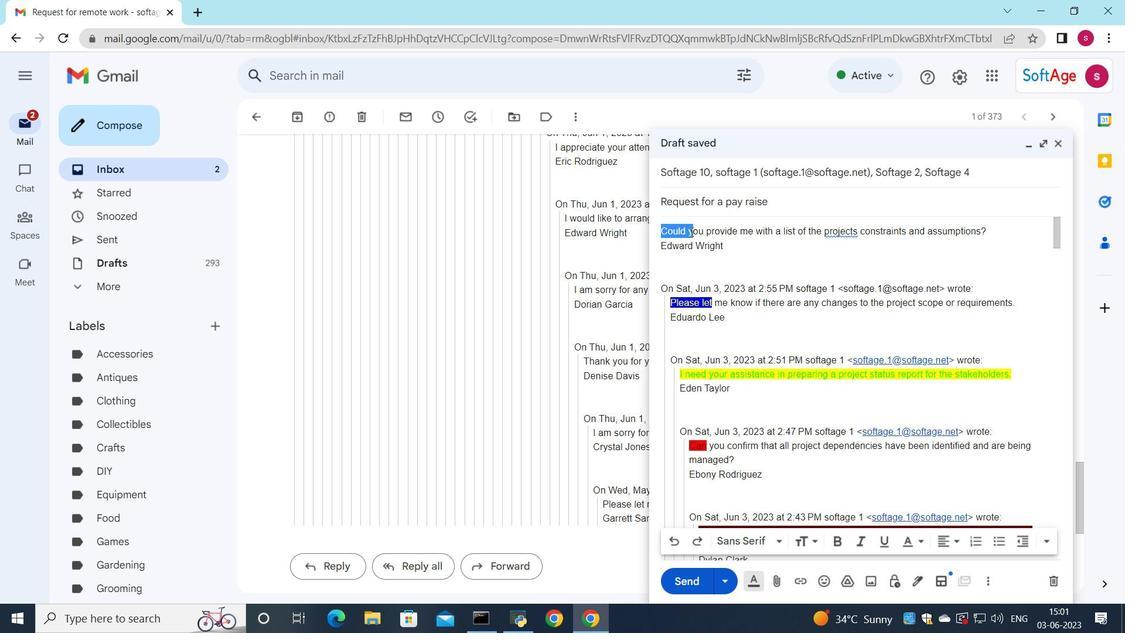 
Action: Mouse moved to (653, 228)
Screenshot: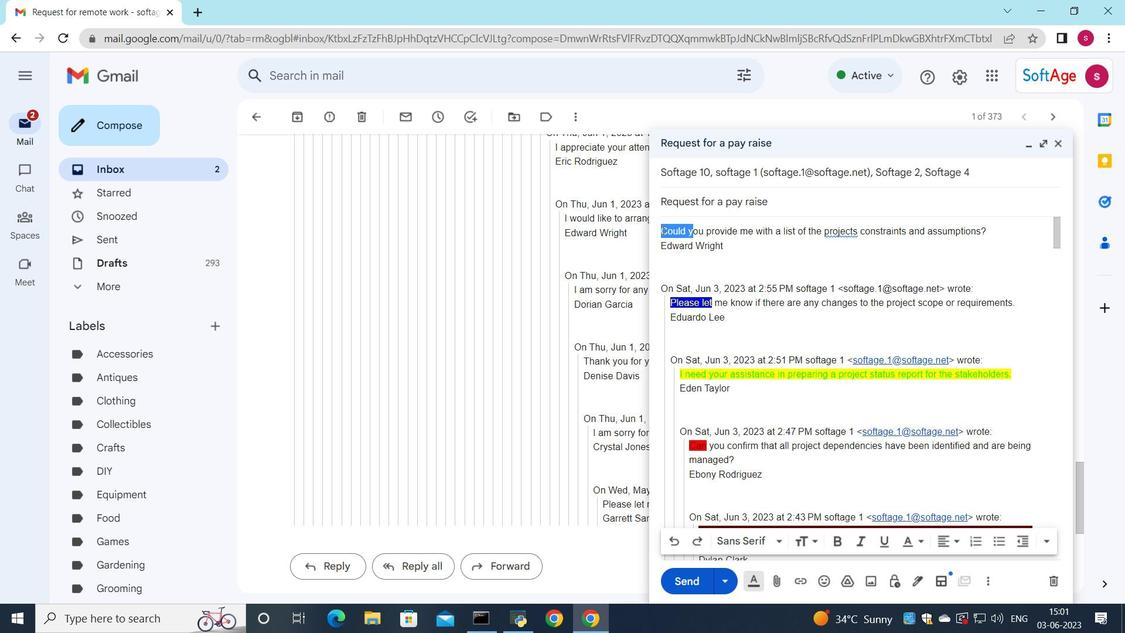 
Action: Mouse pressed left at (653, 228)
Screenshot: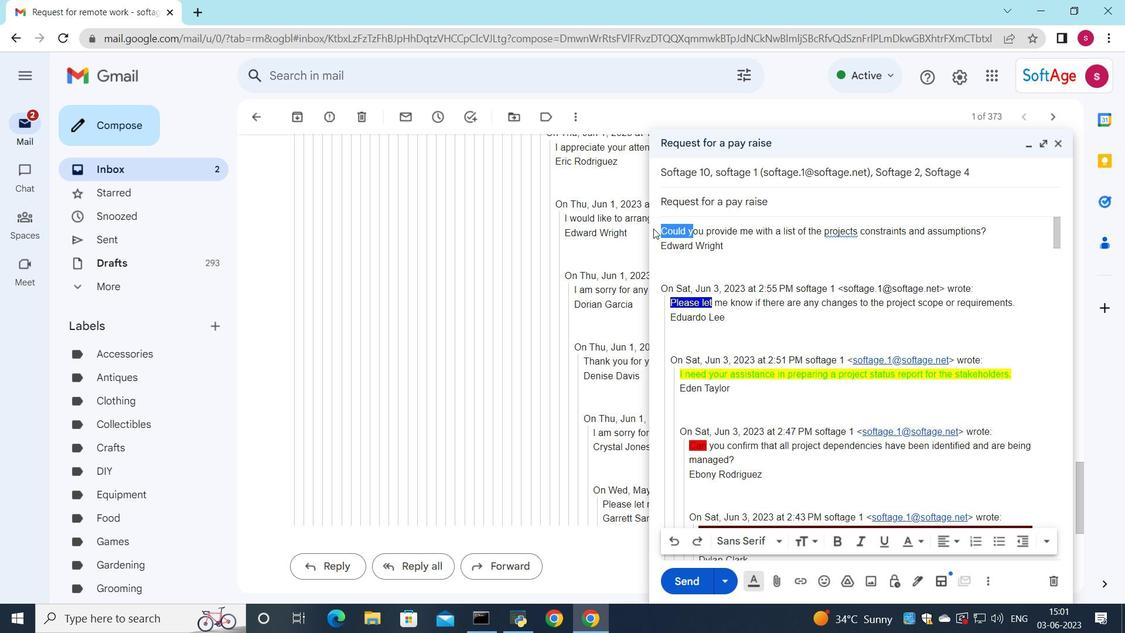 
Action: Mouse moved to (662, 229)
Screenshot: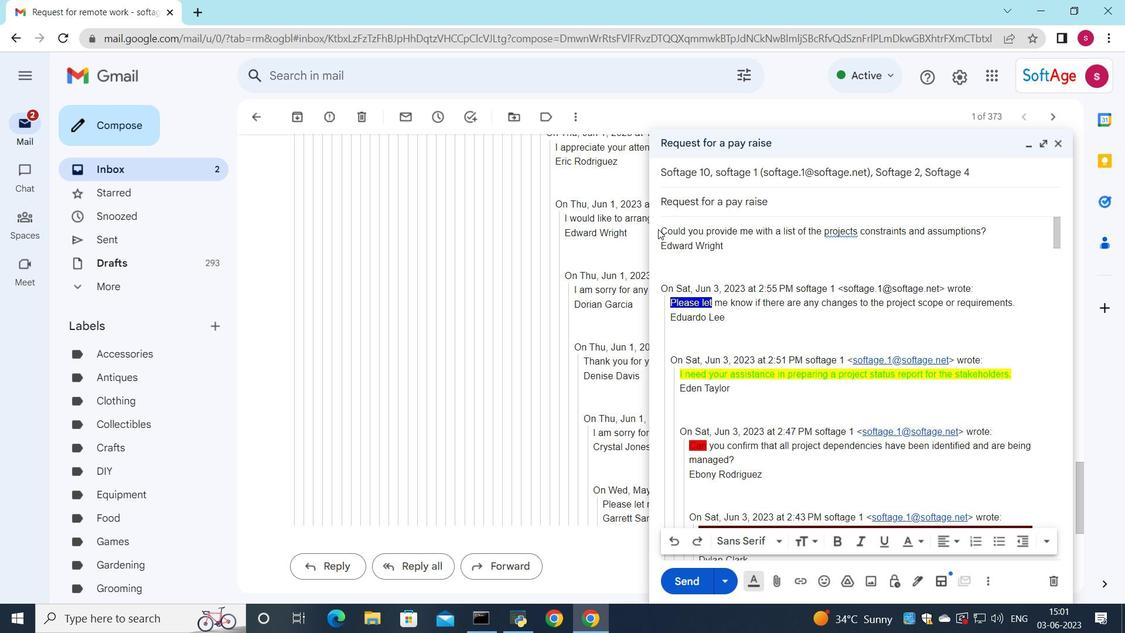 
Action: Mouse pressed left at (662, 229)
Screenshot: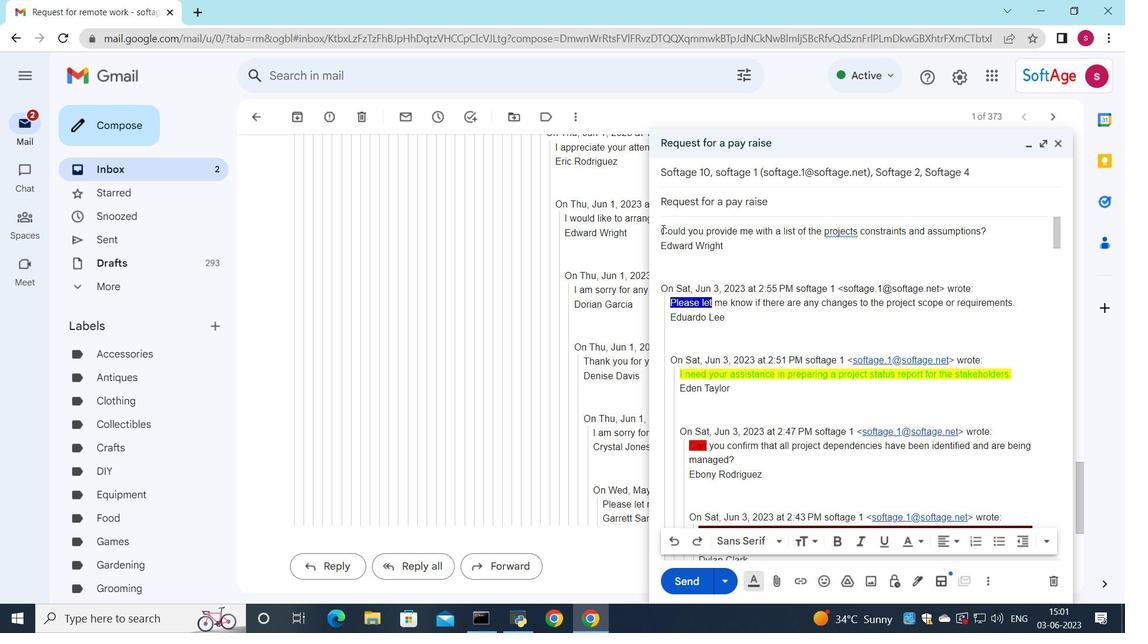 
Action: Mouse moved to (673, 226)
Screenshot: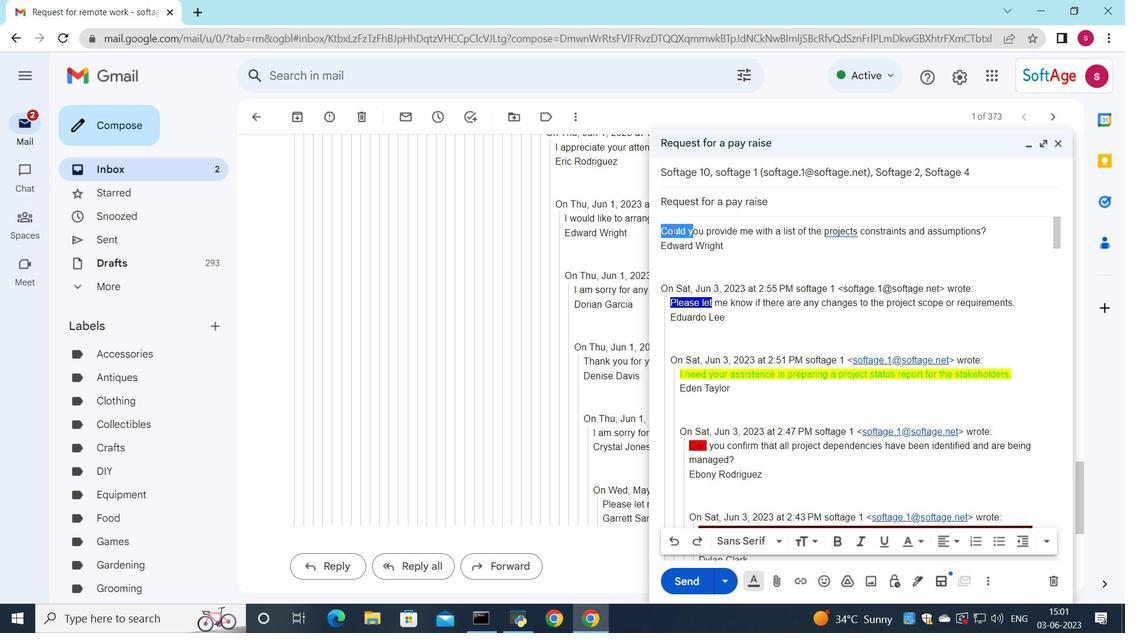 
Action: Mouse pressed left at (673, 226)
Screenshot: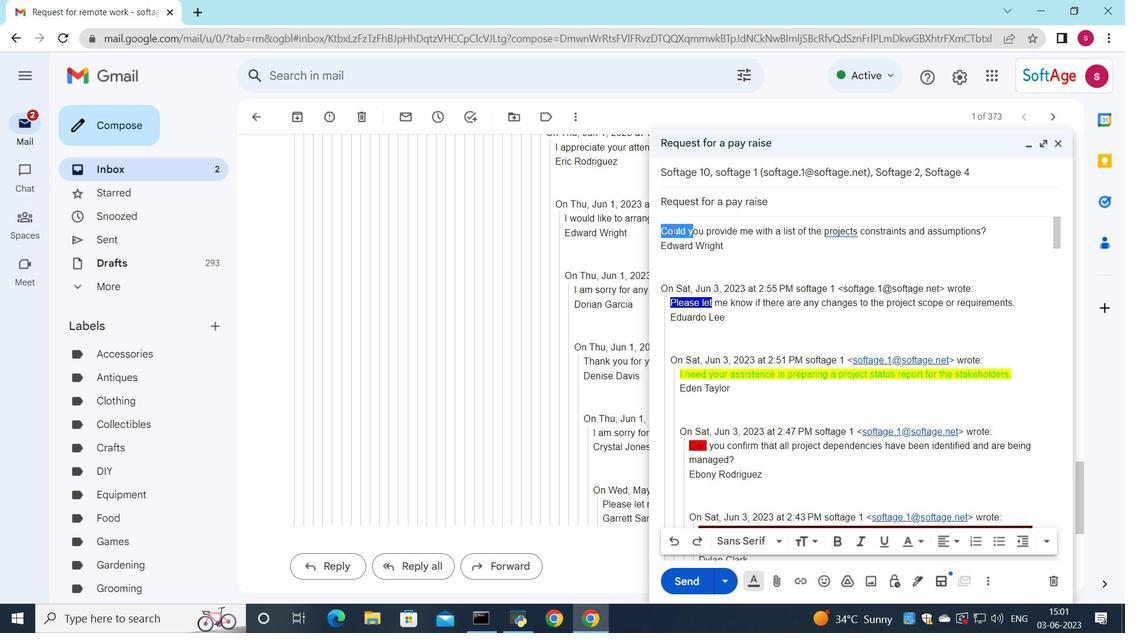 
Action: Mouse moved to (660, 229)
Screenshot: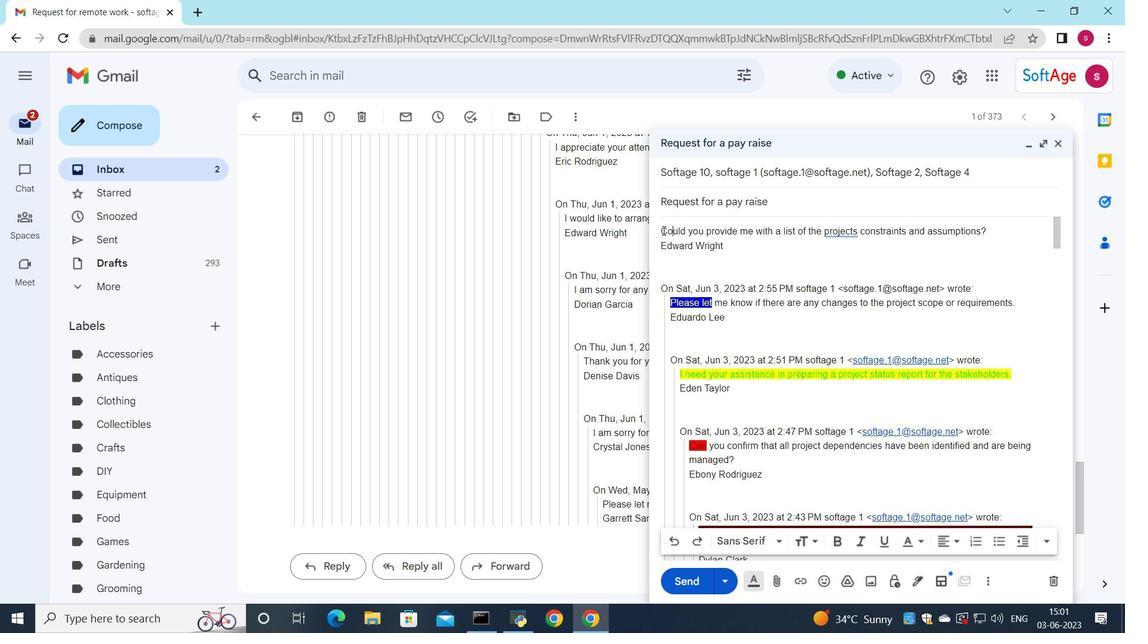 
Action: Mouse pressed left at (660, 229)
Screenshot: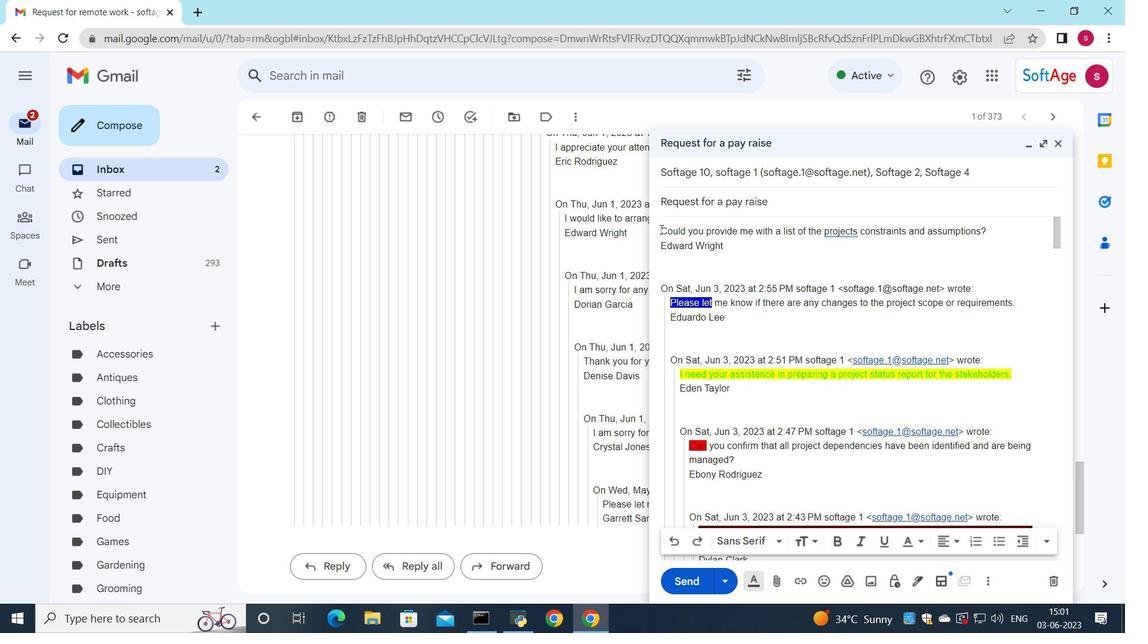
Action: Mouse moved to (920, 543)
Screenshot: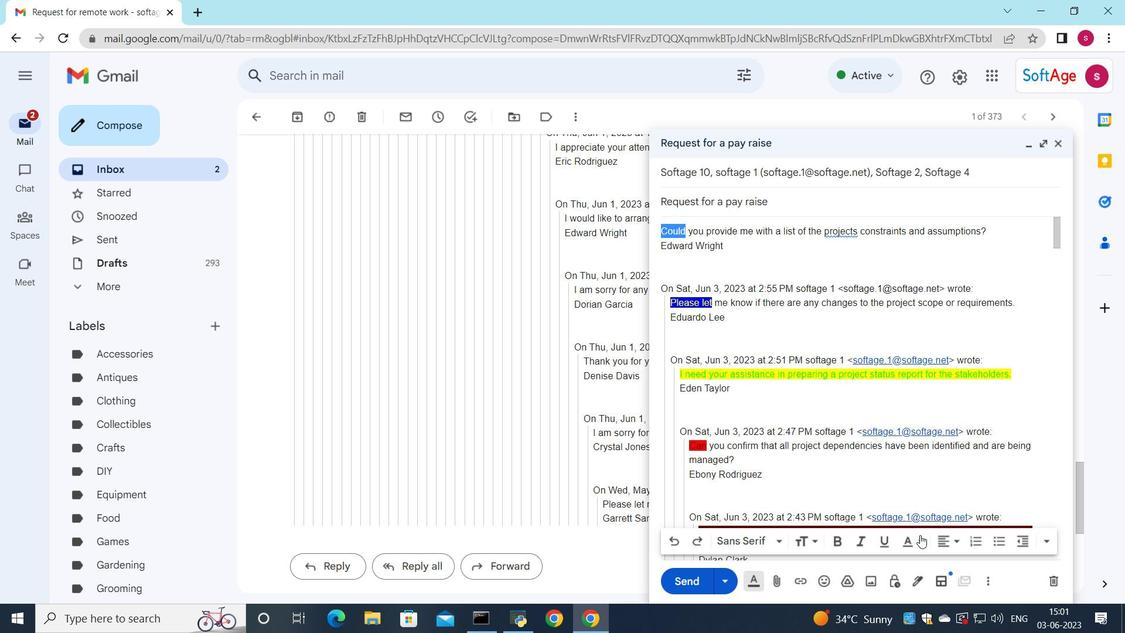 
Action: Mouse pressed left at (920, 543)
Screenshot: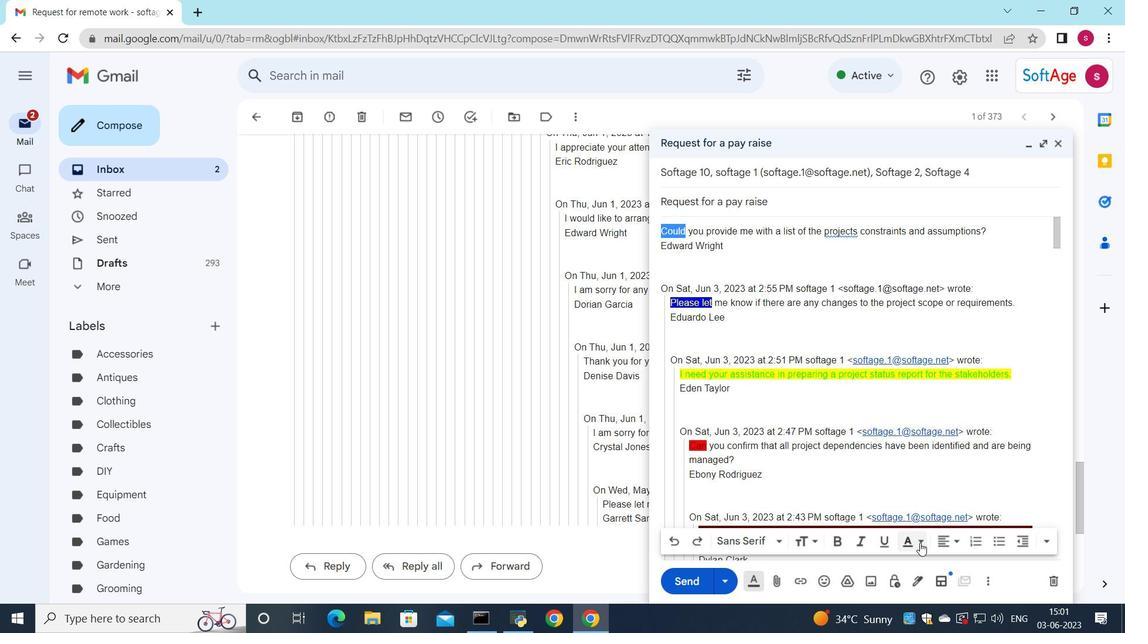 
Action: Mouse moved to (886, 442)
Screenshot: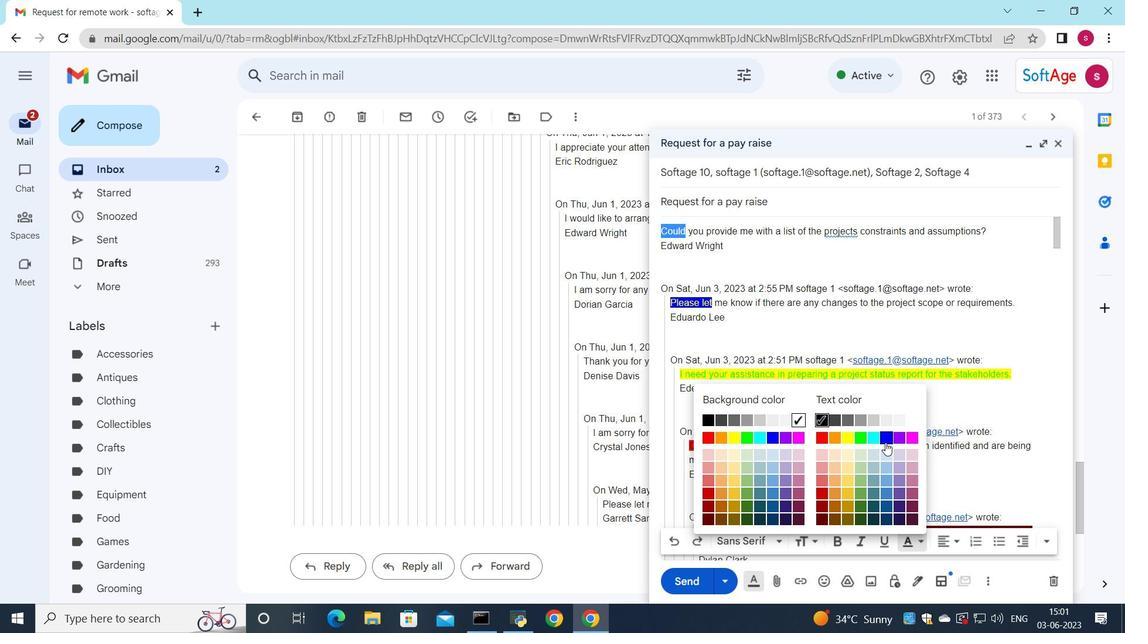 
Action: Mouse pressed left at (886, 442)
Screenshot: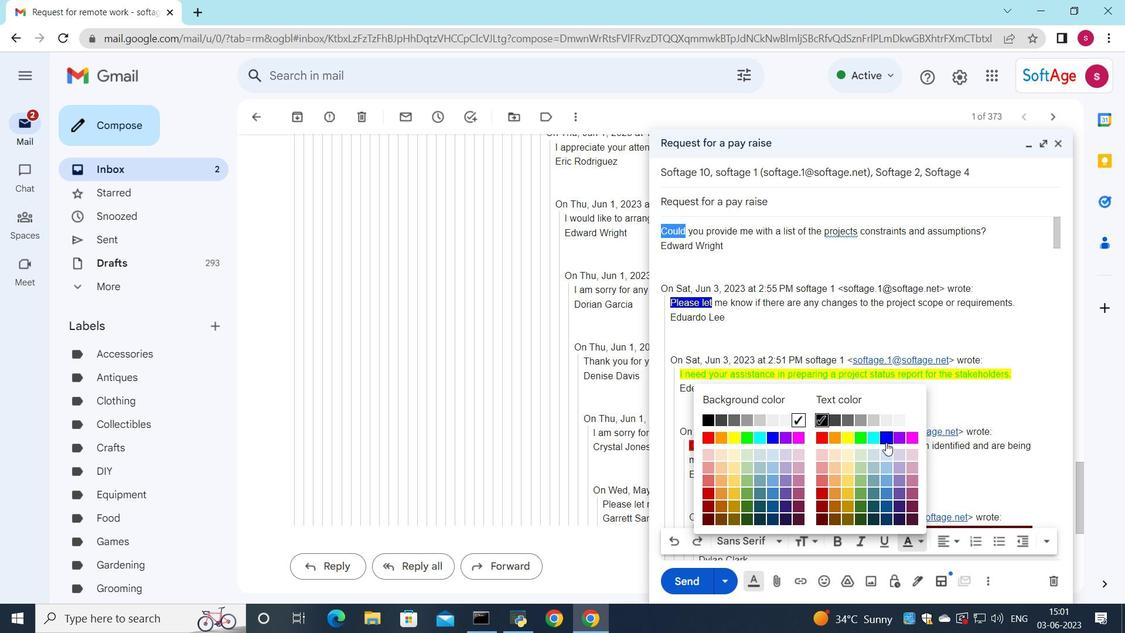 
Action: Mouse moved to (921, 541)
Screenshot: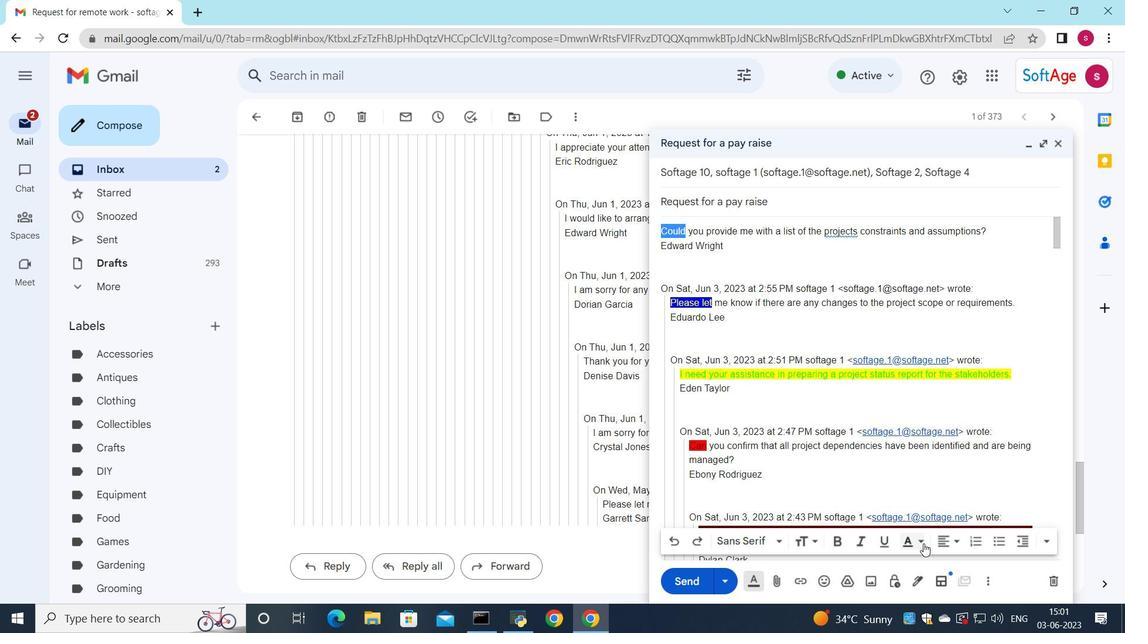 
Action: Mouse pressed left at (921, 541)
Screenshot: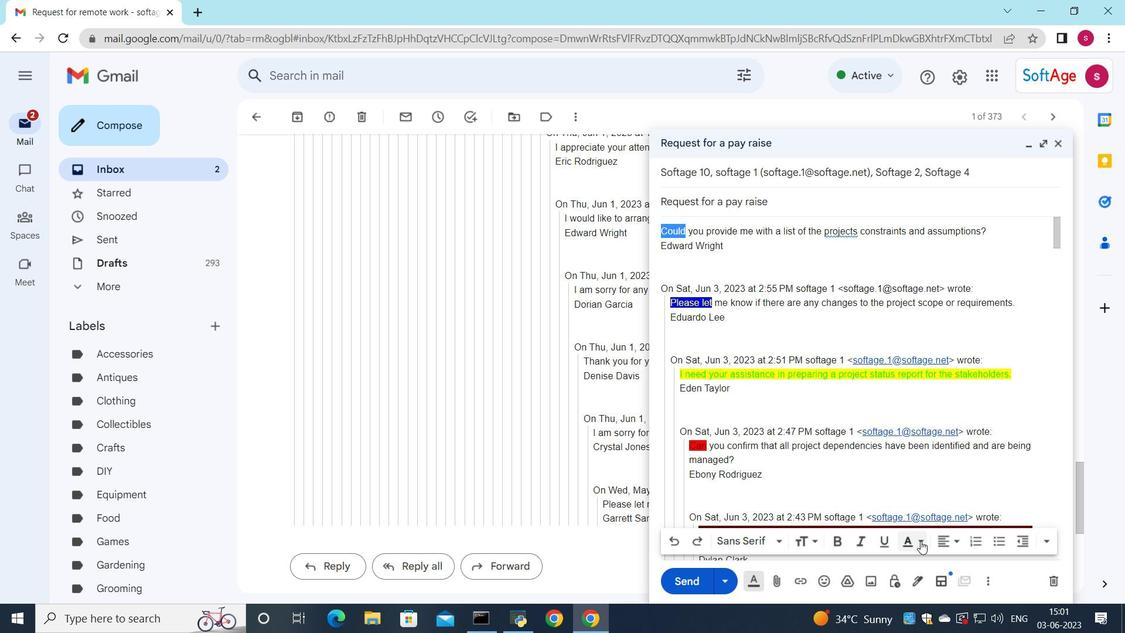 
Action: Mouse moved to (795, 437)
Screenshot: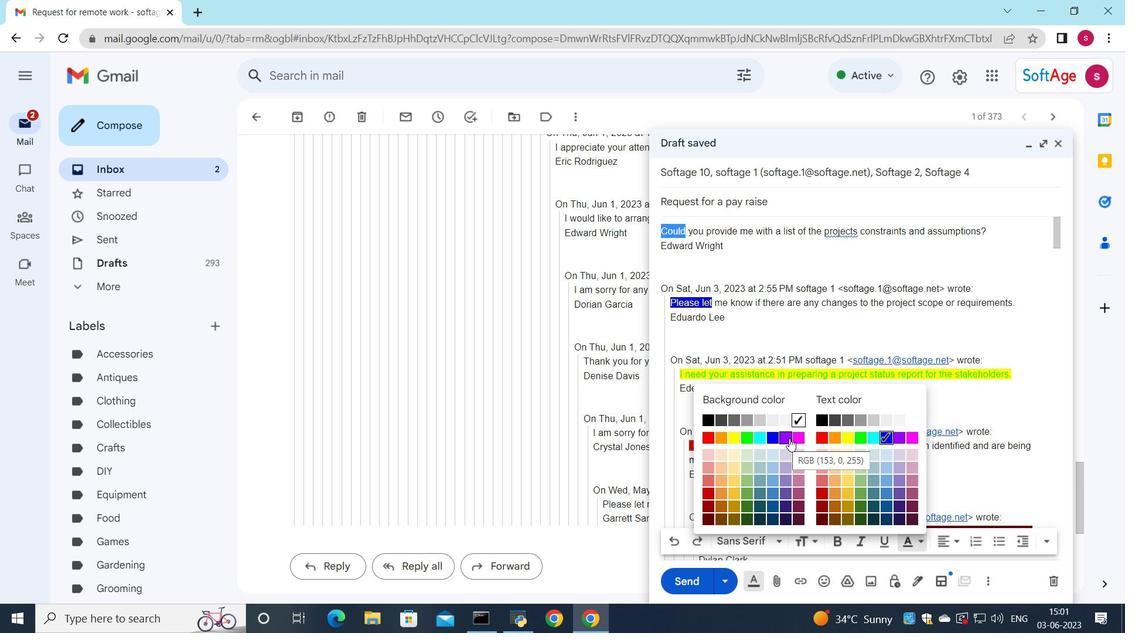 
Action: Mouse pressed left at (795, 437)
Screenshot: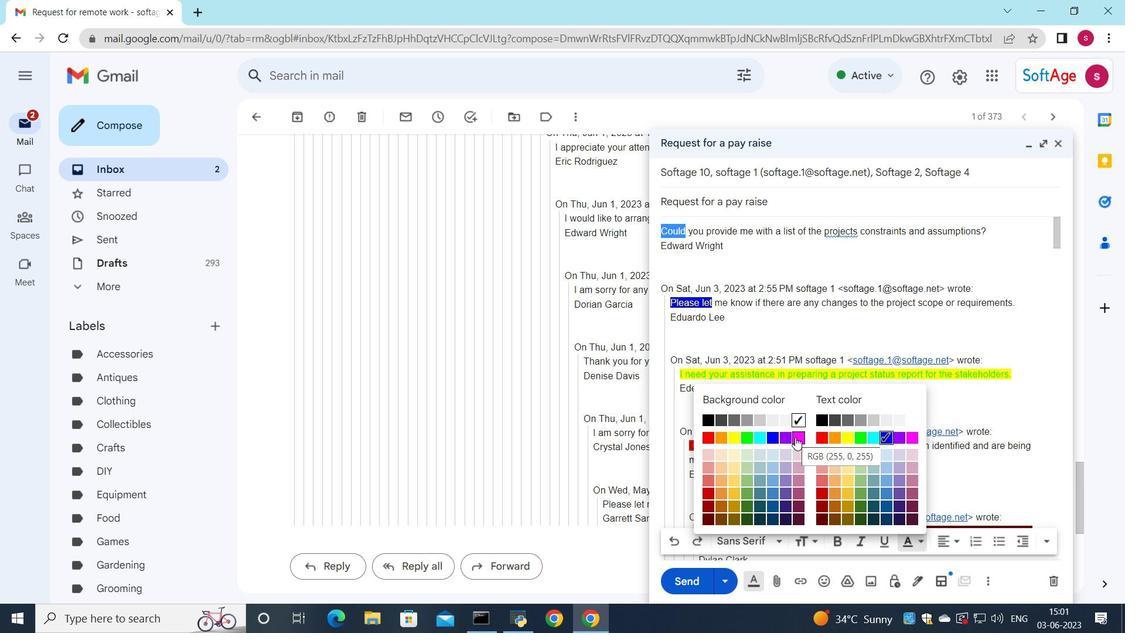 
Action: Mouse moved to (694, 580)
Screenshot: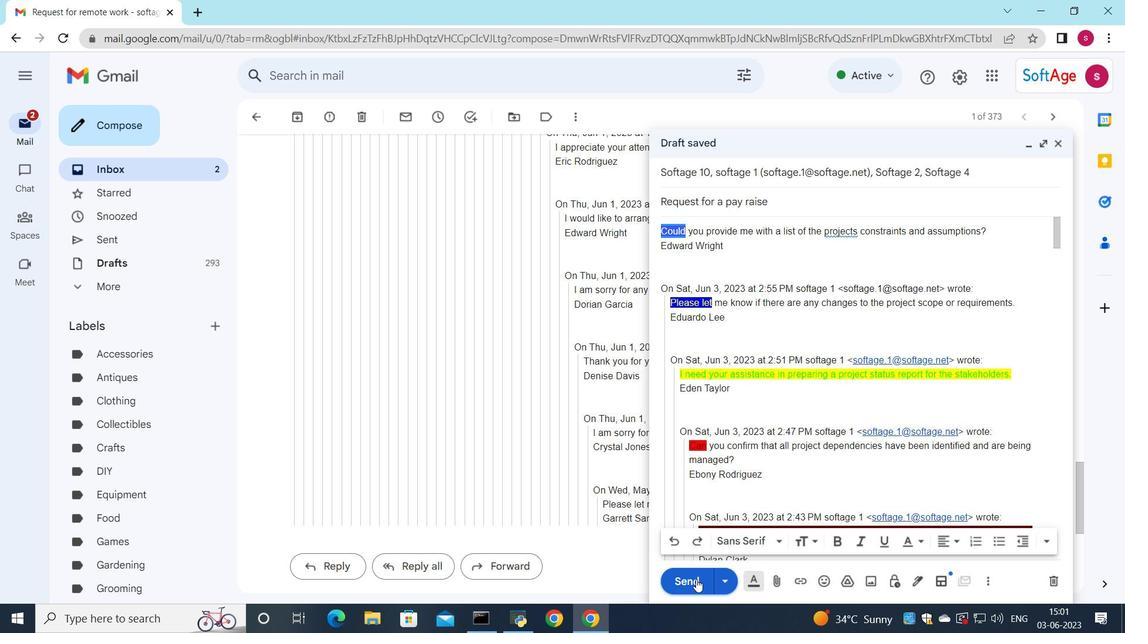 
Action: Mouse pressed left at (694, 580)
Screenshot: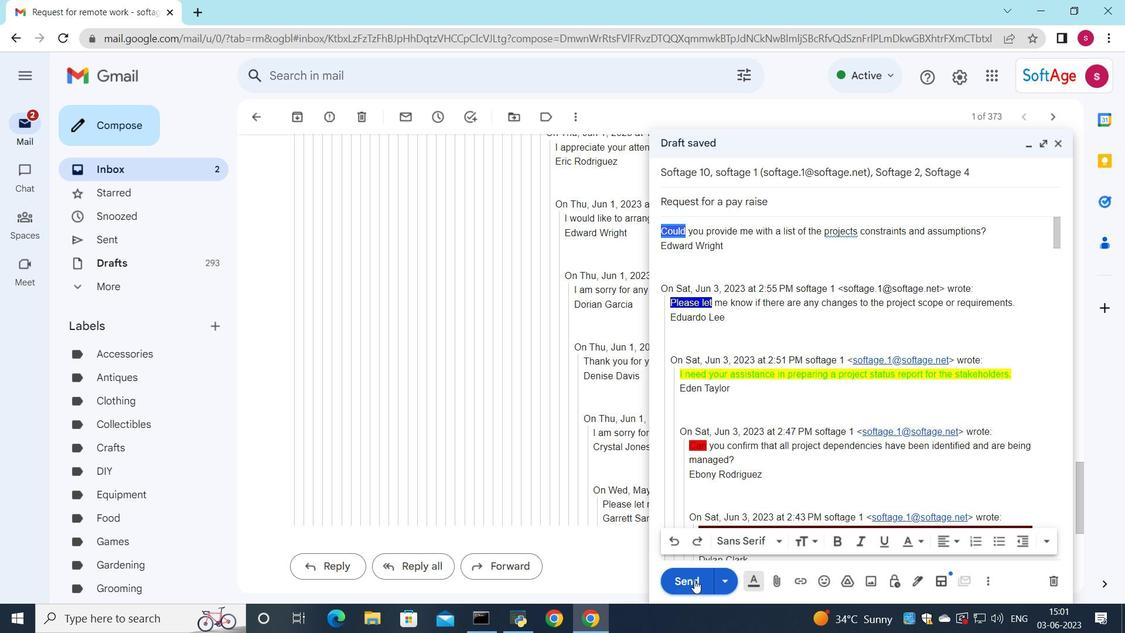 
Action: Mouse moved to (212, 168)
Screenshot: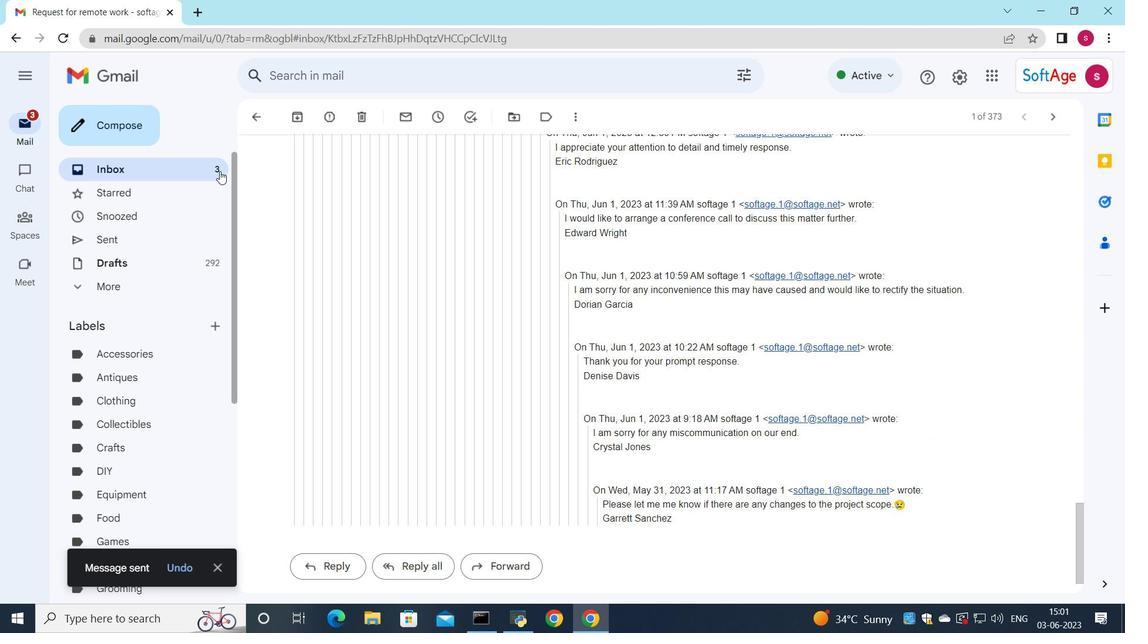 
Action: Mouse pressed left at (212, 168)
Screenshot: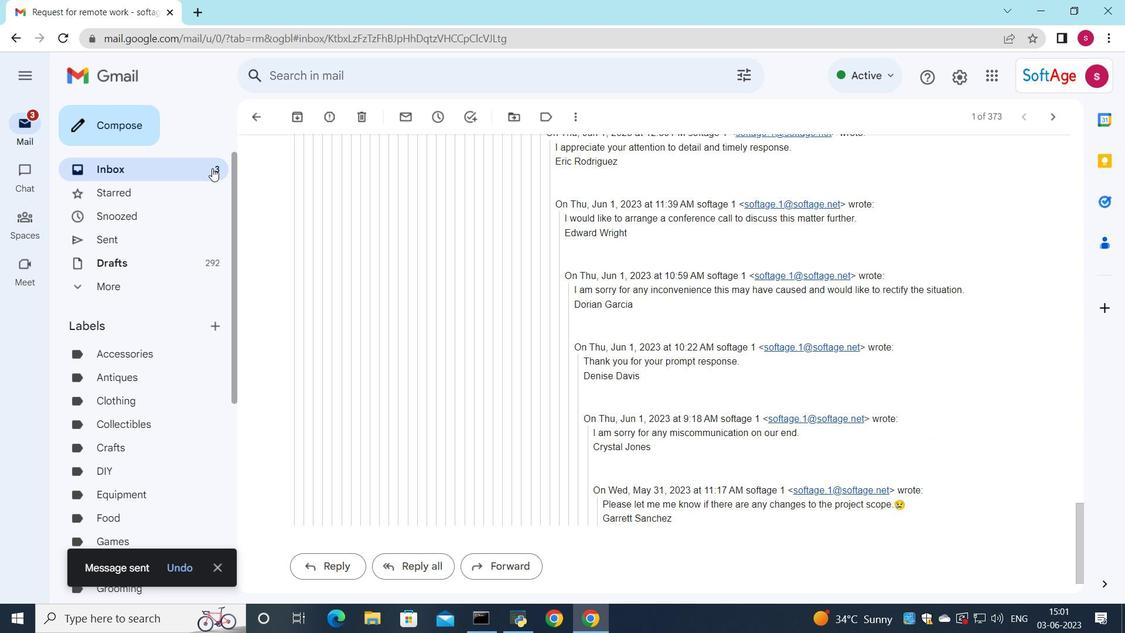 
Action: Mouse moved to (515, 147)
Screenshot: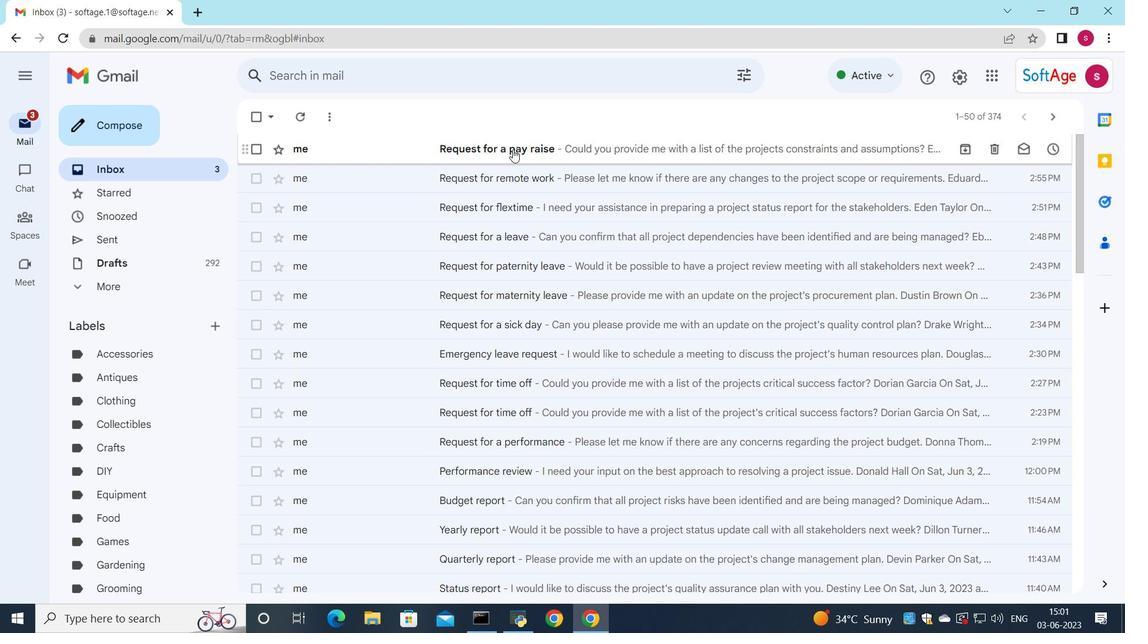 
